 Task: Buy 4 Heat Wrap, Matting & Sleeving from Exhaust & Emissions section under best seller category for shipping address: Evelyn Lewis, 1391 Camden Street, Reno, Nevada 89501, Cell Number 7752551231. Pay from credit card ending with 2005, CVV 3321
Action: Mouse moved to (12, 90)
Screenshot: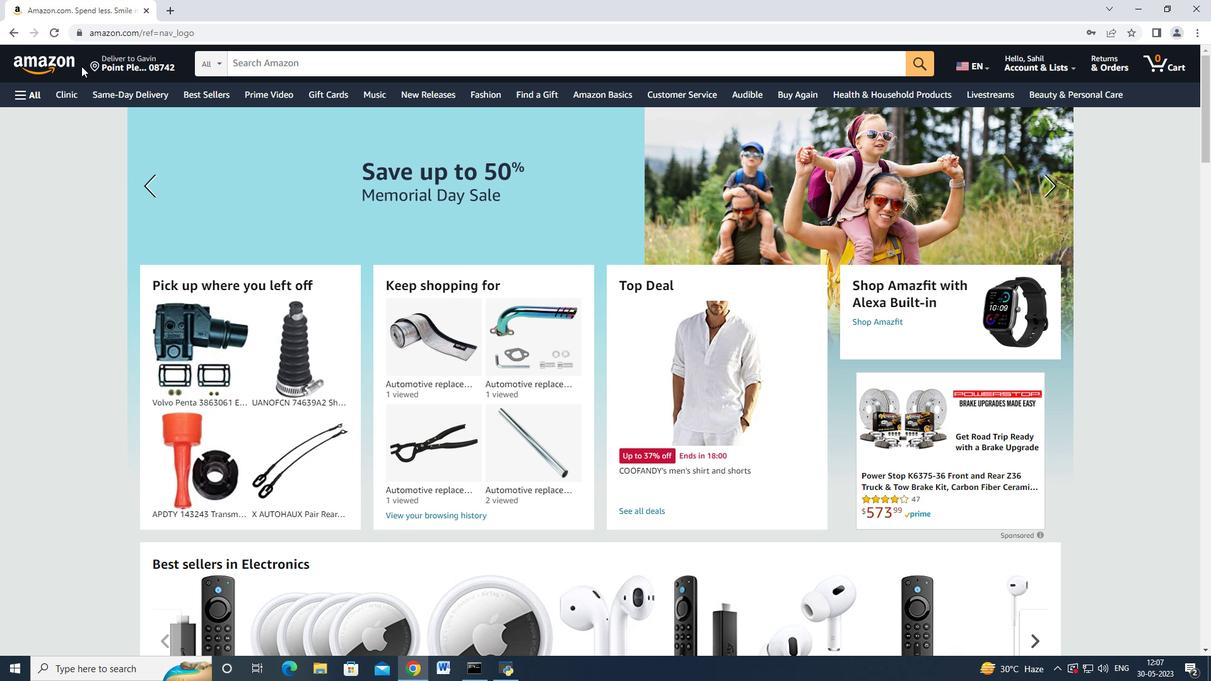 
Action: Mouse pressed left at (12, 90)
Screenshot: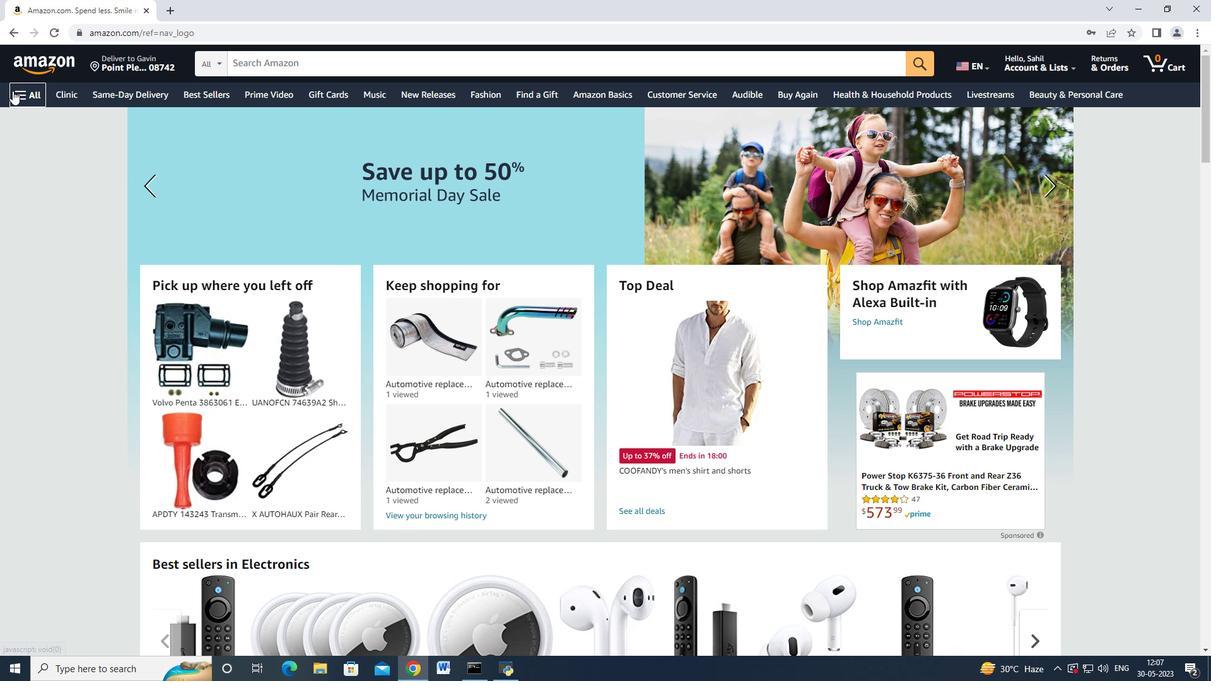 
Action: Mouse moved to (81, 499)
Screenshot: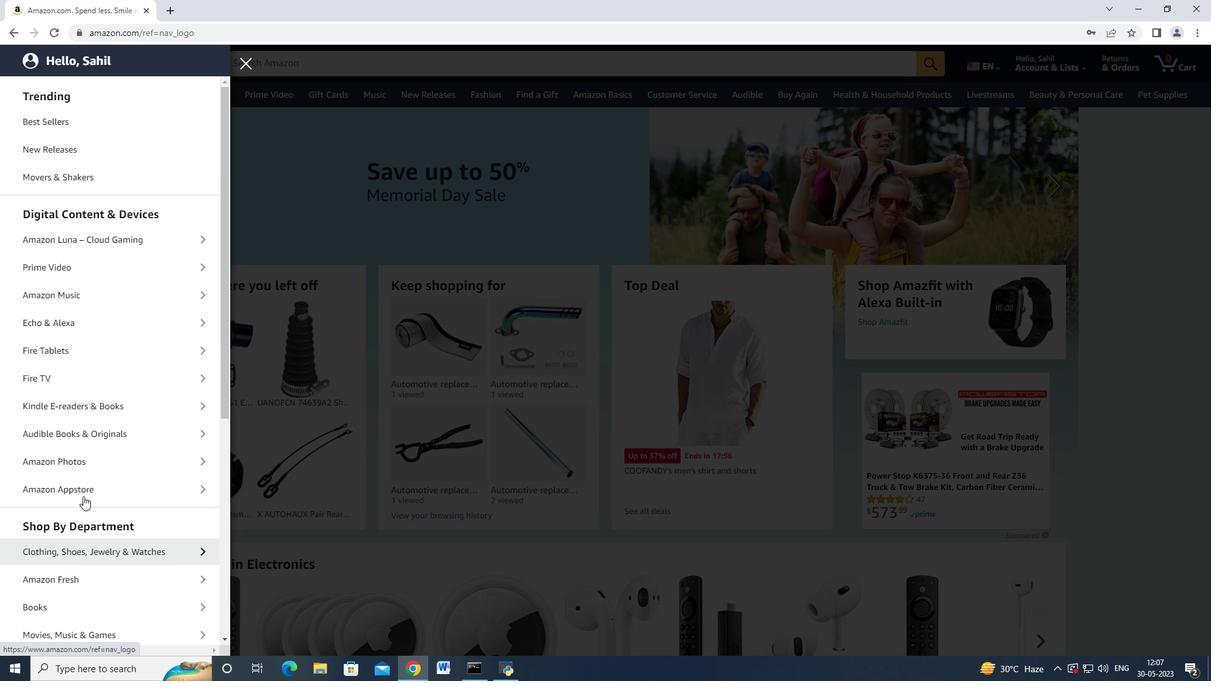
Action: Mouse scrolled (81, 498) with delta (0, 0)
Screenshot: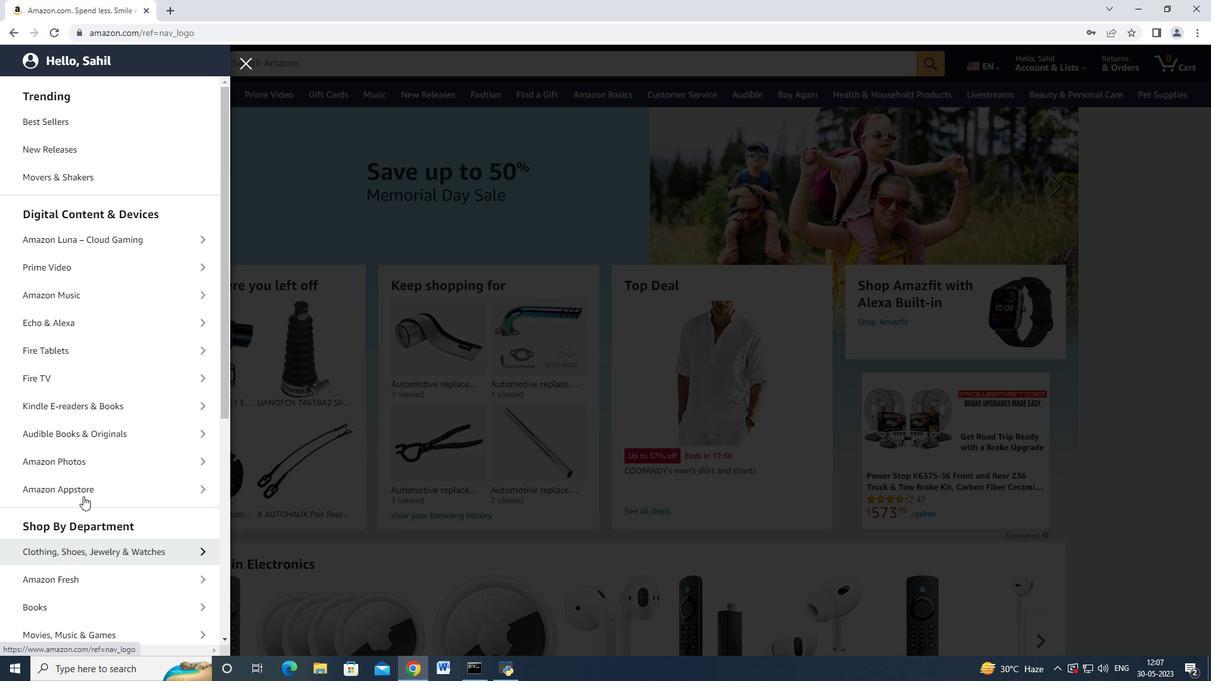 
Action: Mouse moved to (81, 499)
Screenshot: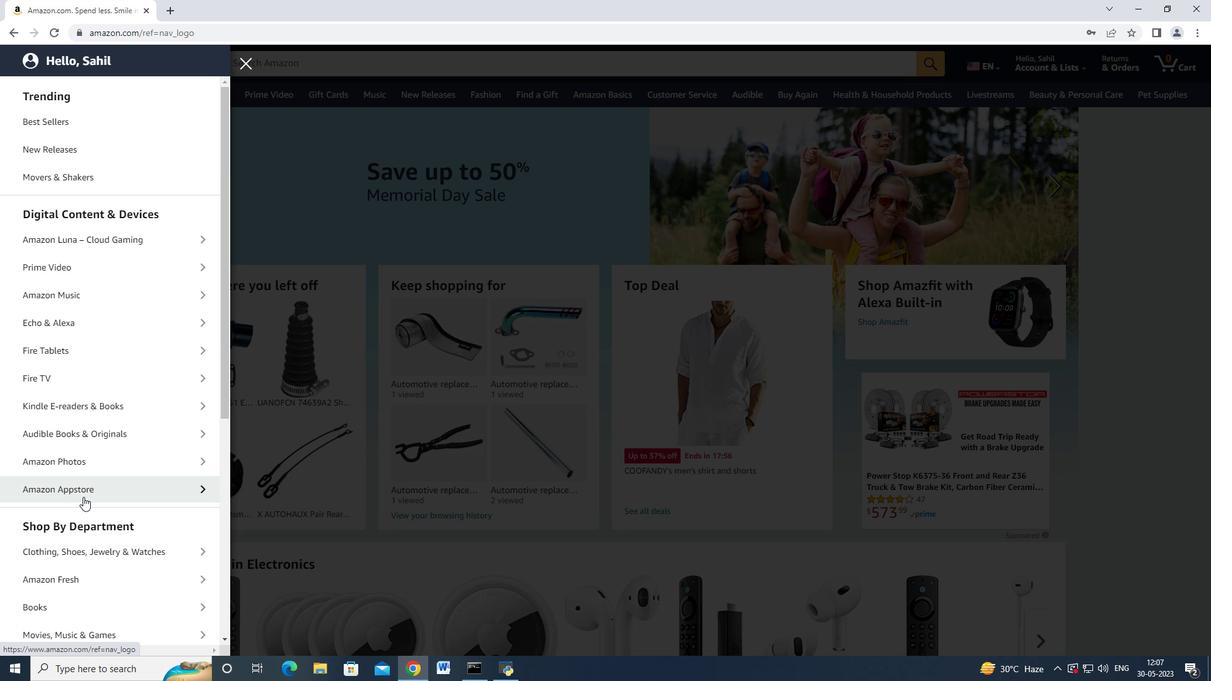 
Action: Mouse scrolled (81, 498) with delta (0, 0)
Screenshot: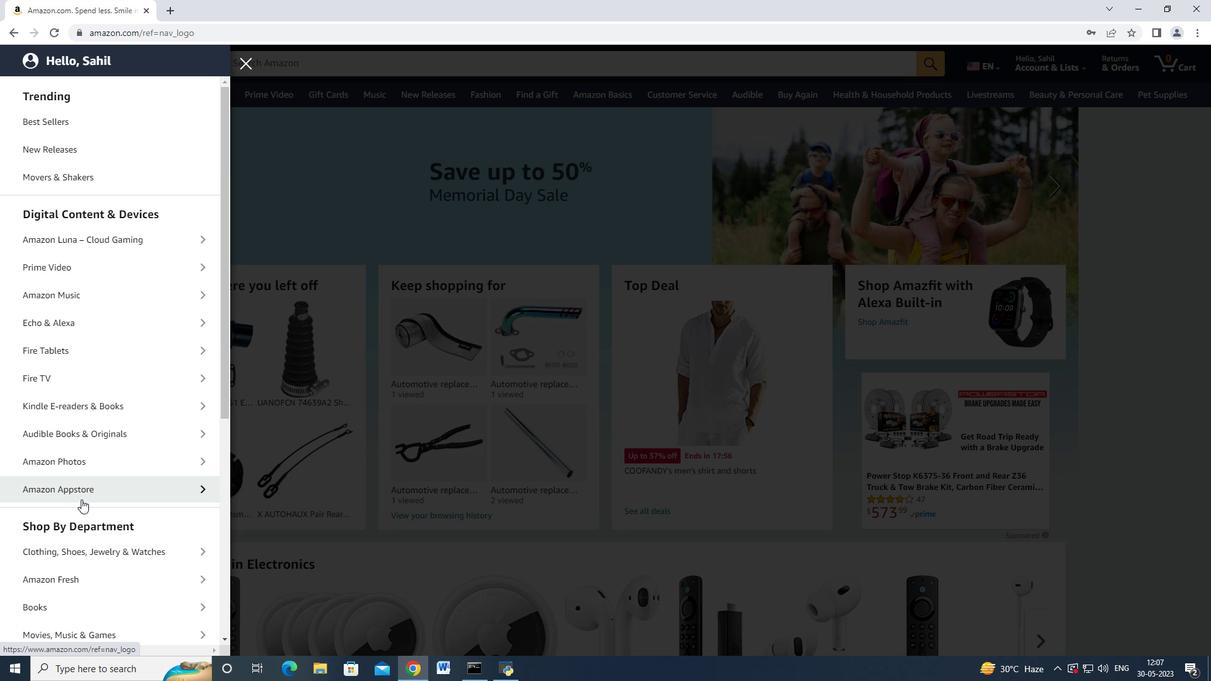 
Action: Mouse scrolled (81, 498) with delta (0, 0)
Screenshot: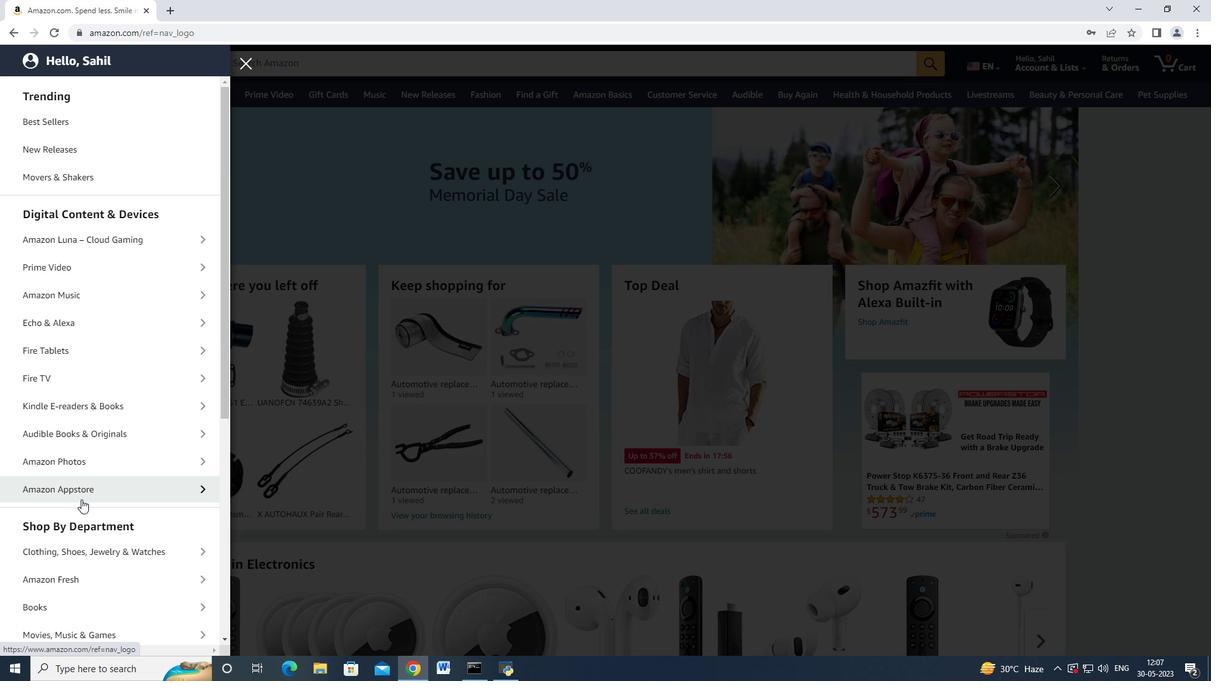 
Action: Mouse moved to (43, 466)
Screenshot: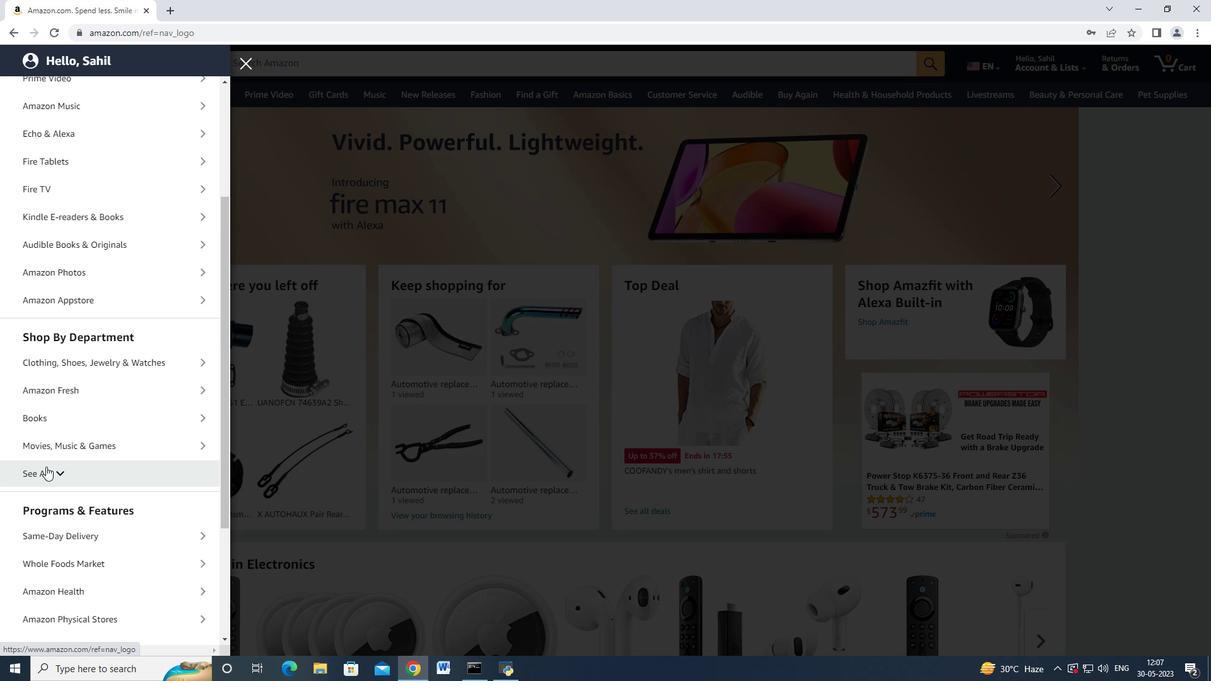 
Action: Mouse pressed left at (43, 466)
Screenshot: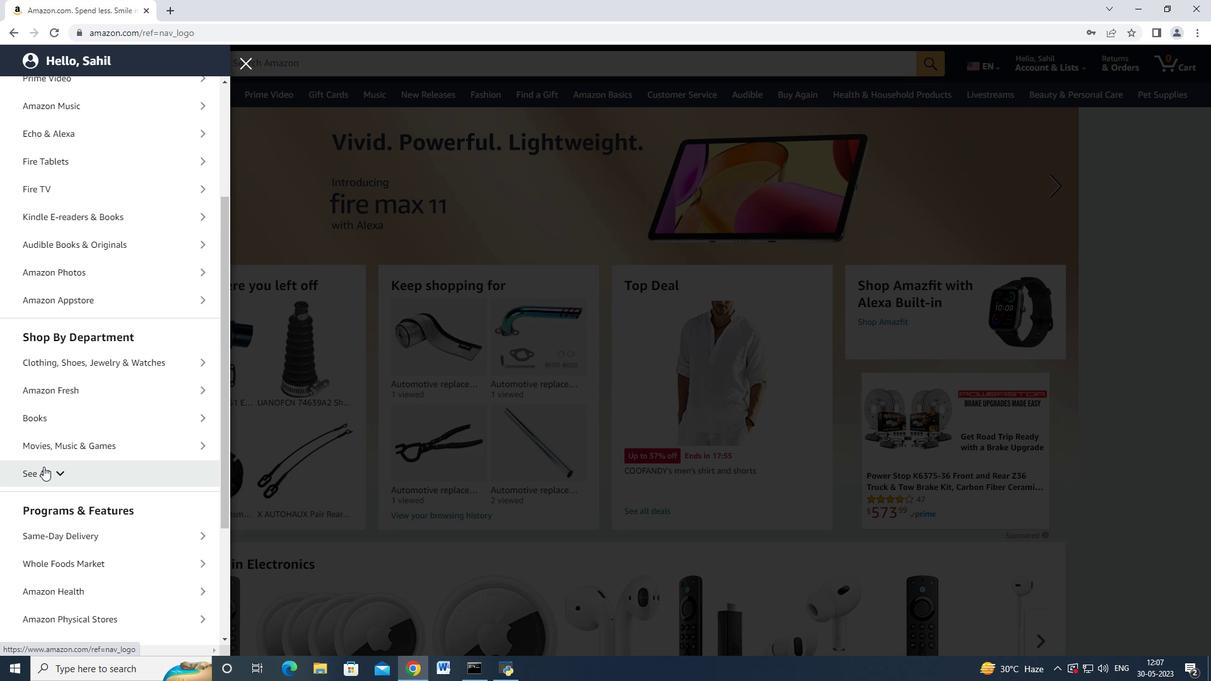 
Action: Mouse moved to (44, 465)
Screenshot: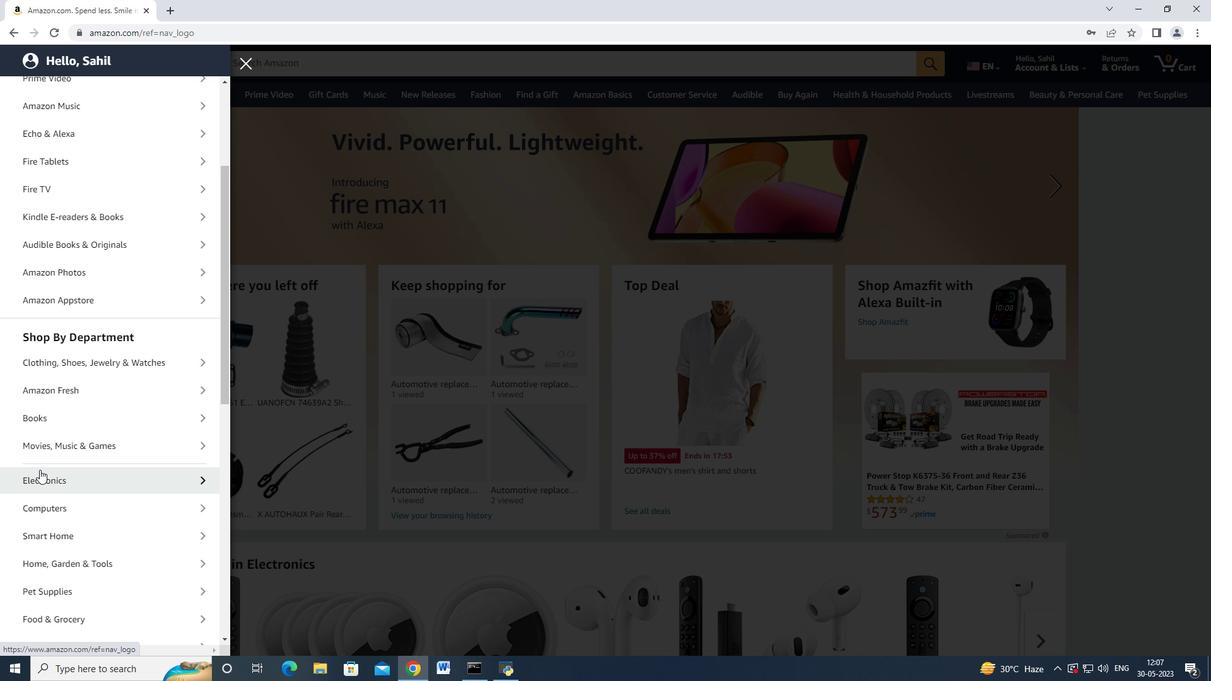 
Action: Mouse scrolled (44, 464) with delta (0, 0)
Screenshot: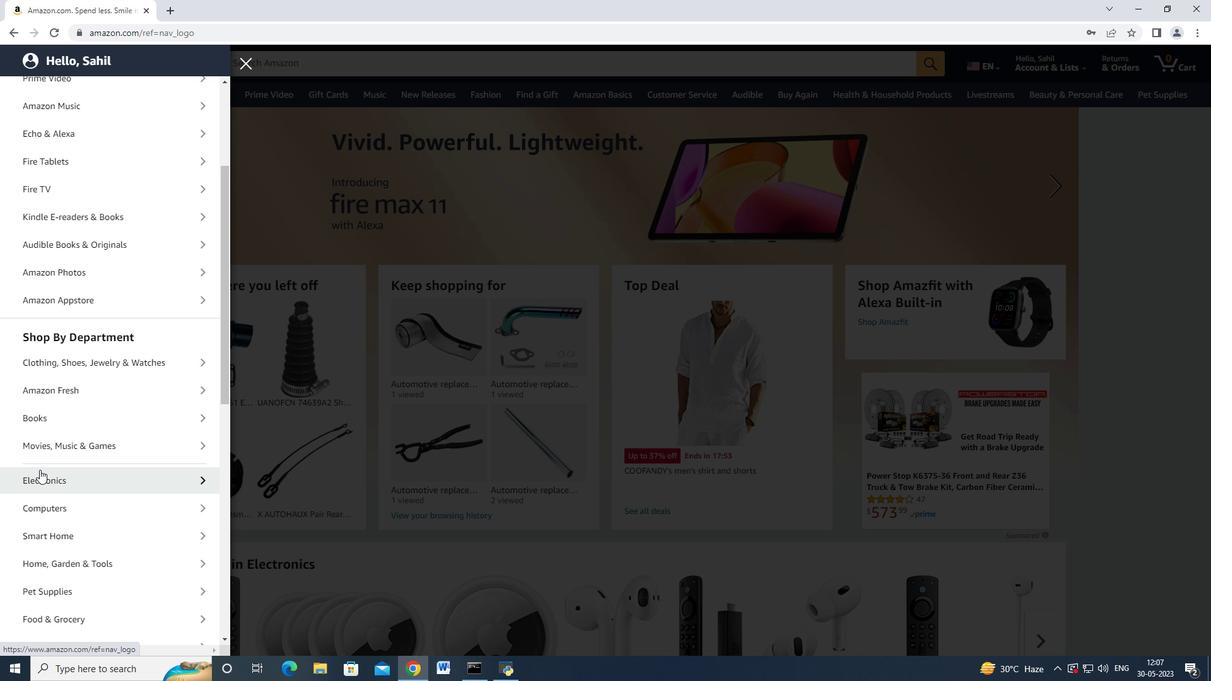 
Action: Mouse scrolled (44, 464) with delta (0, 0)
Screenshot: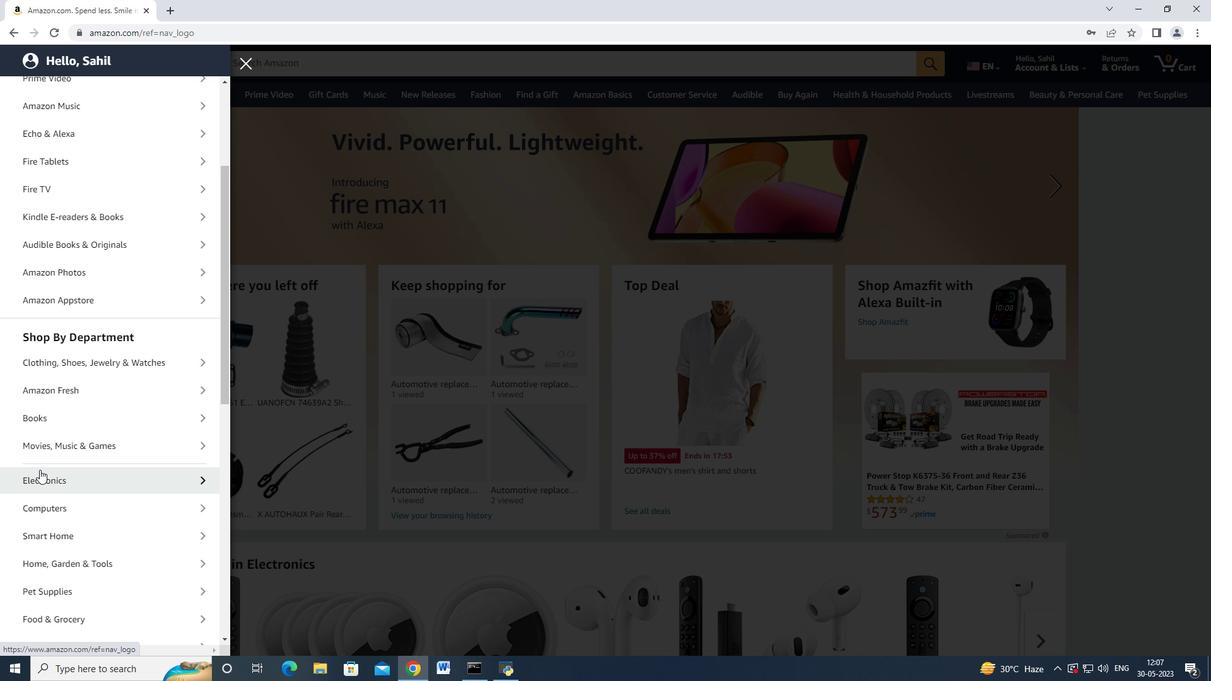 
Action: Mouse scrolled (44, 464) with delta (0, 0)
Screenshot: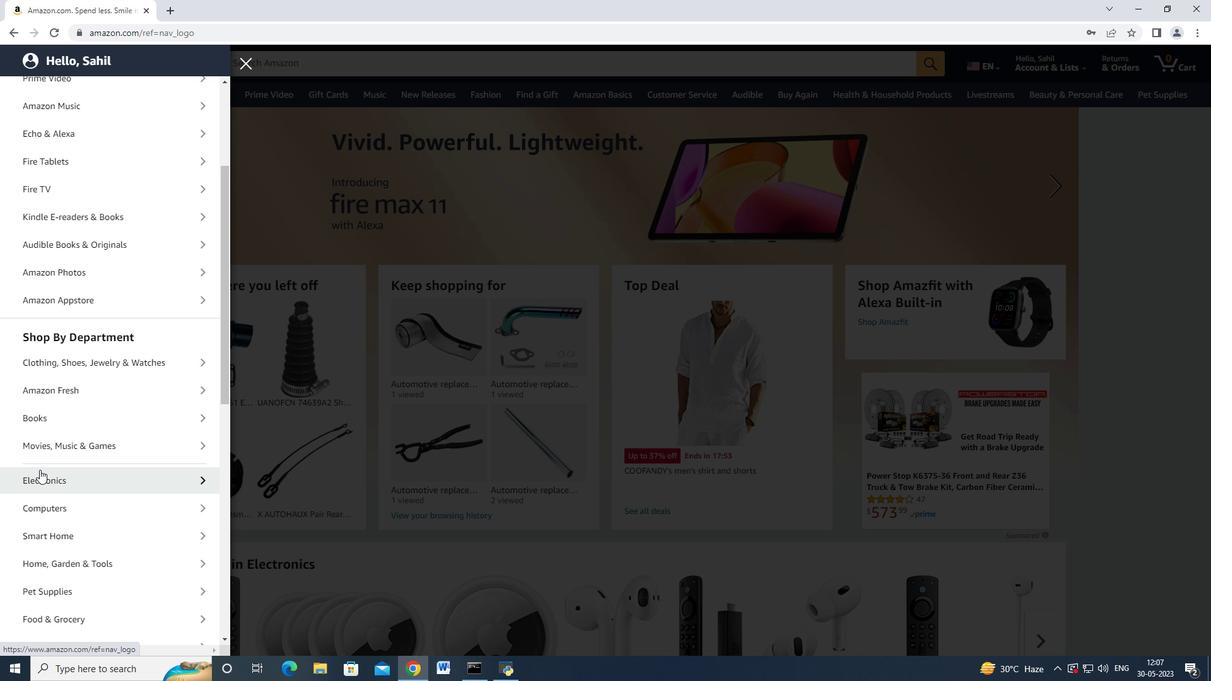 
Action: Mouse scrolled (44, 464) with delta (0, 0)
Screenshot: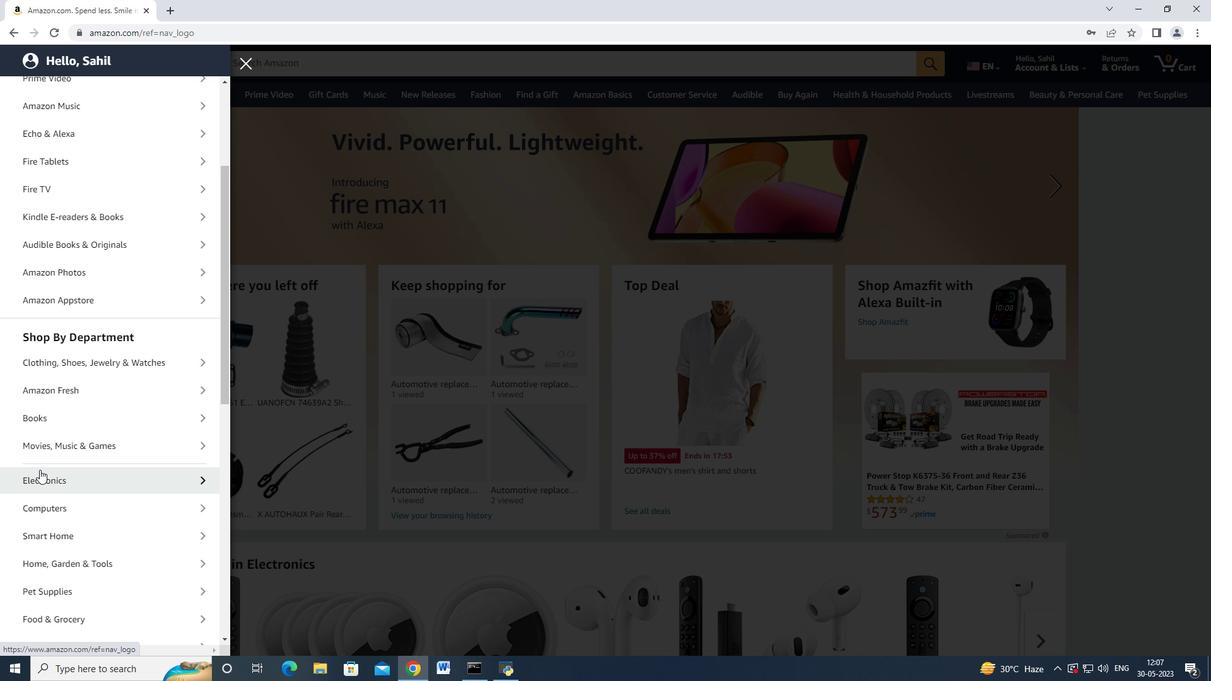 
Action: Mouse scrolled (44, 464) with delta (0, 0)
Screenshot: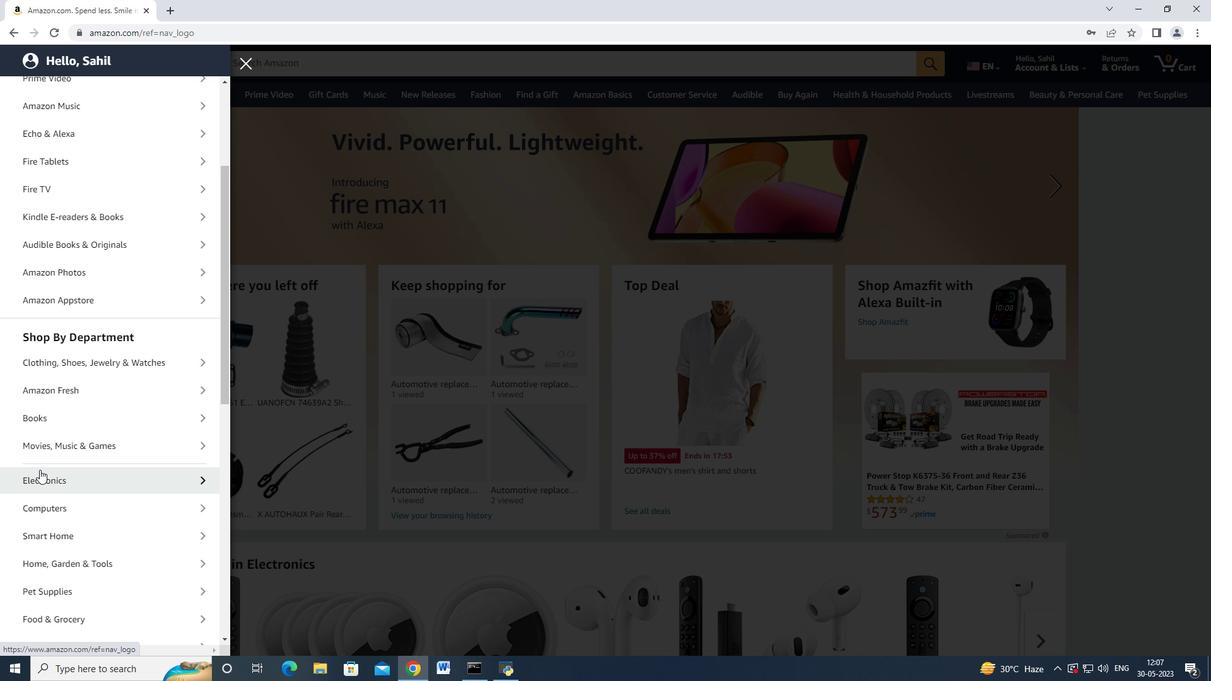 
Action: Mouse moved to (107, 463)
Screenshot: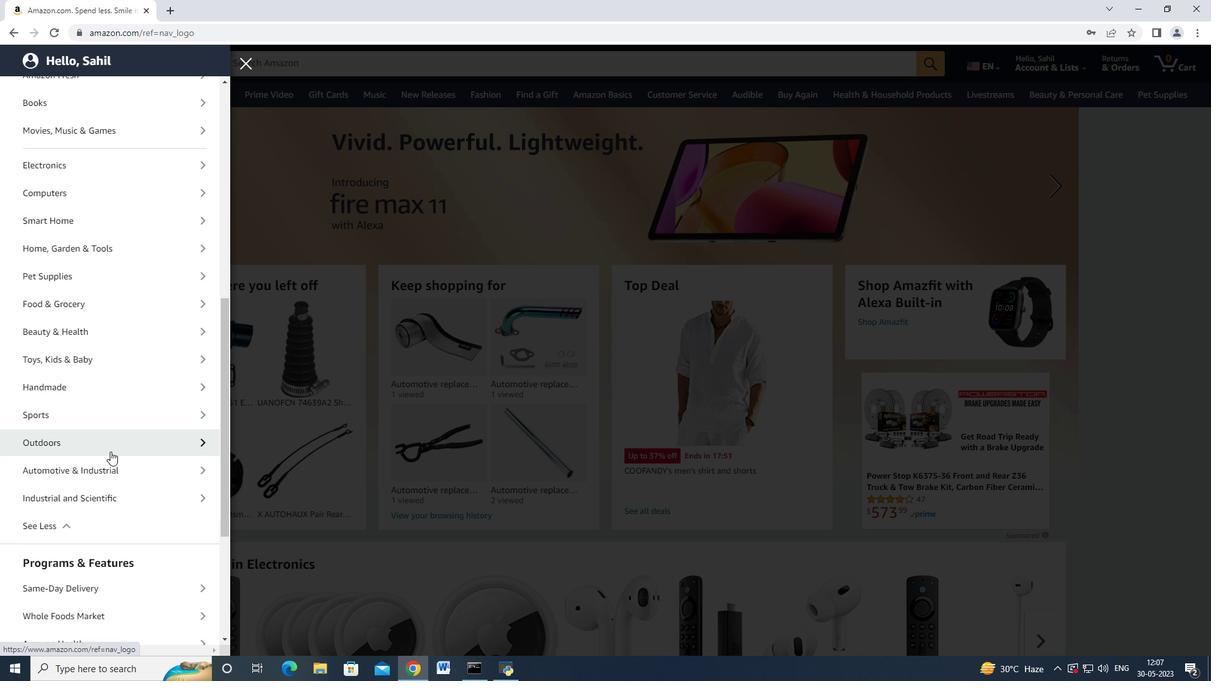 
Action: Mouse pressed left at (107, 463)
Screenshot: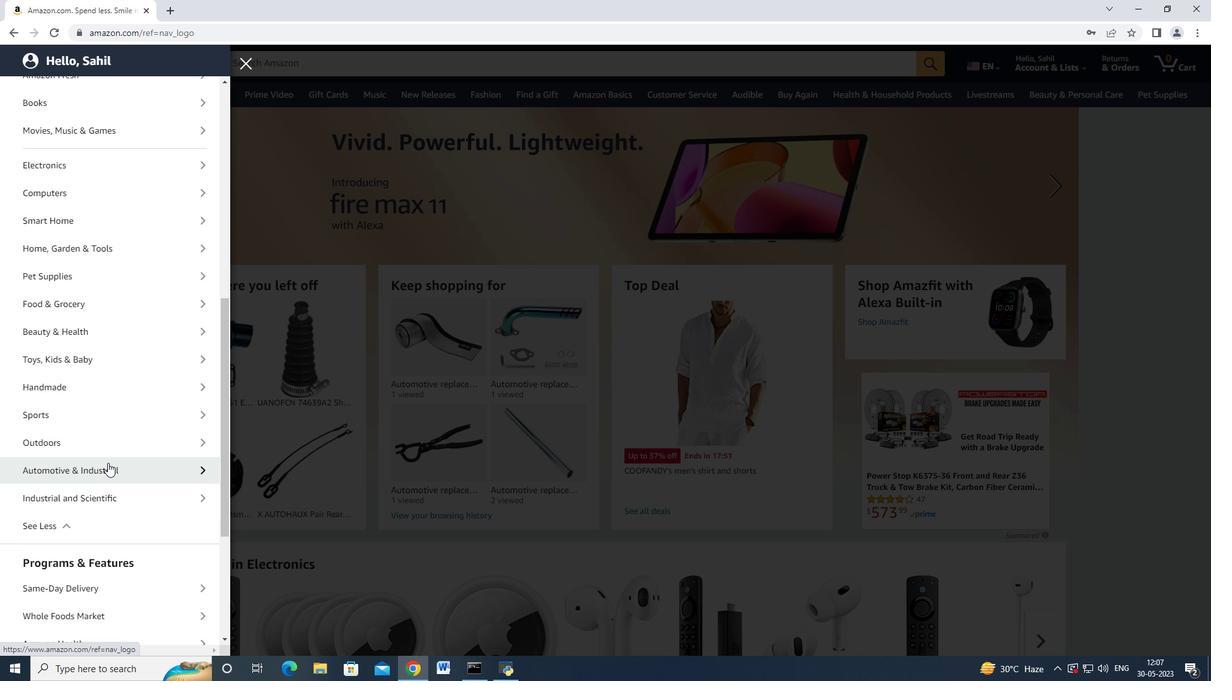 
Action: Mouse moved to (93, 152)
Screenshot: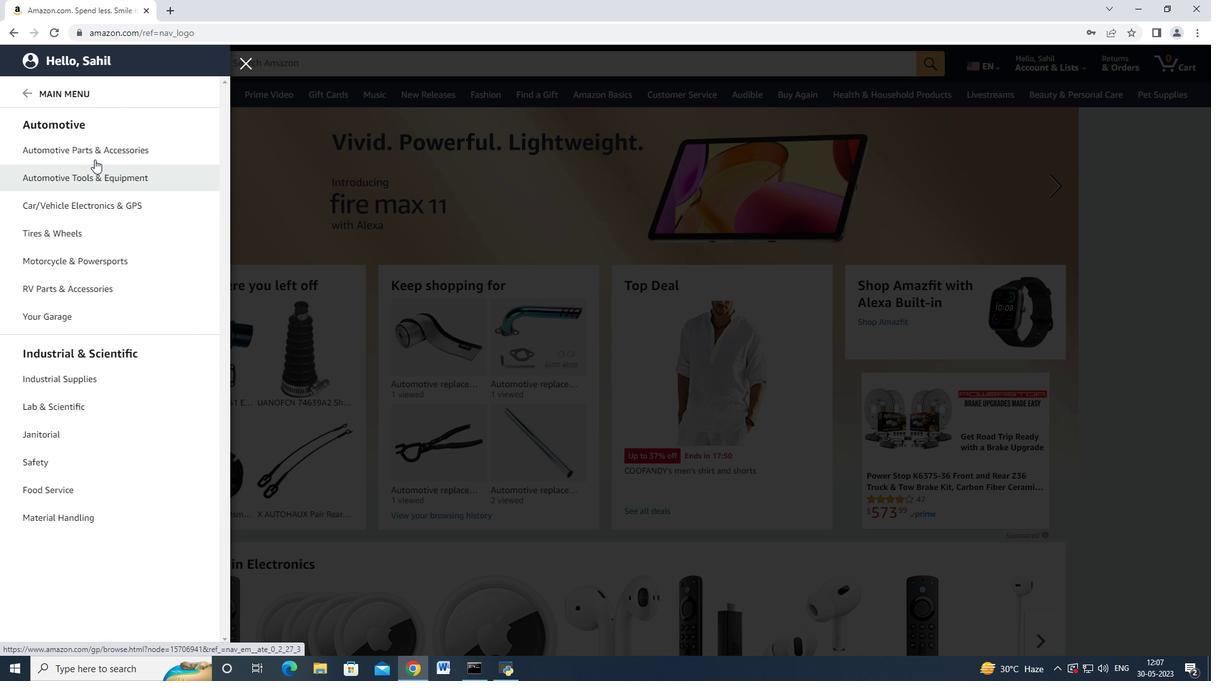 
Action: Mouse pressed left at (93, 152)
Screenshot: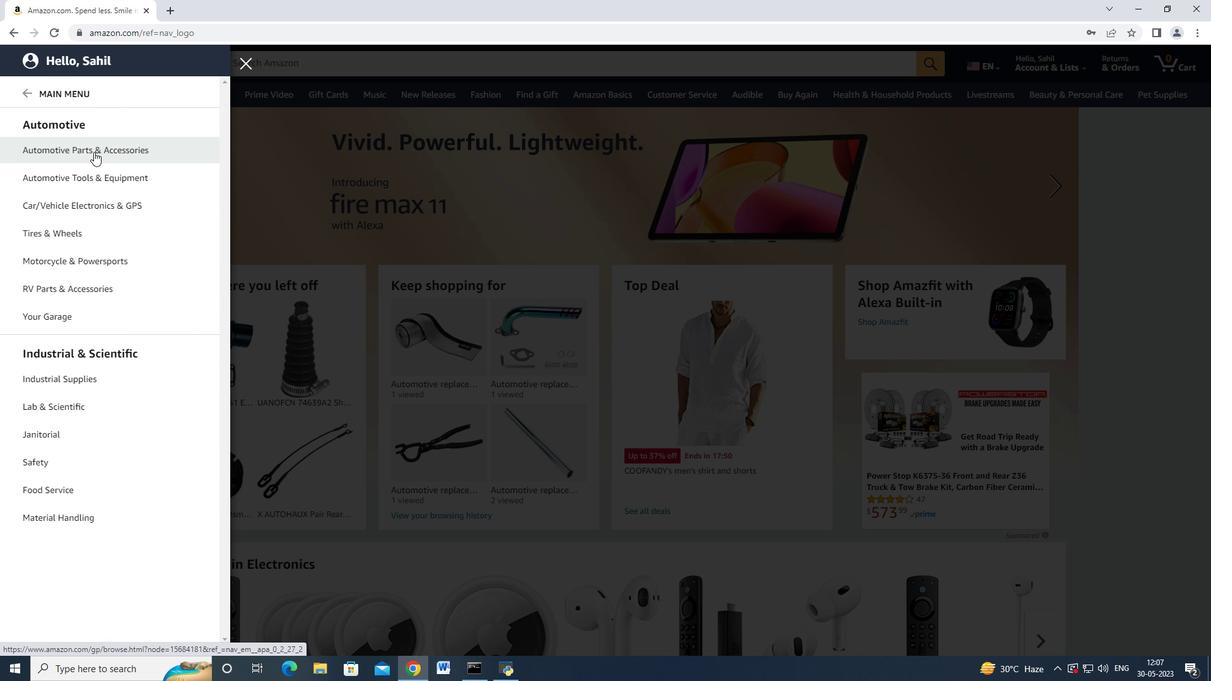 
Action: Mouse moved to (210, 112)
Screenshot: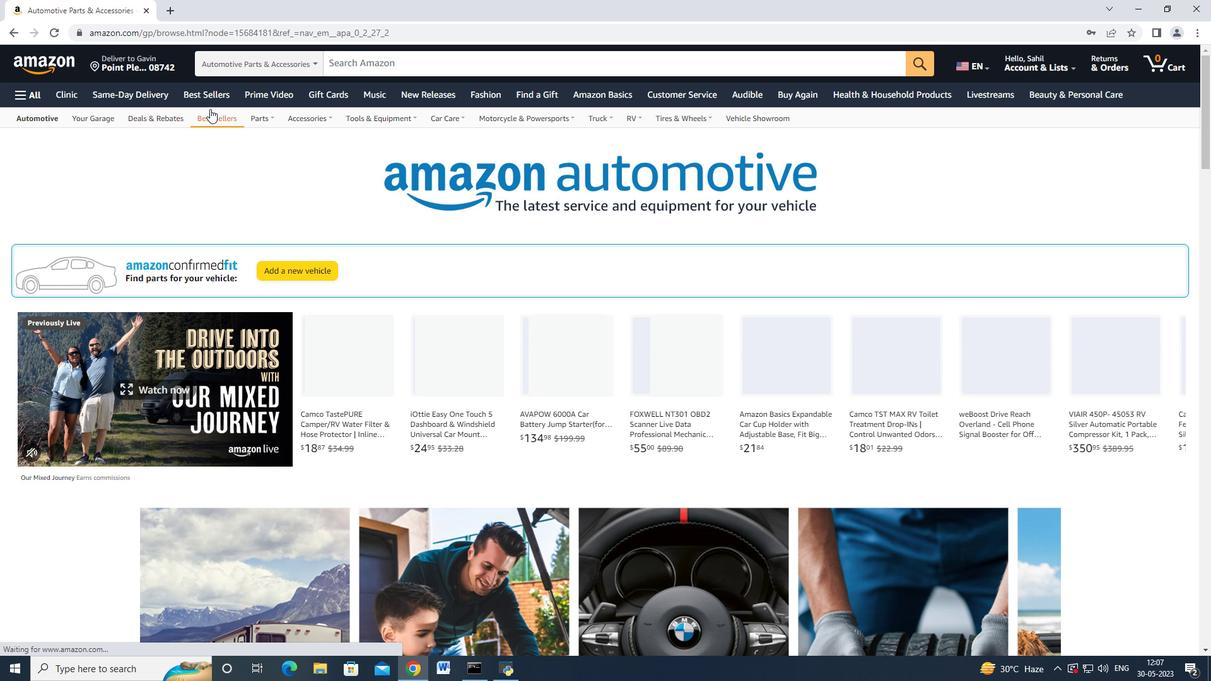 
Action: Mouse pressed left at (210, 112)
Screenshot: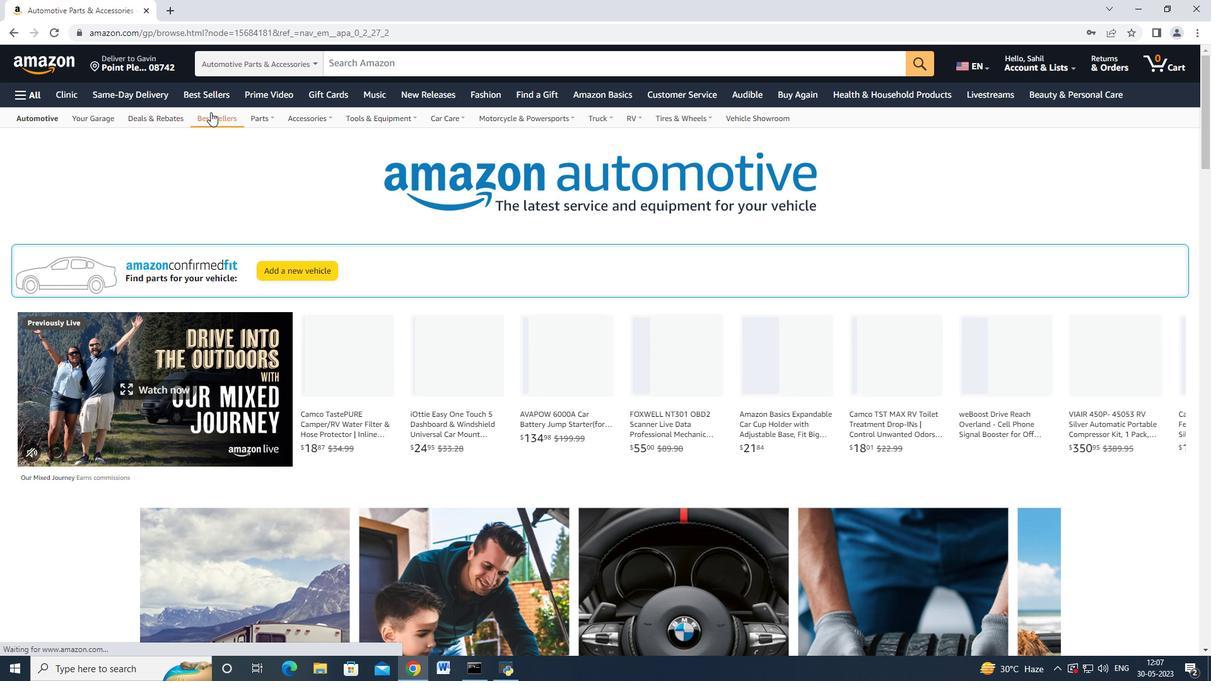 
Action: Mouse moved to (102, 276)
Screenshot: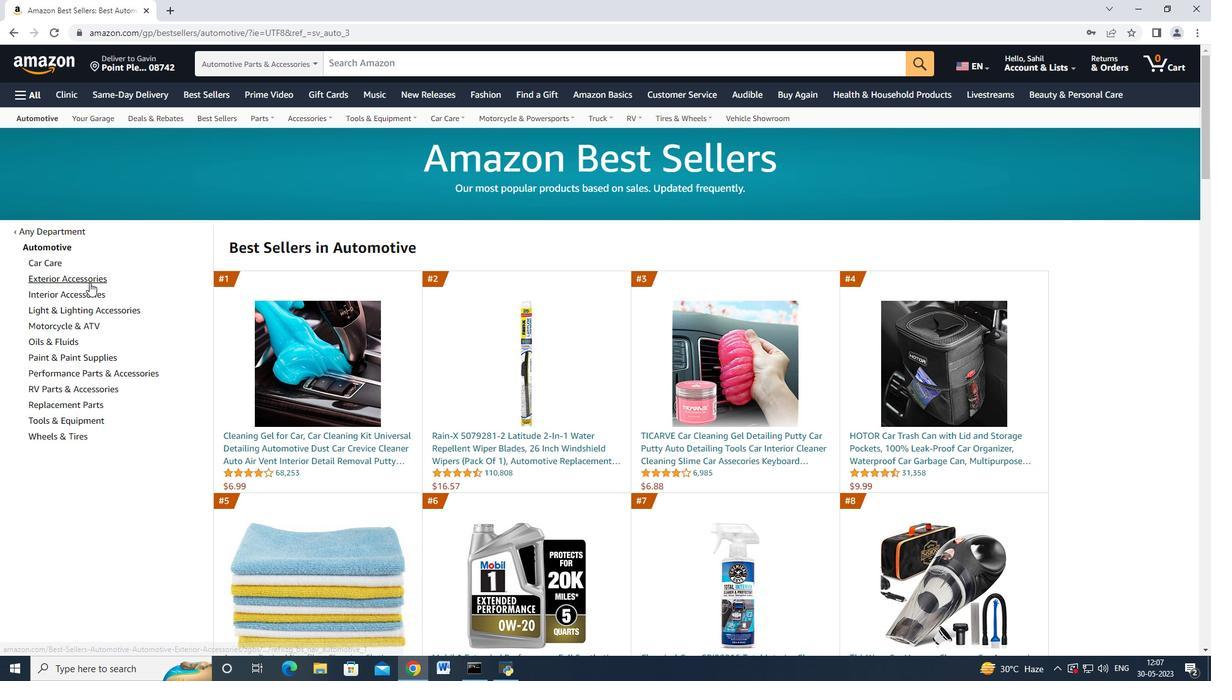 
Action: Mouse scrolled (102, 275) with delta (0, 0)
Screenshot: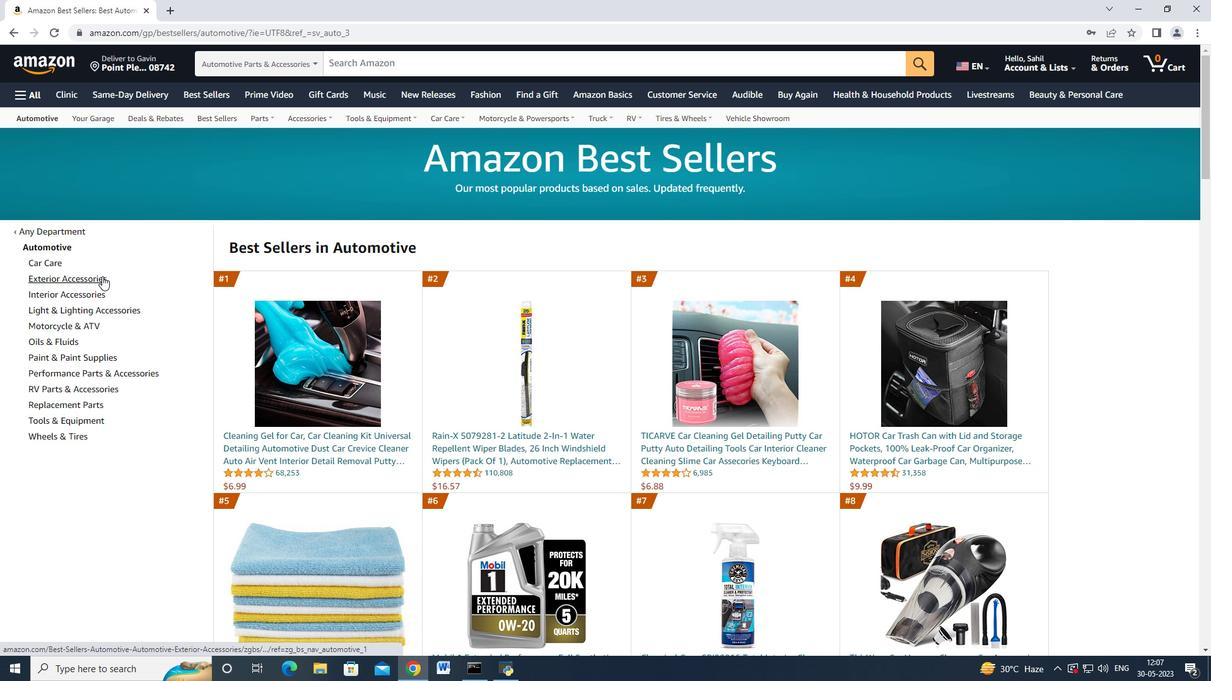 
Action: Mouse moved to (105, 309)
Screenshot: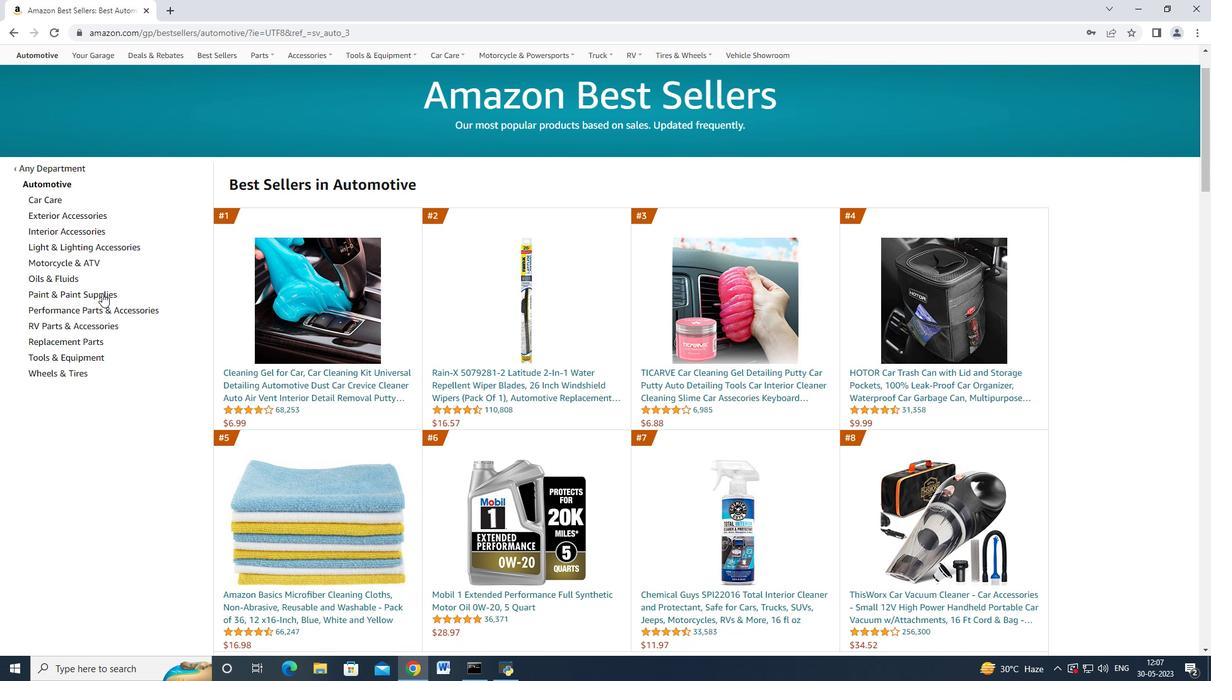 
Action: Mouse scrolled (105, 309) with delta (0, 0)
Screenshot: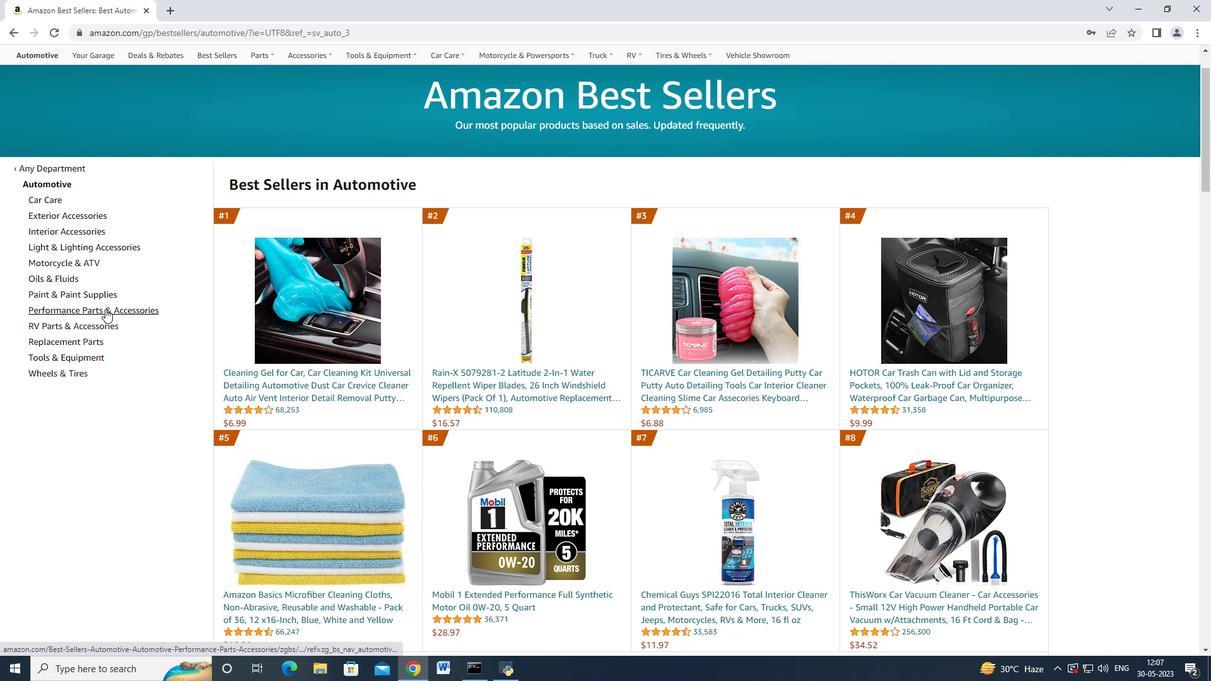 
Action: Mouse moved to (82, 404)
Screenshot: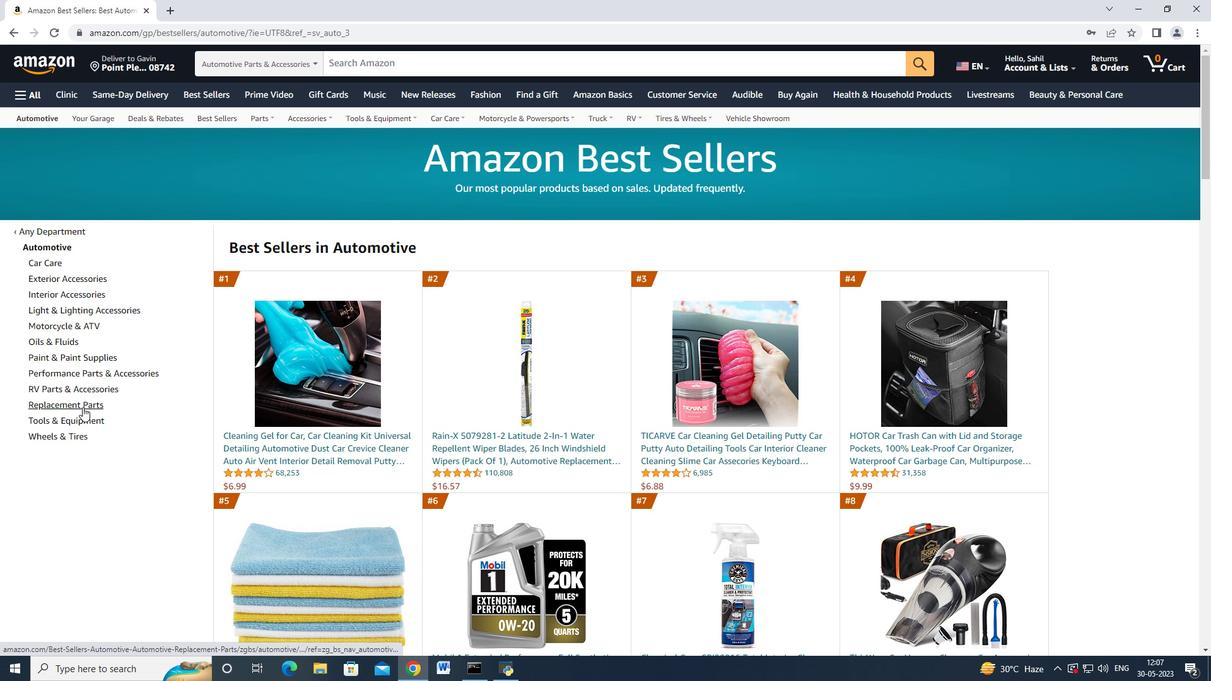 
Action: Mouse pressed left at (82, 404)
Screenshot: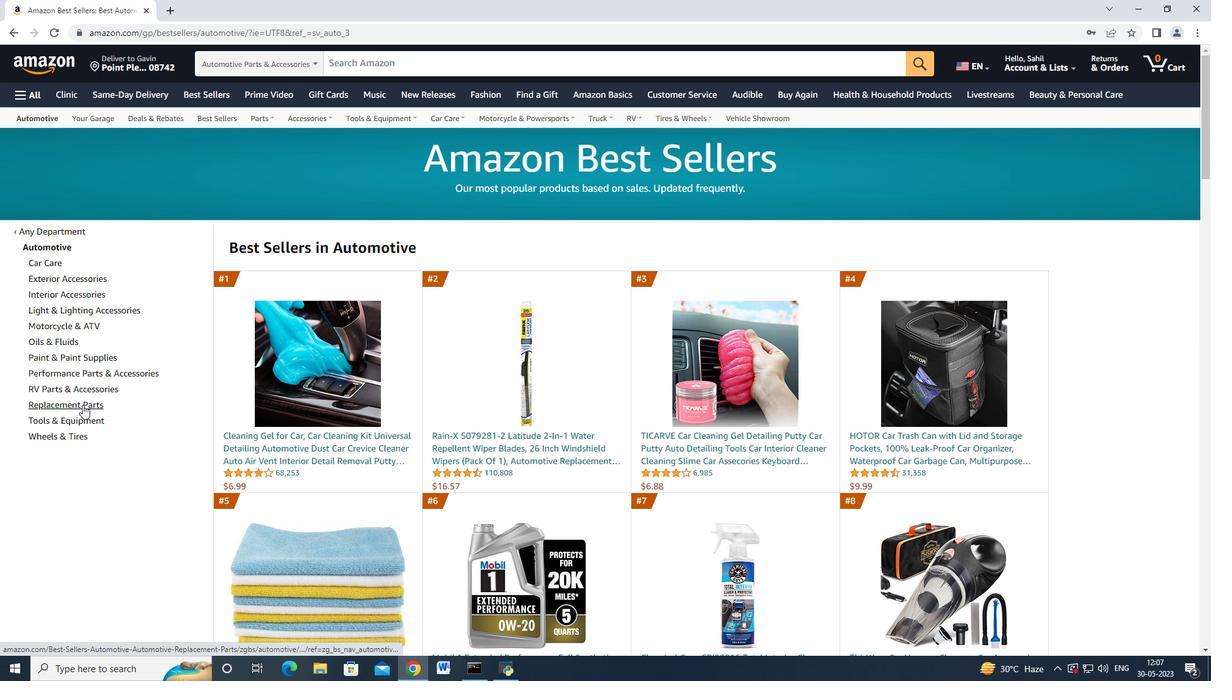 
Action: Mouse moved to (94, 321)
Screenshot: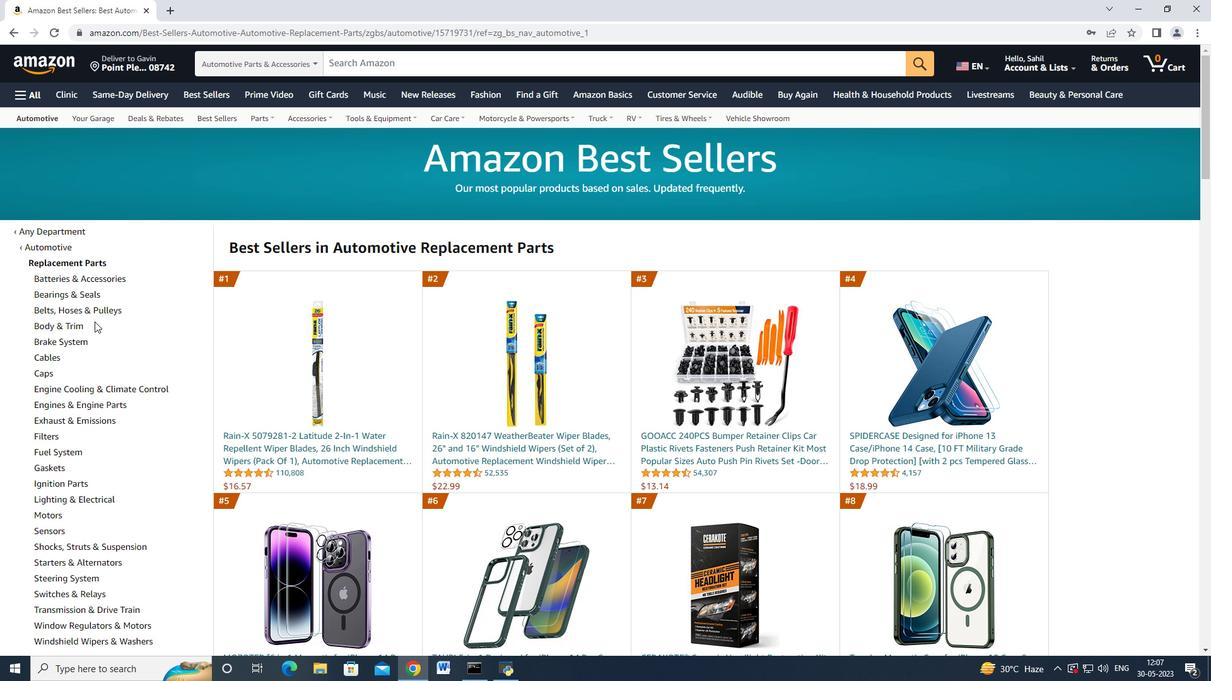 
Action: Mouse scrolled (94, 321) with delta (0, 0)
Screenshot: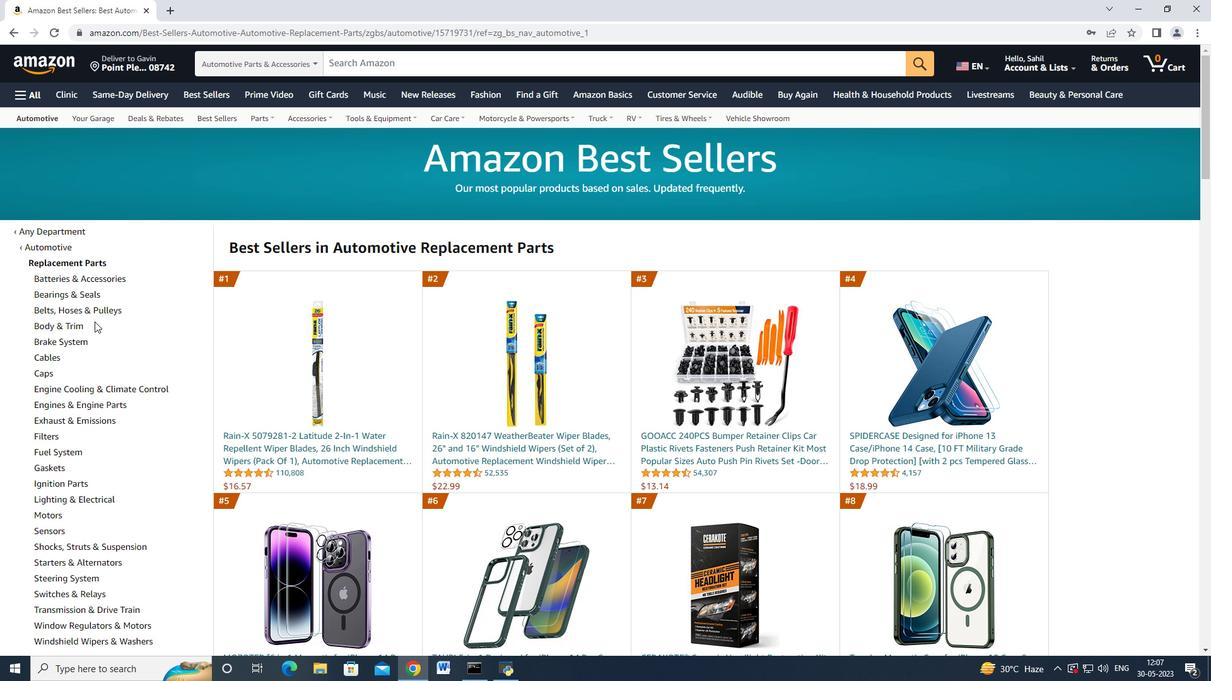 
Action: Mouse moved to (93, 351)
Screenshot: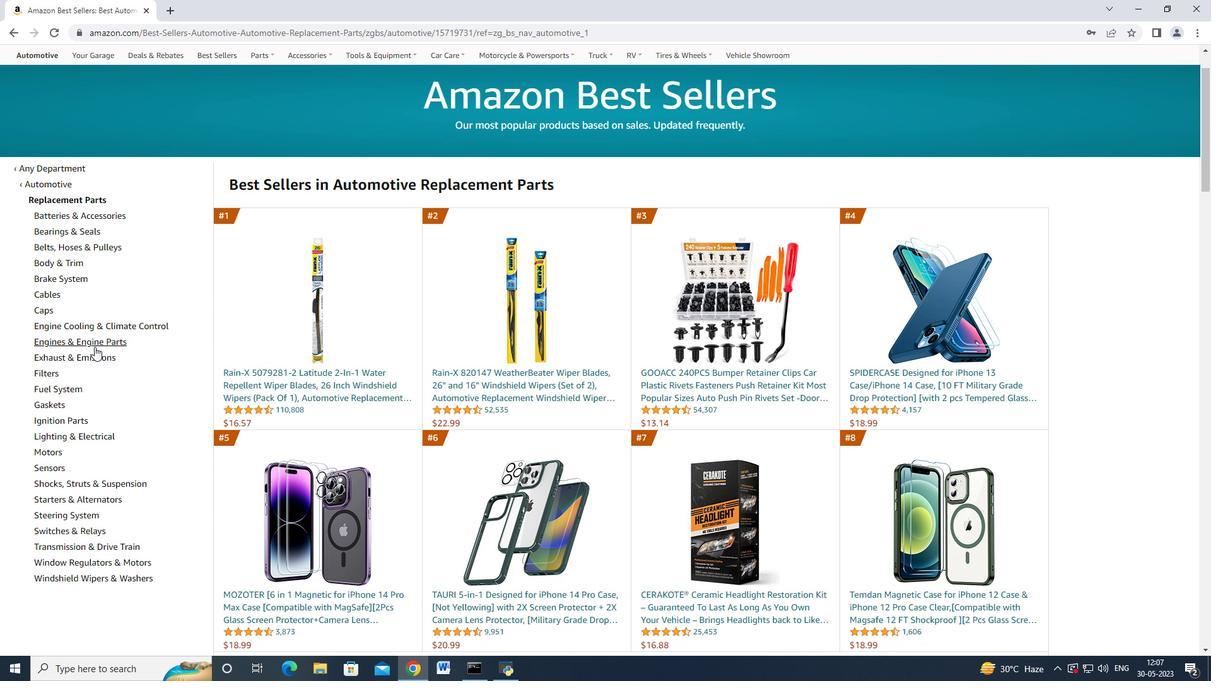 
Action: Mouse pressed left at (93, 351)
Screenshot: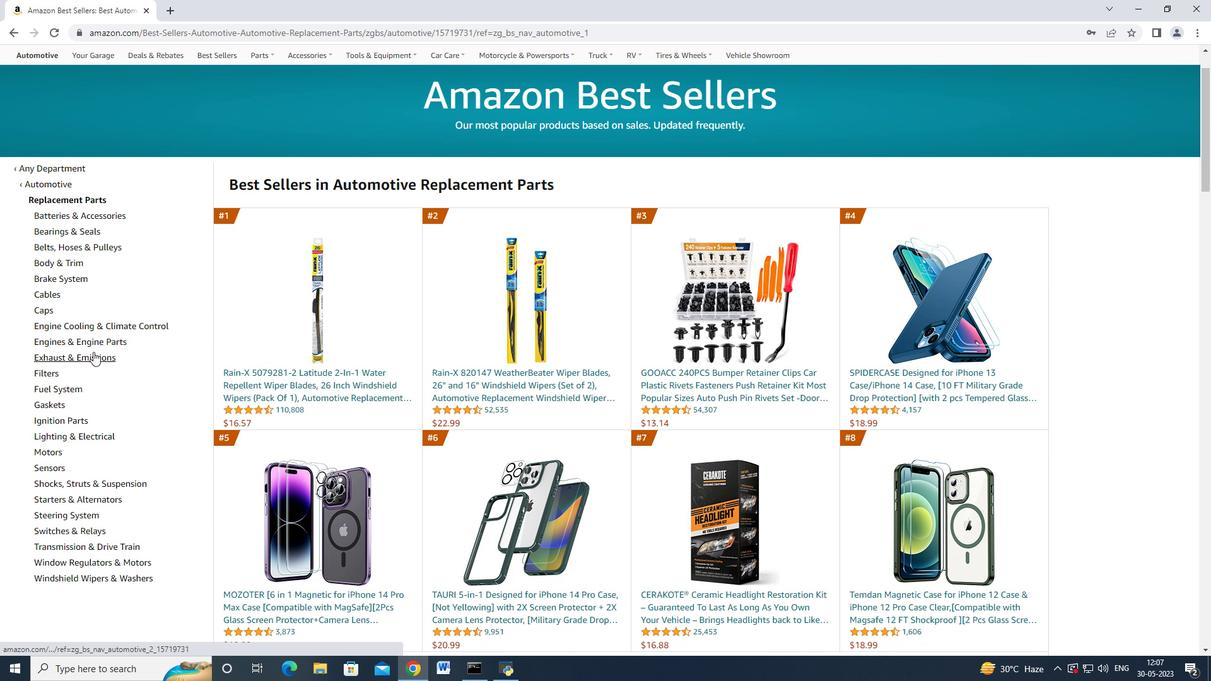 
Action: Mouse moved to (105, 331)
Screenshot: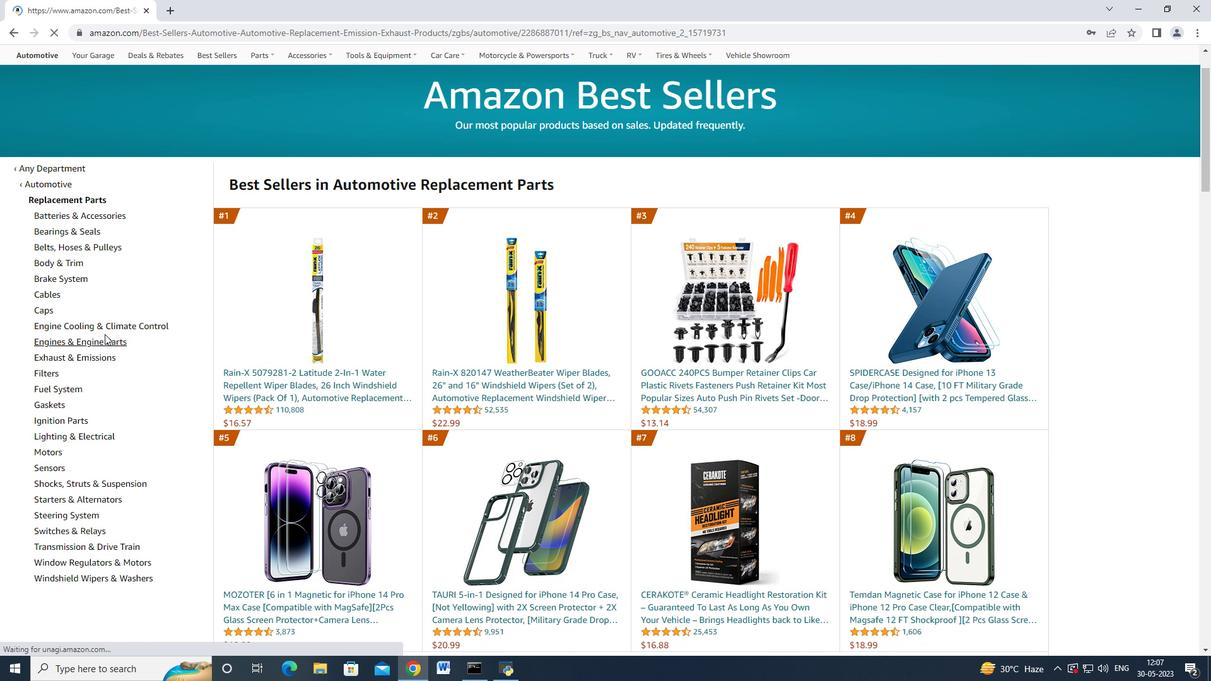 
Action: Mouse scrolled (105, 331) with delta (0, 0)
Screenshot: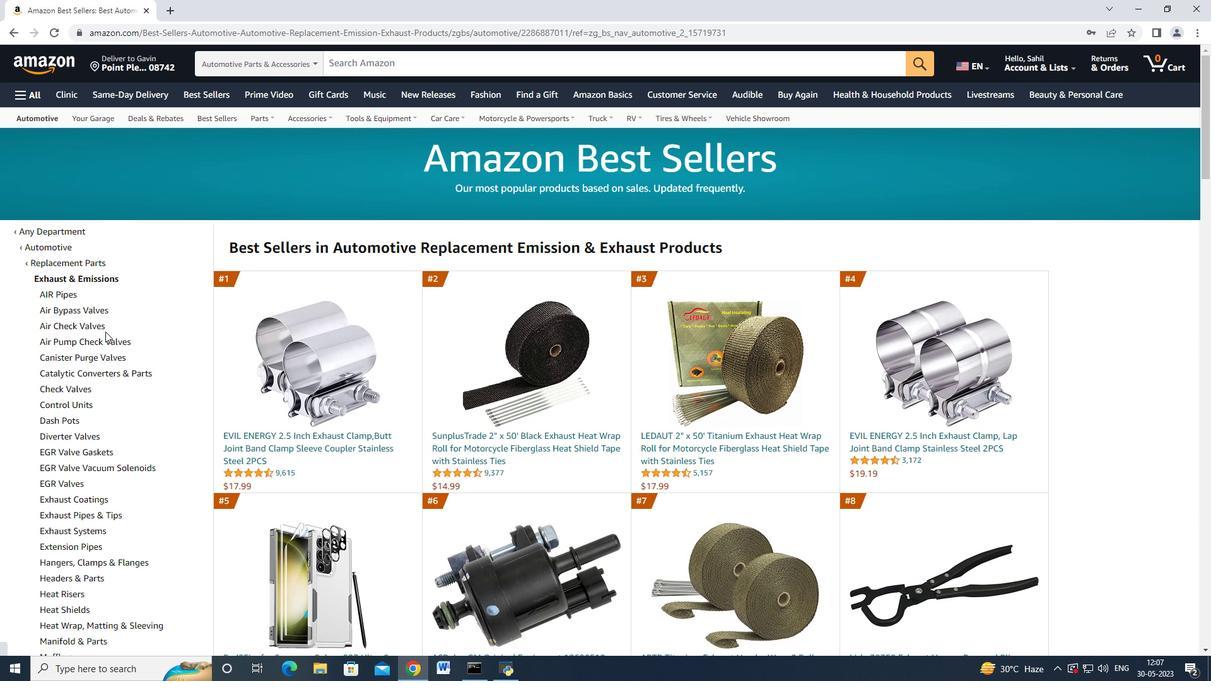 
Action: Mouse scrolled (105, 331) with delta (0, 0)
Screenshot: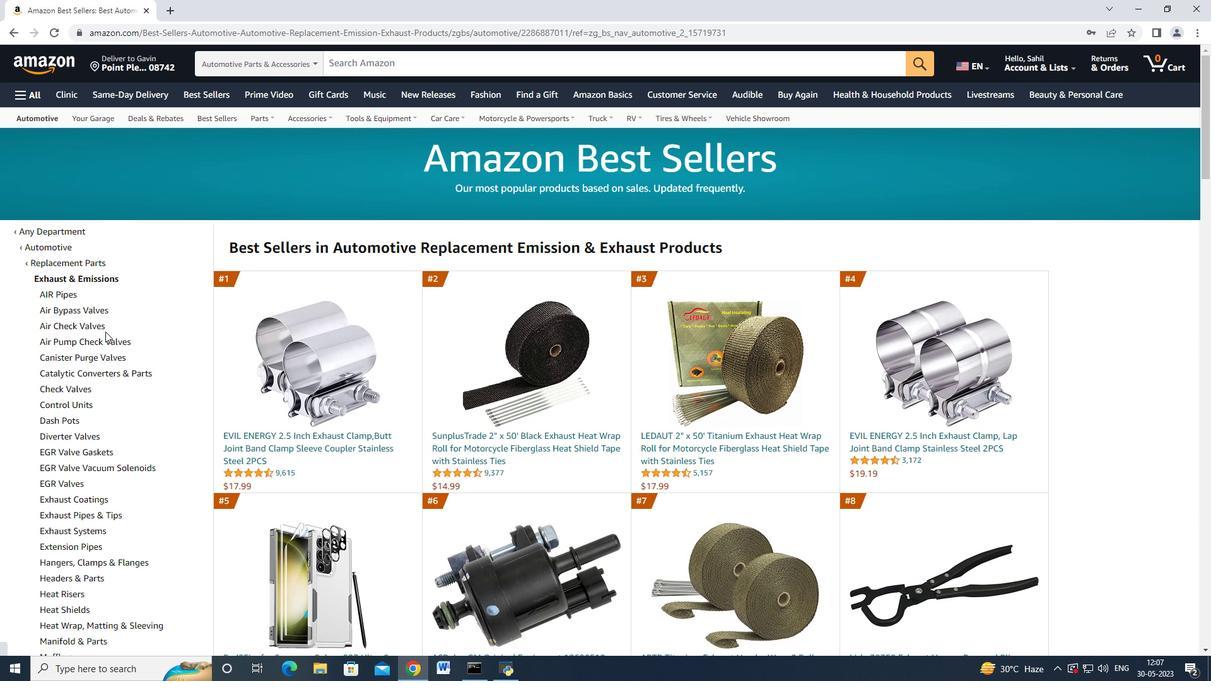 
Action: Mouse moved to (112, 496)
Screenshot: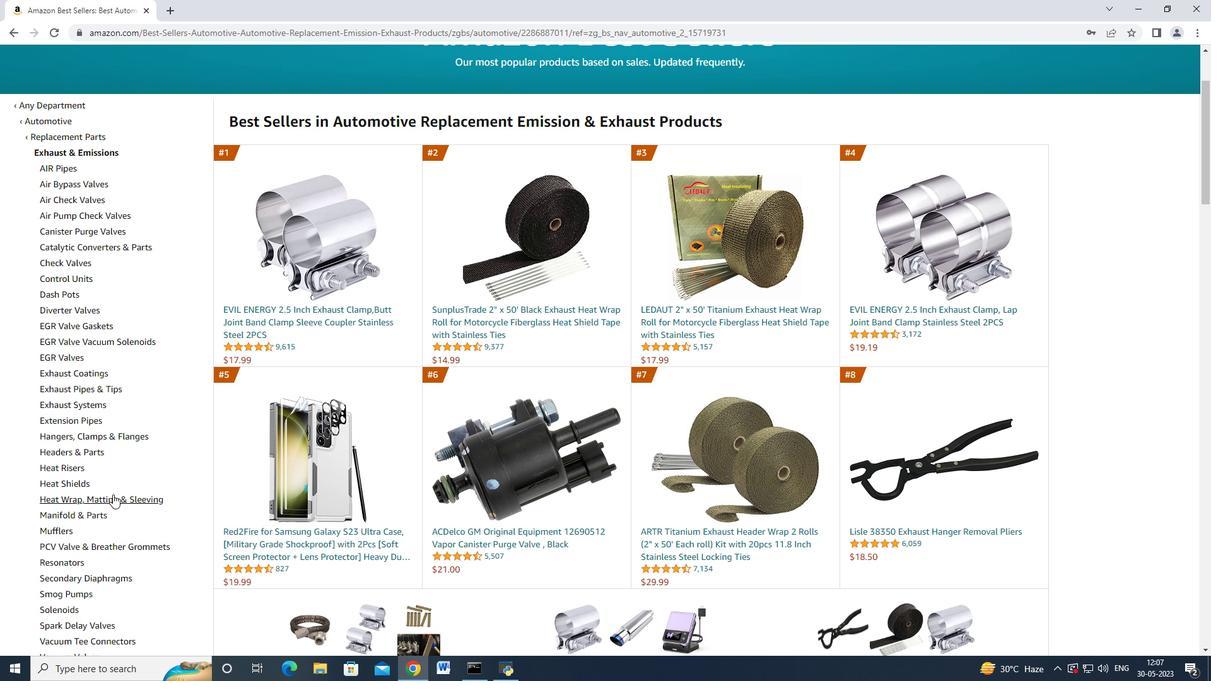 
Action: Mouse pressed left at (112, 496)
Screenshot: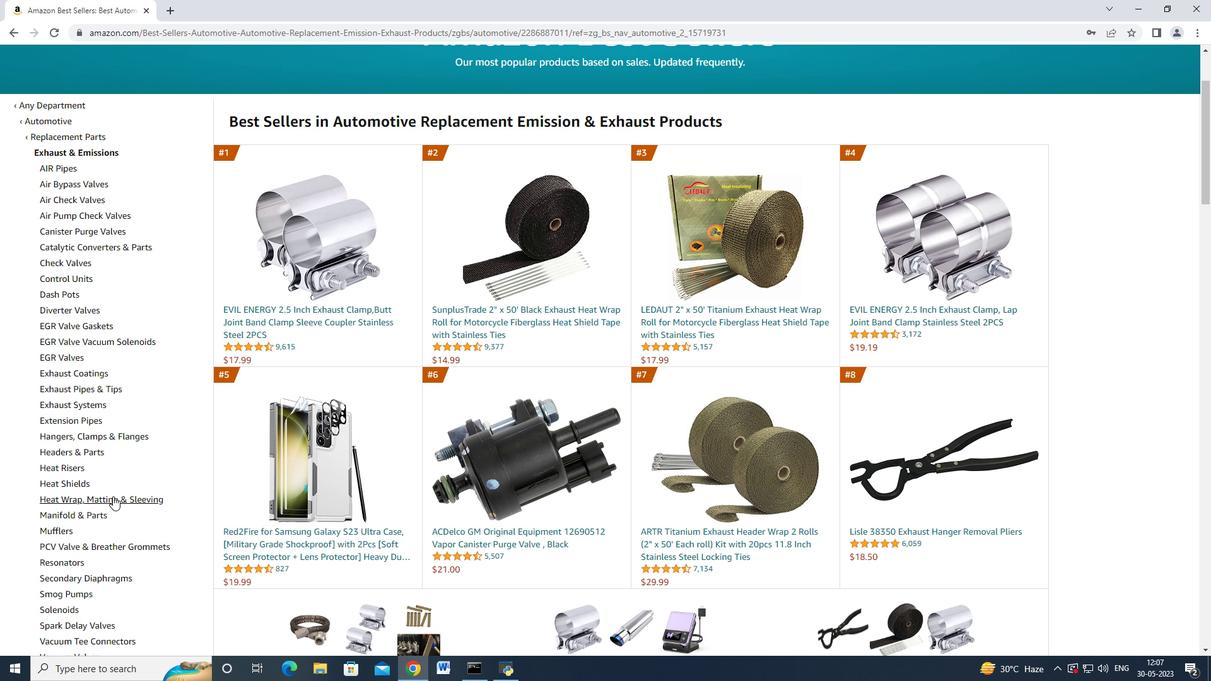 
Action: Mouse moved to (285, 448)
Screenshot: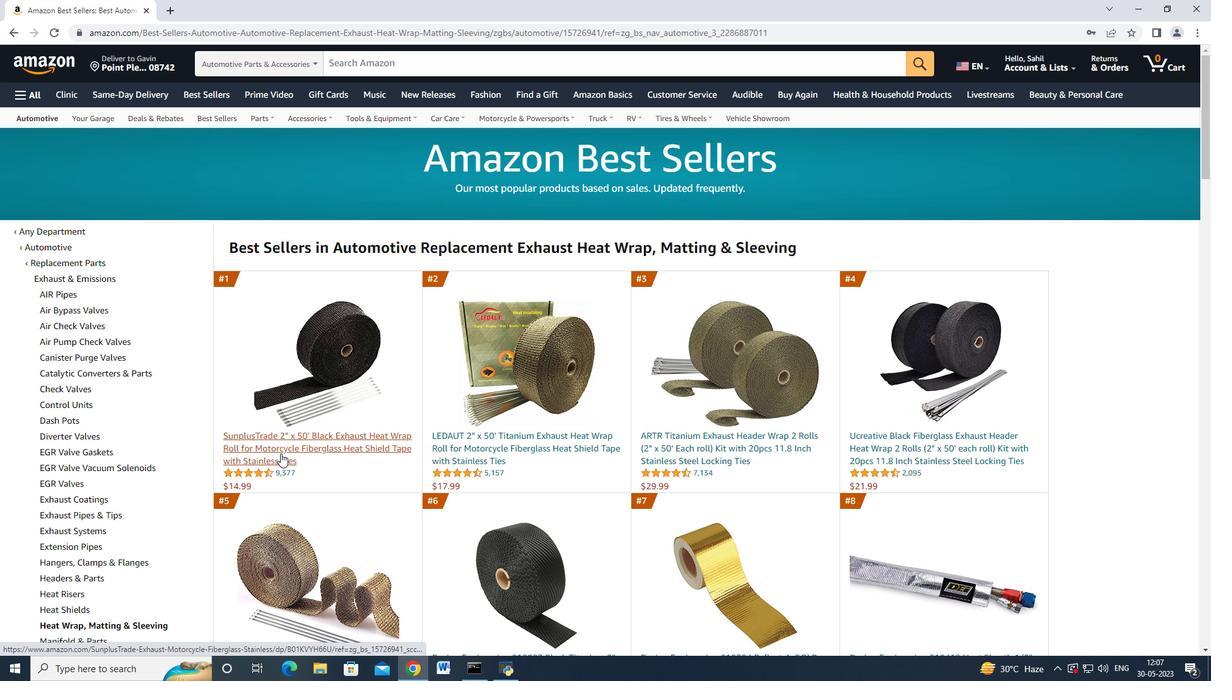 
Action: Mouse pressed left at (285, 448)
Screenshot: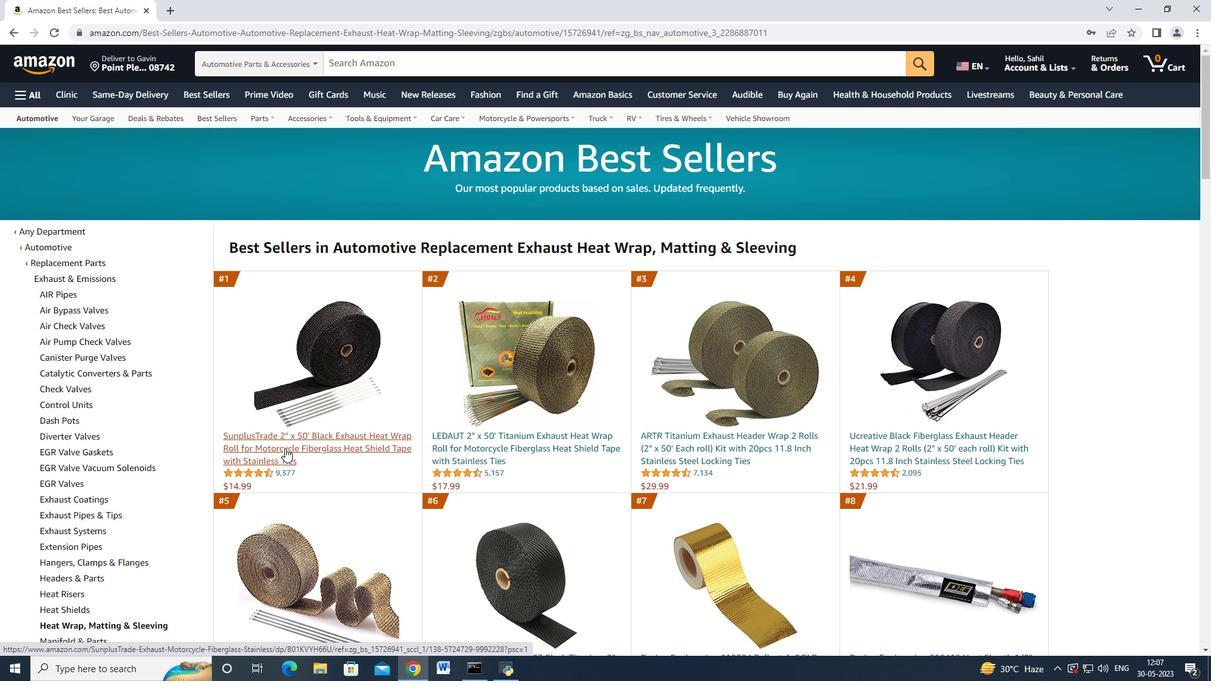 
Action: Mouse moved to (939, 486)
Screenshot: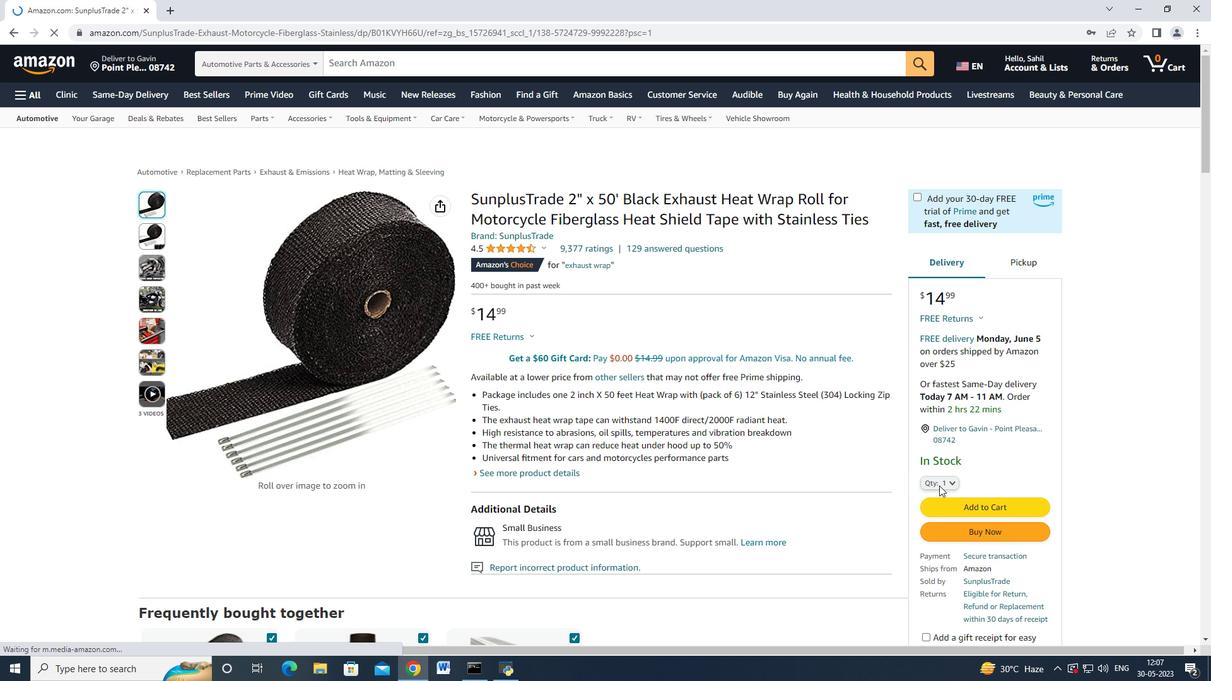 
Action: Mouse pressed left at (939, 486)
Screenshot: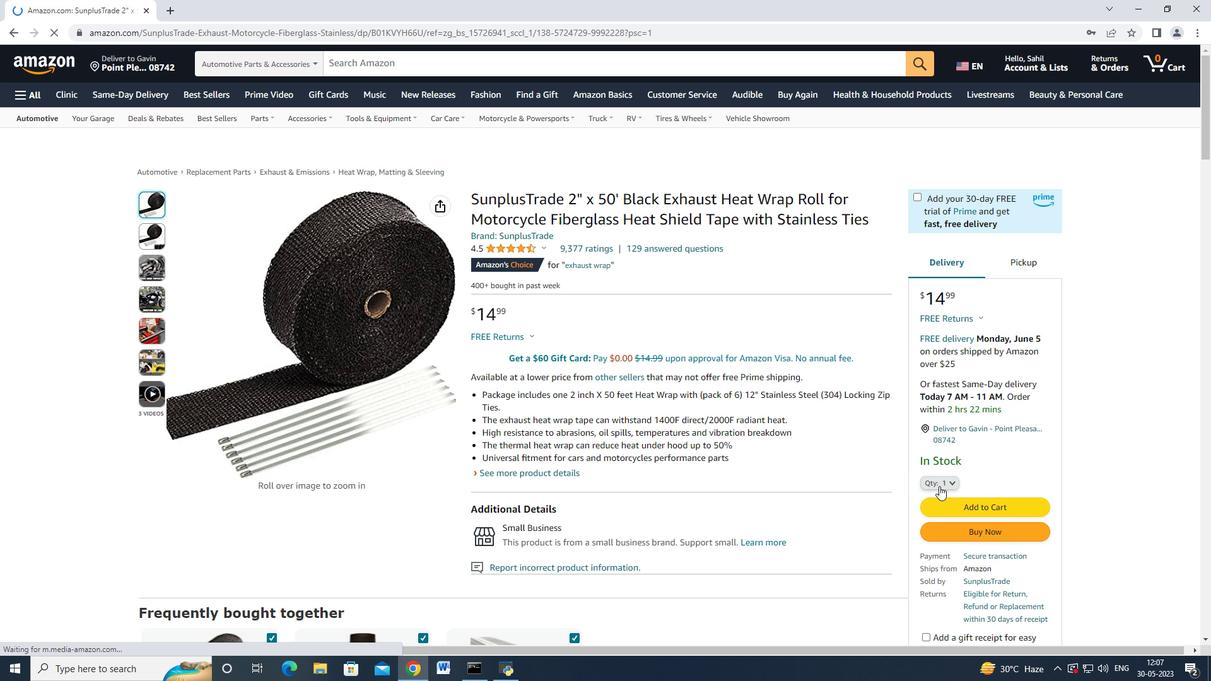 
Action: Mouse moved to (935, 529)
Screenshot: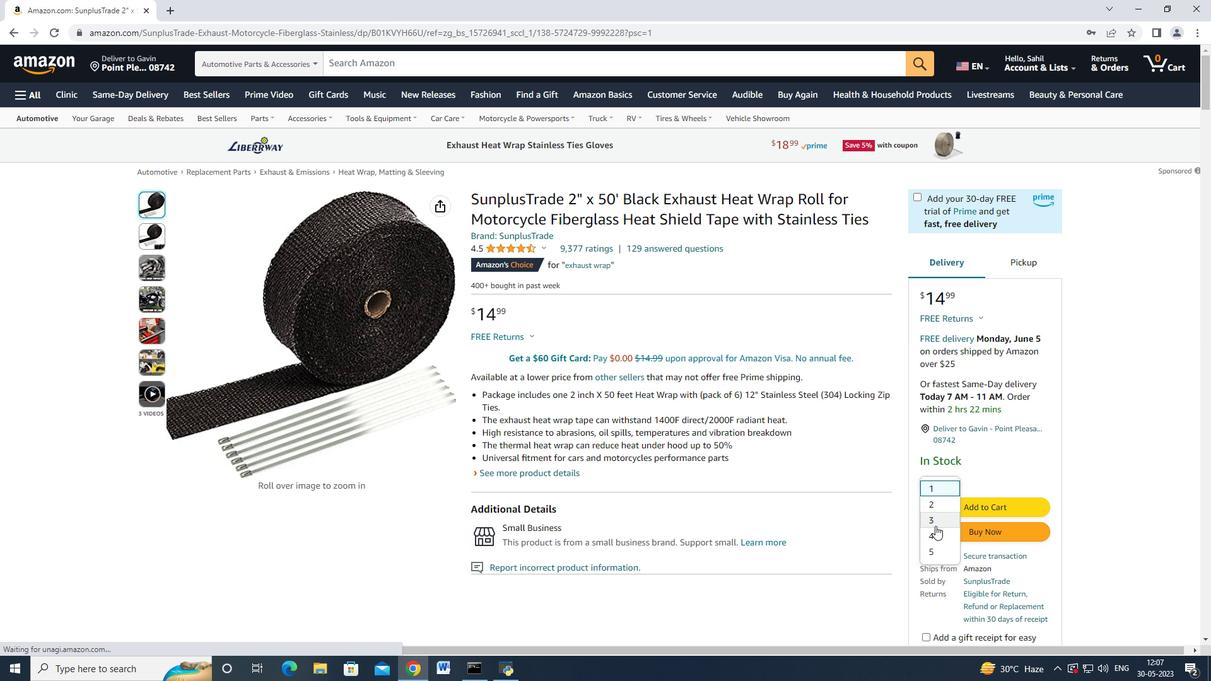 
Action: Mouse pressed left at (935, 529)
Screenshot: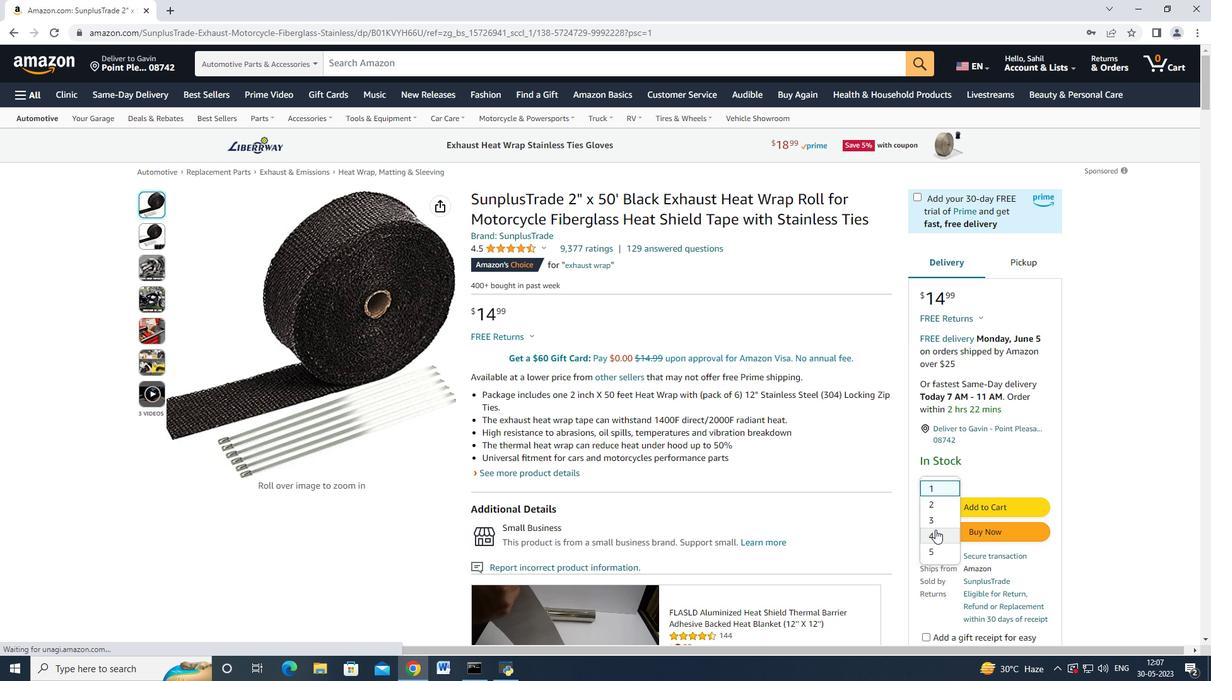 
Action: Mouse moved to (970, 484)
Screenshot: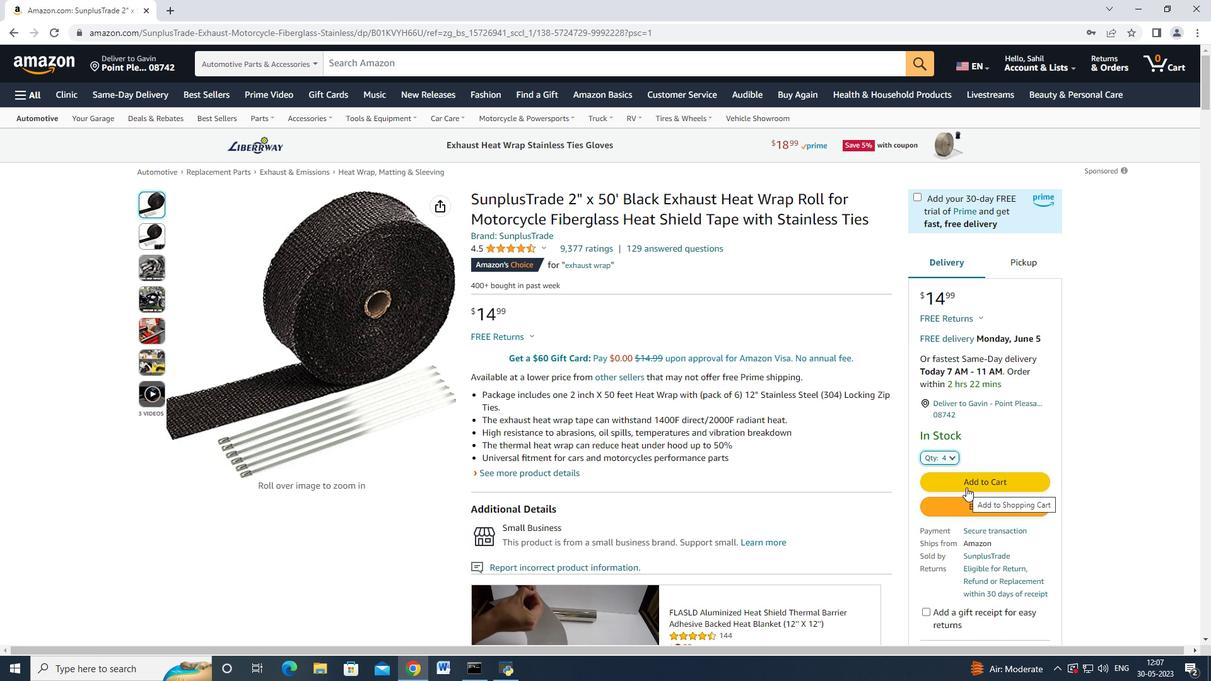 
Action: Mouse pressed left at (970, 484)
Screenshot: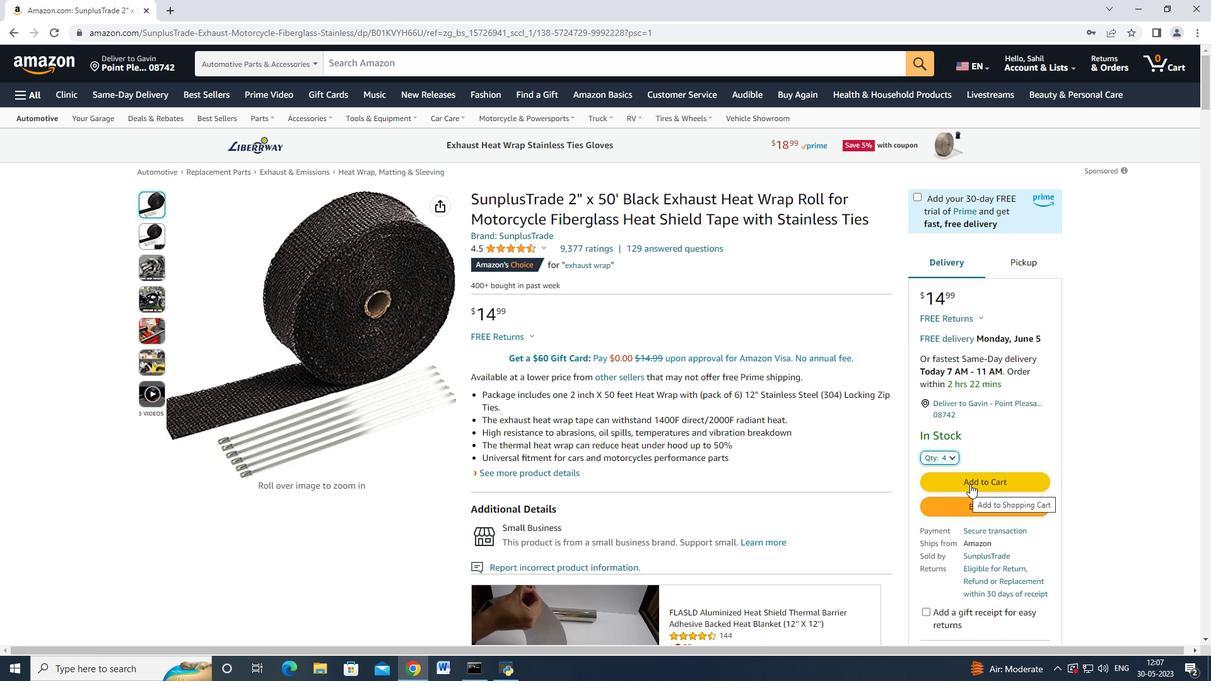 
Action: Mouse moved to (1157, 136)
Screenshot: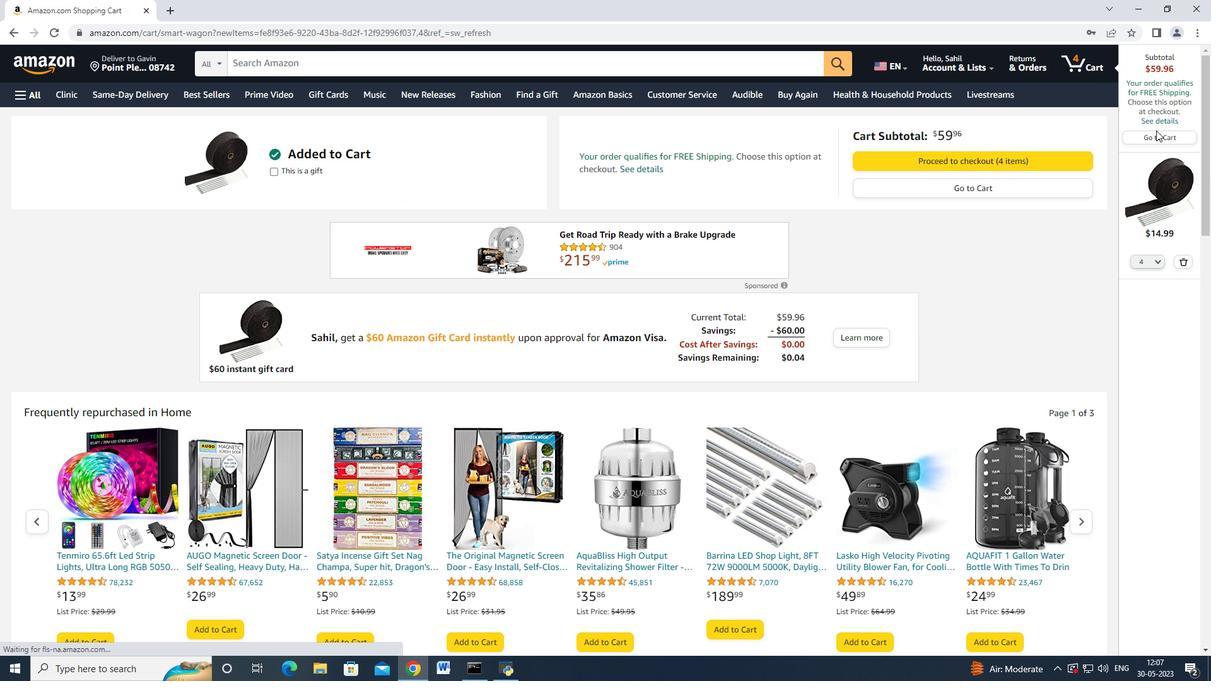 
Action: Mouse pressed left at (1157, 136)
Screenshot: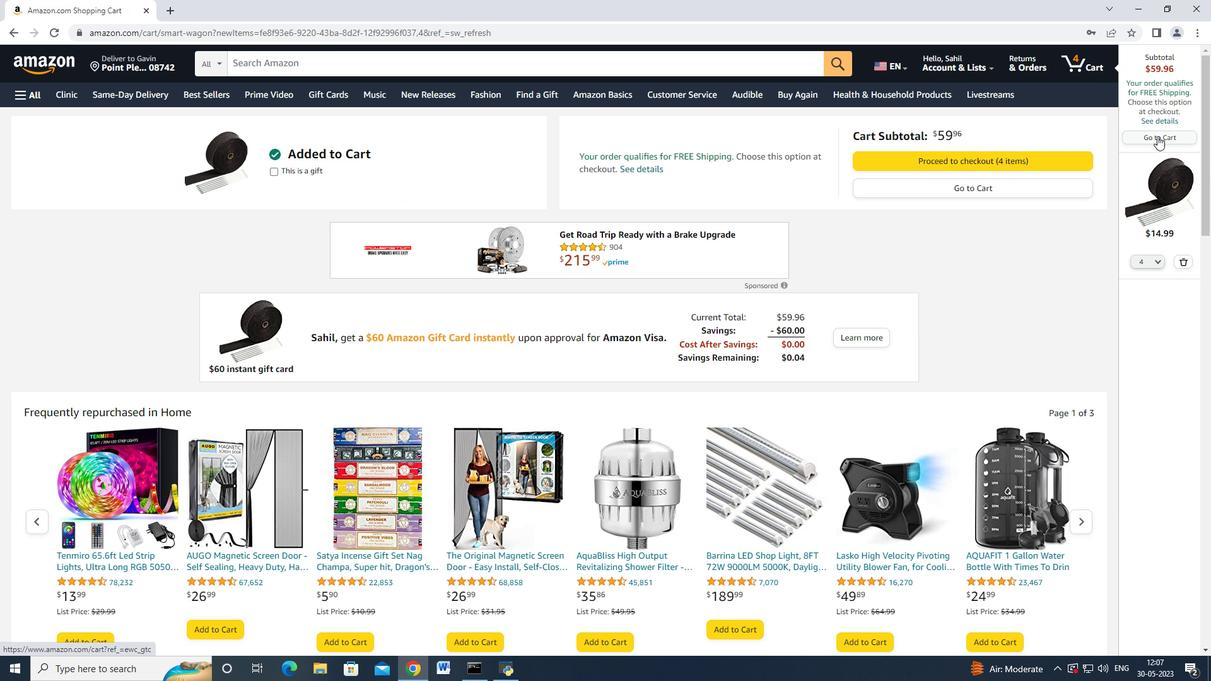 
Action: Mouse moved to (685, 292)
Screenshot: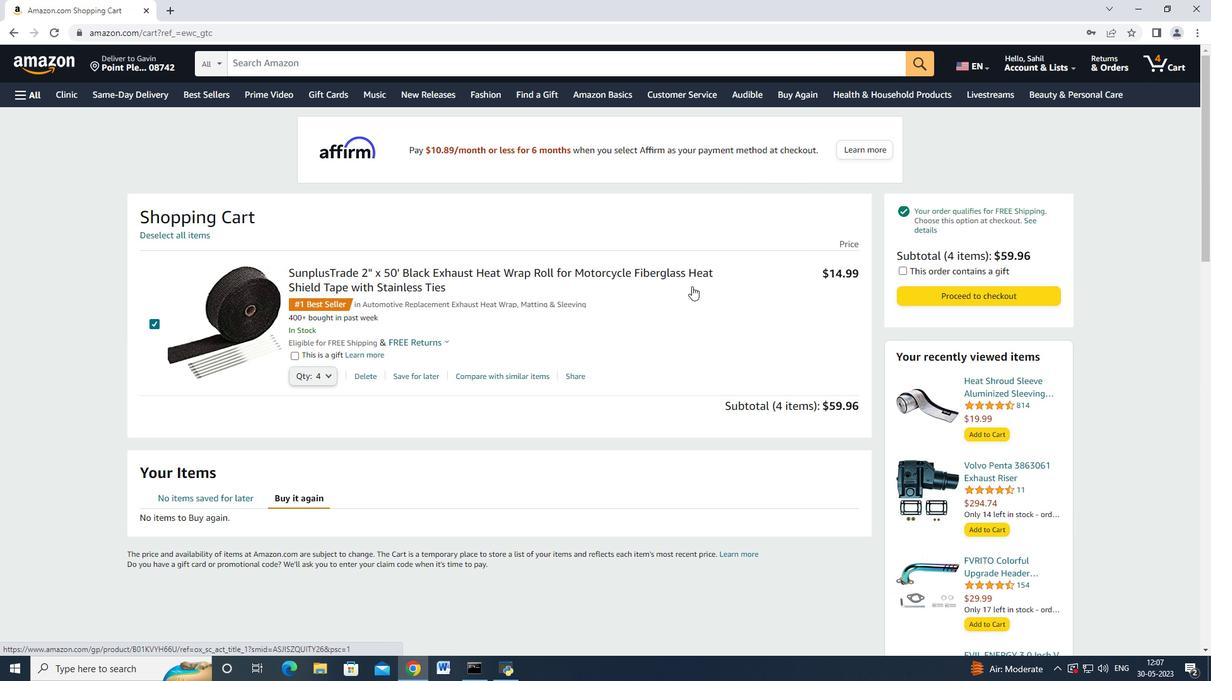 
Action: Mouse scrolled (685, 291) with delta (0, 0)
Screenshot: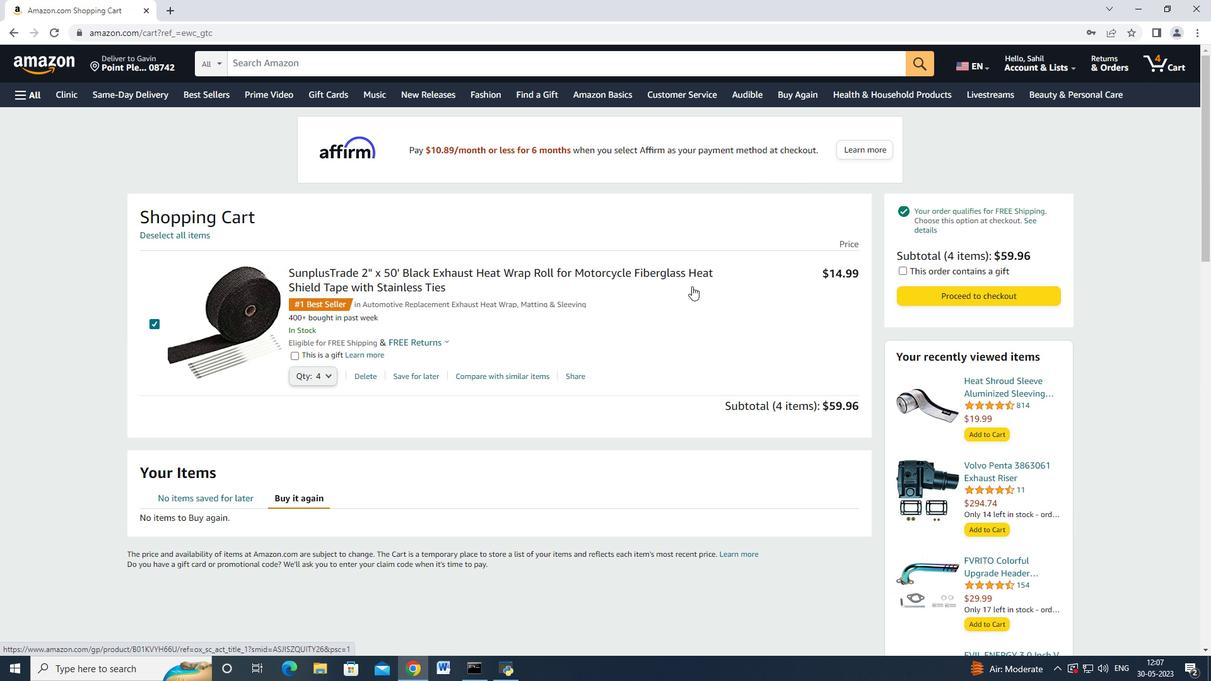 
Action: Mouse scrolled (685, 291) with delta (0, 0)
Screenshot: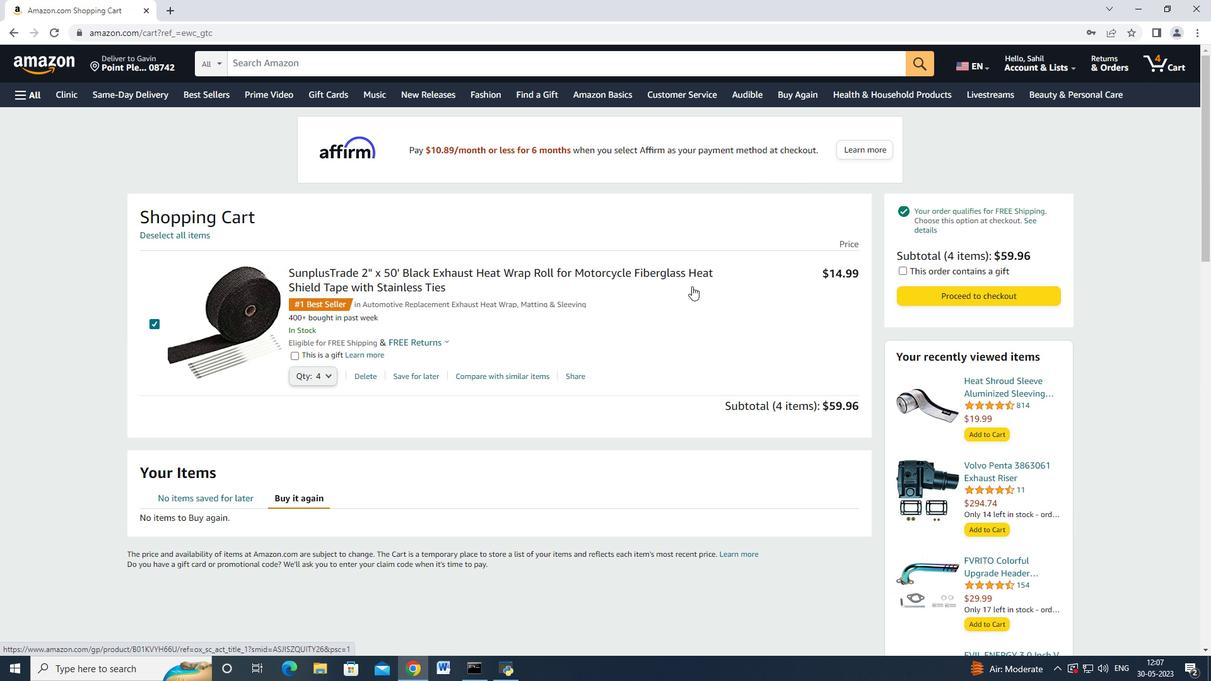 
Action: Mouse scrolled (685, 291) with delta (0, 0)
Screenshot: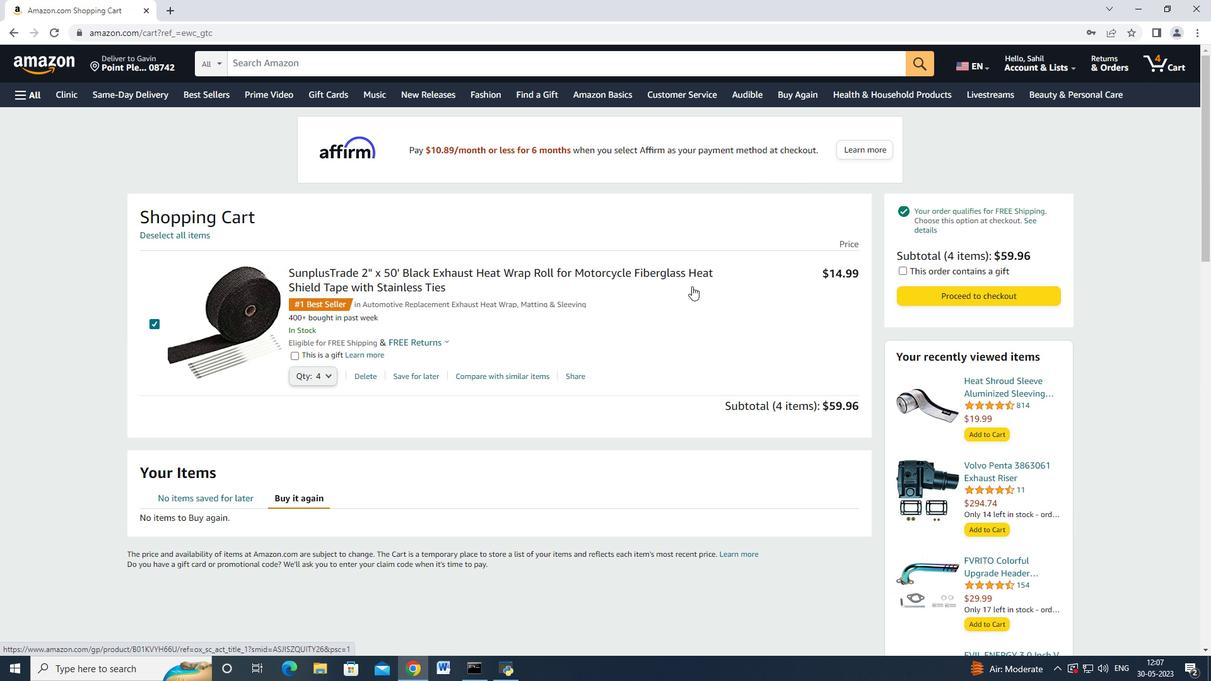 
Action: Mouse scrolled (685, 291) with delta (0, 0)
Screenshot: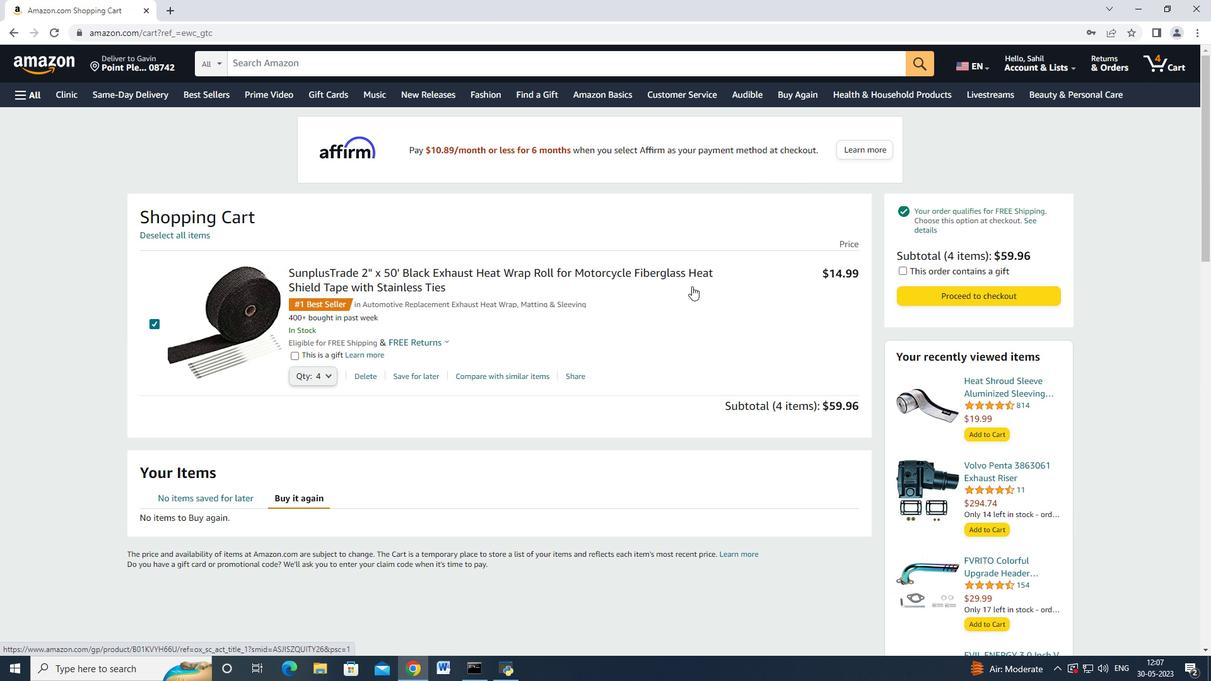 
Action: Mouse scrolled (685, 292) with delta (0, 0)
Screenshot: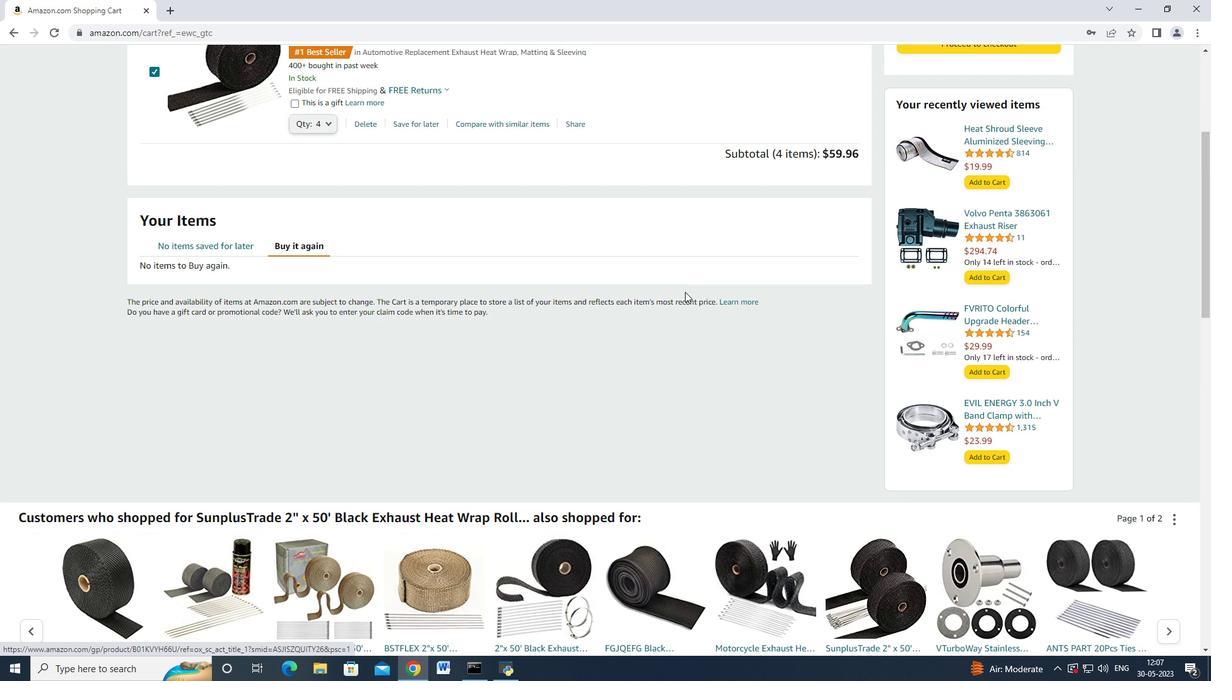 
Action: Mouse scrolled (685, 292) with delta (0, 0)
Screenshot: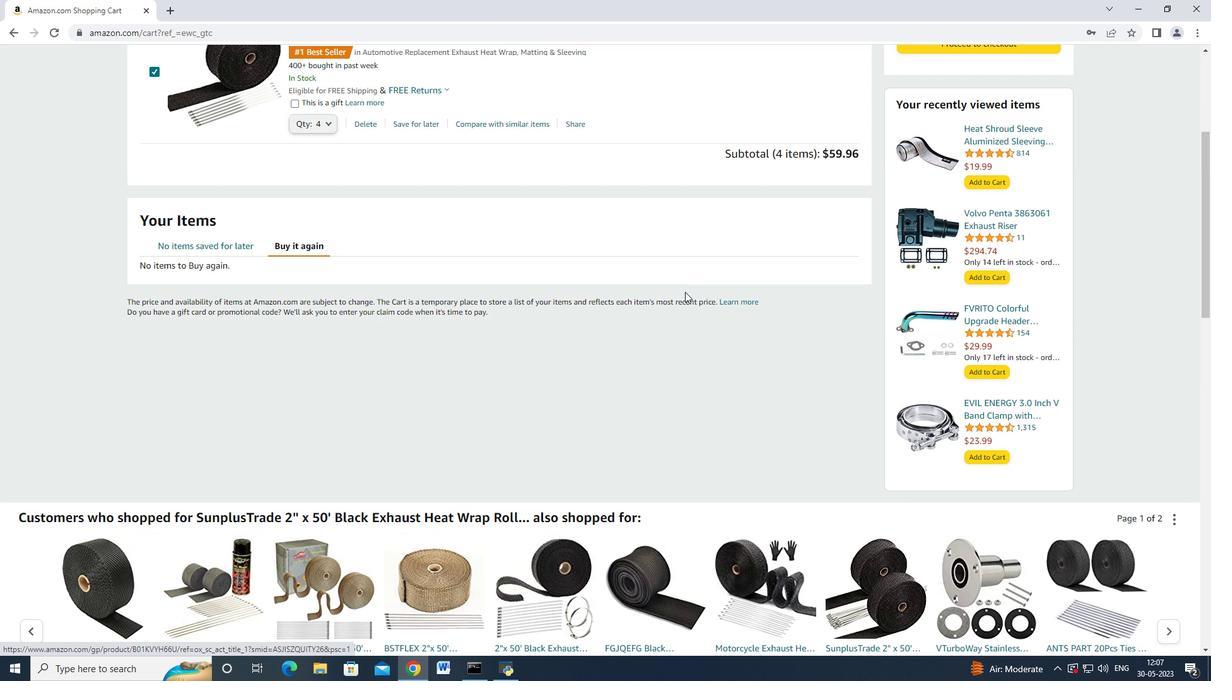 
Action: Mouse scrolled (685, 292) with delta (0, 0)
Screenshot: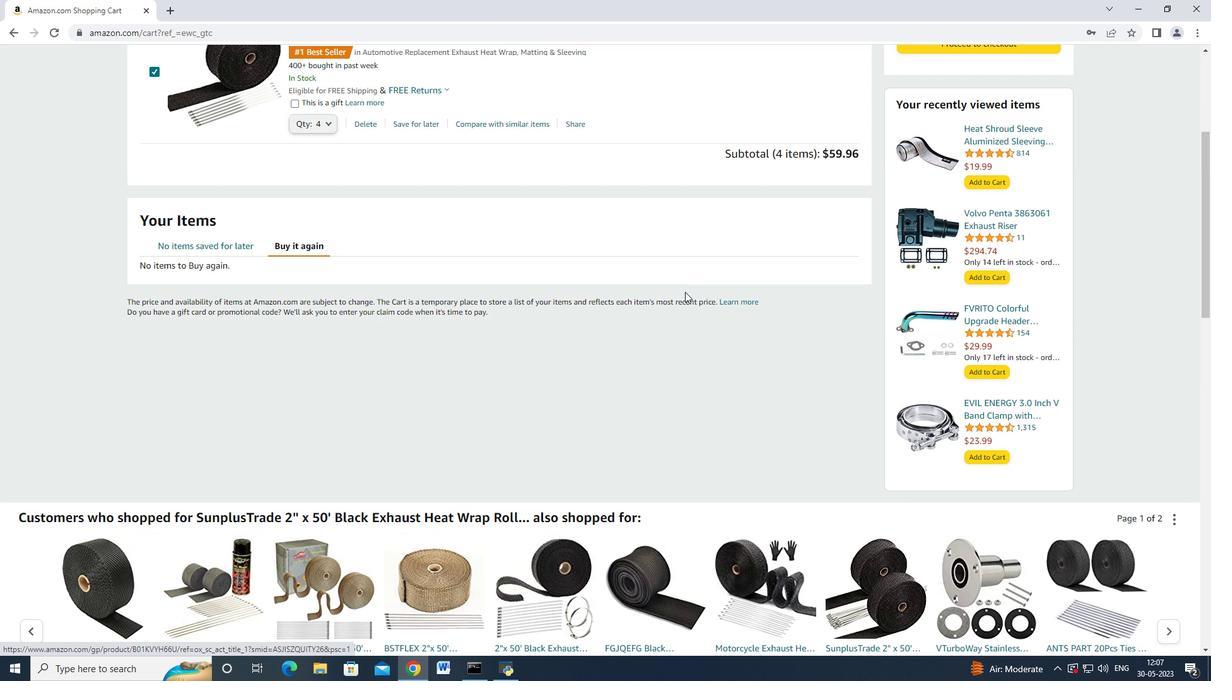 
Action: Mouse scrolled (685, 292) with delta (0, 0)
Screenshot: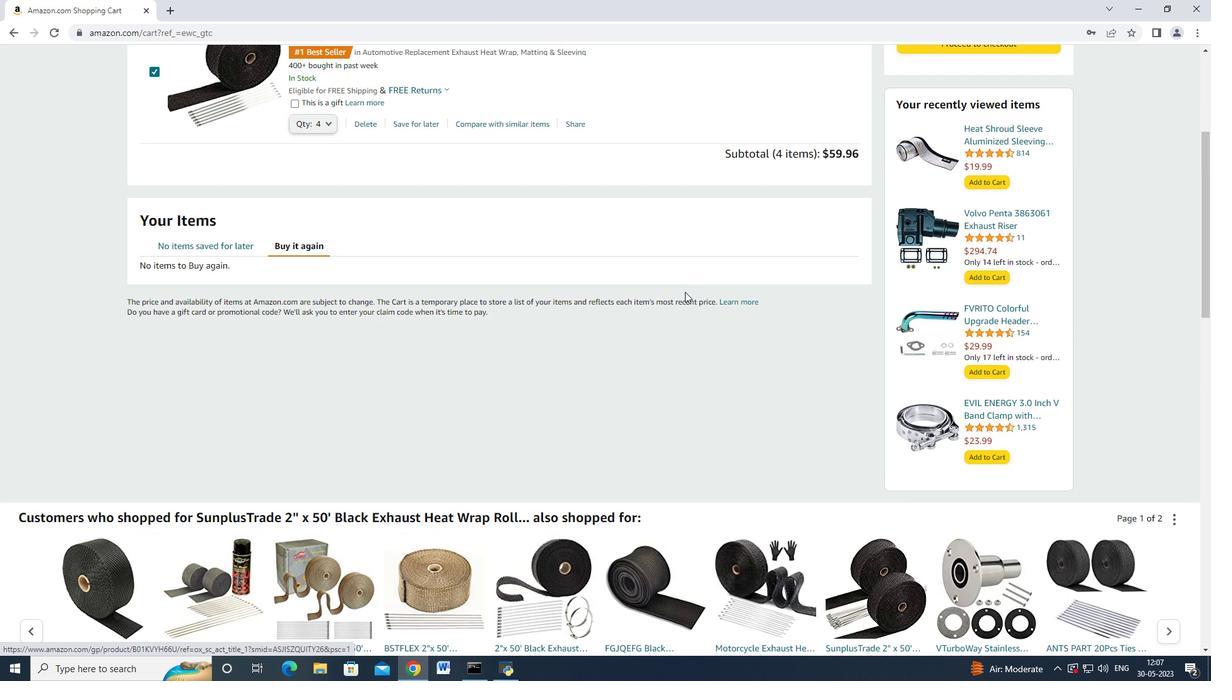 
Action: Mouse moved to (924, 288)
Screenshot: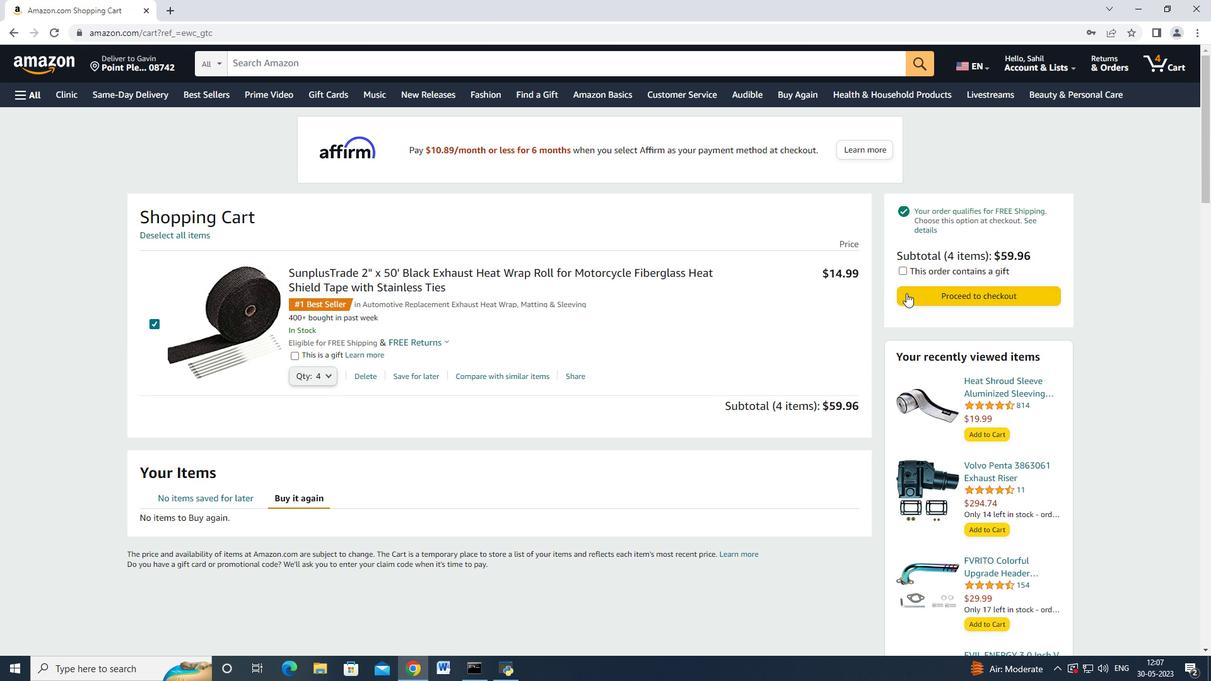
Action: Mouse pressed left at (924, 288)
Screenshot: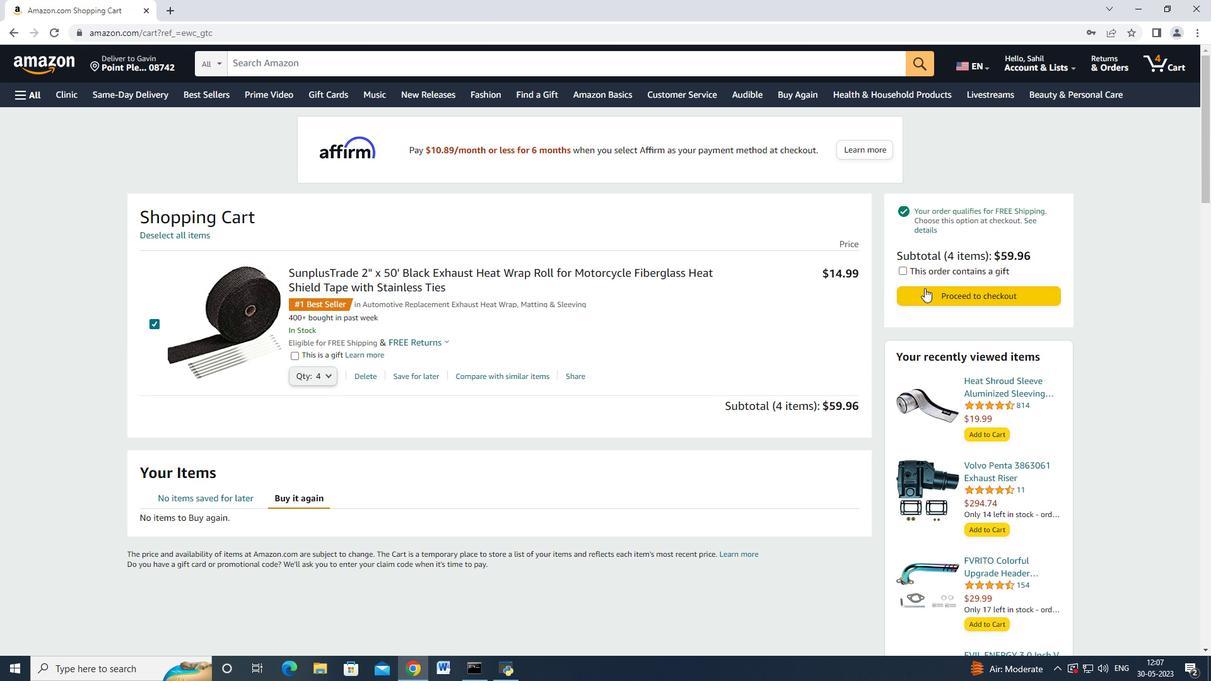 
Action: Mouse moved to (719, 107)
Screenshot: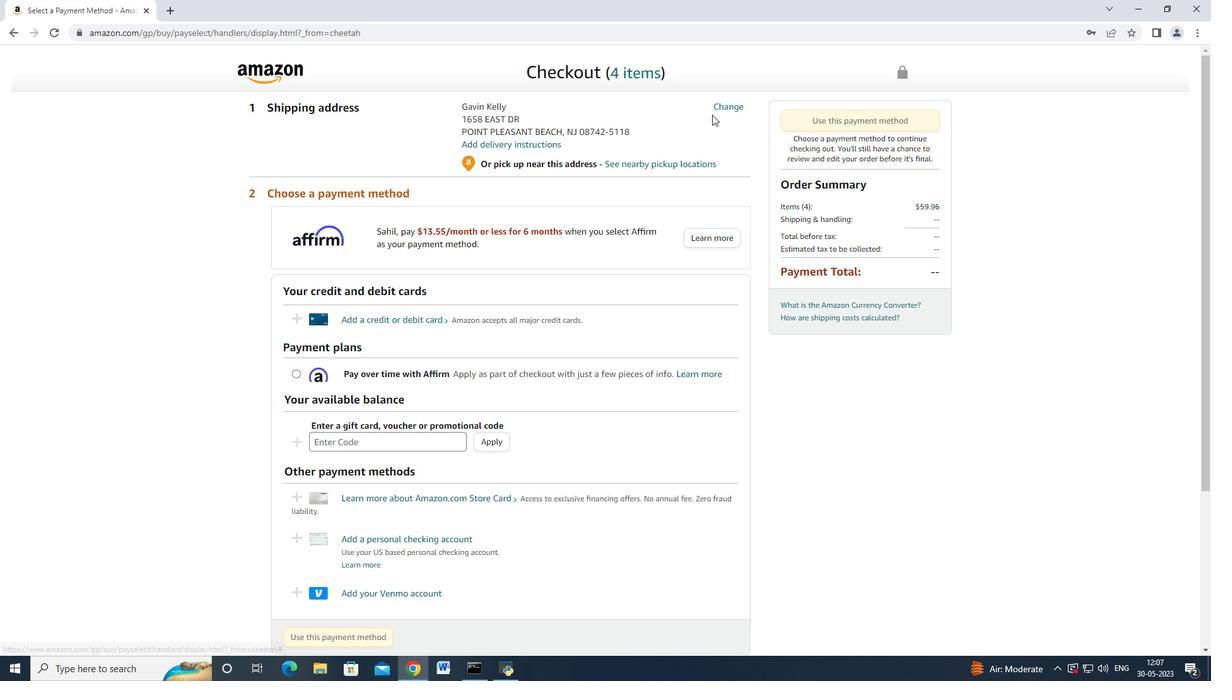 
Action: Mouse pressed left at (719, 107)
Screenshot: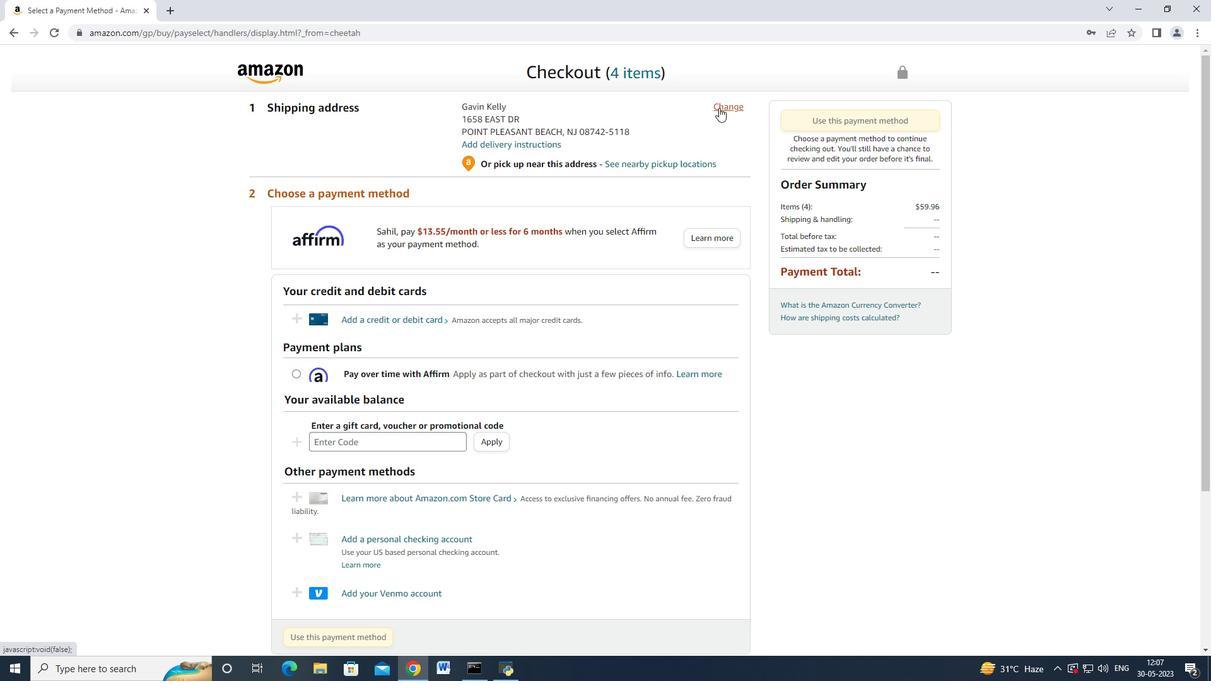 
Action: Mouse moved to (427, 295)
Screenshot: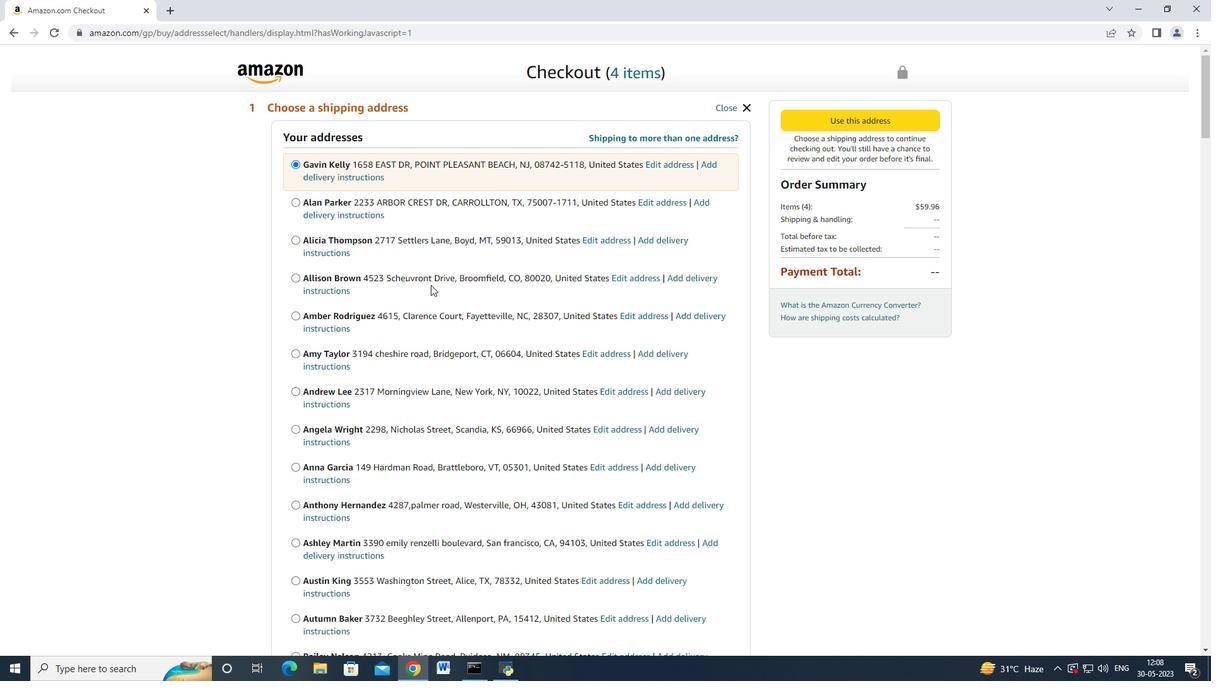 
Action: Mouse scrolled (427, 294) with delta (0, 0)
Screenshot: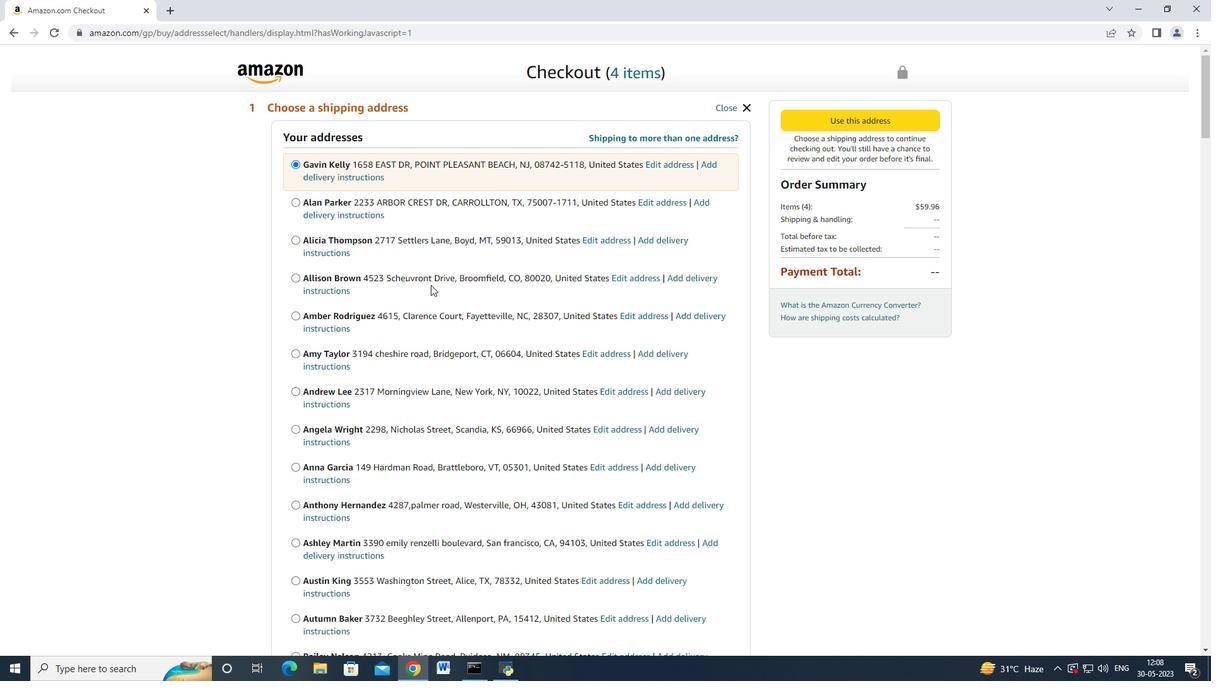 
Action: Mouse scrolled (427, 294) with delta (0, 0)
Screenshot: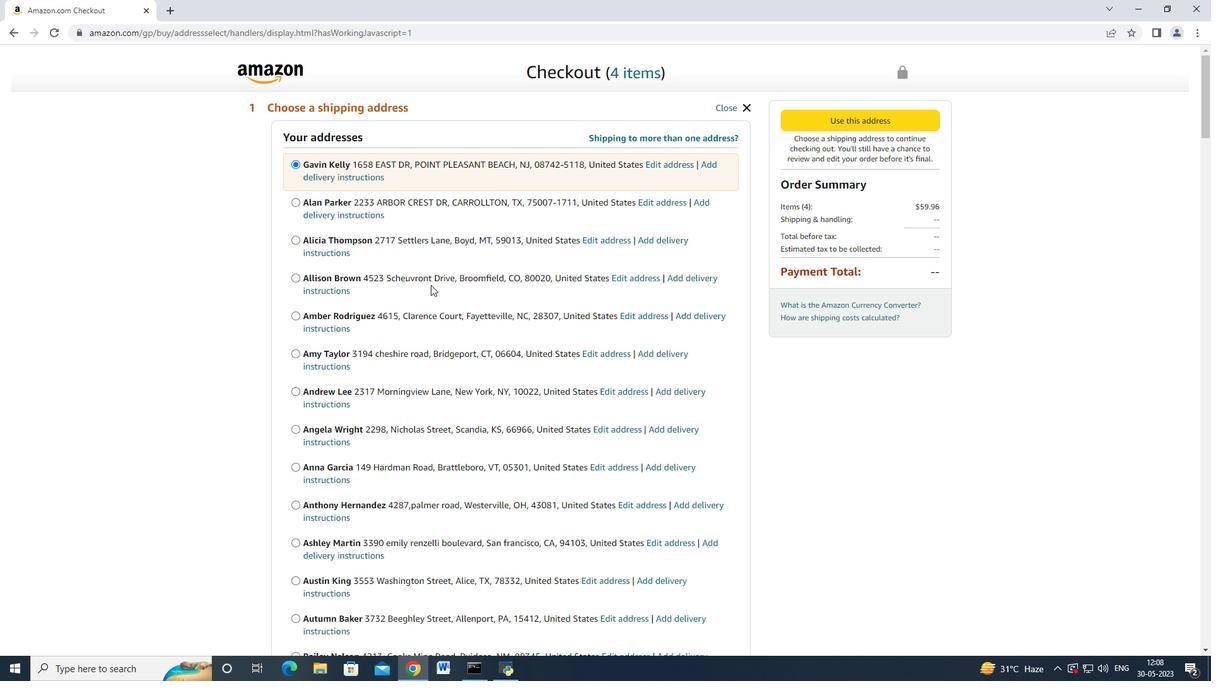 
Action: Mouse scrolled (427, 294) with delta (0, 0)
Screenshot: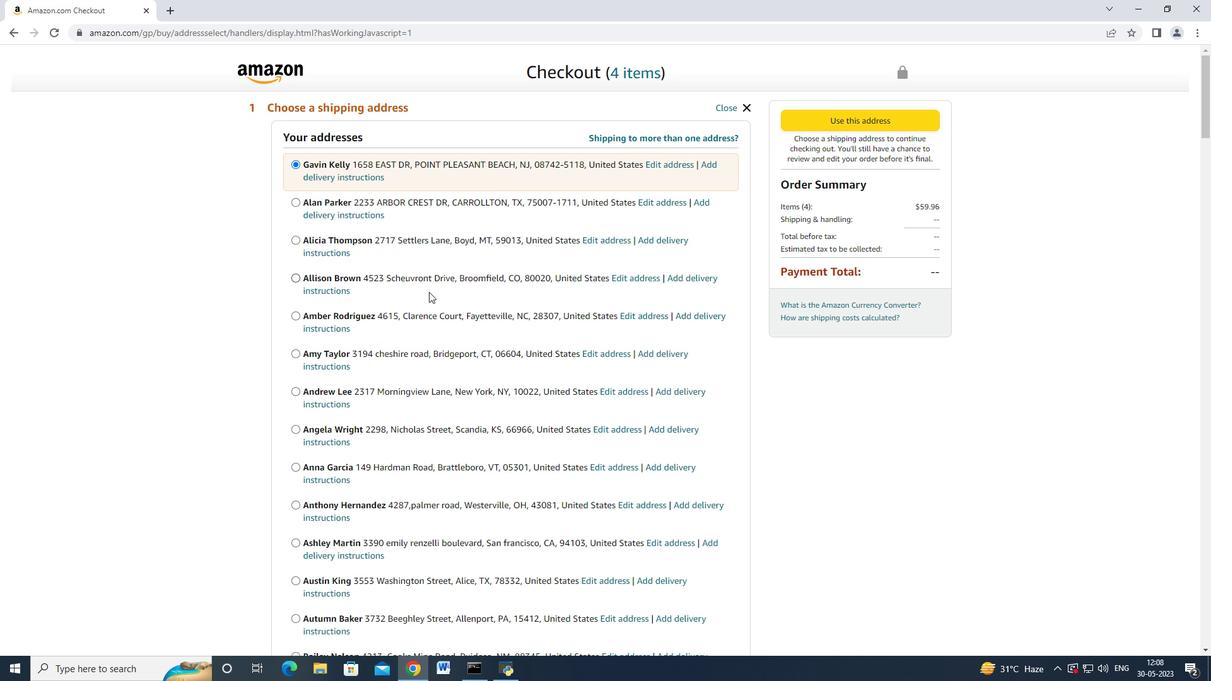 
Action: Mouse scrolled (427, 294) with delta (0, 0)
Screenshot: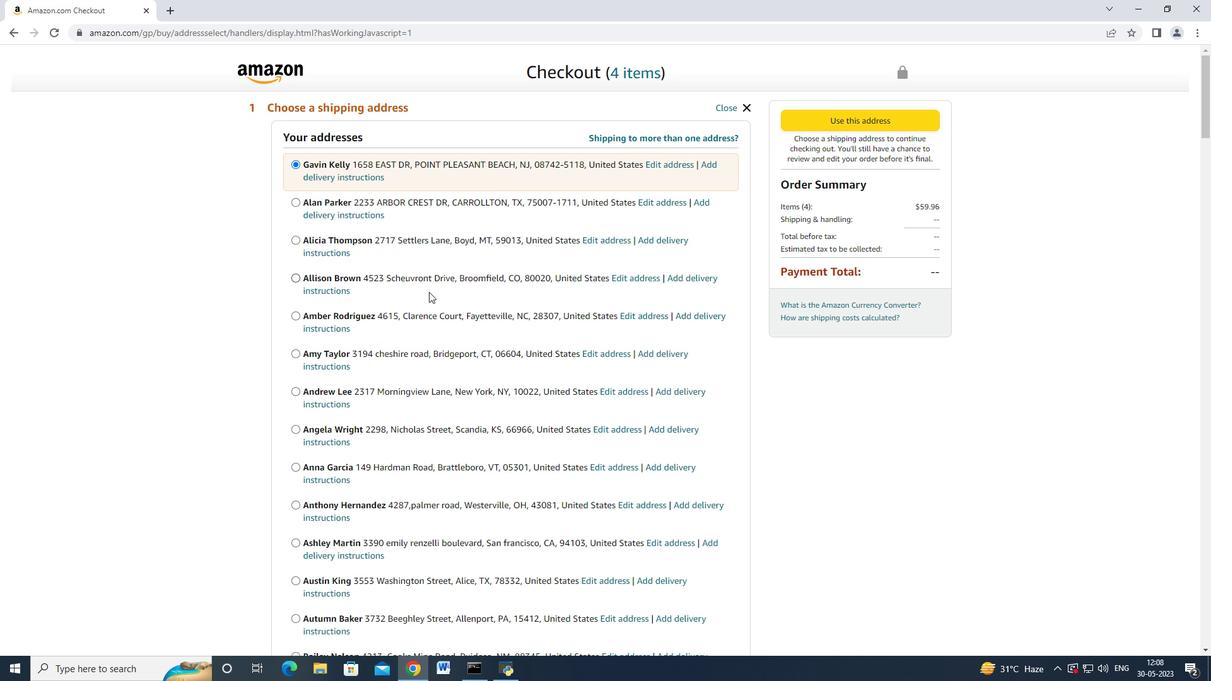 
Action: Mouse scrolled (427, 294) with delta (0, 0)
Screenshot: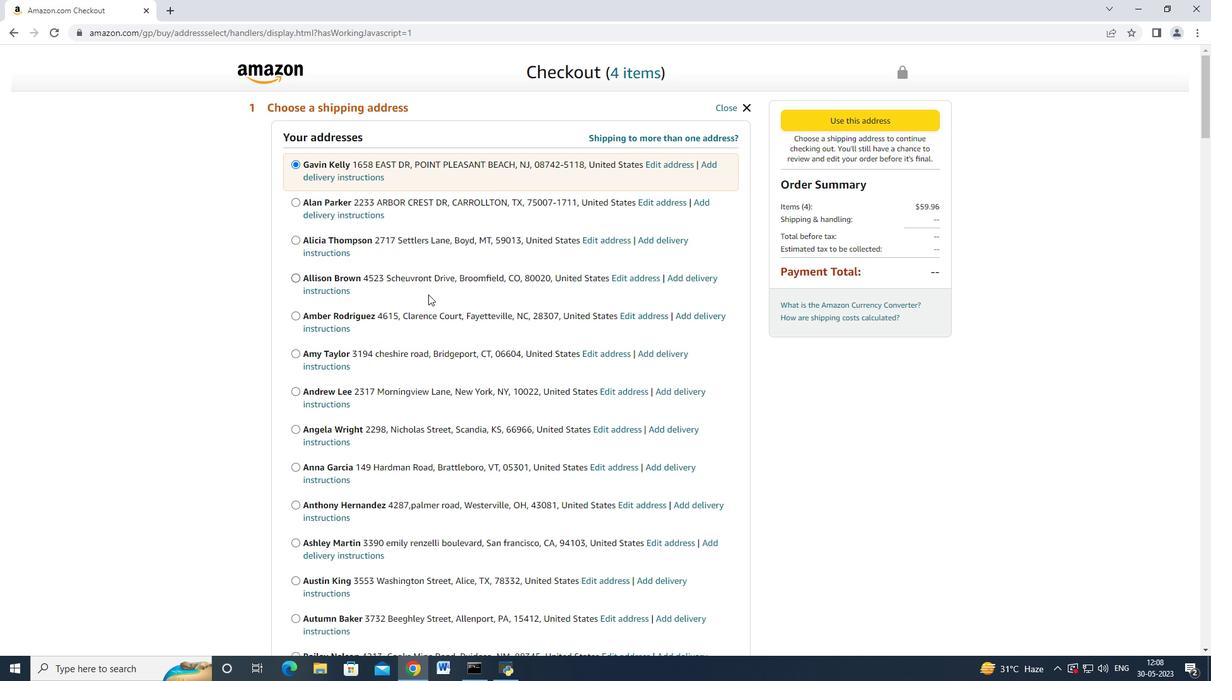 
Action: Mouse scrolled (427, 294) with delta (0, 0)
Screenshot: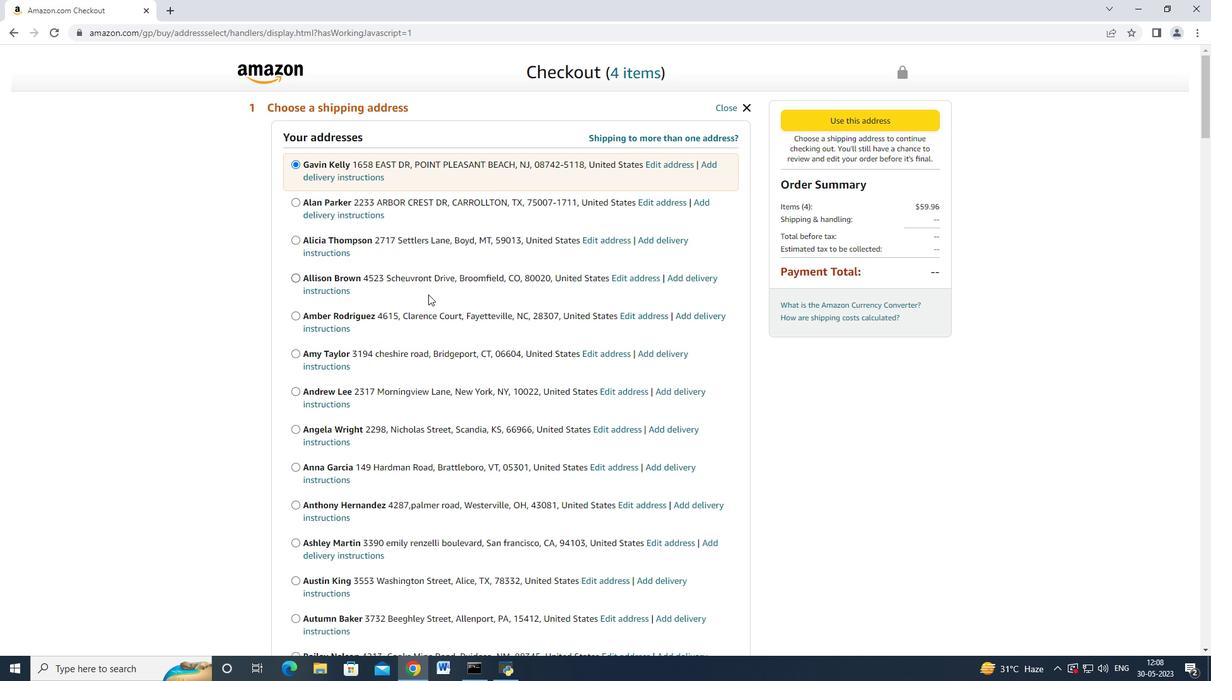 
Action: Mouse scrolled (427, 294) with delta (0, 0)
Screenshot: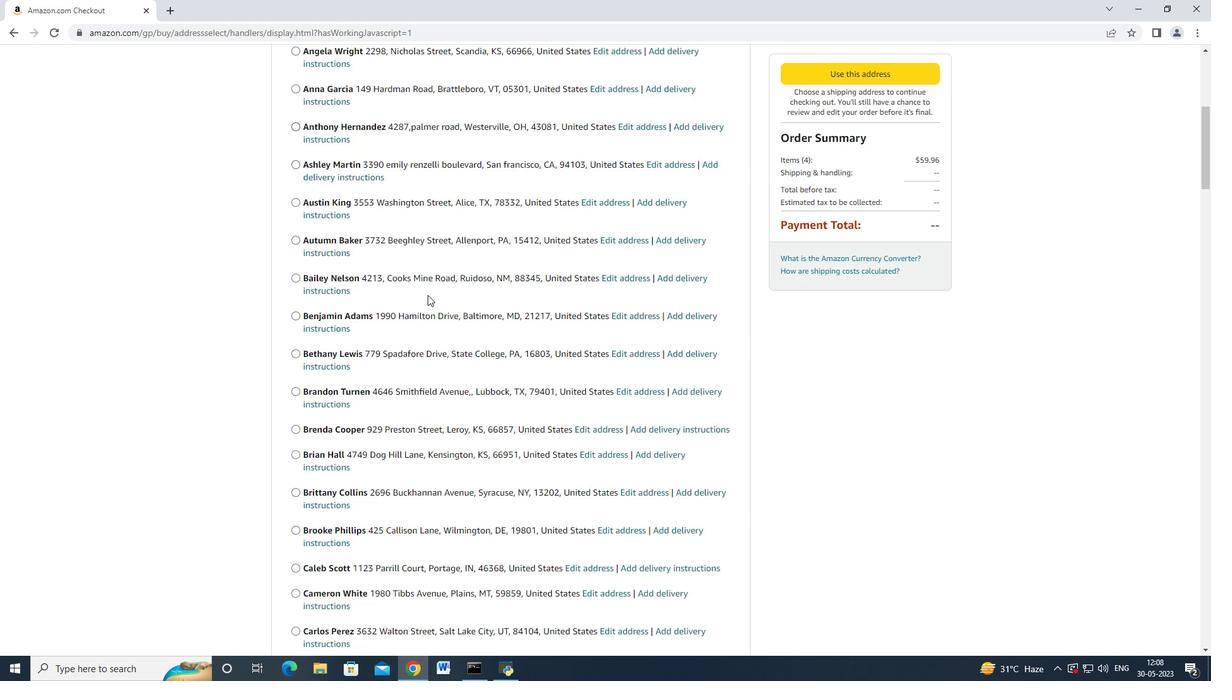 
Action: Mouse scrolled (427, 294) with delta (0, 0)
Screenshot: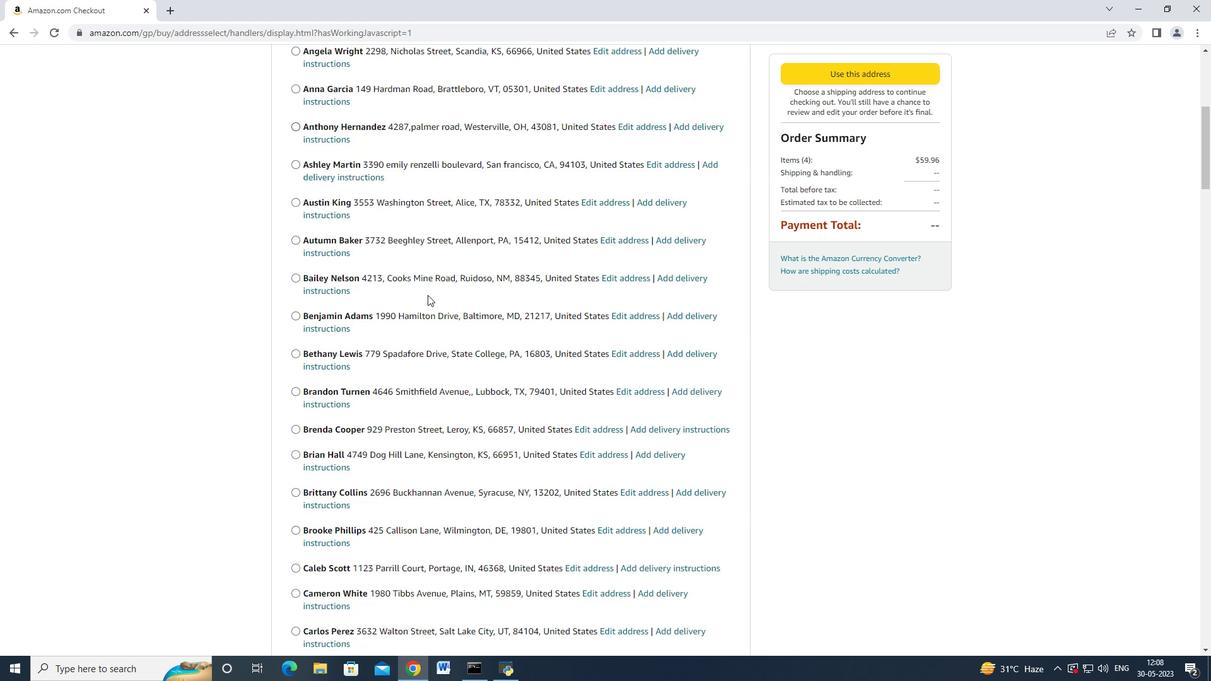 
Action: Mouse scrolled (427, 294) with delta (0, 0)
Screenshot: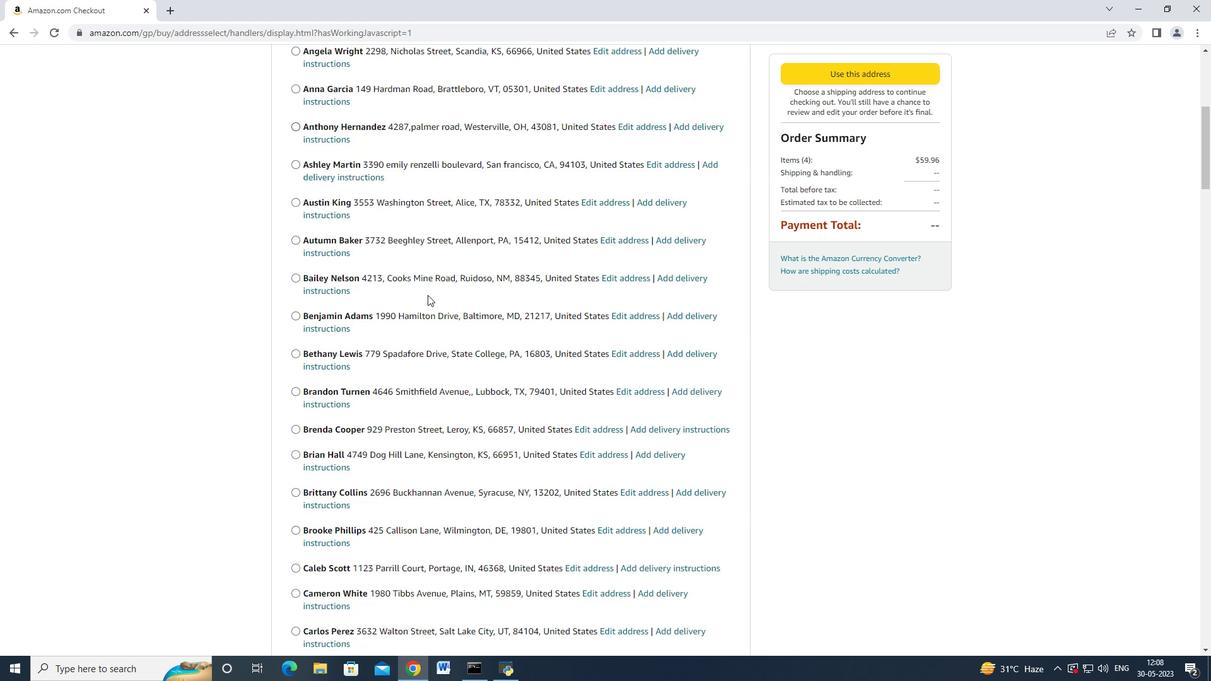 
Action: Mouse scrolled (427, 294) with delta (0, 0)
Screenshot: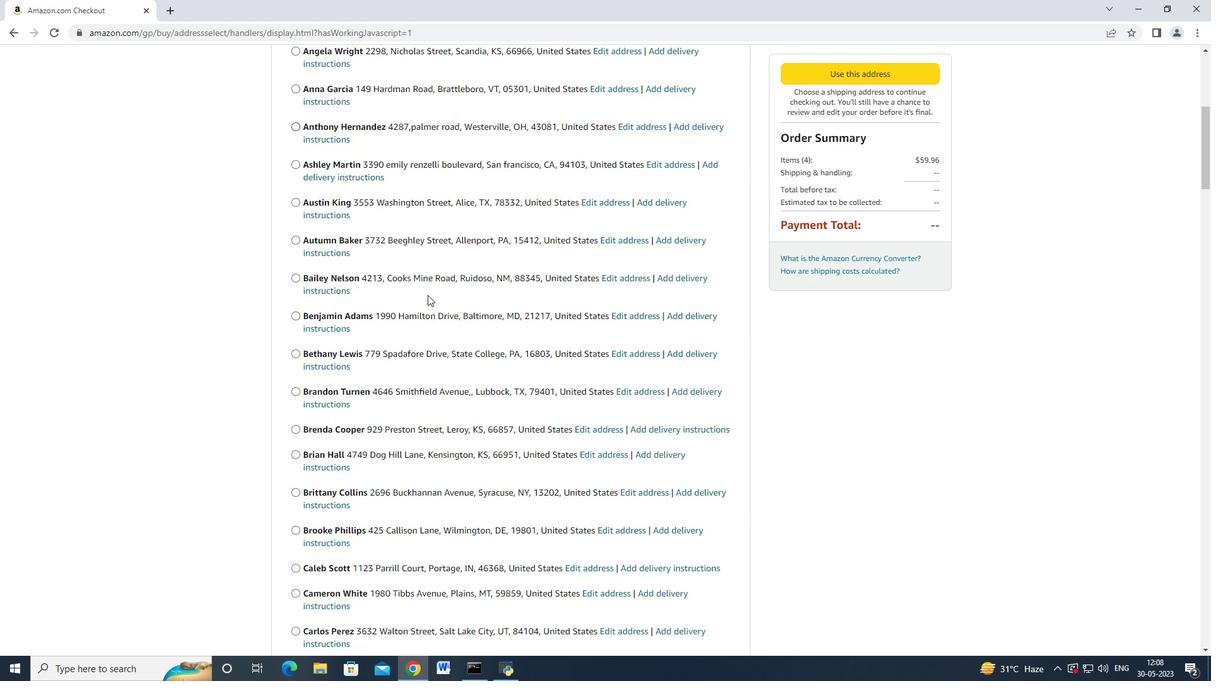 
Action: Mouse scrolled (427, 294) with delta (0, 0)
Screenshot: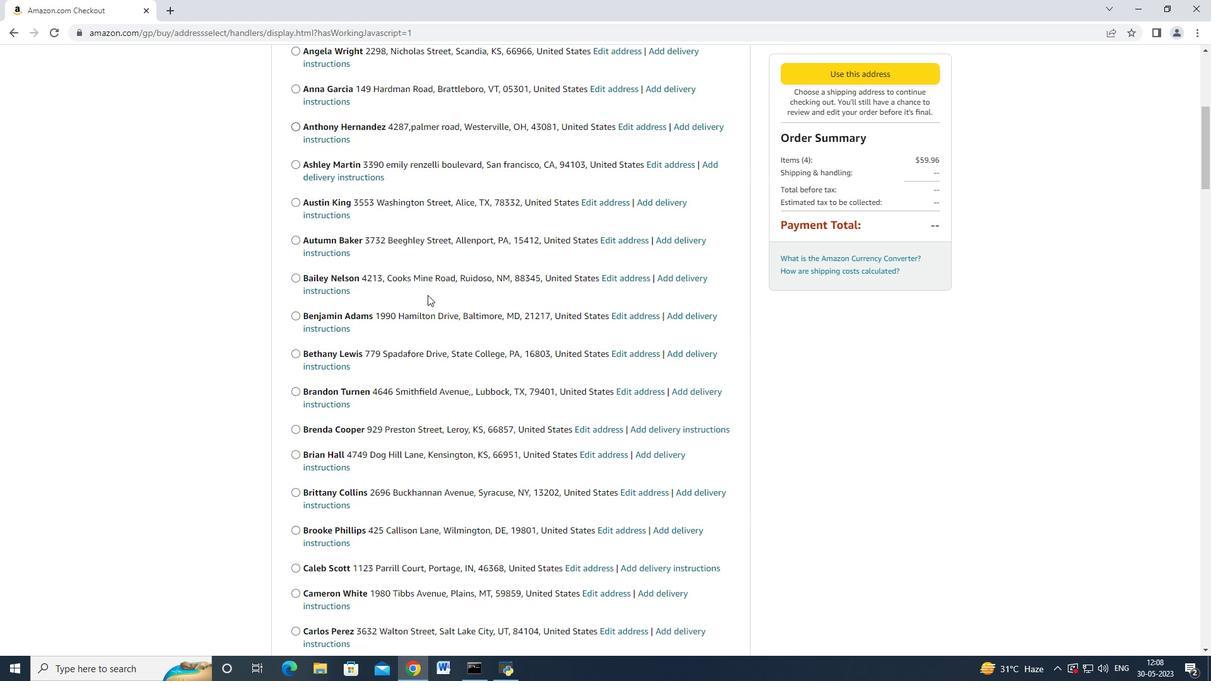 
Action: Mouse scrolled (427, 294) with delta (0, 0)
Screenshot: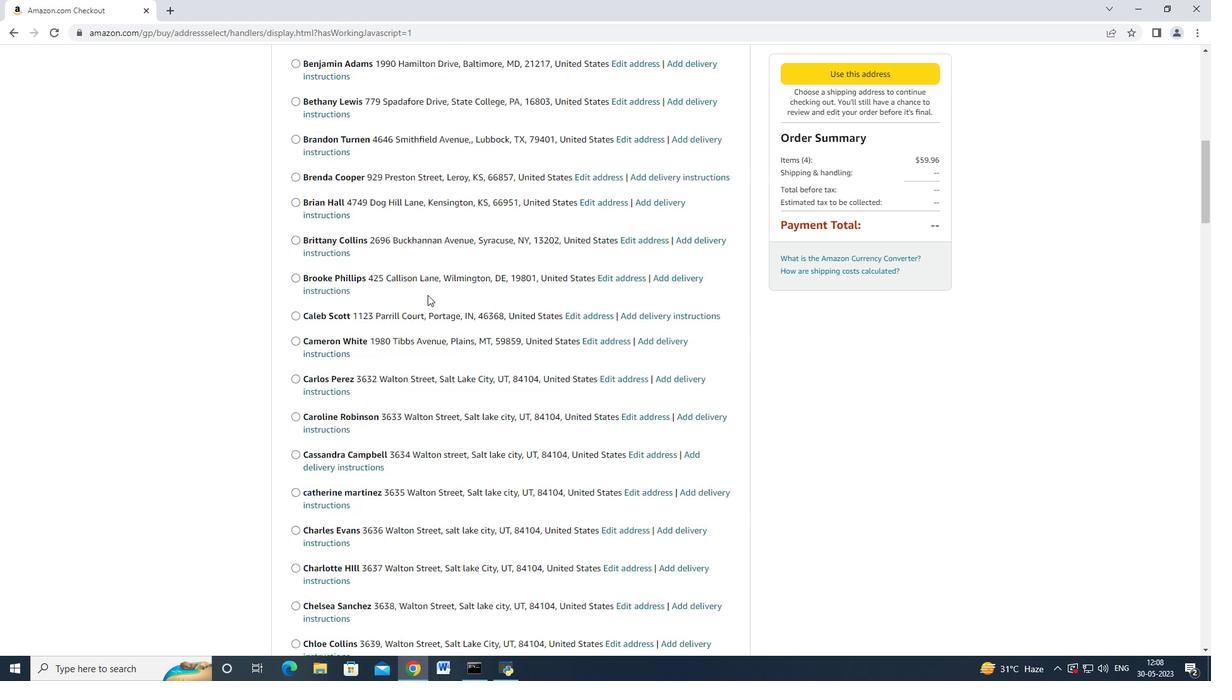 
Action: Mouse scrolled (427, 294) with delta (0, 0)
Screenshot: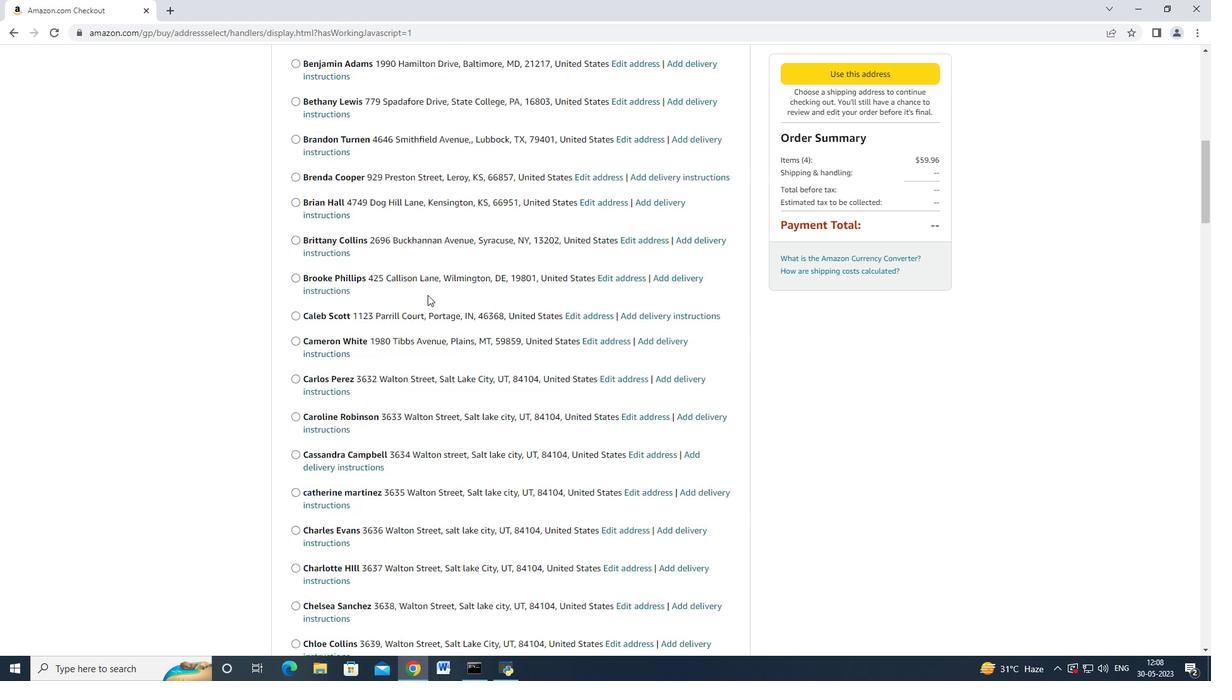 
Action: Mouse scrolled (427, 294) with delta (0, 0)
Screenshot: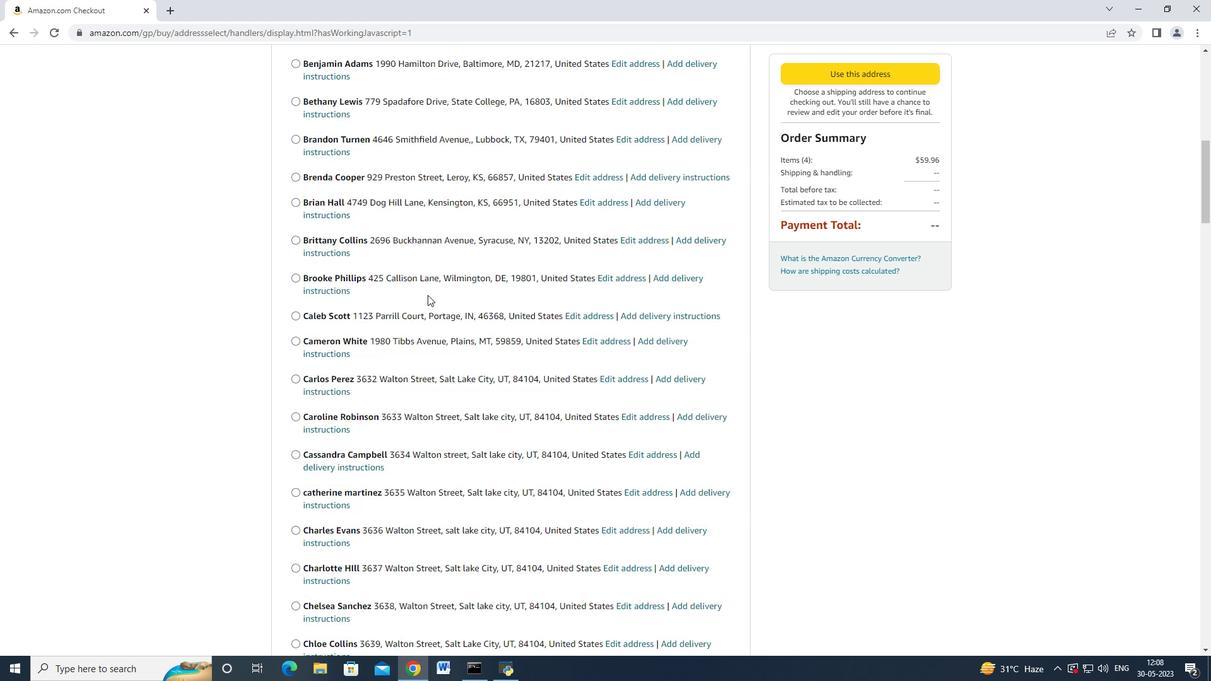 
Action: Mouse scrolled (427, 294) with delta (0, 0)
Screenshot: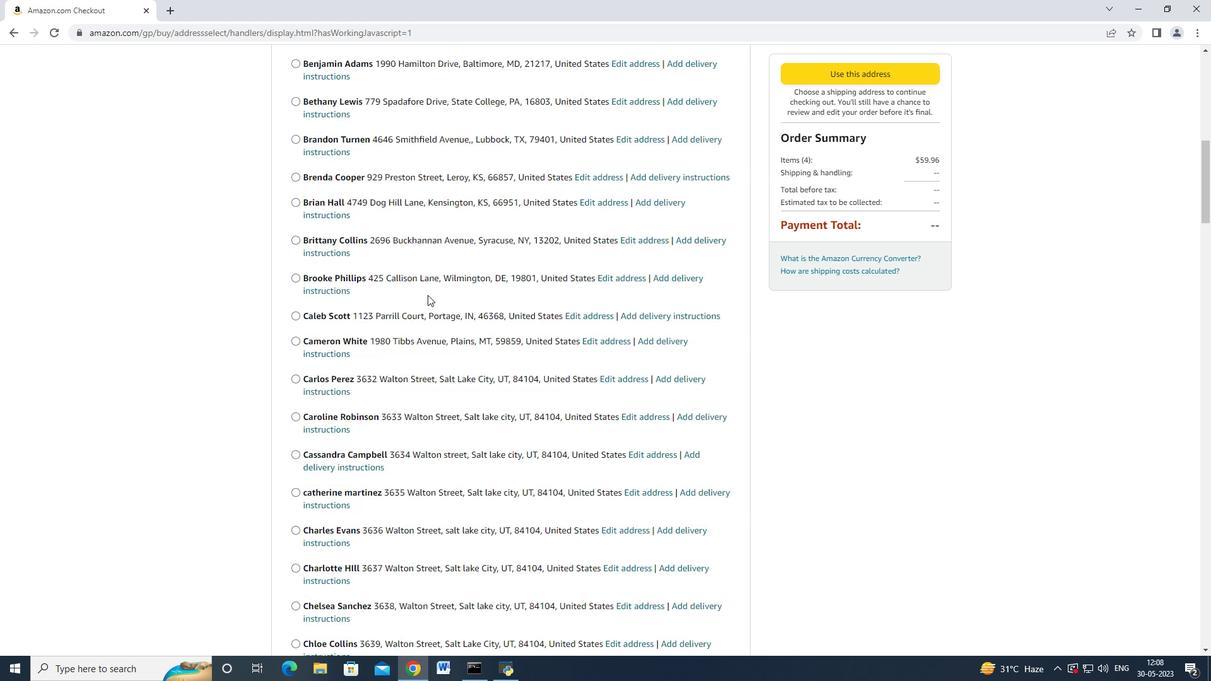 
Action: Mouse scrolled (427, 294) with delta (0, 0)
Screenshot: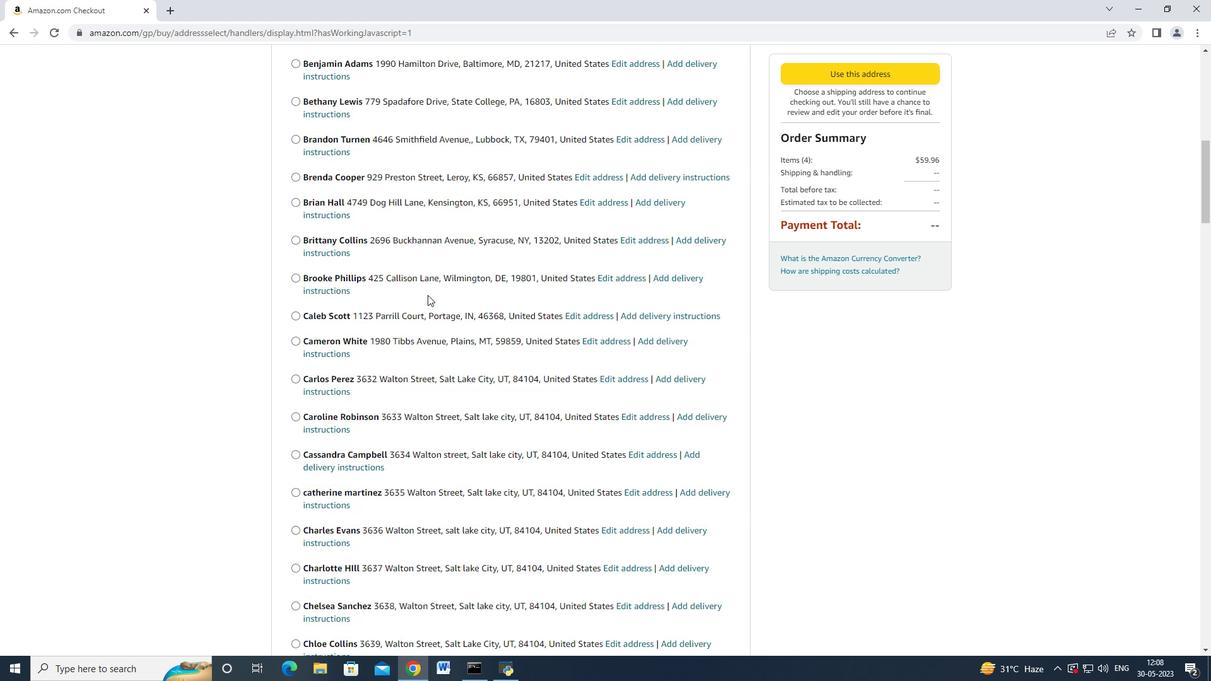 
Action: Mouse scrolled (427, 294) with delta (0, 0)
Screenshot: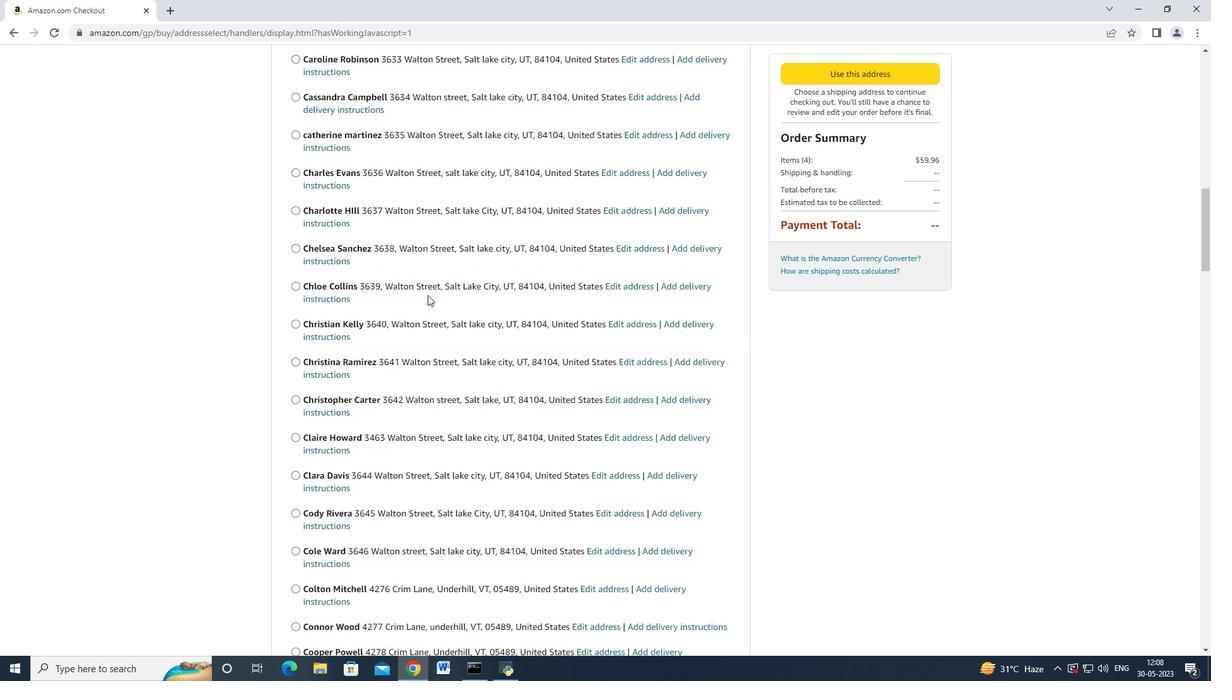 
Action: Mouse scrolled (427, 294) with delta (0, 0)
Screenshot: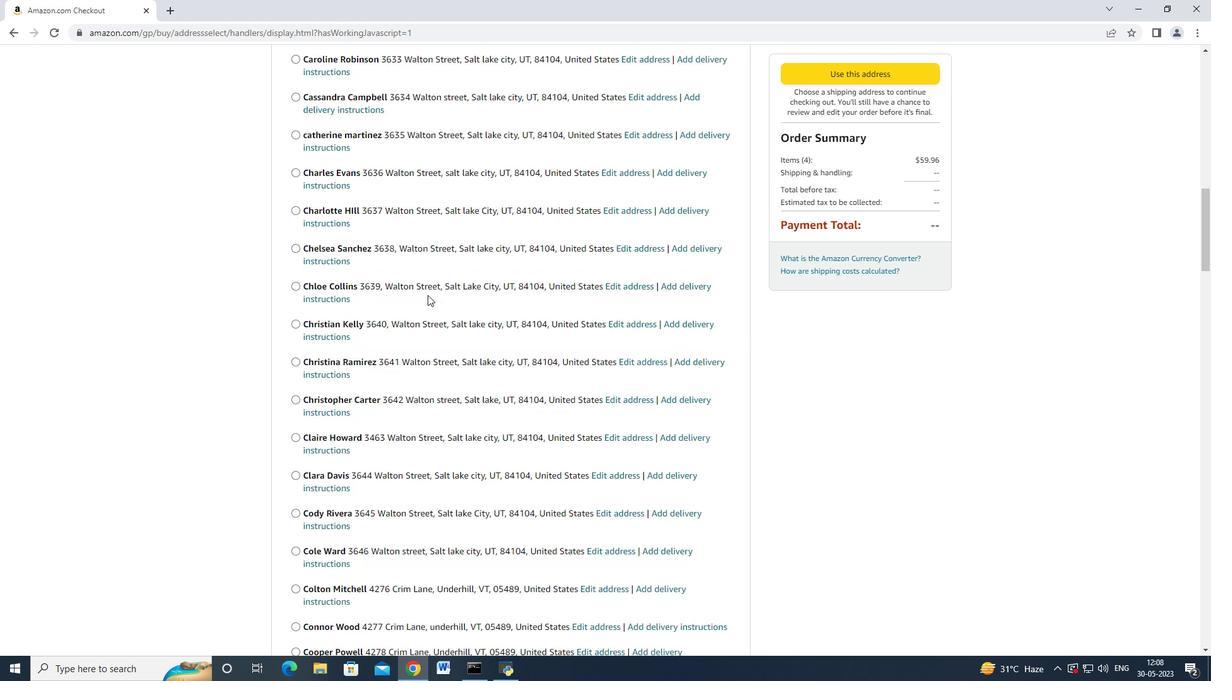 
Action: Mouse scrolled (427, 294) with delta (0, 0)
Screenshot: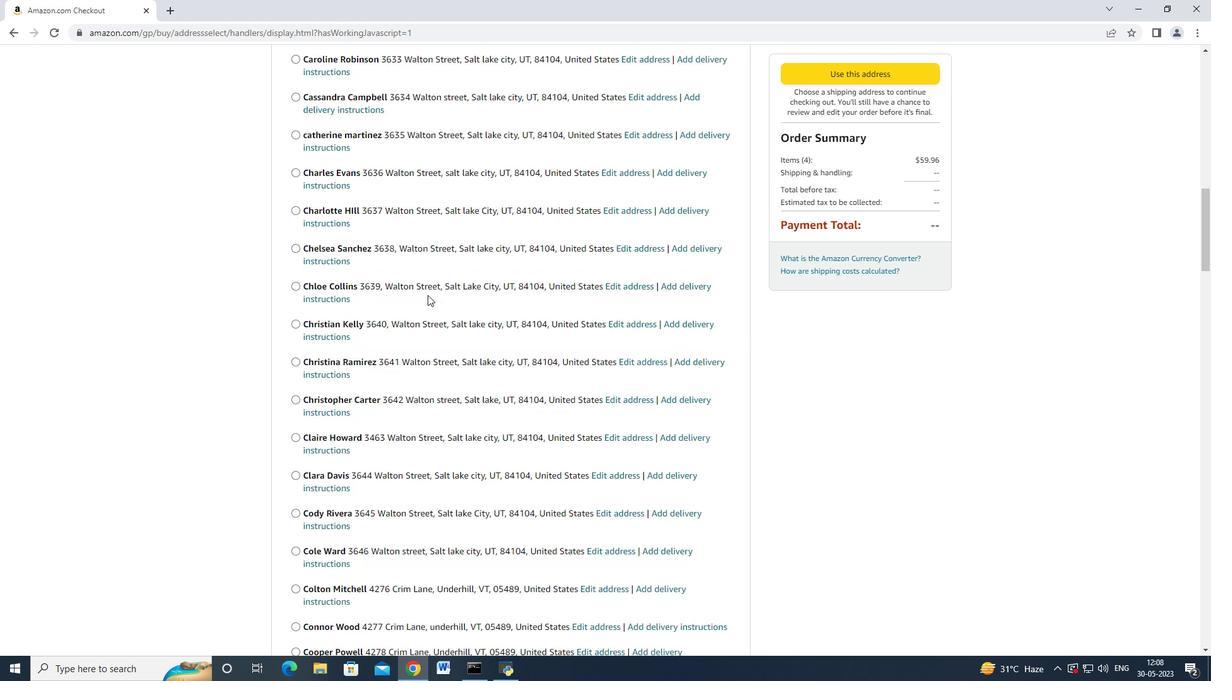 
Action: Mouse scrolled (427, 294) with delta (0, 0)
Screenshot: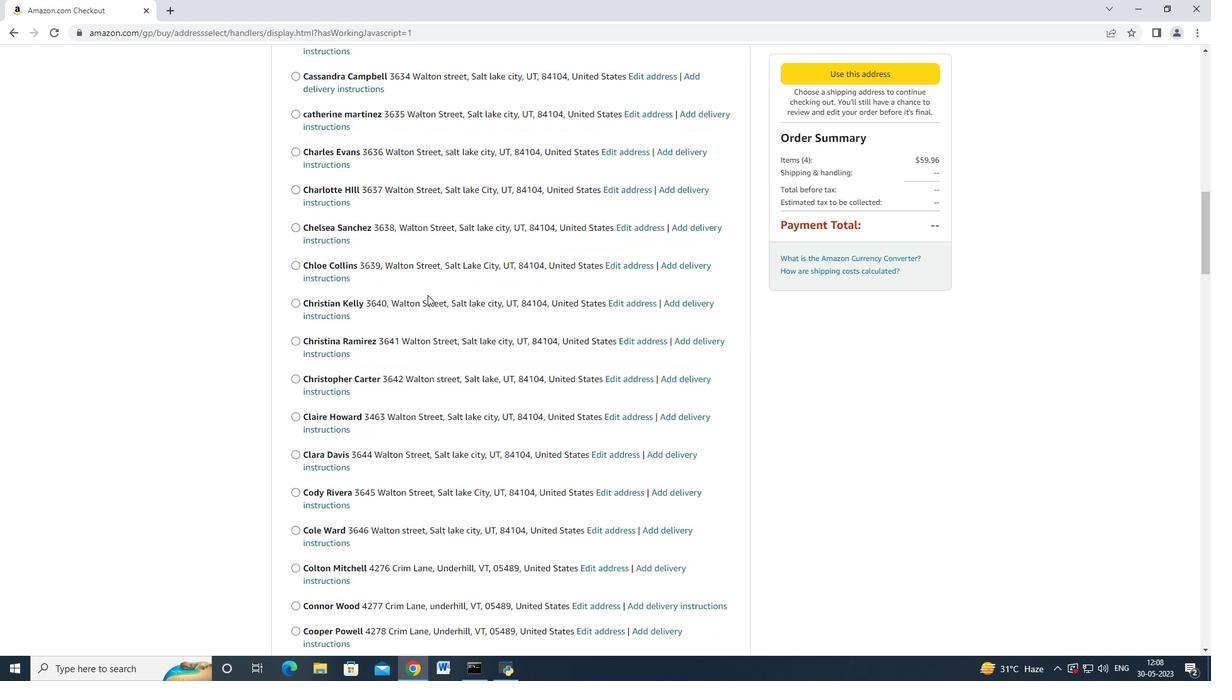 
Action: Mouse scrolled (427, 294) with delta (0, 0)
Screenshot: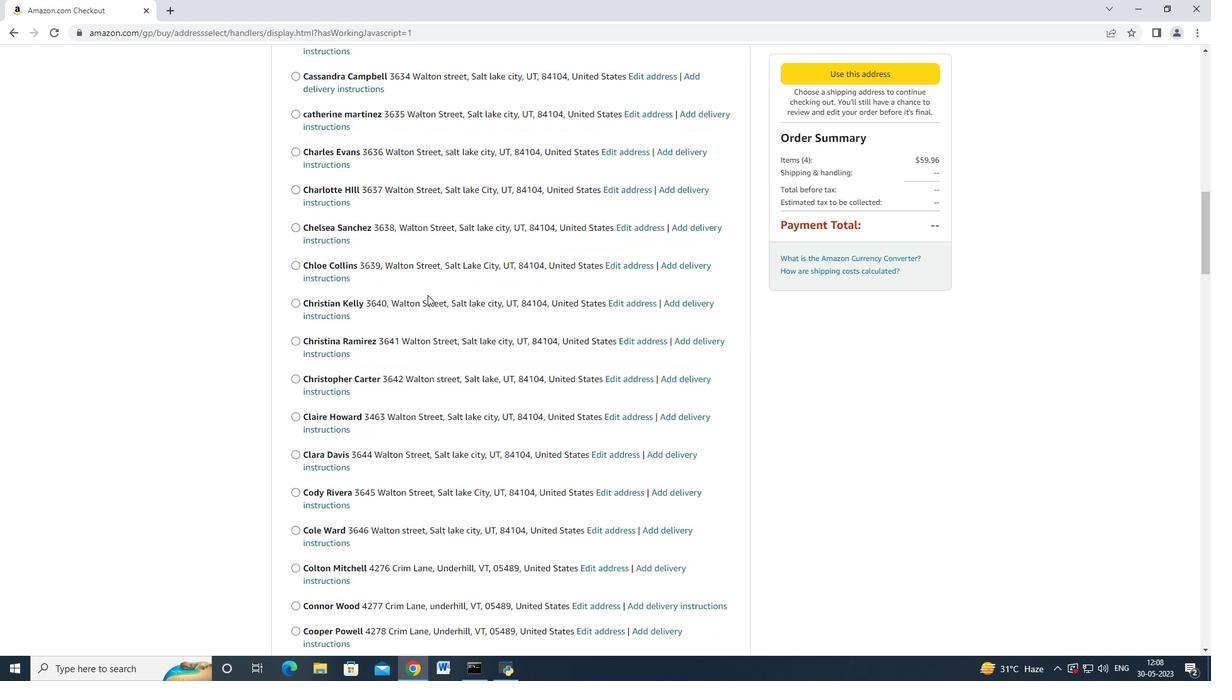 
Action: Mouse scrolled (427, 294) with delta (0, 0)
Screenshot: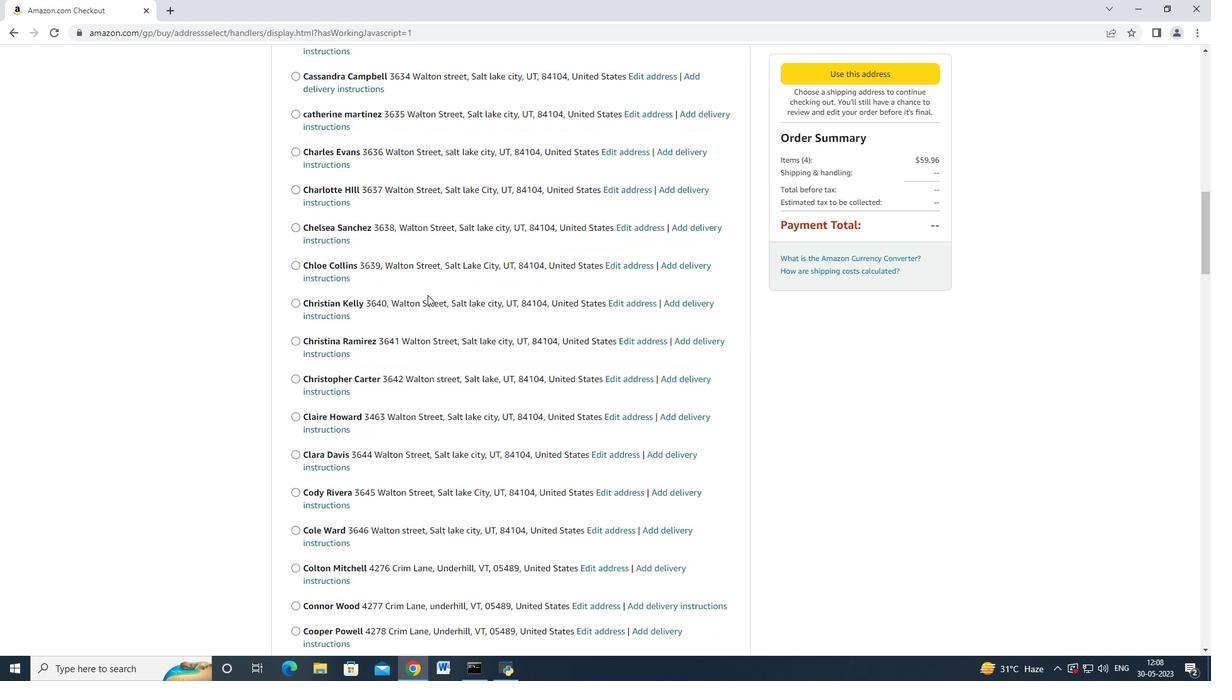 
Action: Mouse scrolled (427, 294) with delta (0, 0)
Screenshot: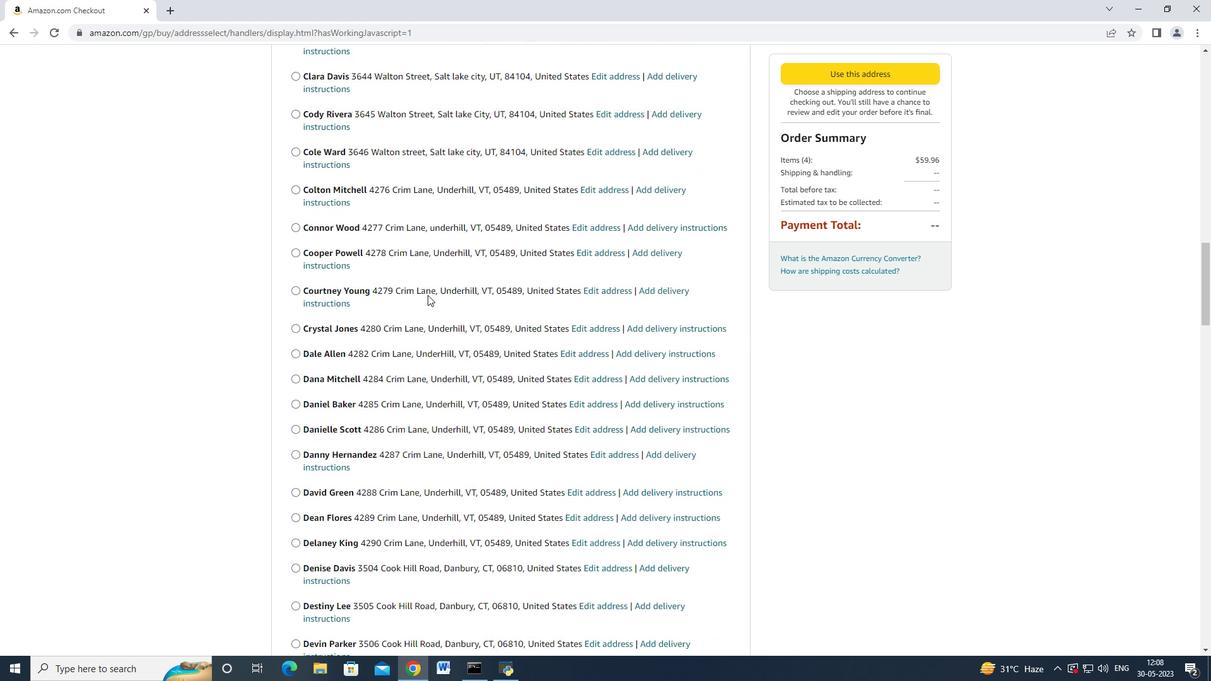 
Action: Mouse scrolled (427, 294) with delta (0, 0)
Screenshot: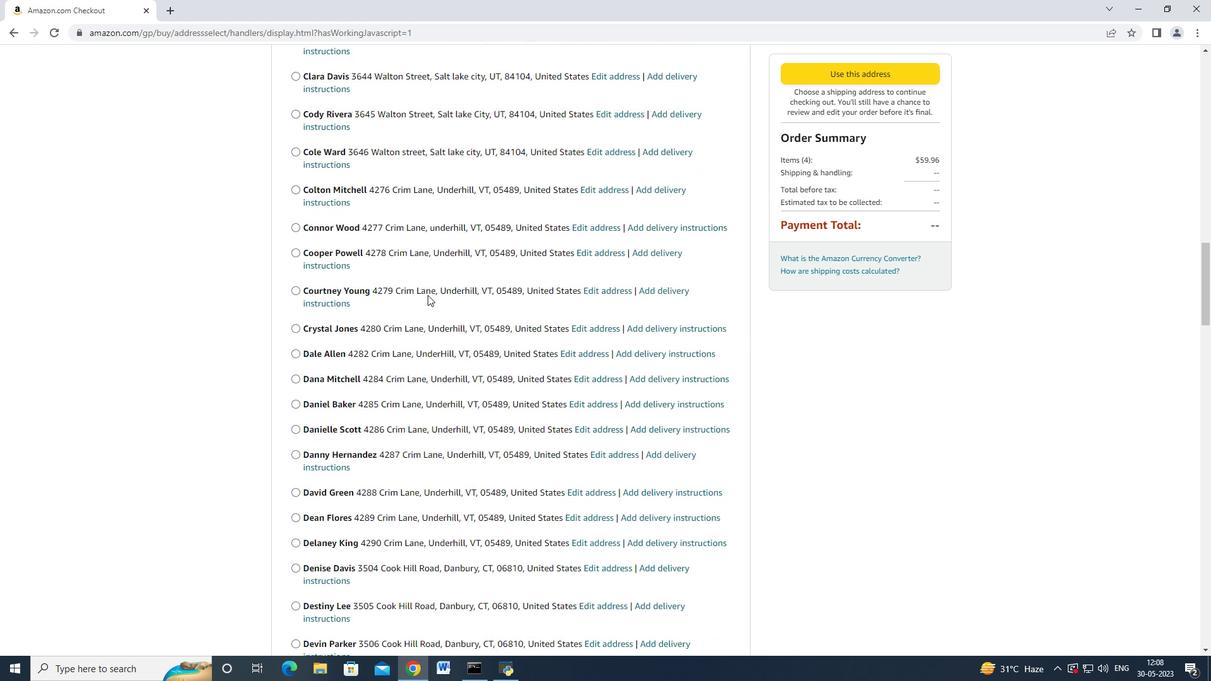 
Action: Mouse scrolled (427, 294) with delta (0, 0)
Screenshot: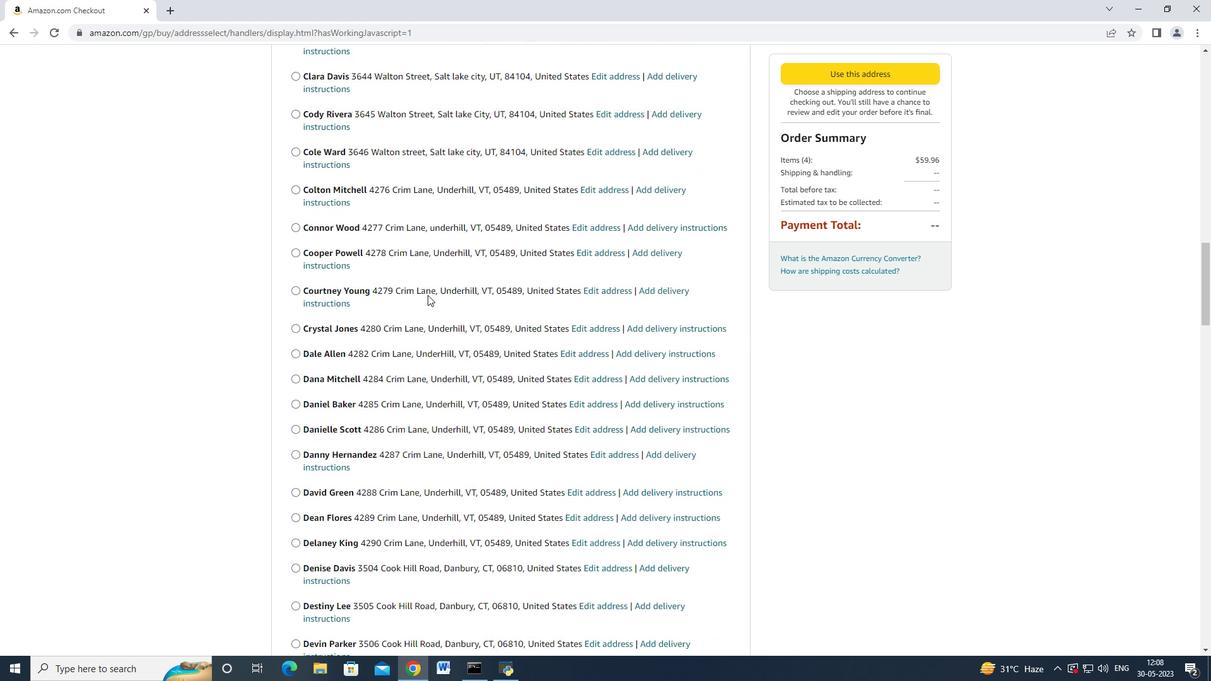 
Action: Mouse scrolled (427, 294) with delta (0, 0)
Screenshot: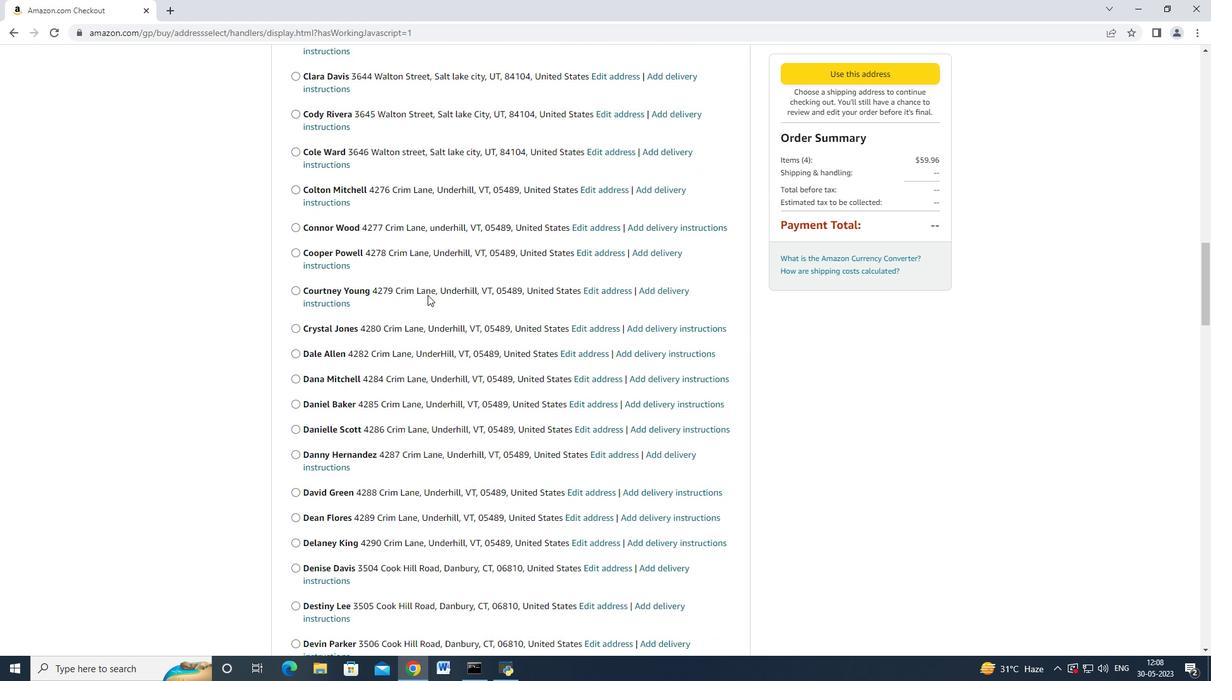 
Action: Mouse moved to (427, 295)
Screenshot: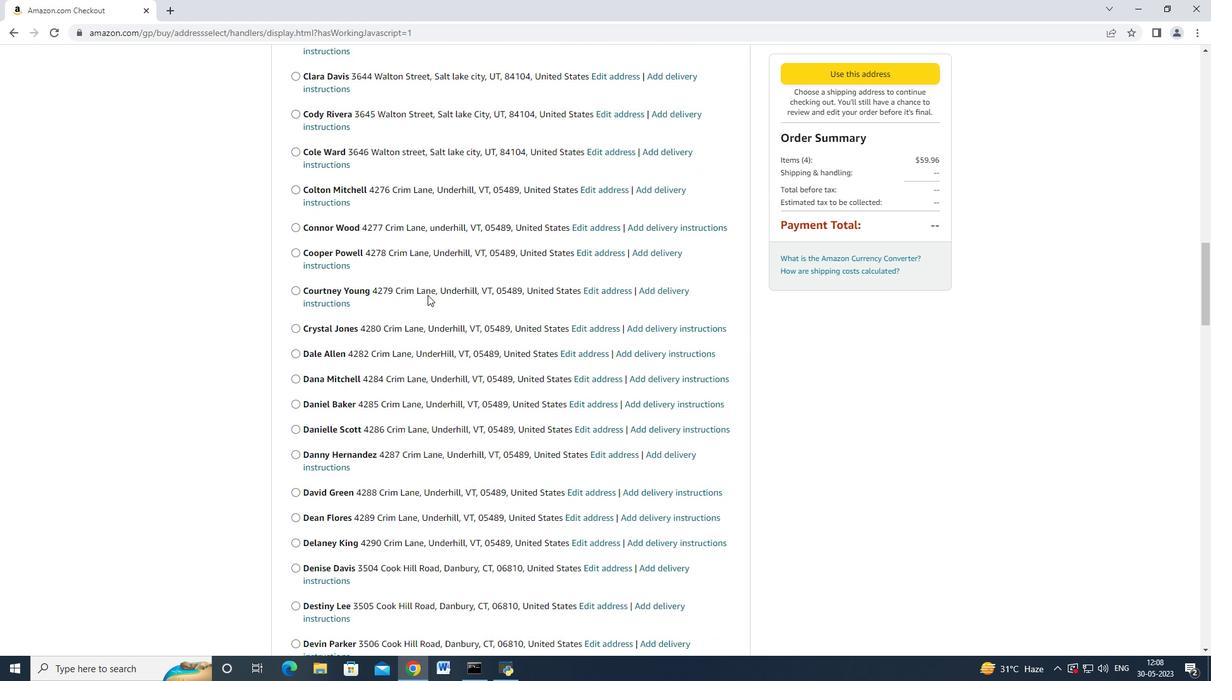 
Action: Mouse scrolled (427, 294) with delta (0, 0)
Screenshot: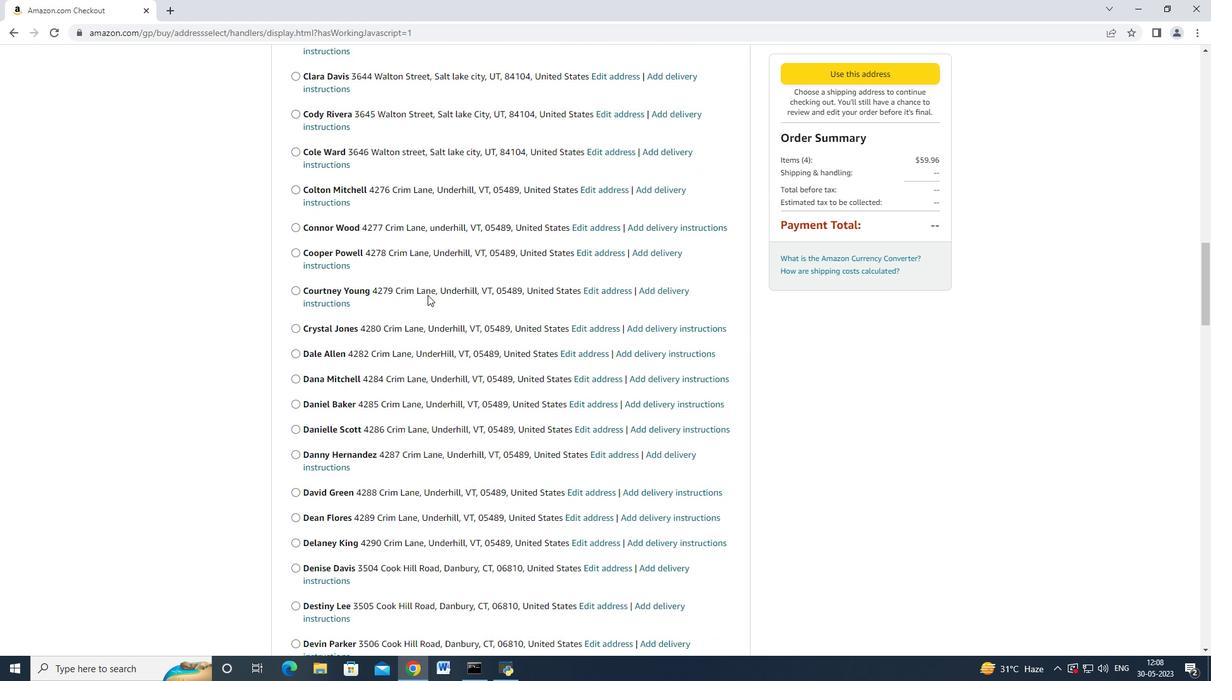 
Action: Mouse scrolled (427, 294) with delta (0, 0)
Screenshot: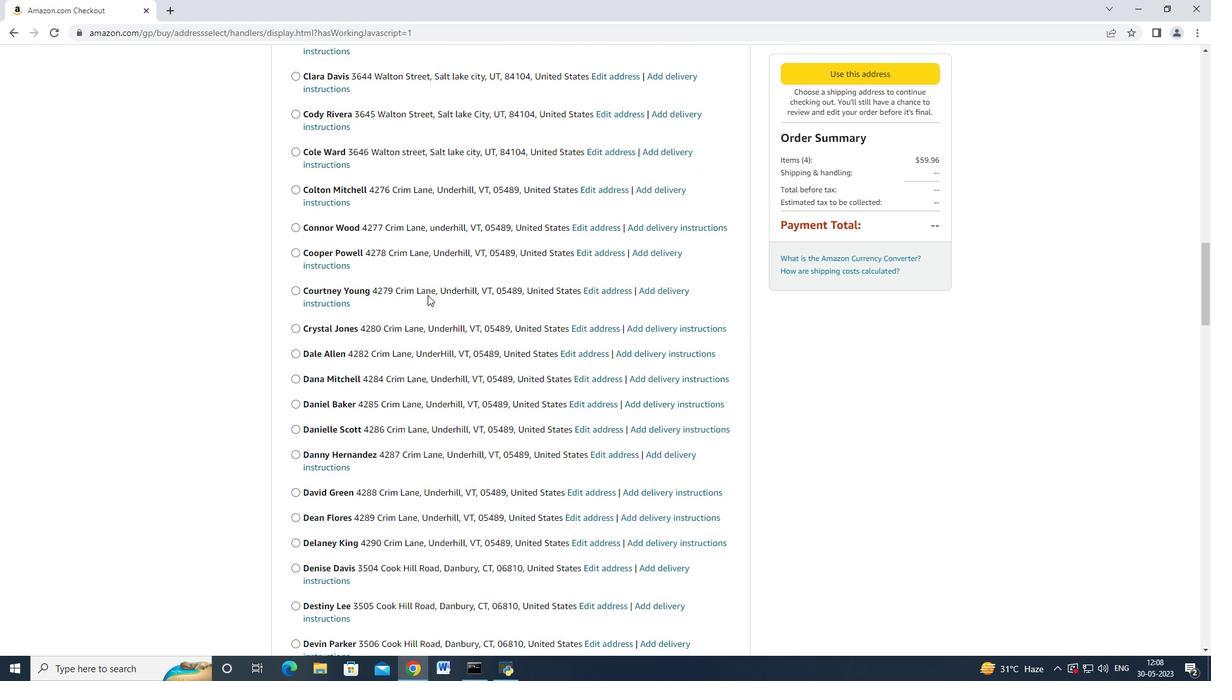 
Action: Mouse scrolled (427, 294) with delta (0, 0)
Screenshot: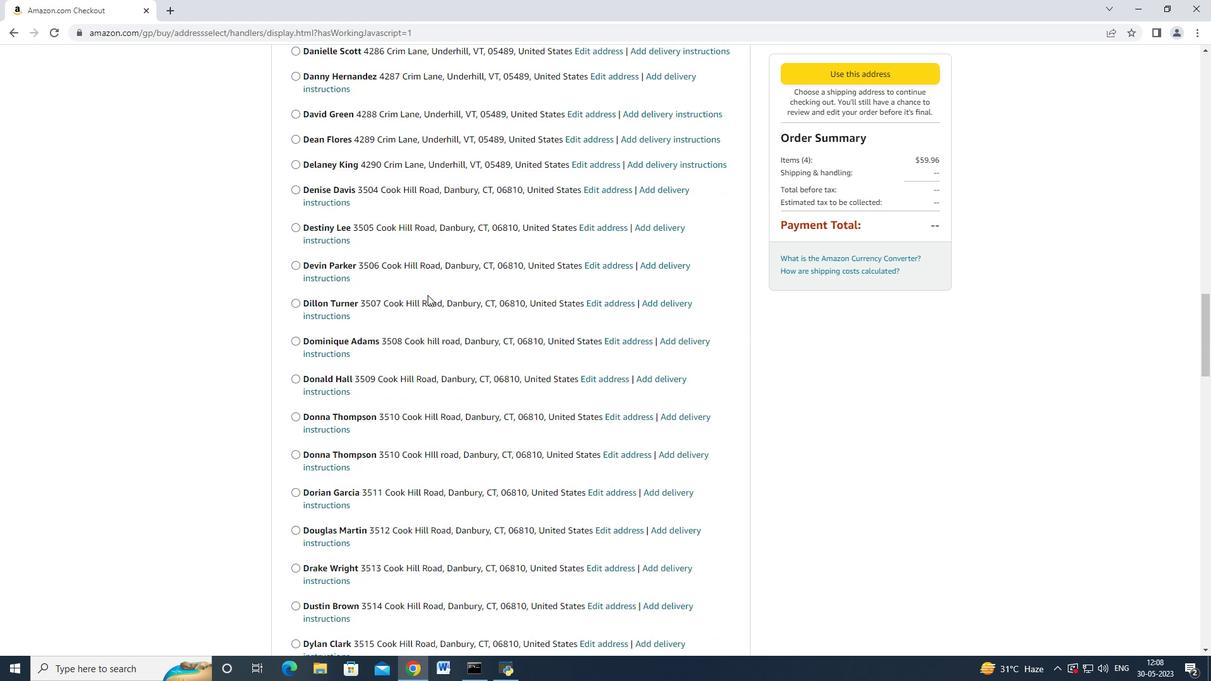 
Action: Mouse scrolled (427, 294) with delta (0, 0)
Screenshot: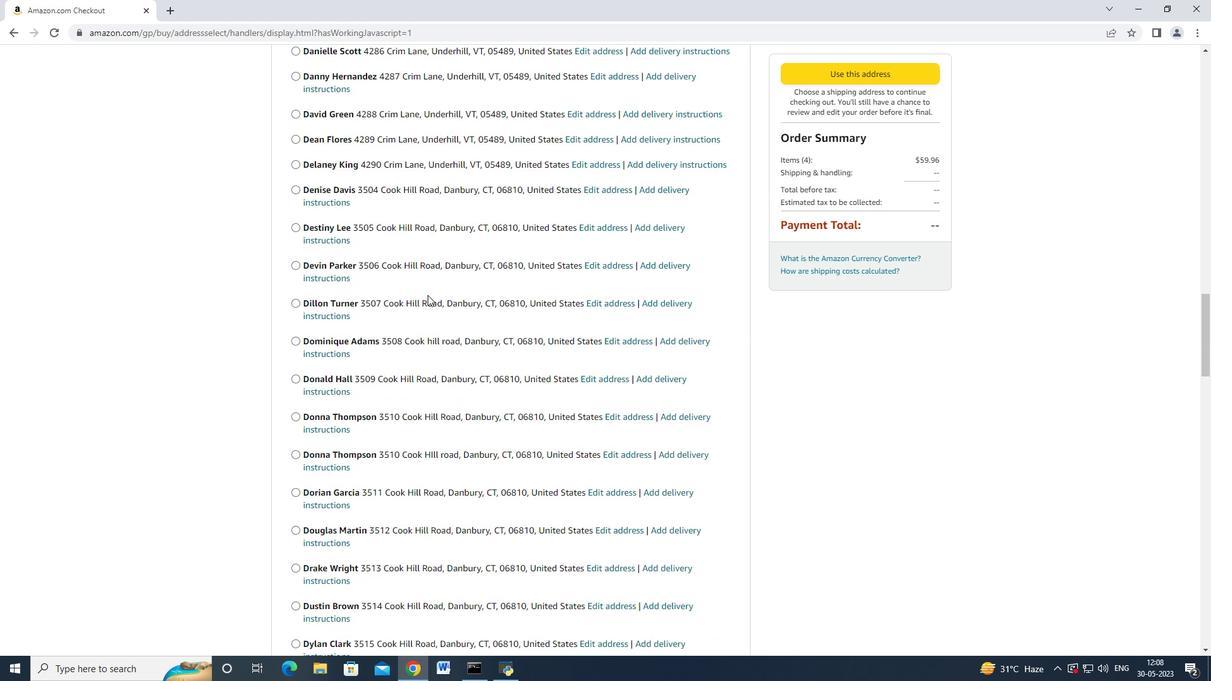 
Action: Mouse scrolled (427, 294) with delta (0, 0)
Screenshot: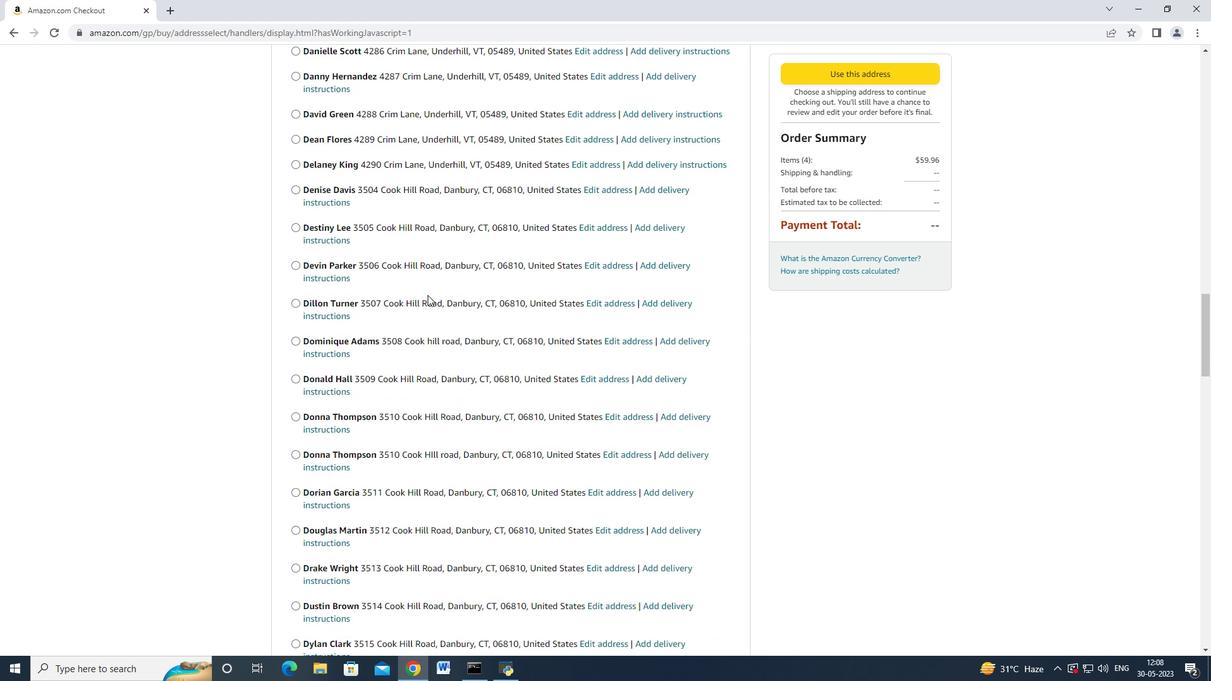 
Action: Mouse scrolled (427, 294) with delta (0, 0)
Screenshot: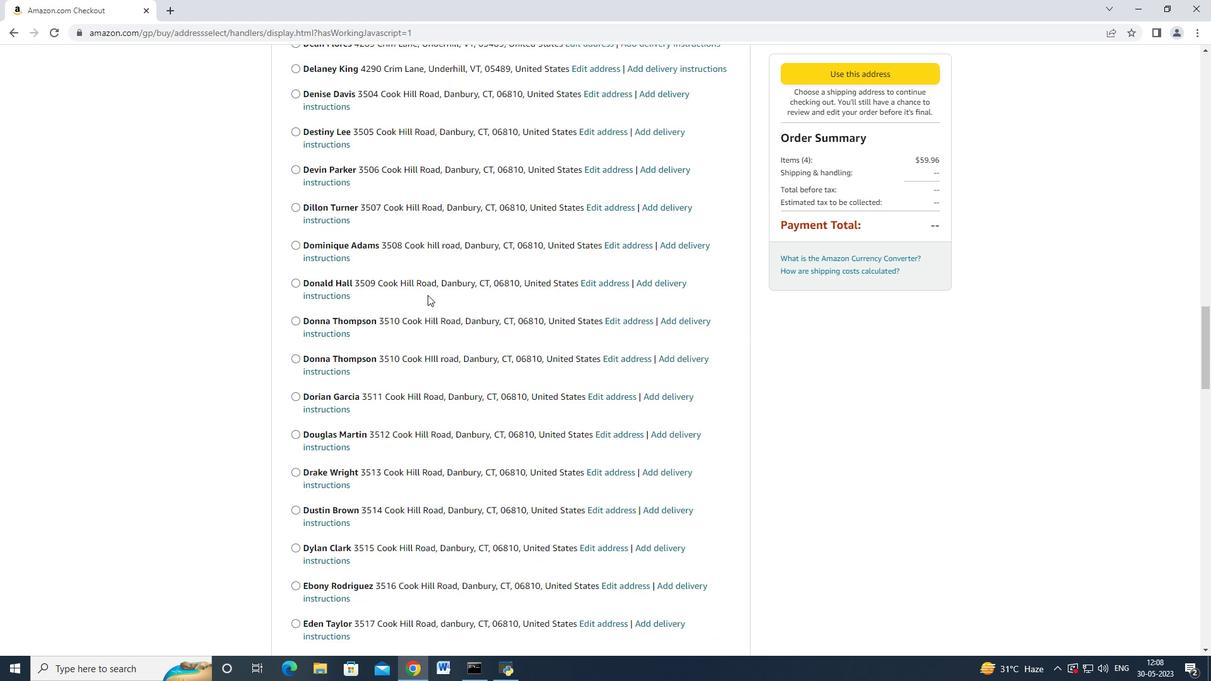 
Action: Mouse scrolled (427, 294) with delta (0, 0)
Screenshot: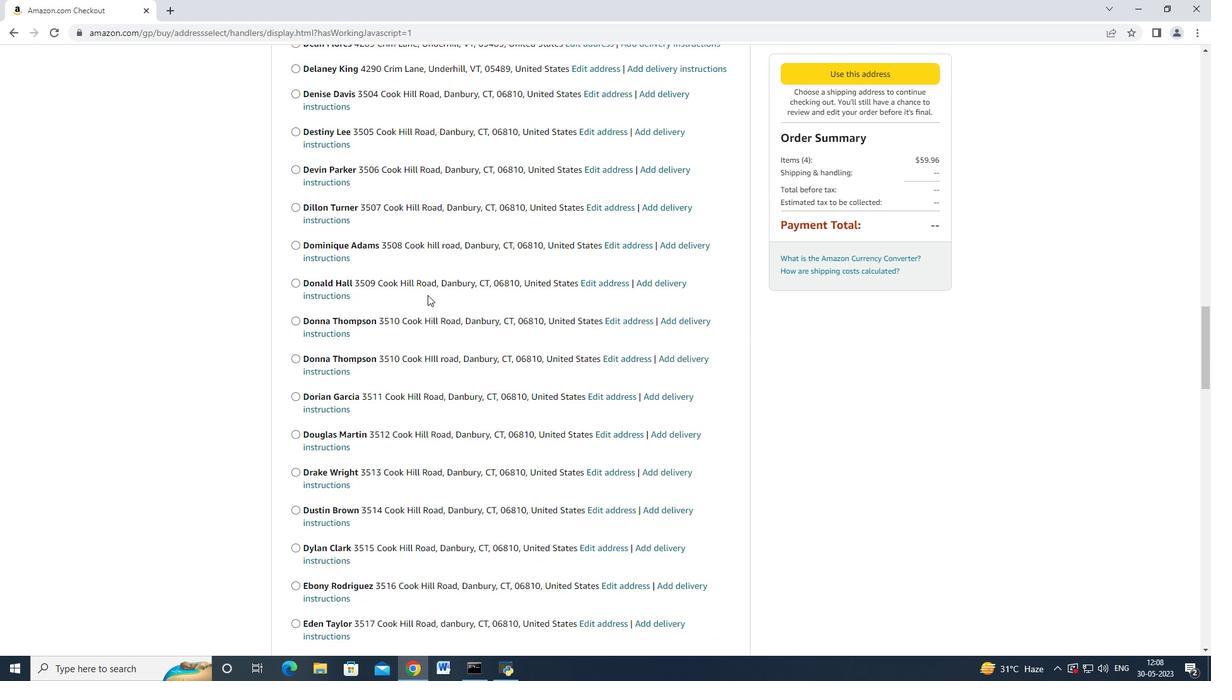 
Action: Mouse scrolled (427, 294) with delta (0, 0)
Screenshot: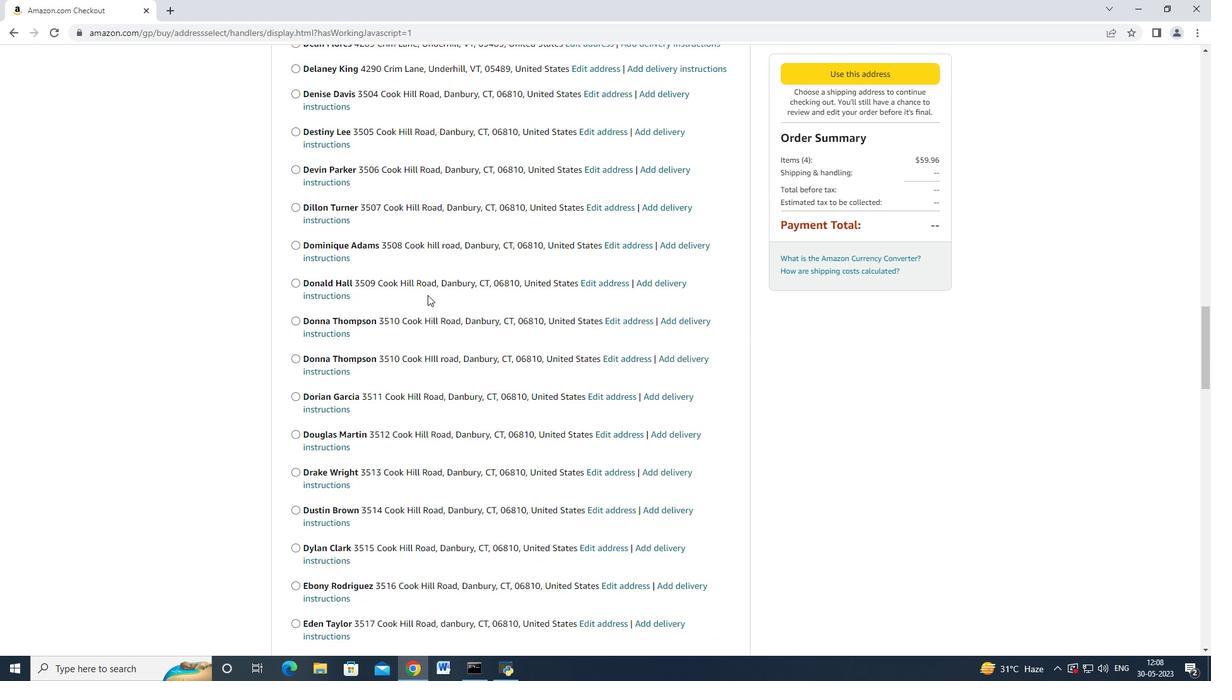 
Action: Mouse scrolled (427, 294) with delta (0, 0)
Screenshot: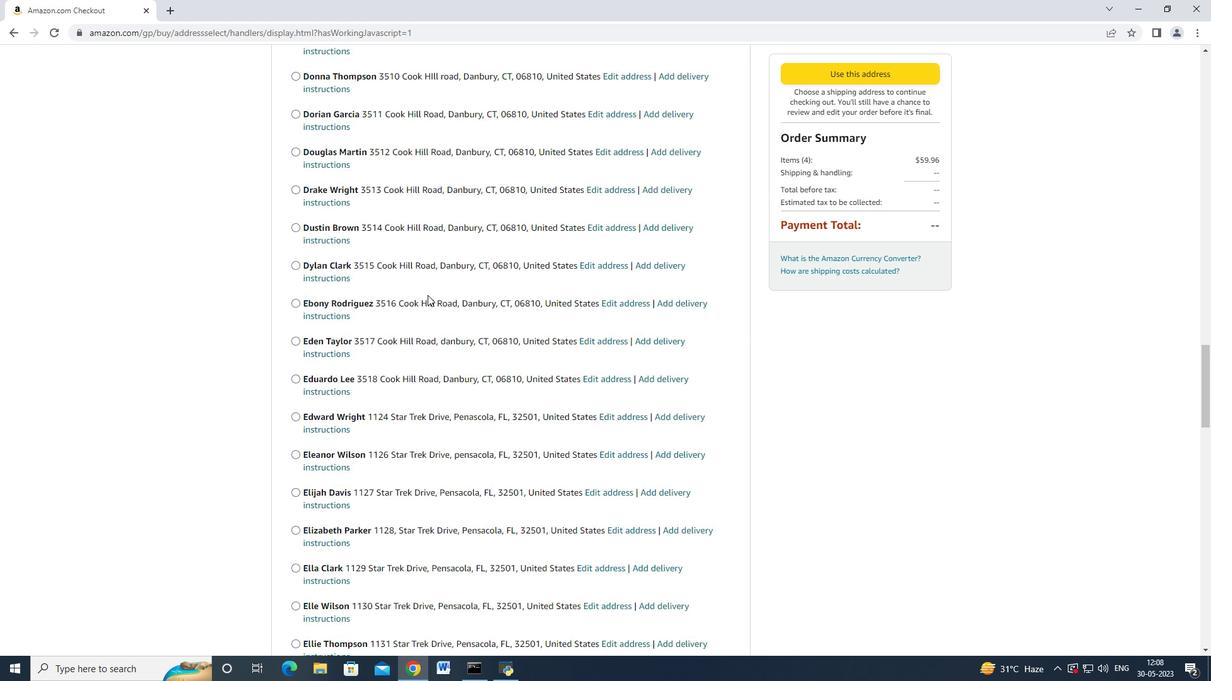 
Action: Mouse scrolled (427, 294) with delta (0, 0)
Screenshot: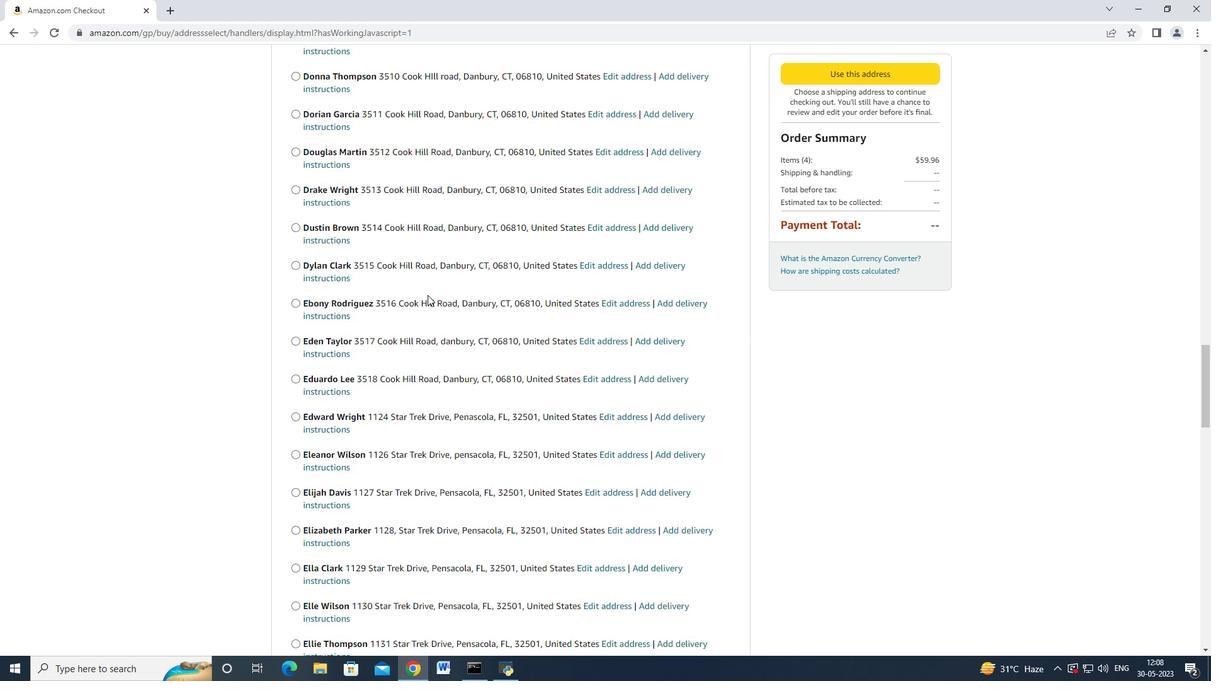
Action: Mouse scrolled (427, 294) with delta (0, 0)
Screenshot: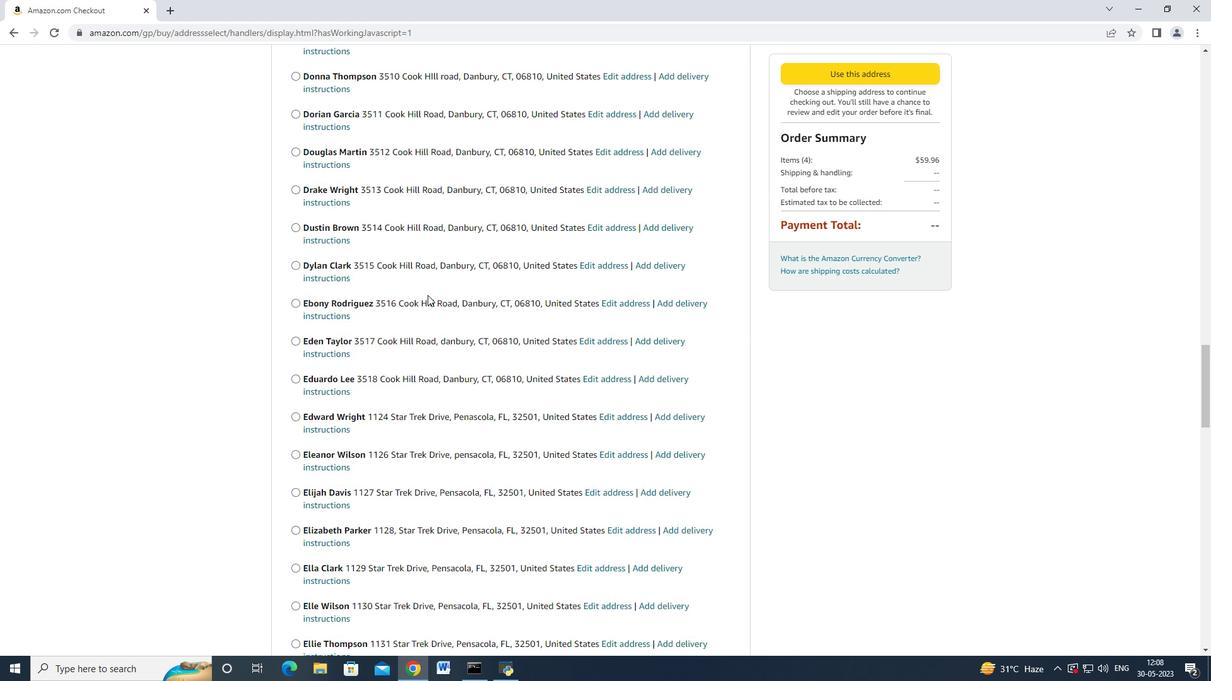 
Action: Mouse scrolled (427, 294) with delta (0, 0)
Screenshot: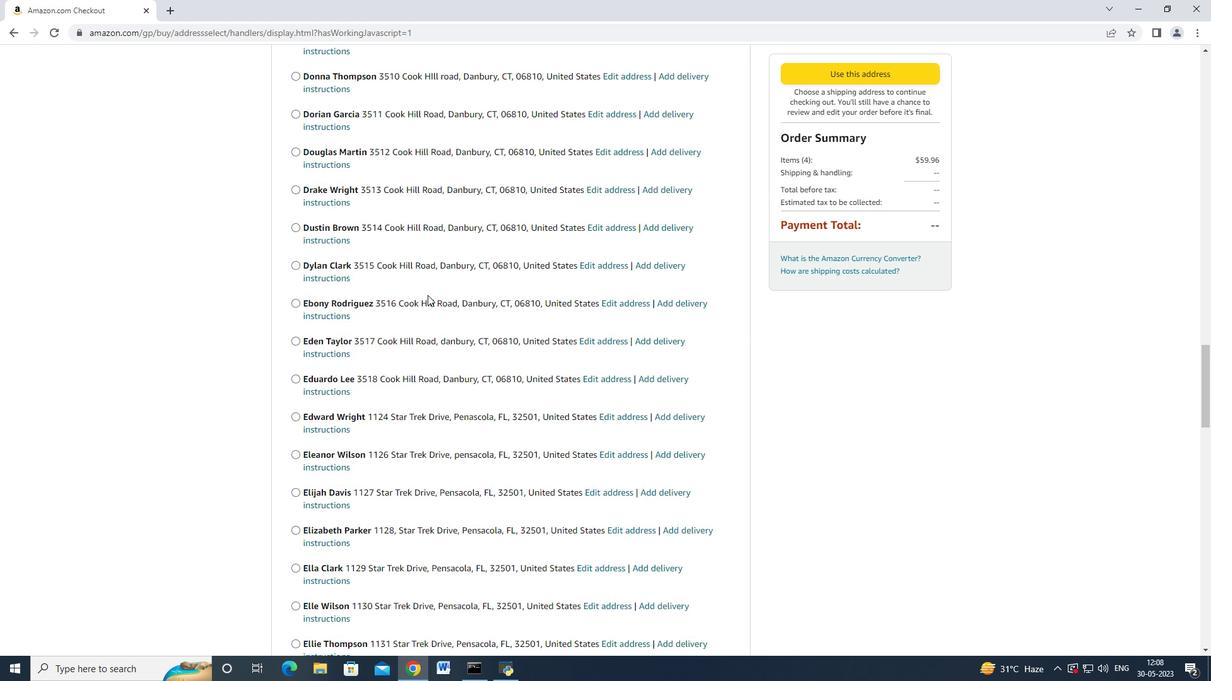 
Action: Mouse scrolled (427, 294) with delta (0, 0)
Screenshot: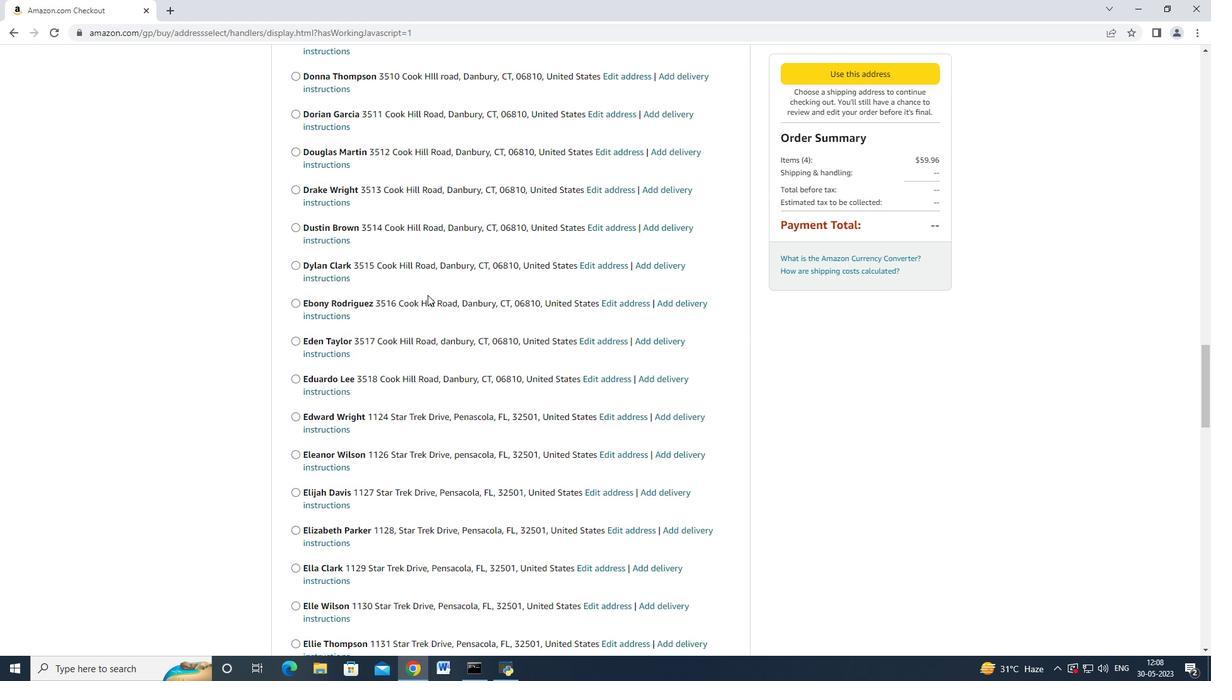 
Action: Mouse scrolled (427, 294) with delta (0, 0)
Screenshot: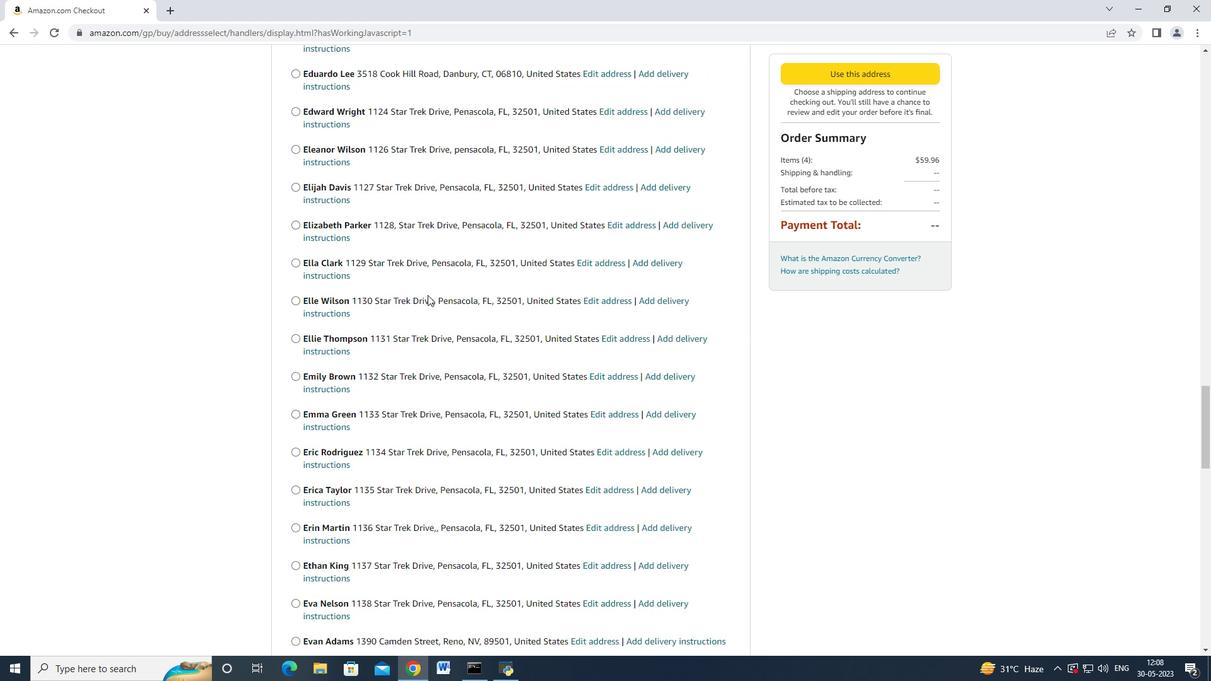 
Action: Mouse scrolled (427, 294) with delta (0, 0)
Screenshot: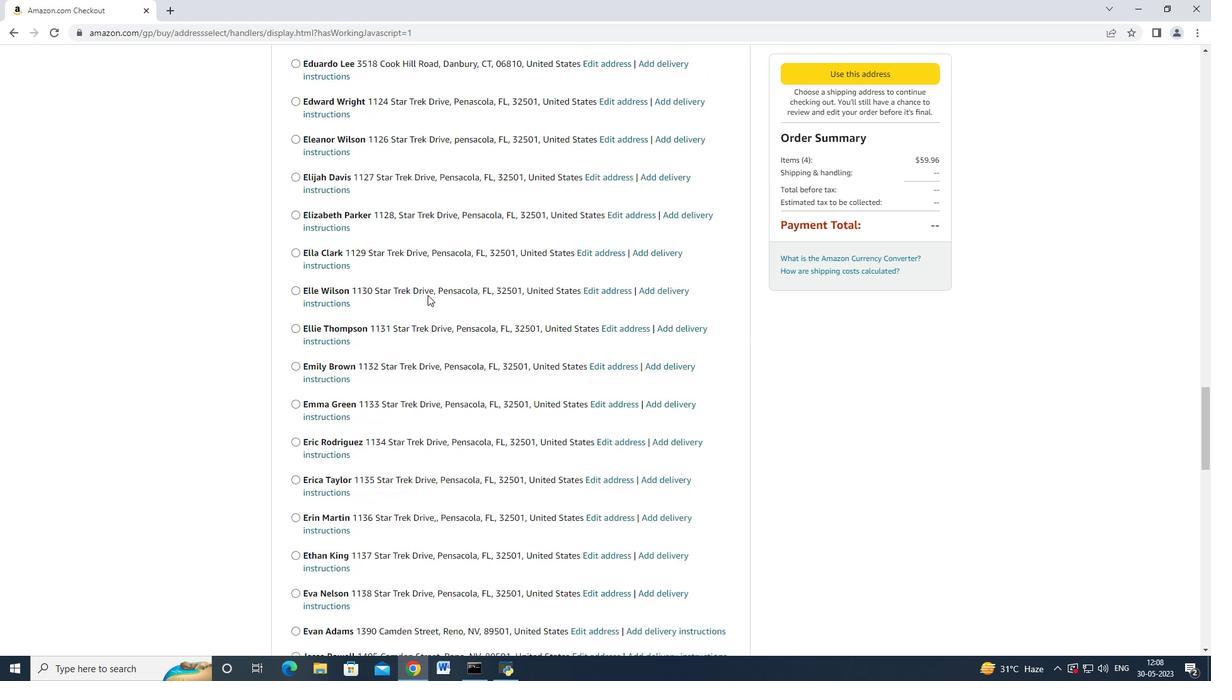
Action: Mouse scrolled (427, 294) with delta (0, 0)
Screenshot: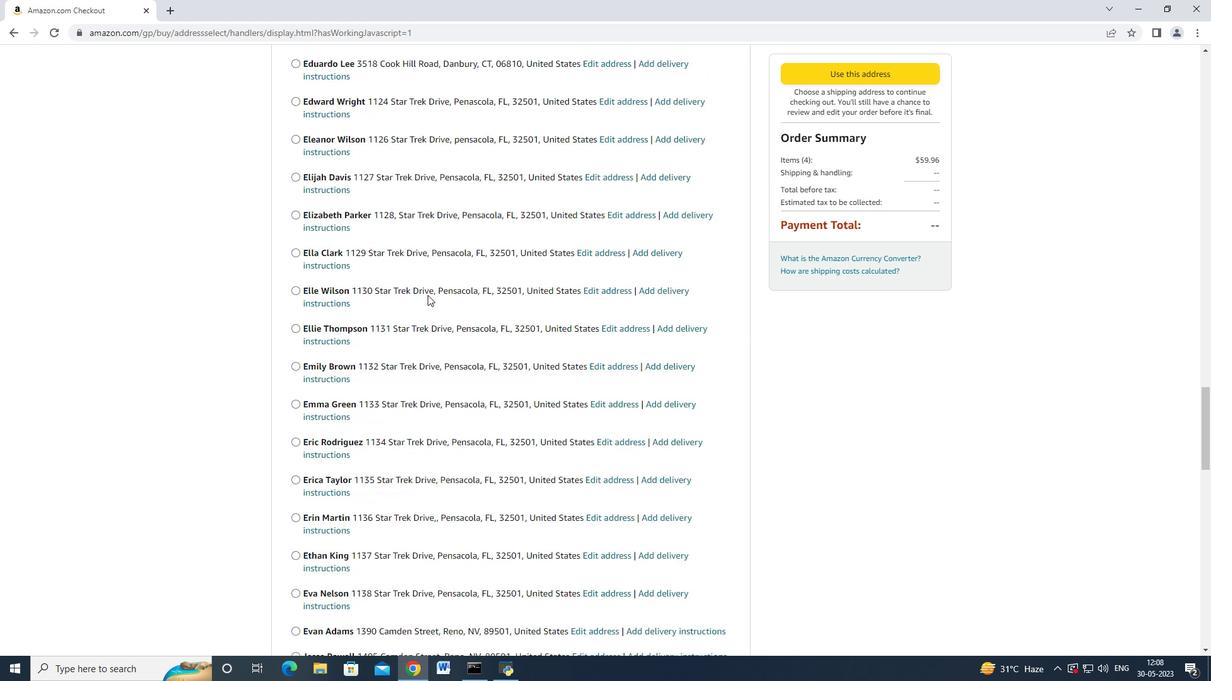 
Action: Mouse scrolled (427, 294) with delta (0, 0)
Screenshot: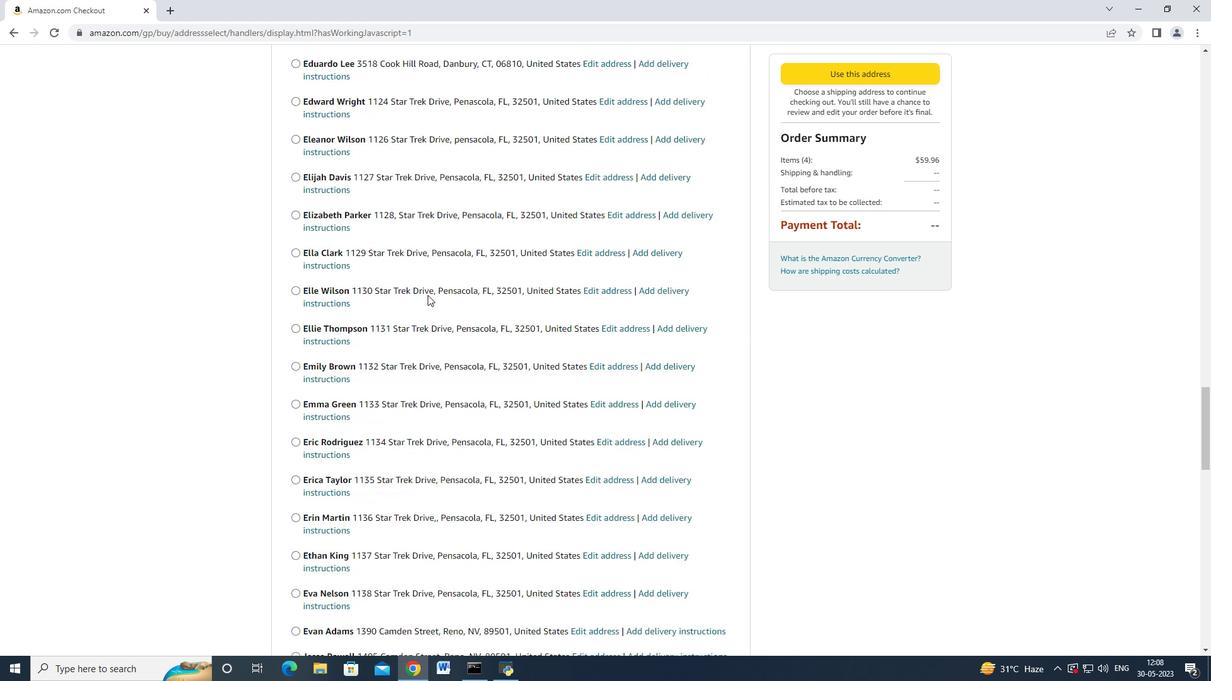 
Action: Mouse scrolled (427, 294) with delta (0, 0)
Screenshot: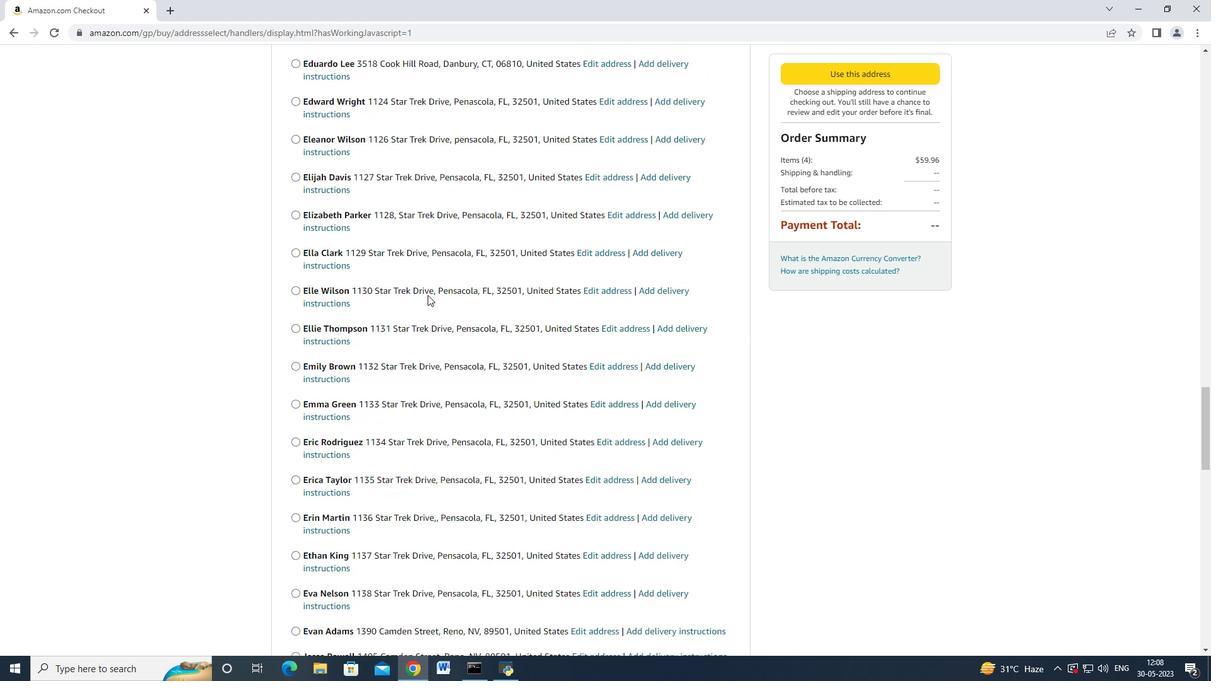 
Action: Mouse scrolled (427, 294) with delta (0, 0)
Screenshot: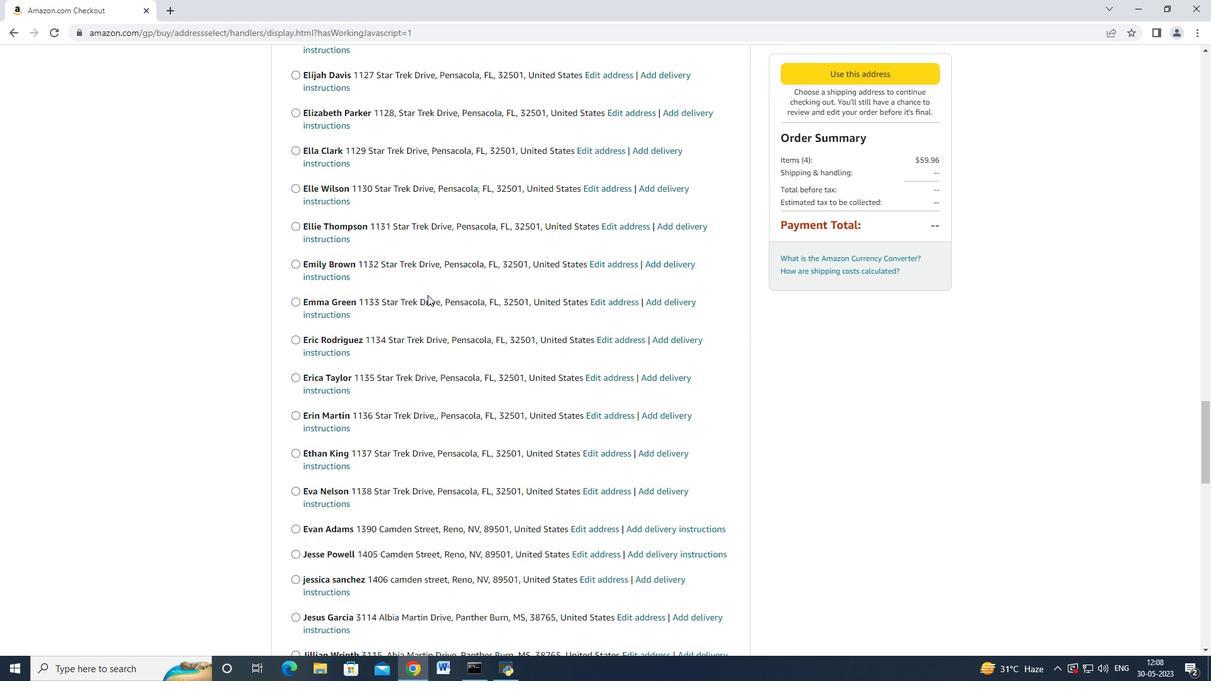 
Action: Mouse scrolled (427, 294) with delta (0, 0)
Screenshot: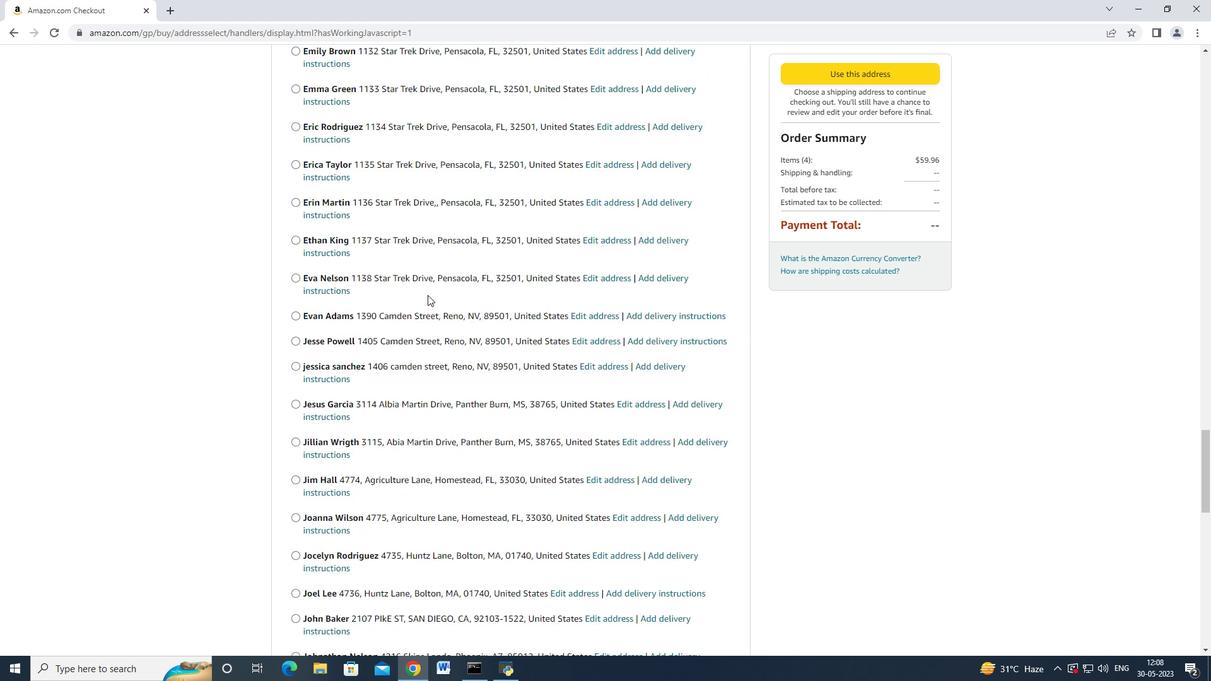
Action: Mouse scrolled (427, 294) with delta (0, 0)
Screenshot: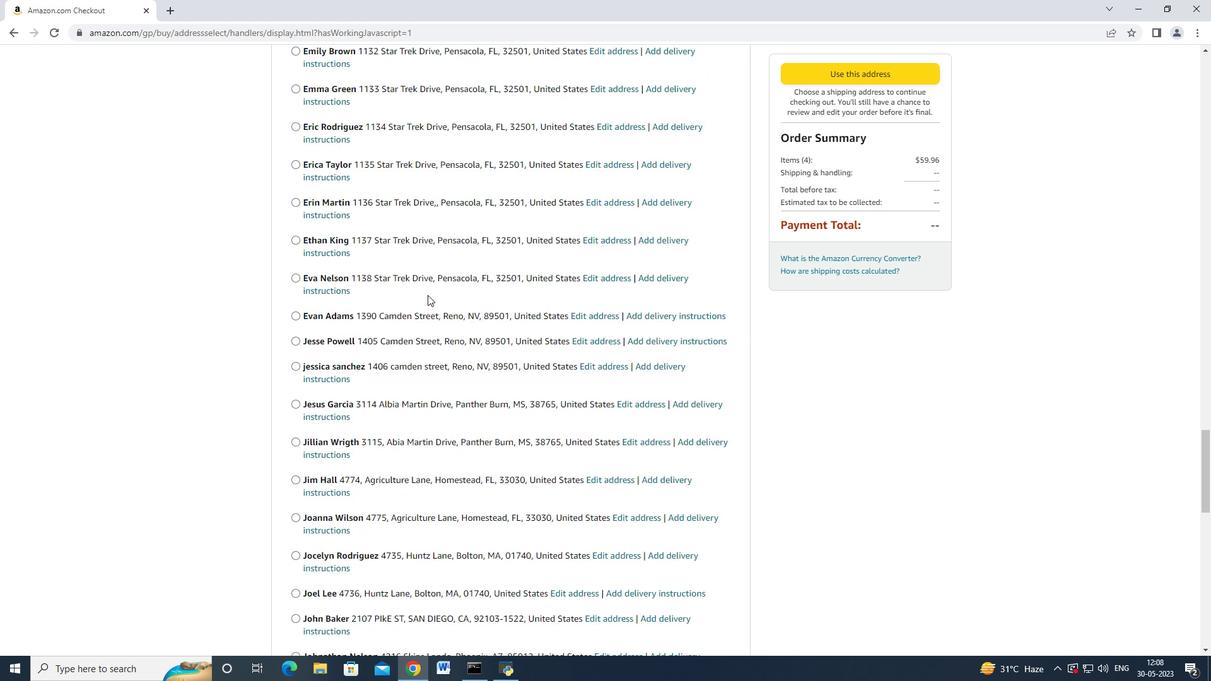 
Action: Mouse scrolled (427, 294) with delta (0, 0)
Screenshot: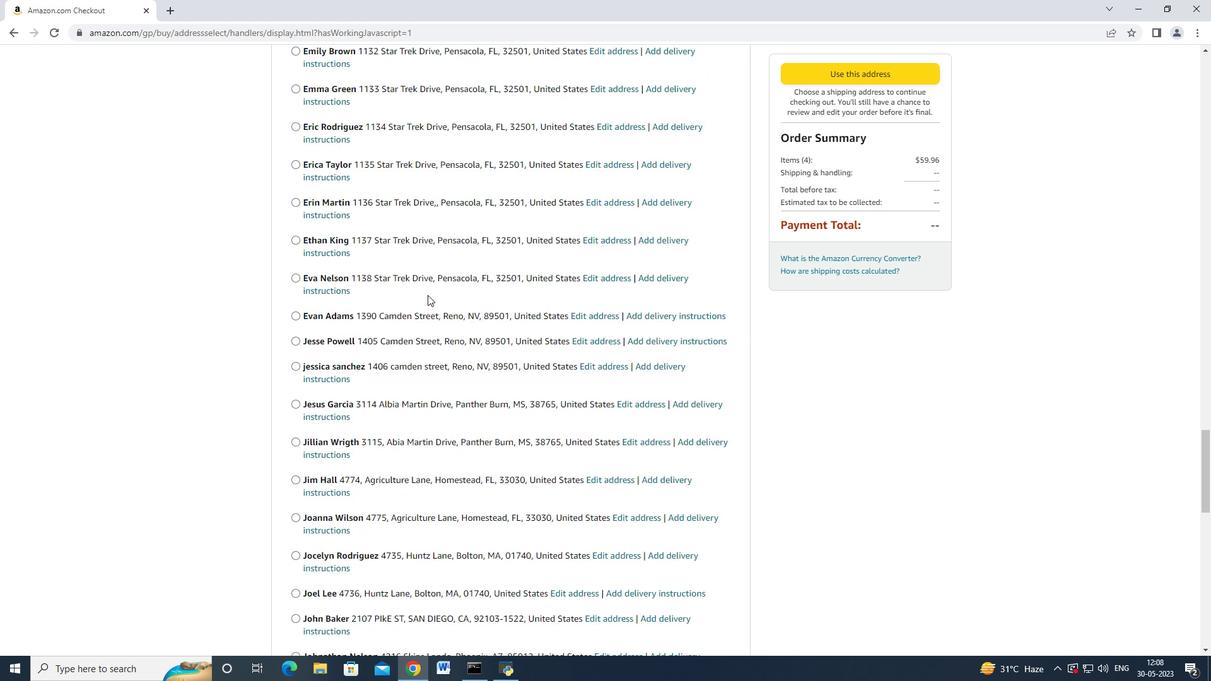 
Action: Mouse scrolled (427, 294) with delta (0, 0)
Screenshot: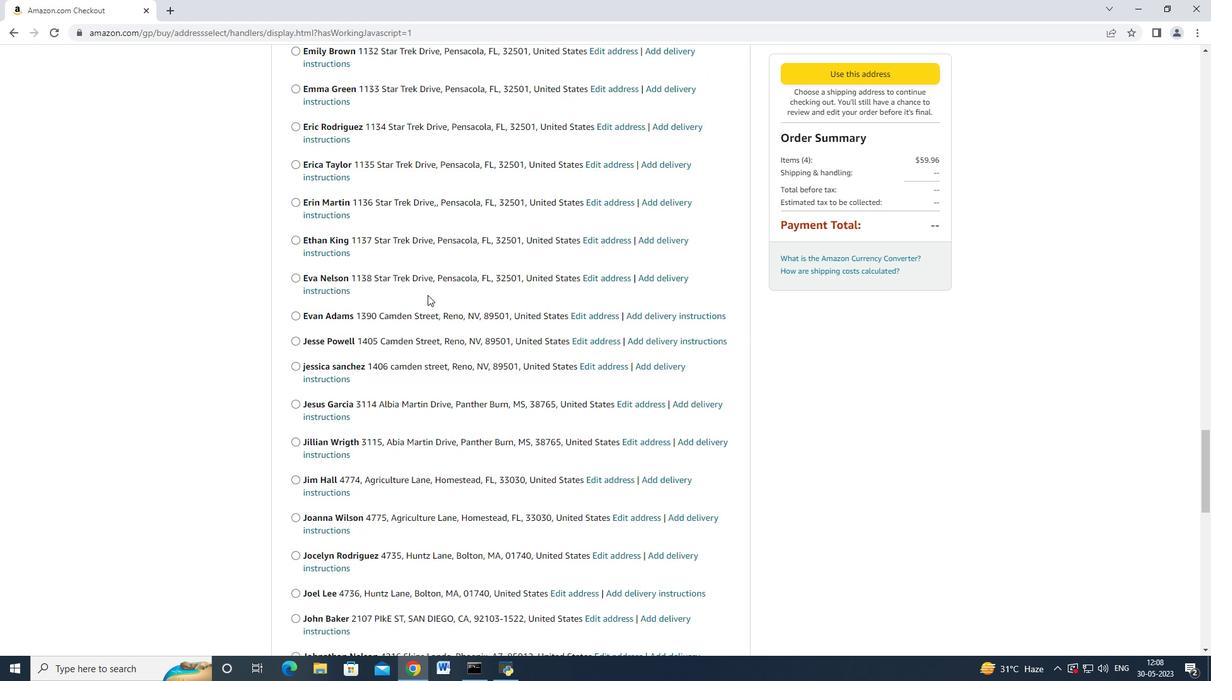 
Action: Mouse scrolled (427, 294) with delta (0, 0)
Screenshot: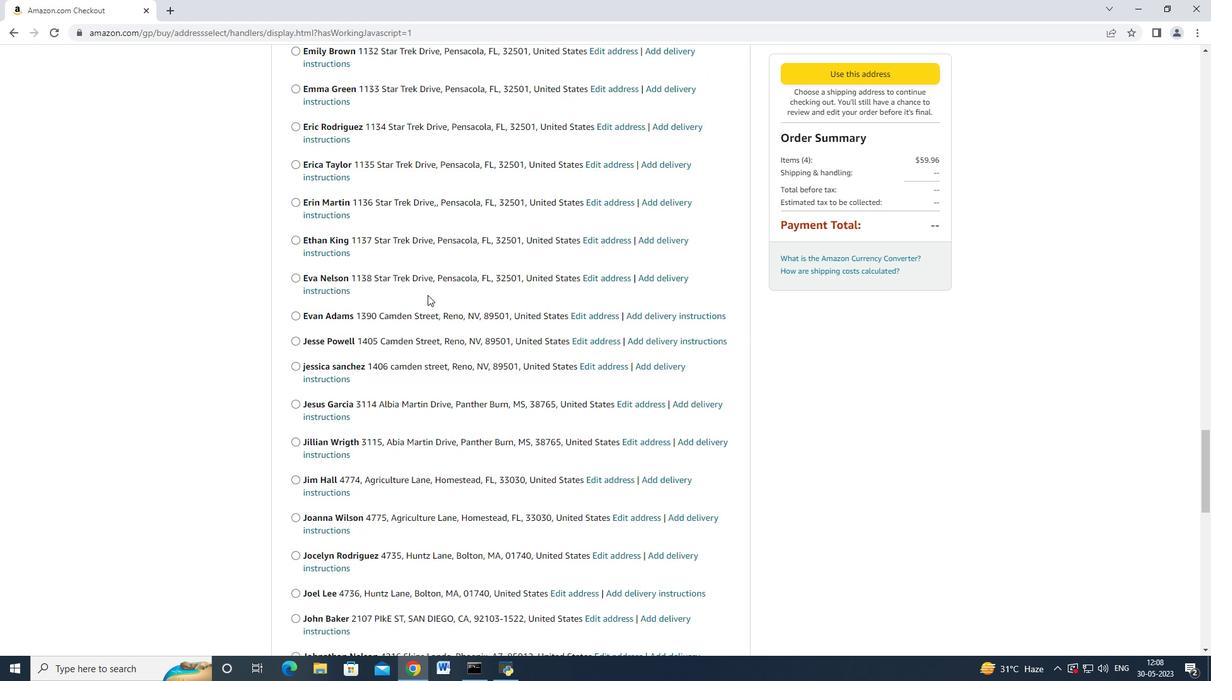 
Action: Mouse scrolled (427, 294) with delta (0, 0)
Screenshot: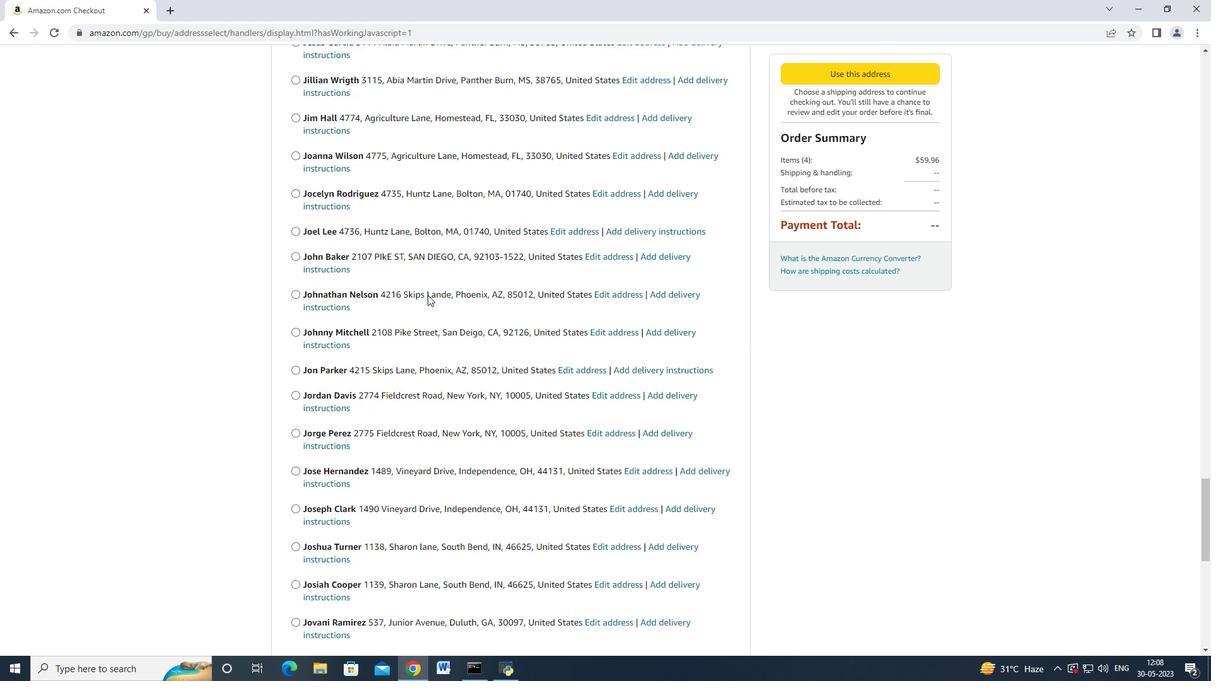 
Action: Mouse scrolled (427, 294) with delta (0, 0)
Screenshot: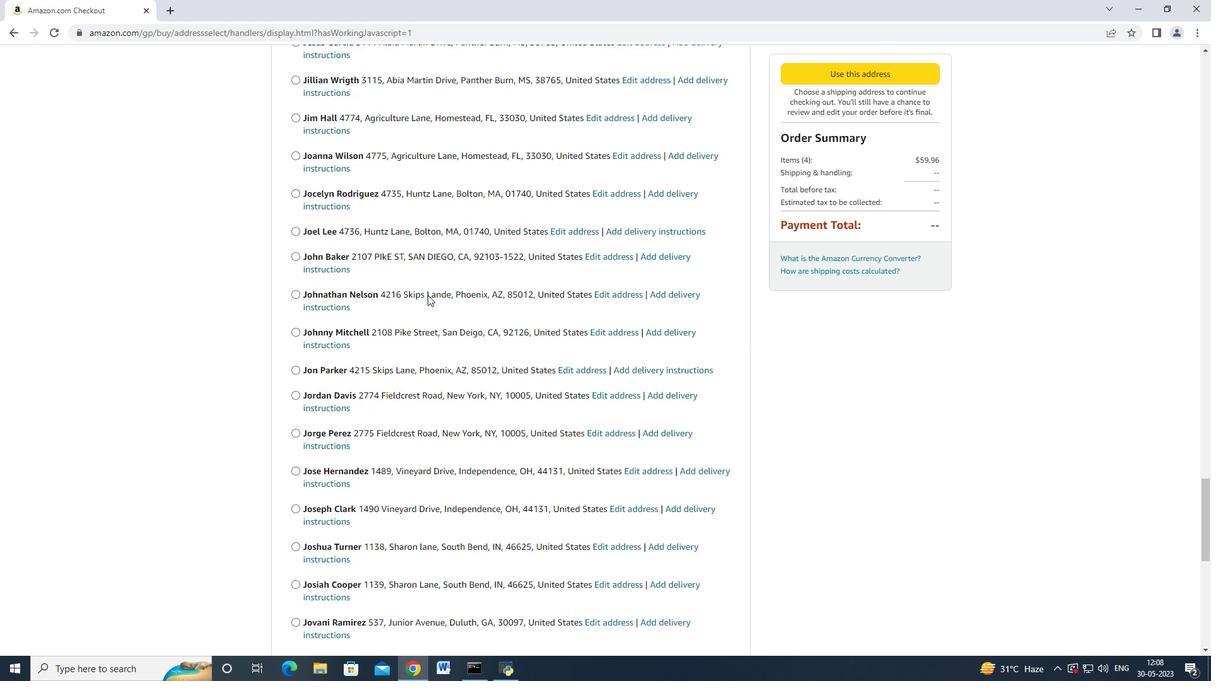 
Action: Mouse scrolled (427, 294) with delta (0, 0)
Screenshot: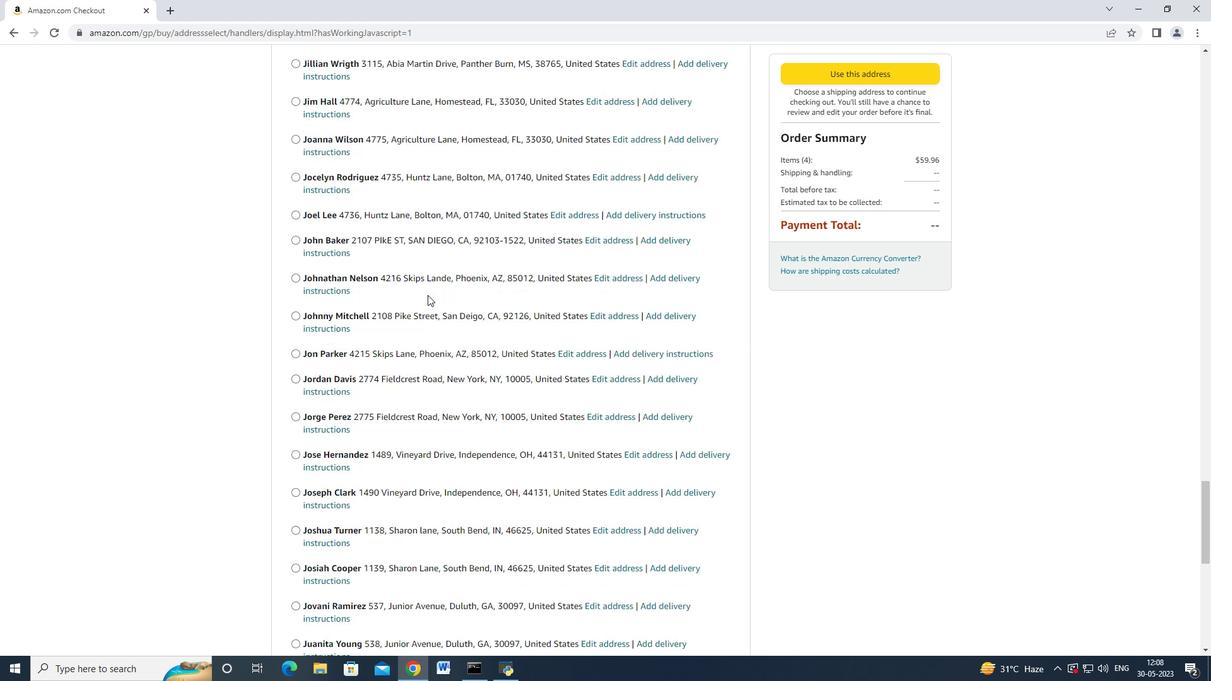 
Action: Mouse scrolled (427, 294) with delta (0, 0)
Screenshot: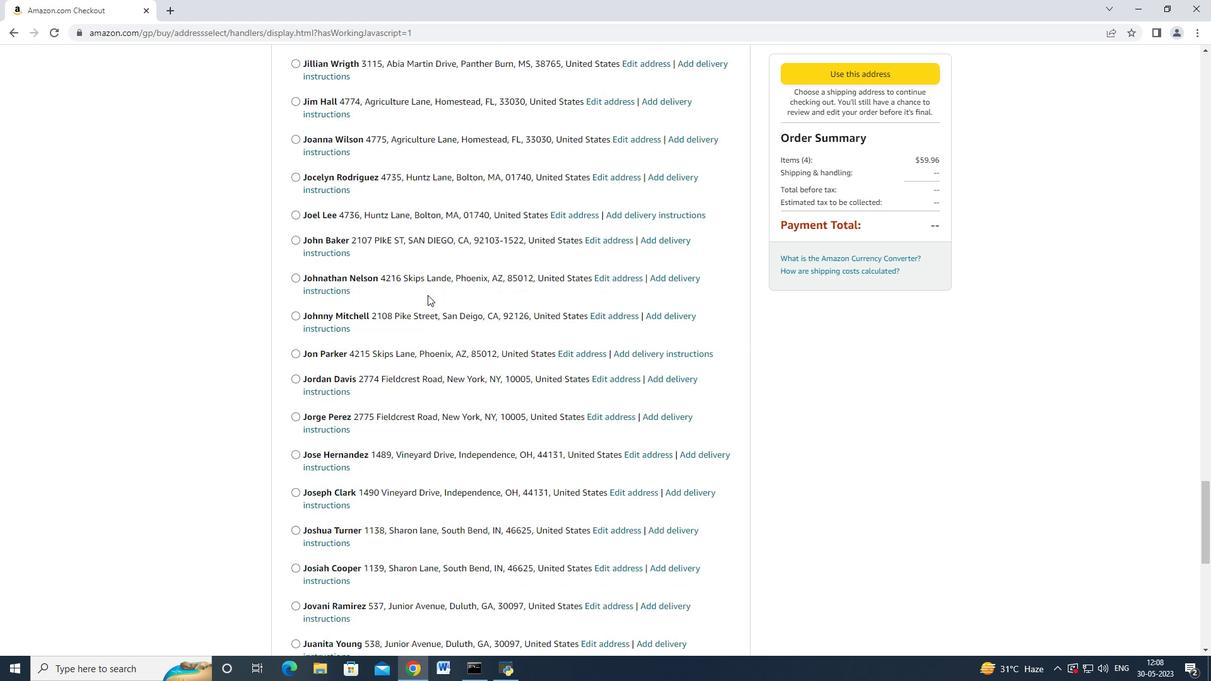 
Action: Mouse scrolled (427, 294) with delta (0, 0)
Screenshot: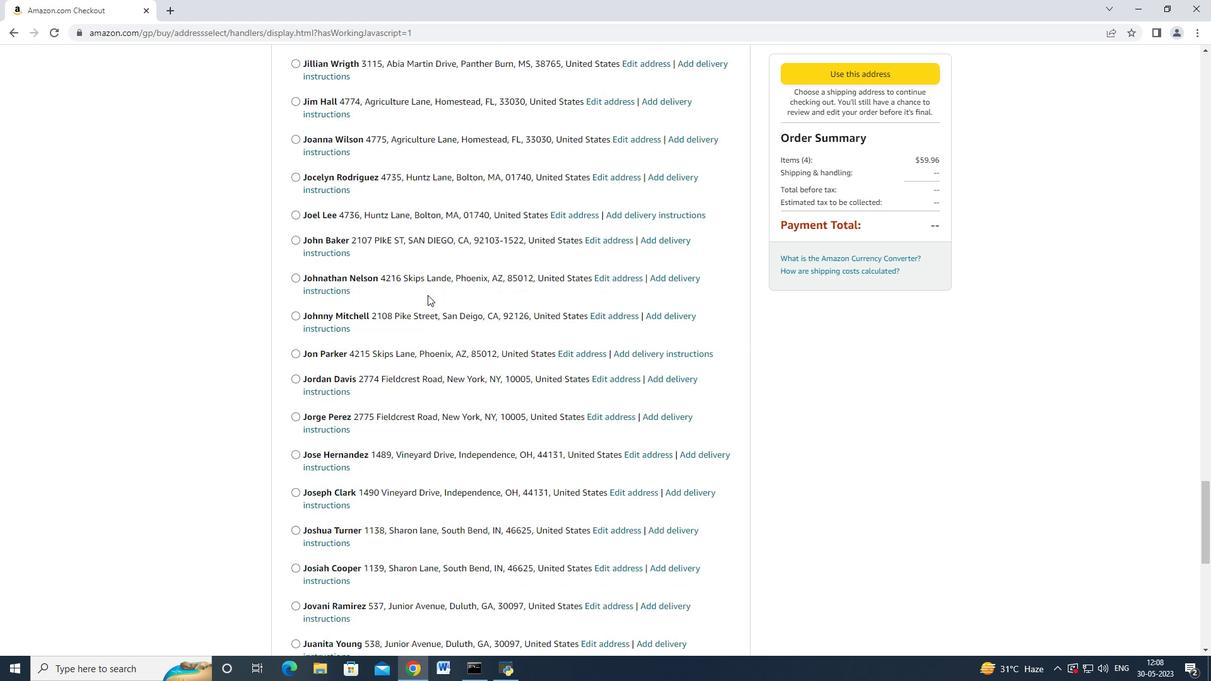 
Action: Mouse scrolled (427, 294) with delta (0, 0)
Screenshot: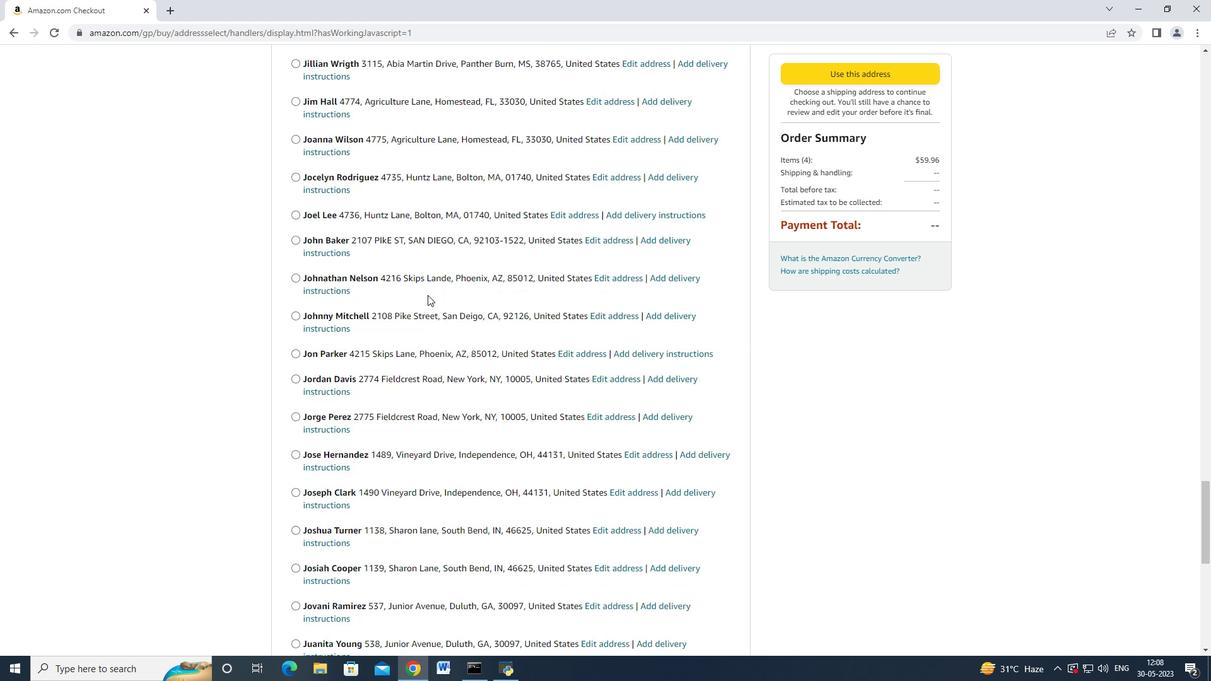 
Action: Mouse scrolled (427, 294) with delta (0, 0)
Screenshot: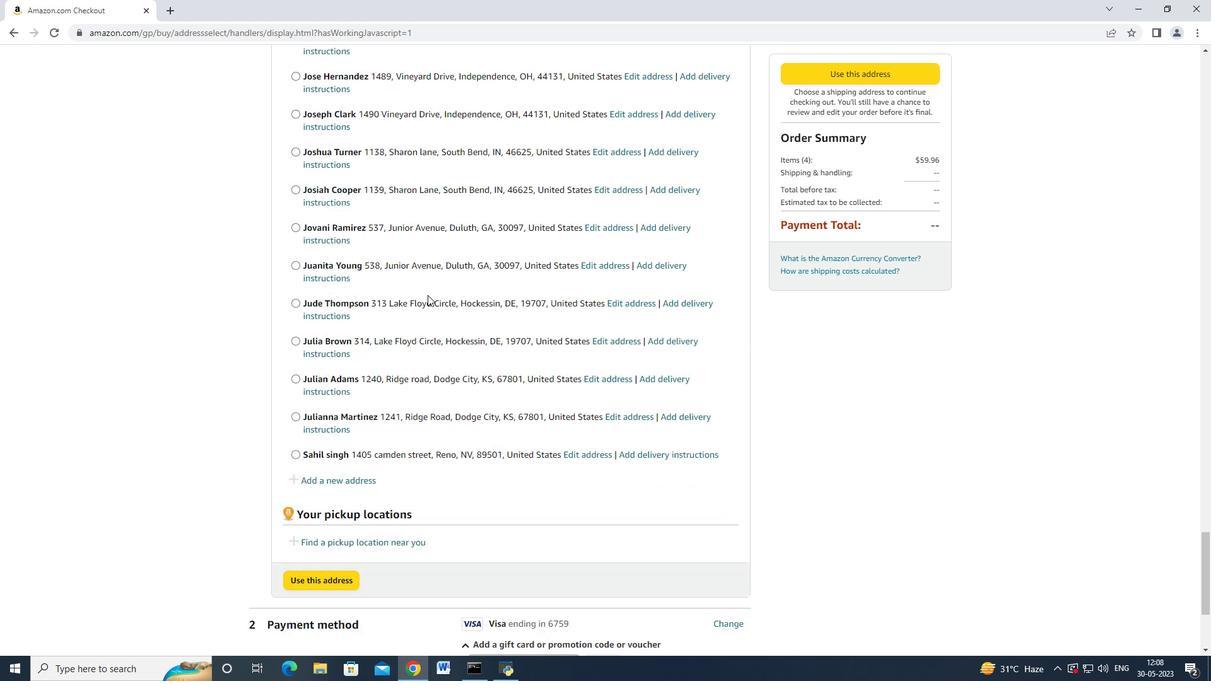 
Action: Mouse scrolled (427, 294) with delta (0, 0)
Screenshot: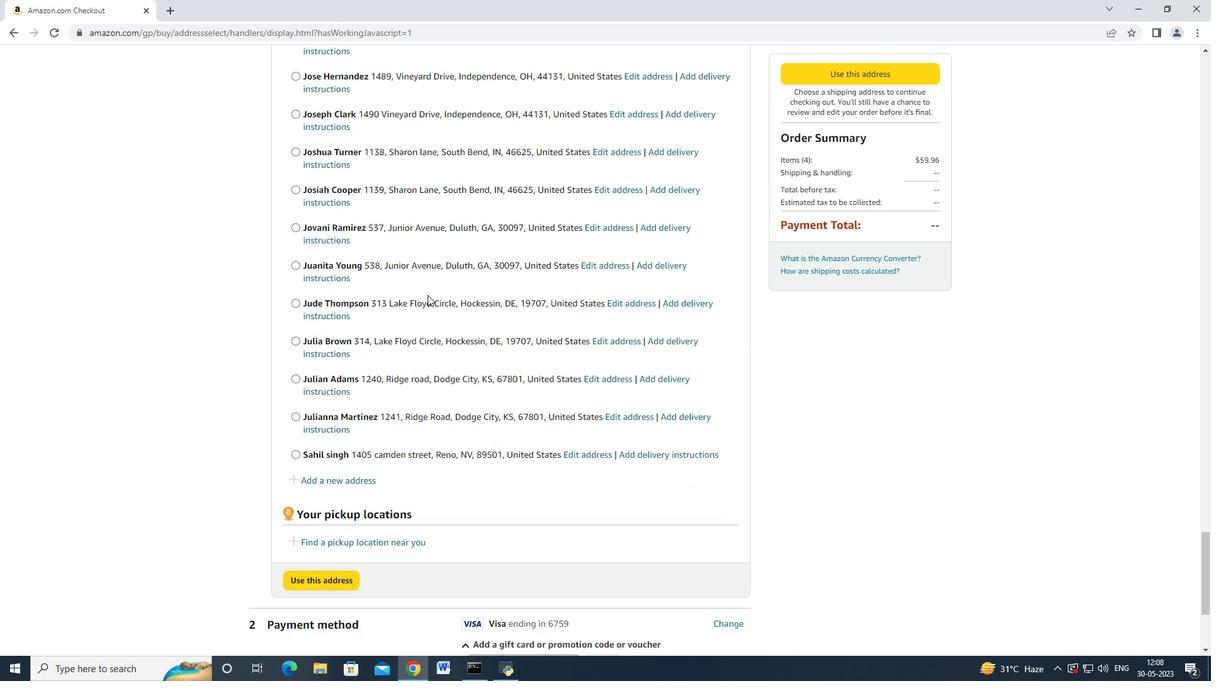 
Action: Mouse scrolled (427, 294) with delta (0, 0)
Screenshot: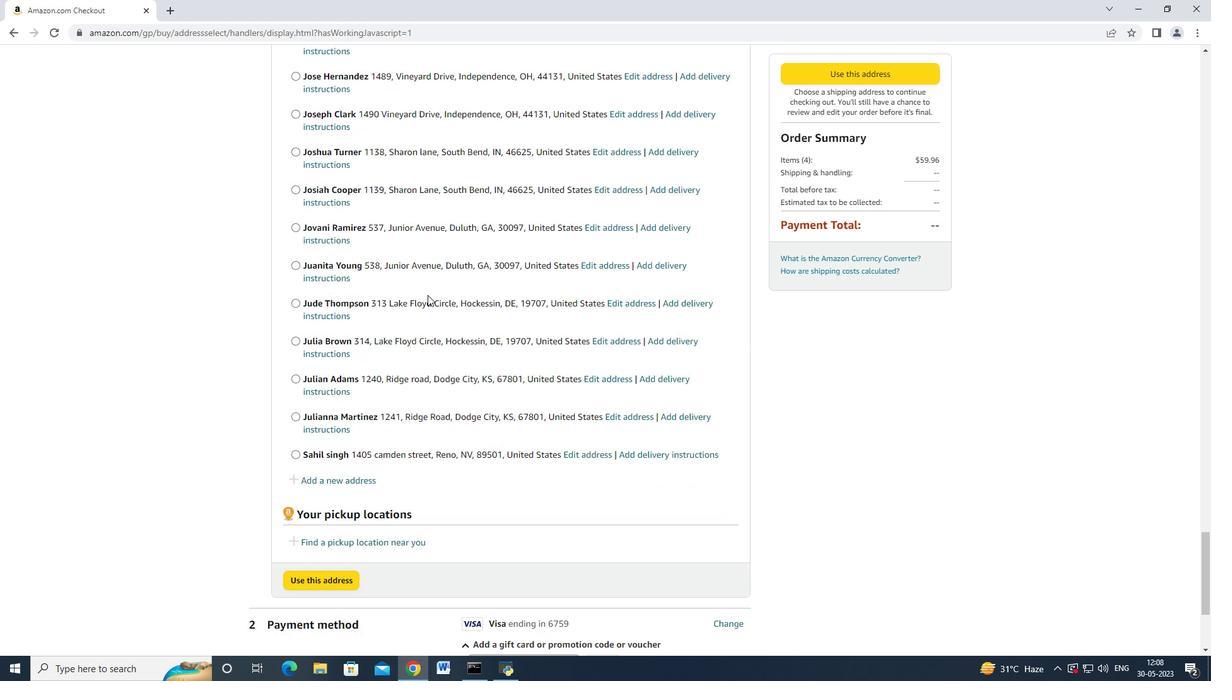 
Action: Mouse scrolled (427, 294) with delta (0, 0)
Screenshot: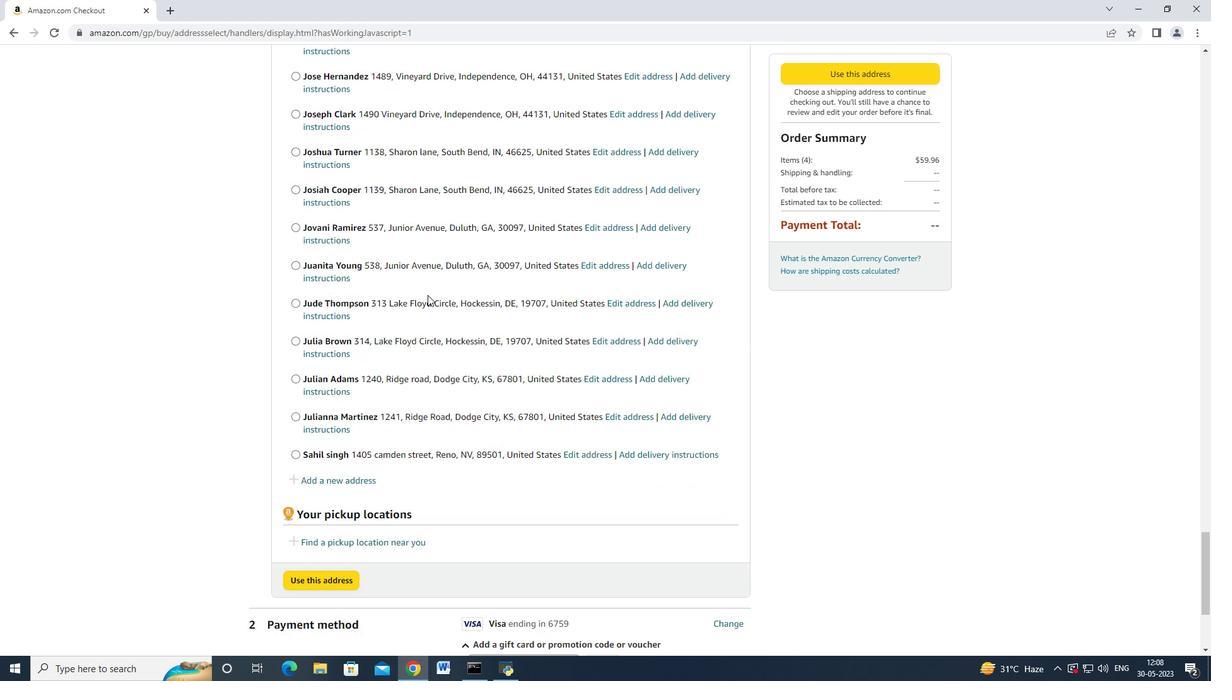 
Action: Mouse scrolled (427, 294) with delta (0, 0)
Screenshot: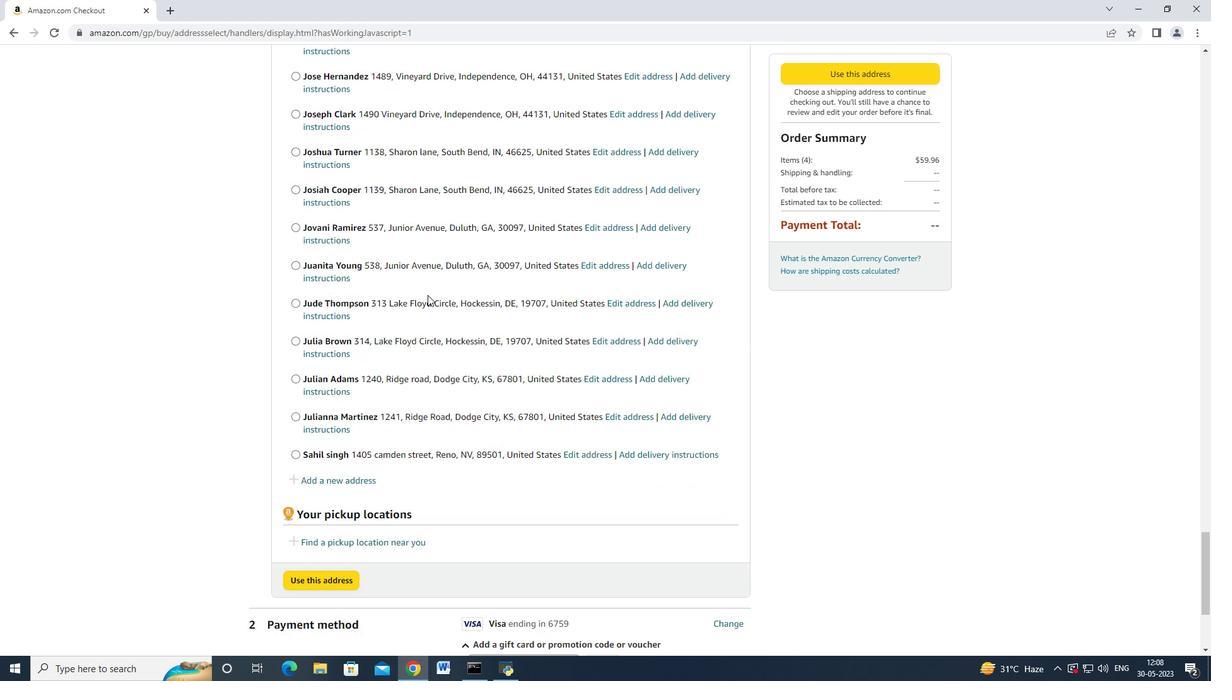
Action: Mouse moved to (353, 254)
Screenshot: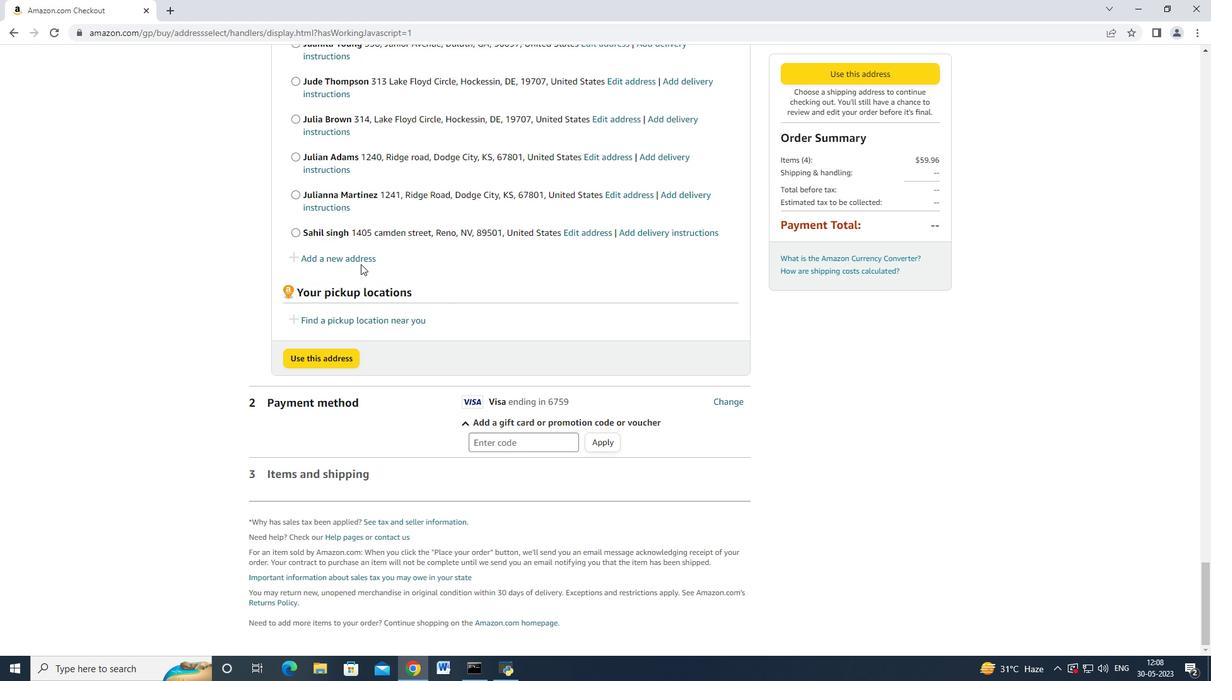 
Action: Mouse pressed left at (353, 254)
Screenshot: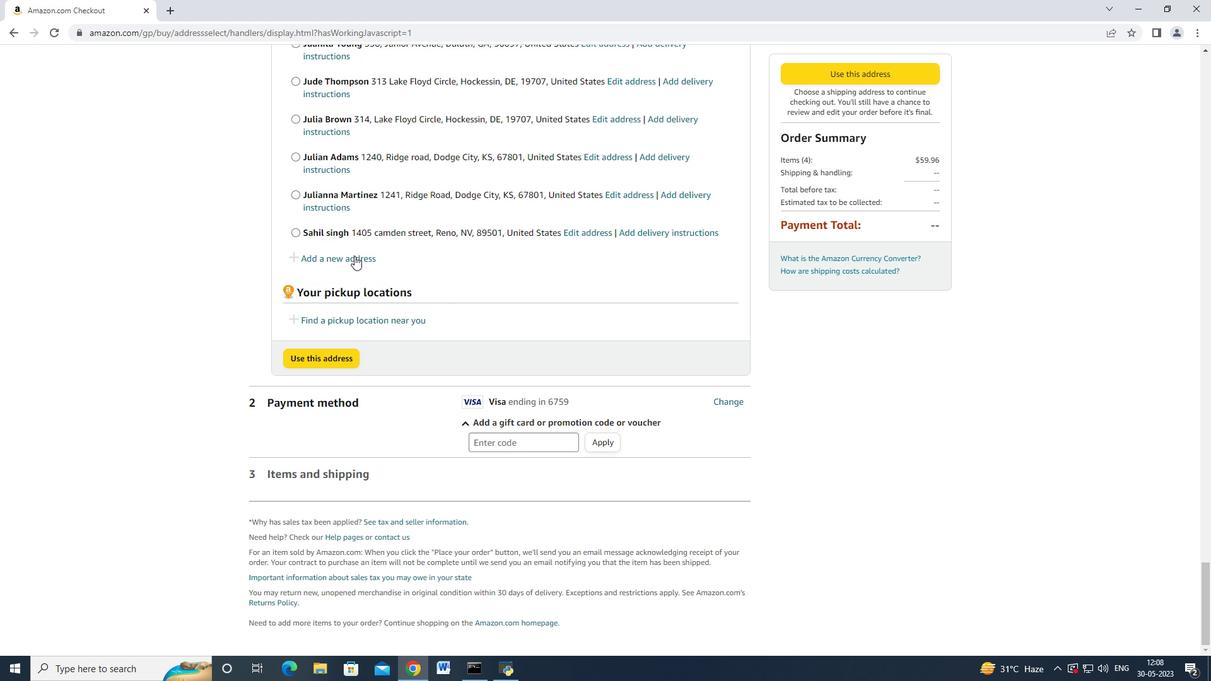 
Action: Mouse moved to (396, 304)
Screenshot: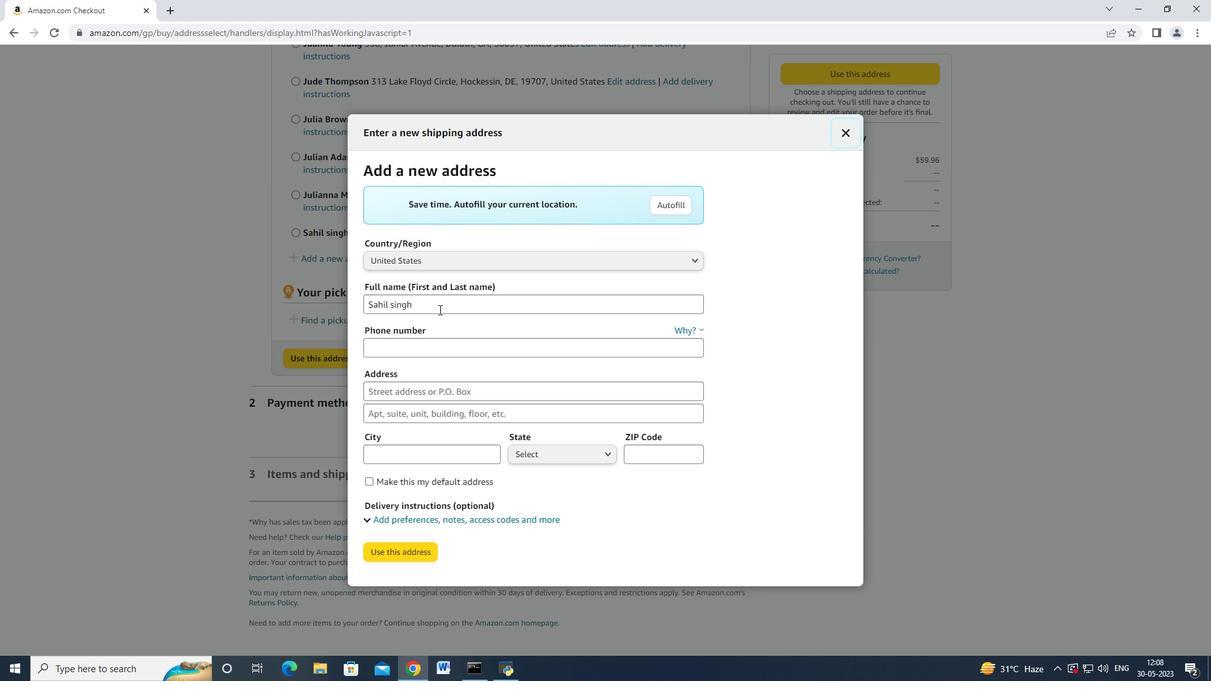 
Action: Mouse pressed left at (439, 309)
Screenshot: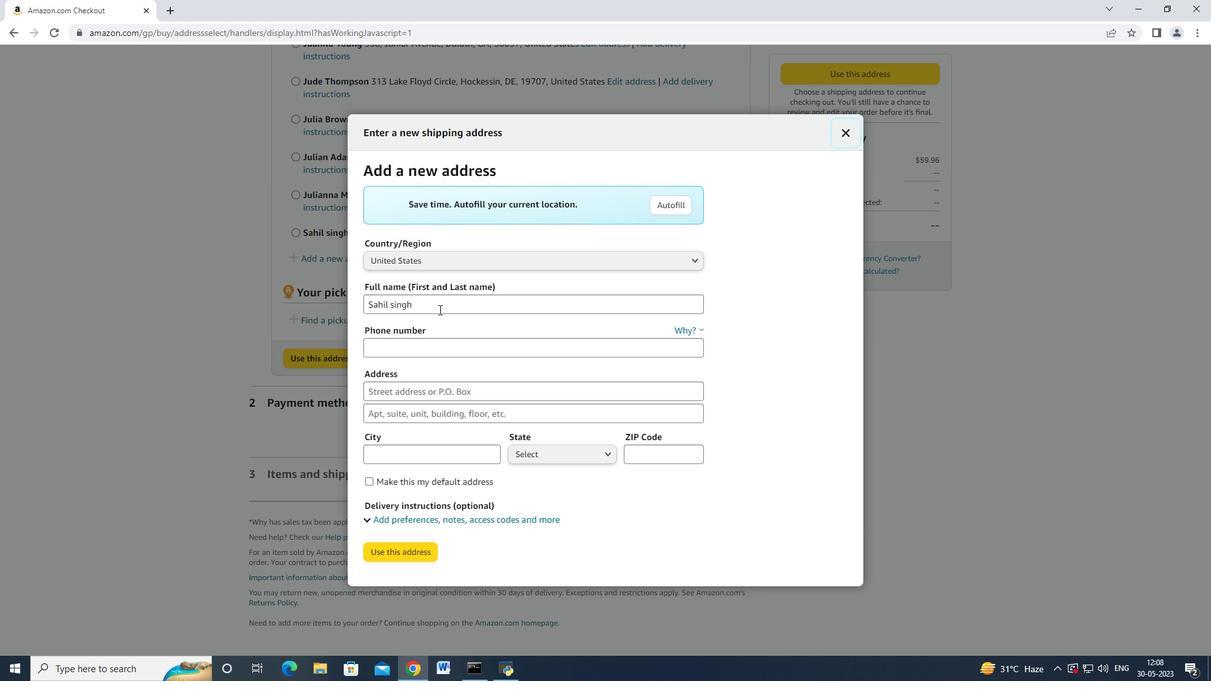 
Action: Mouse moved to (357, 259)
Screenshot: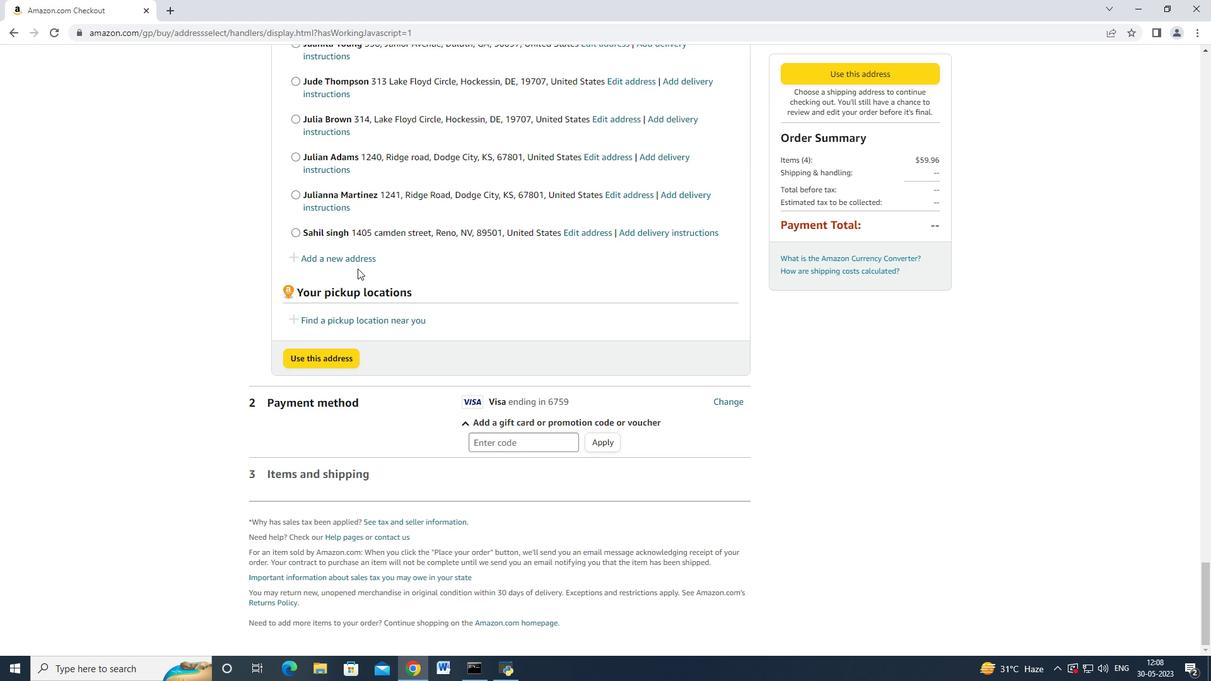 
Action: Mouse pressed left at (357, 259)
Screenshot: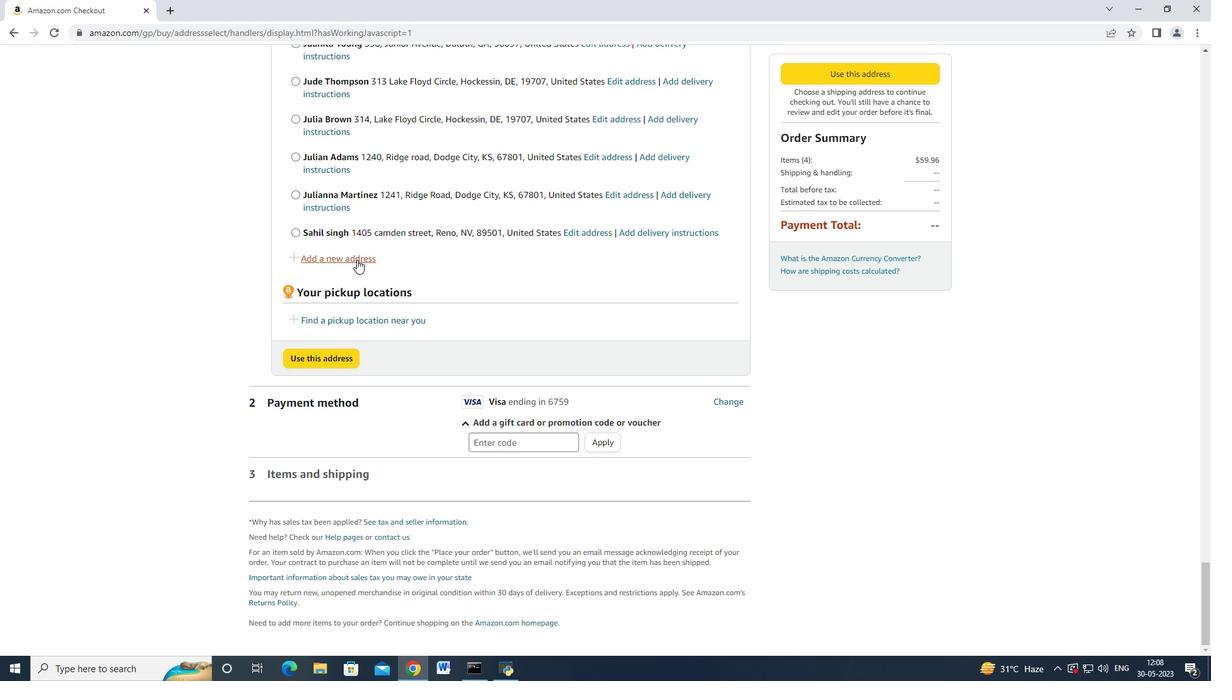 
Action: Mouse moved to (423, 299)
Screenshot: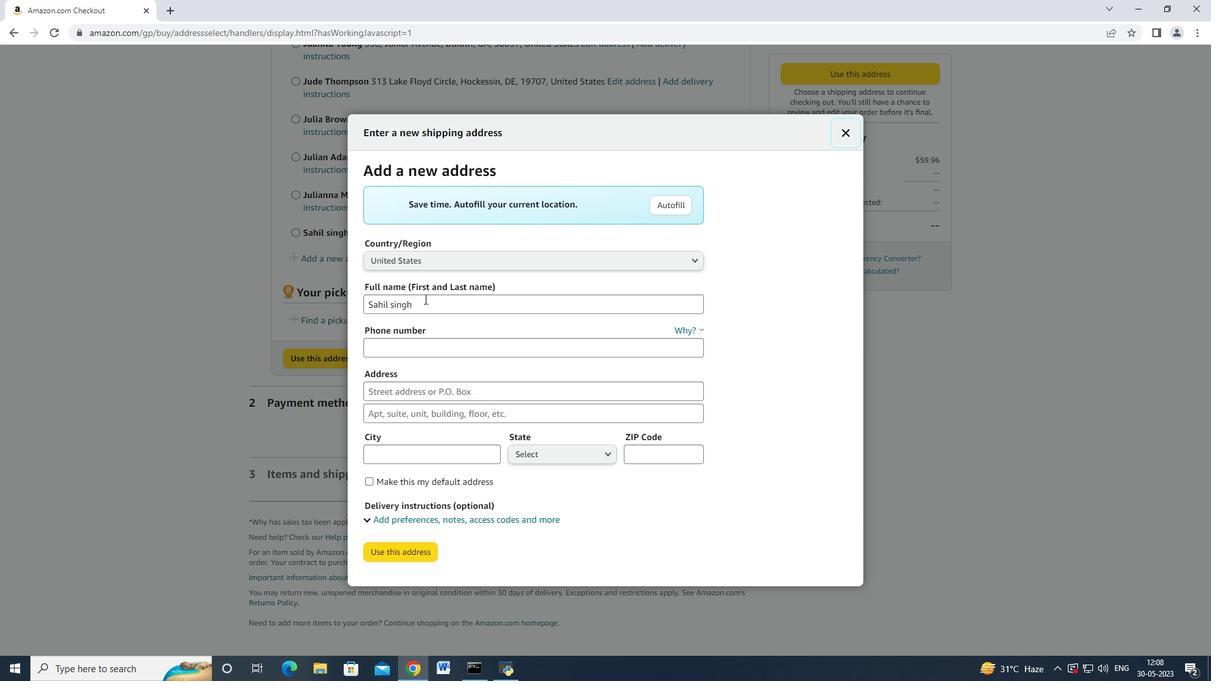
Action: Mouse pressed left at (423, 299)
Screenshot: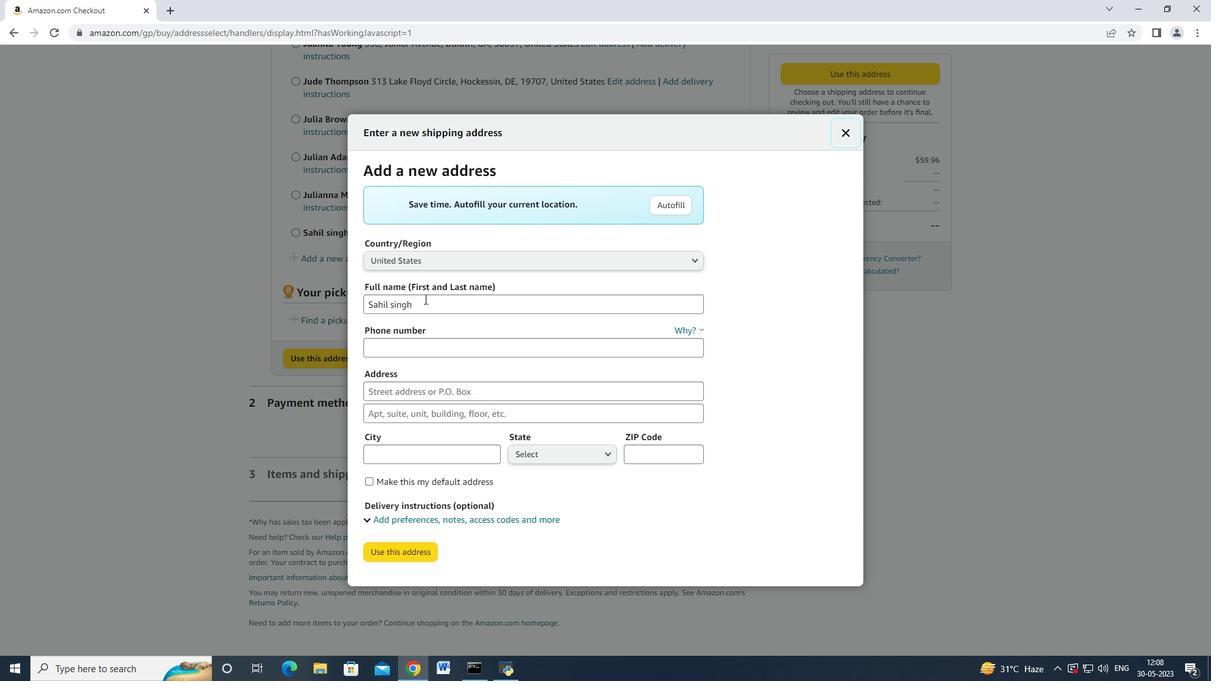 
Action: Mouse moved to (379, 301)
Screenshot: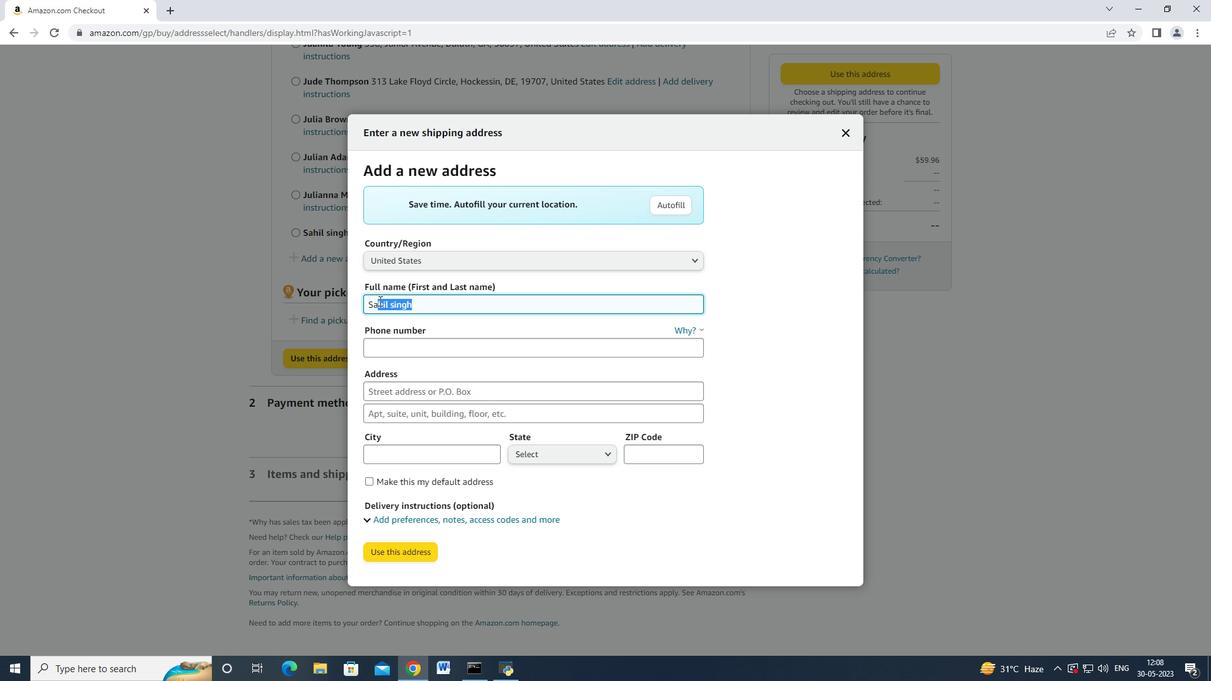 
Action: Key pressed <Key.backspace><Key.backspace><Key.backspace><Key.backspace><Key.backspace><Key.shift>Evelyn<Key.space><Key.shift>Lewis<Key.space><Key.tab><Key.tab>775255122<Key.backspace>31<Key.tab>1391<Key.space><Key.shift>Camen<Key.space><Key.shift_r>St<Key.backspace><Key.backspace><Key.backspace><Key.backspace><Key.backspace>den<Key.space><Key.shift_r>Street<Key.tab><Key.tab><Key.shift_r>Remp<Key.backspace><Key.backspace>no<Key.tab>
Screenshot: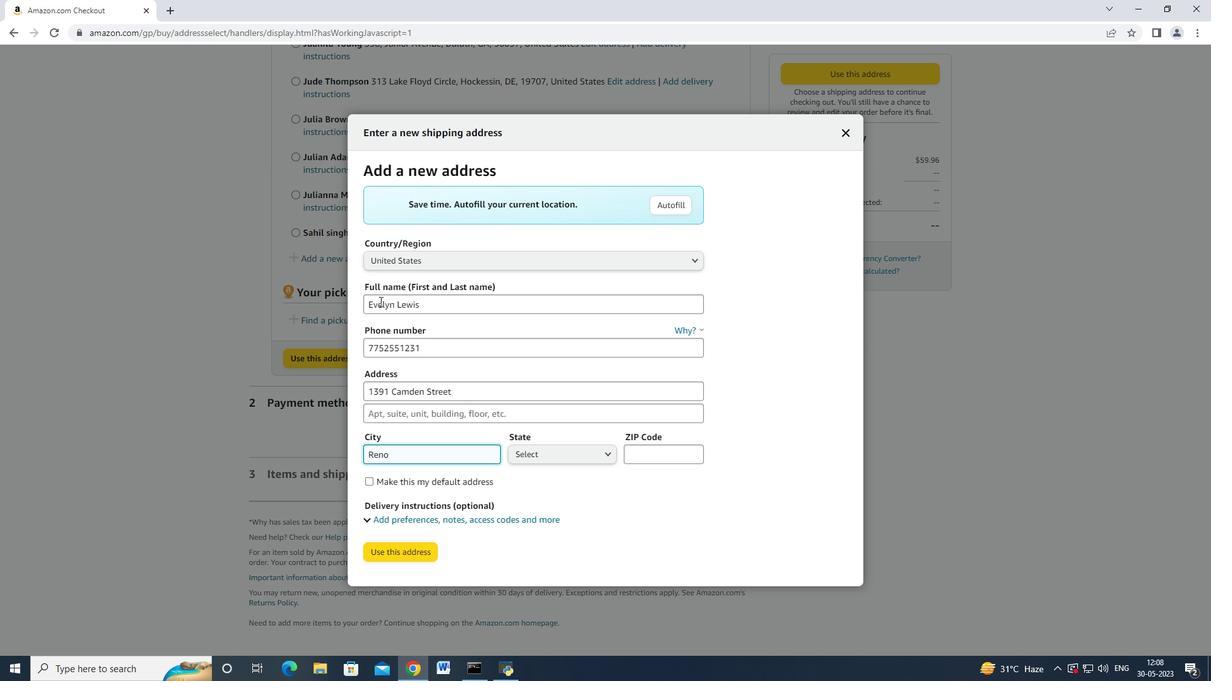 
Action: Mouse moved to (573, 454)
Screenshot: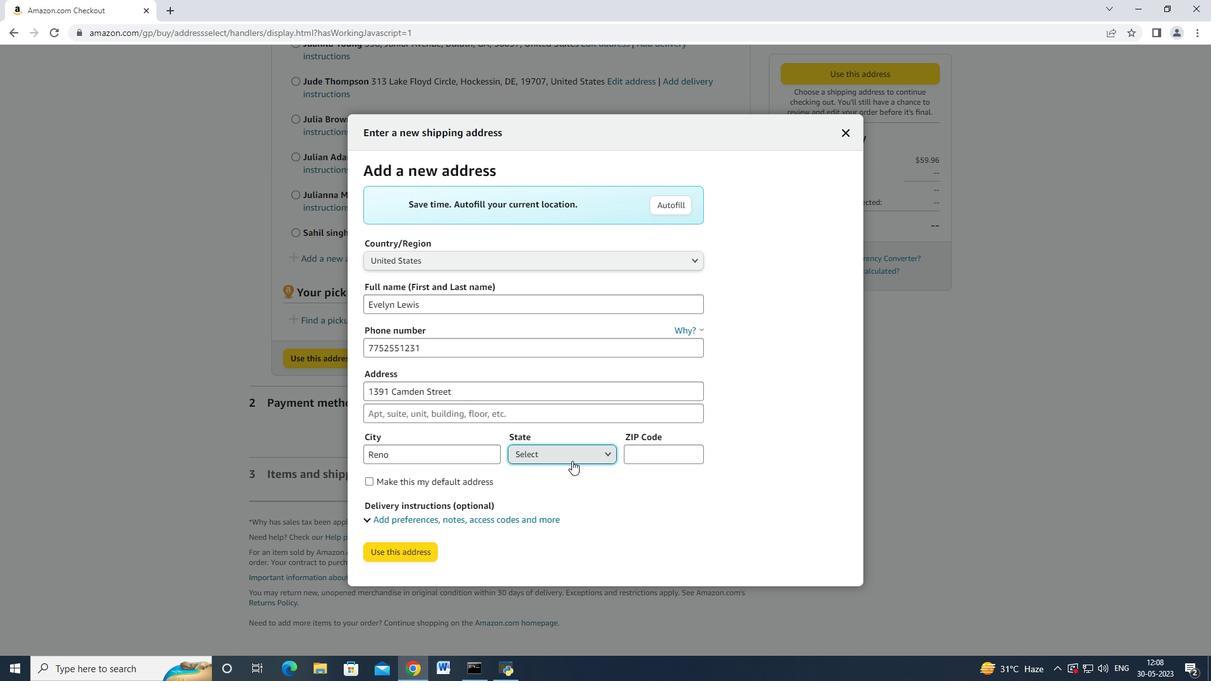 
Action: Mouse pressed left at (573, 454)
Screenshot: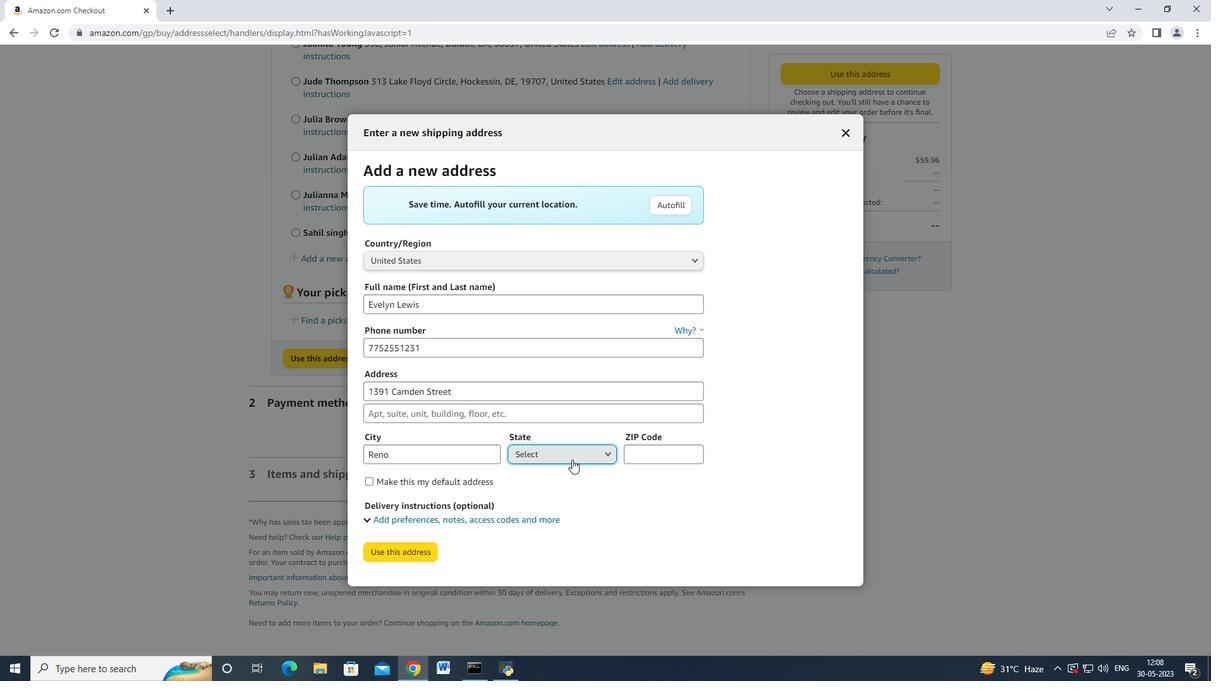 
Action: Mouse moved to (552, 241)
Screenshot: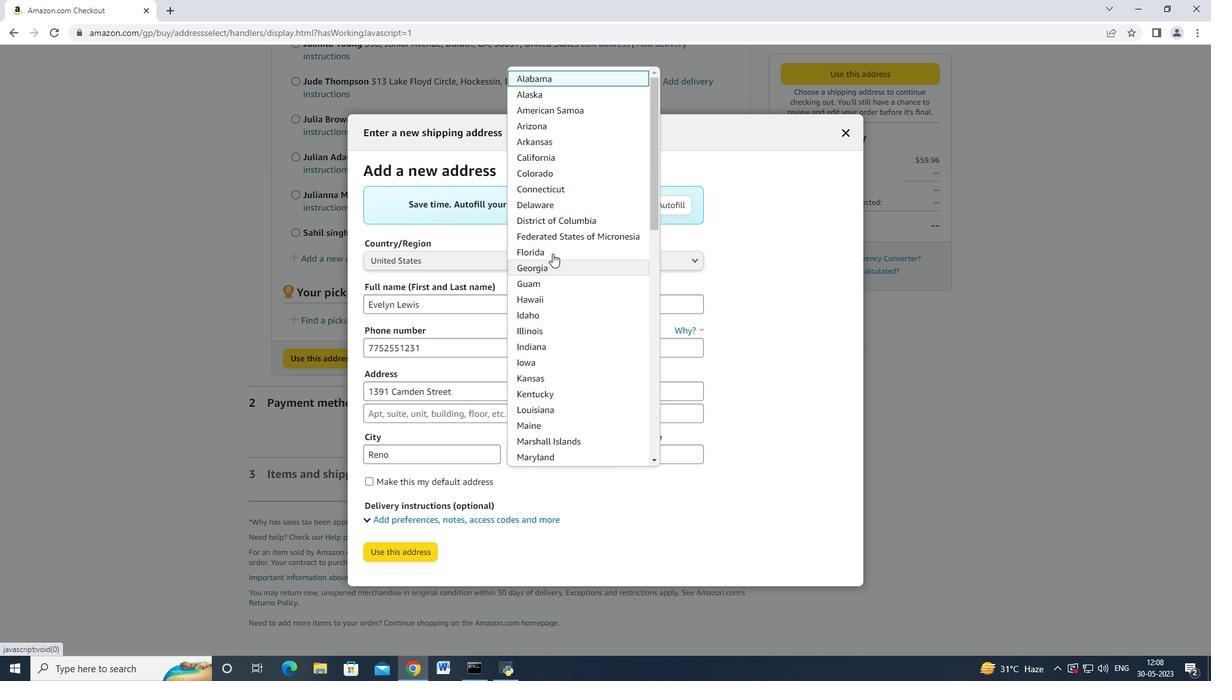 
Action: Mouse scrolled (552, 240) with delta (0, 0)
Screenshot: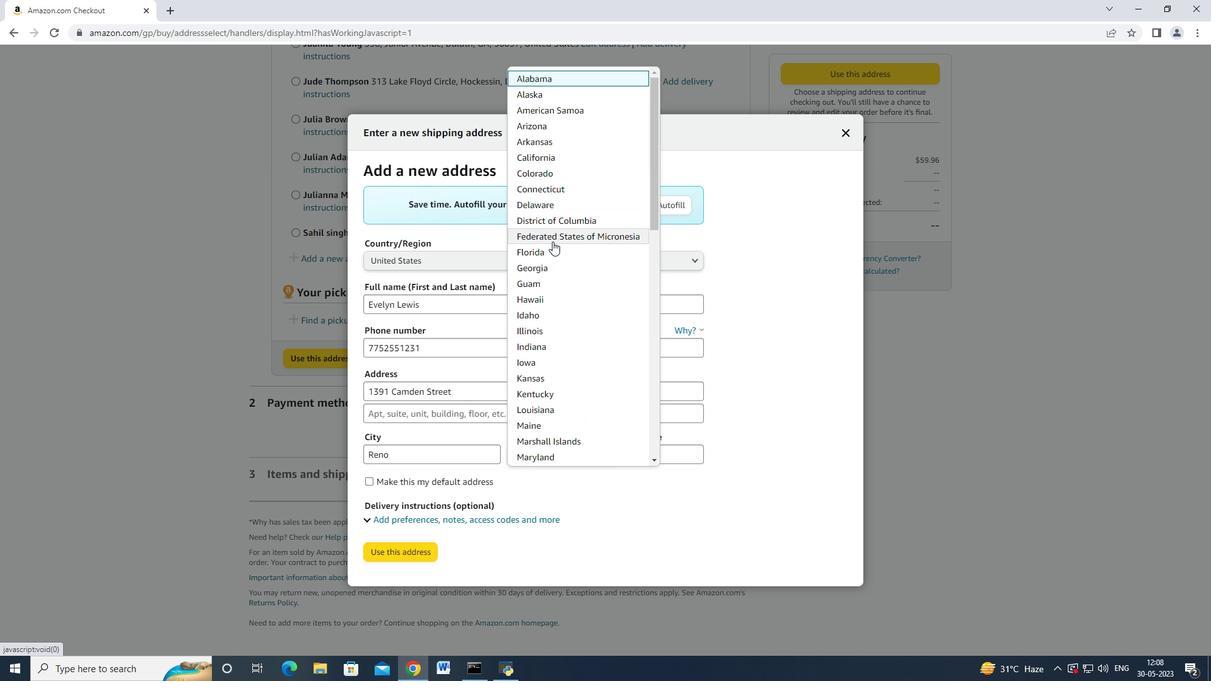 
Action: Mouse scrolled (552, 240) with delta (0, 0)
Screenshot: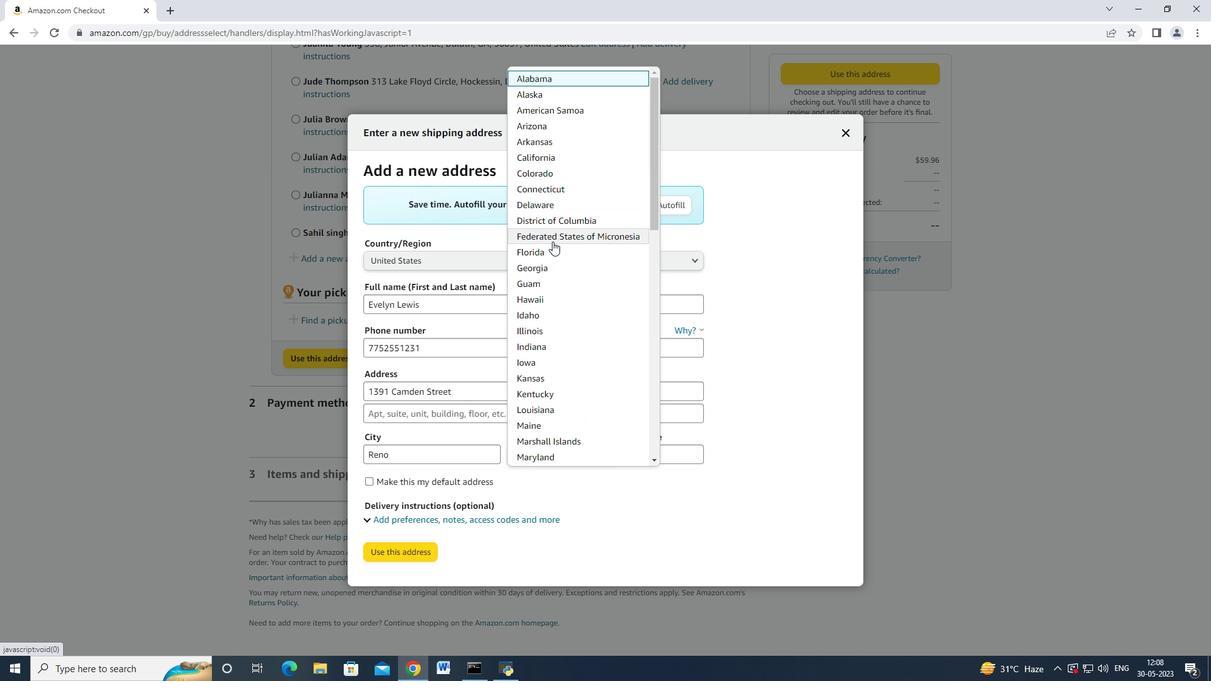 
Action: Mouse scrolled (552, 240) with delta (0, 0)
Screenshot: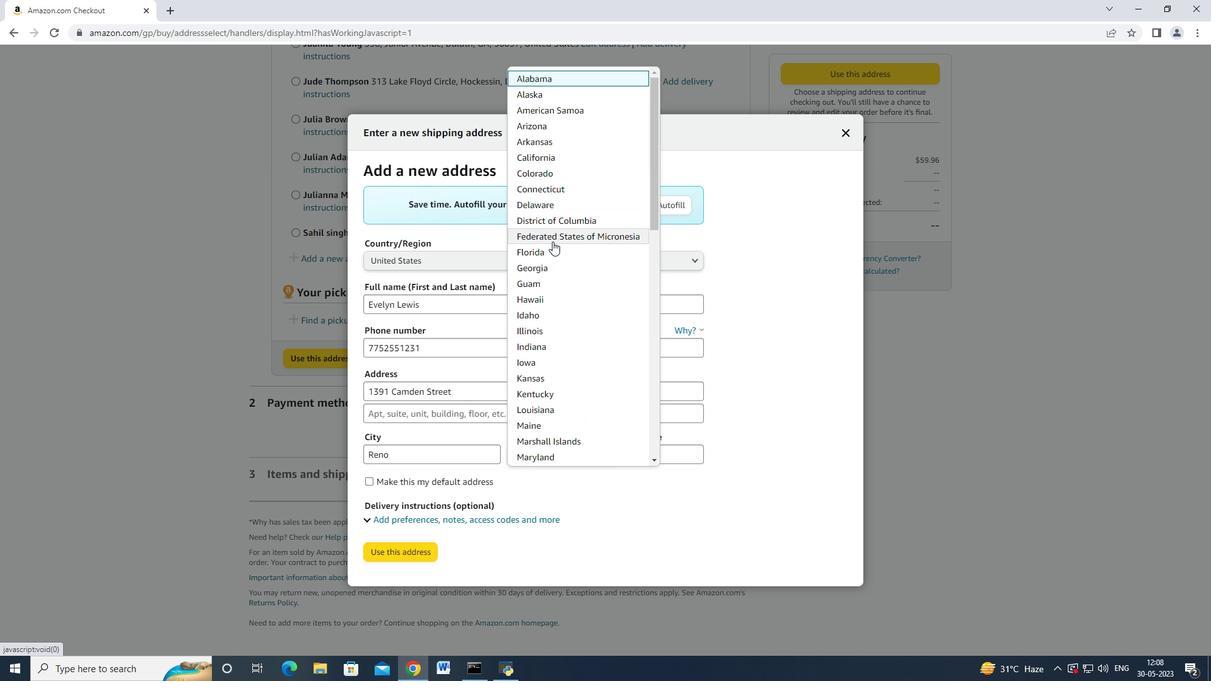 
Action: Mouse scrolled (552, 240) with delta (0, 0)
Screenshot: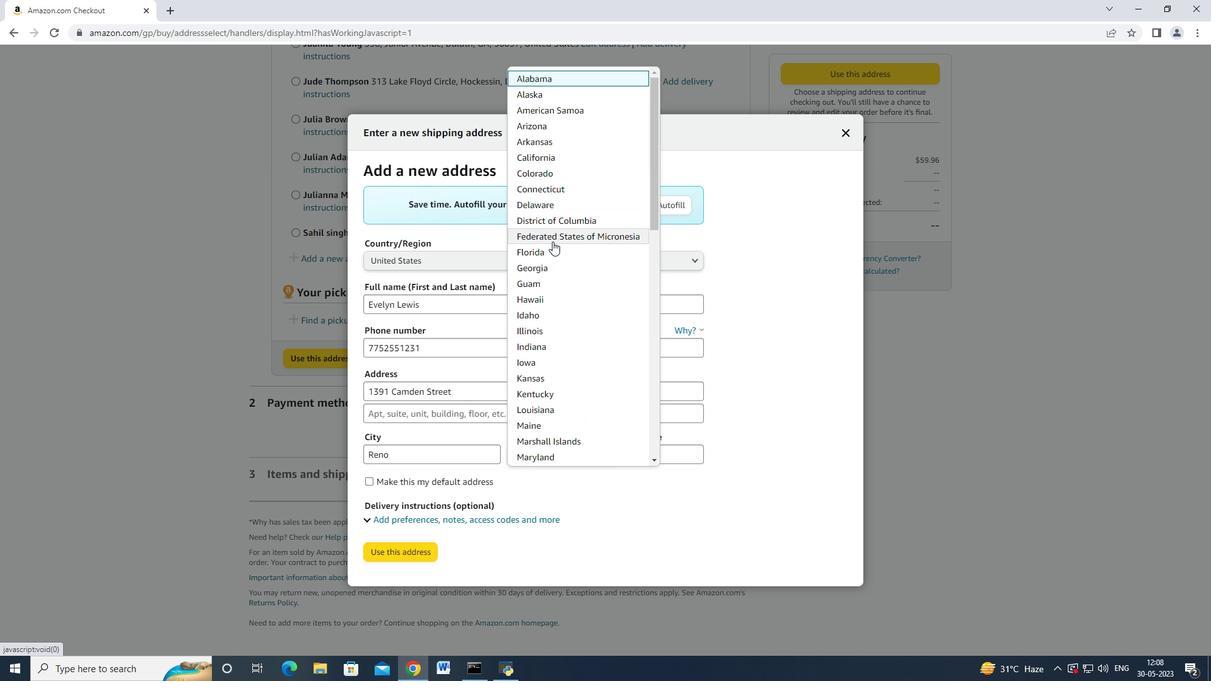 
Action: Mouse scrolled (552, 240) with delta (0, 0)
Screenshot: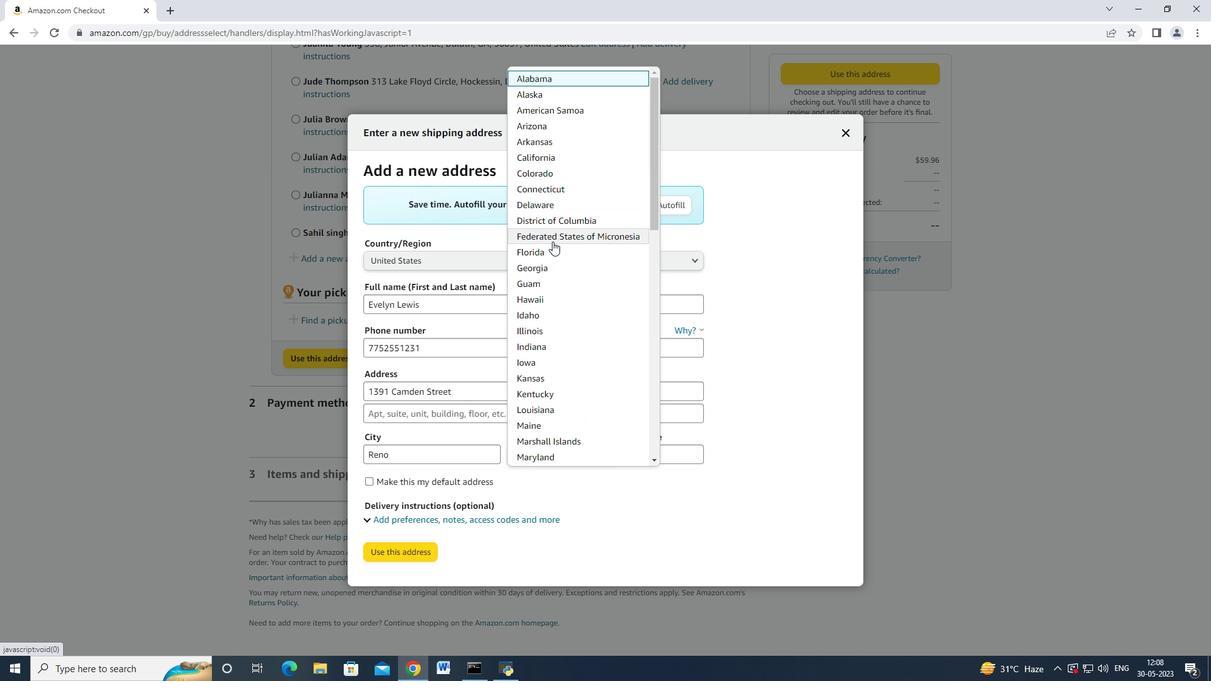 
Action: Mouse scrolled (552, 240) with delta (0, 0)
Screenshot: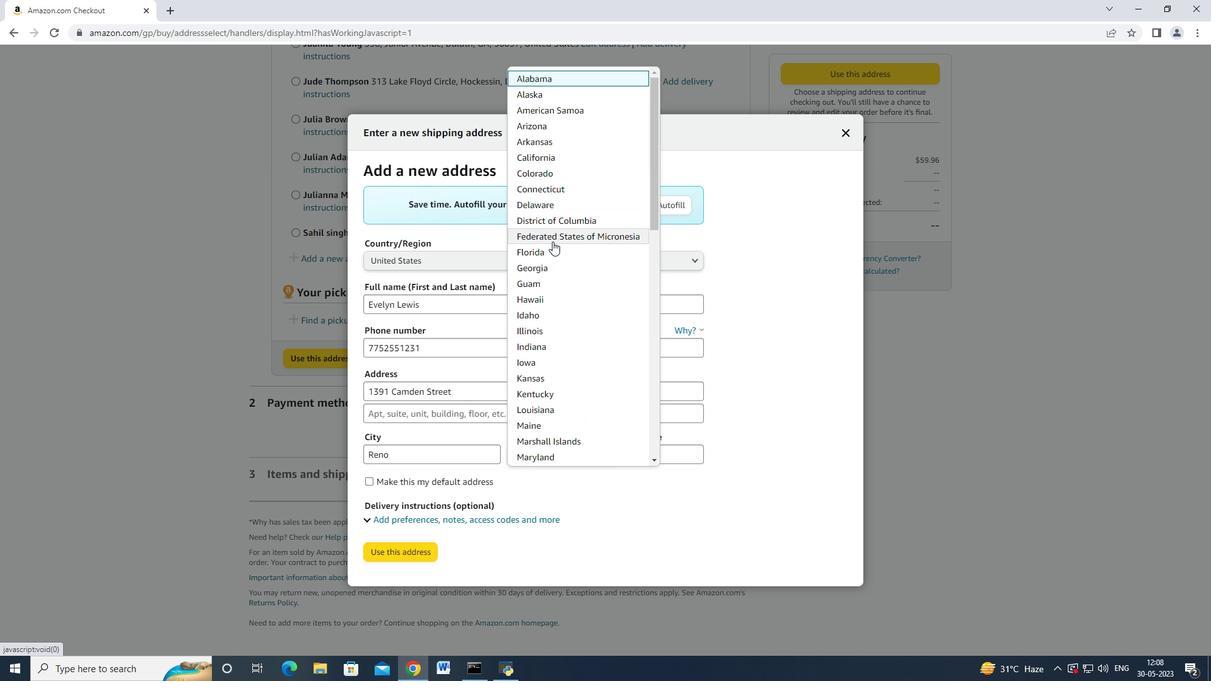 
Action: Mouse scrolled (552, 240) with delta (0, 0)
Screenshot: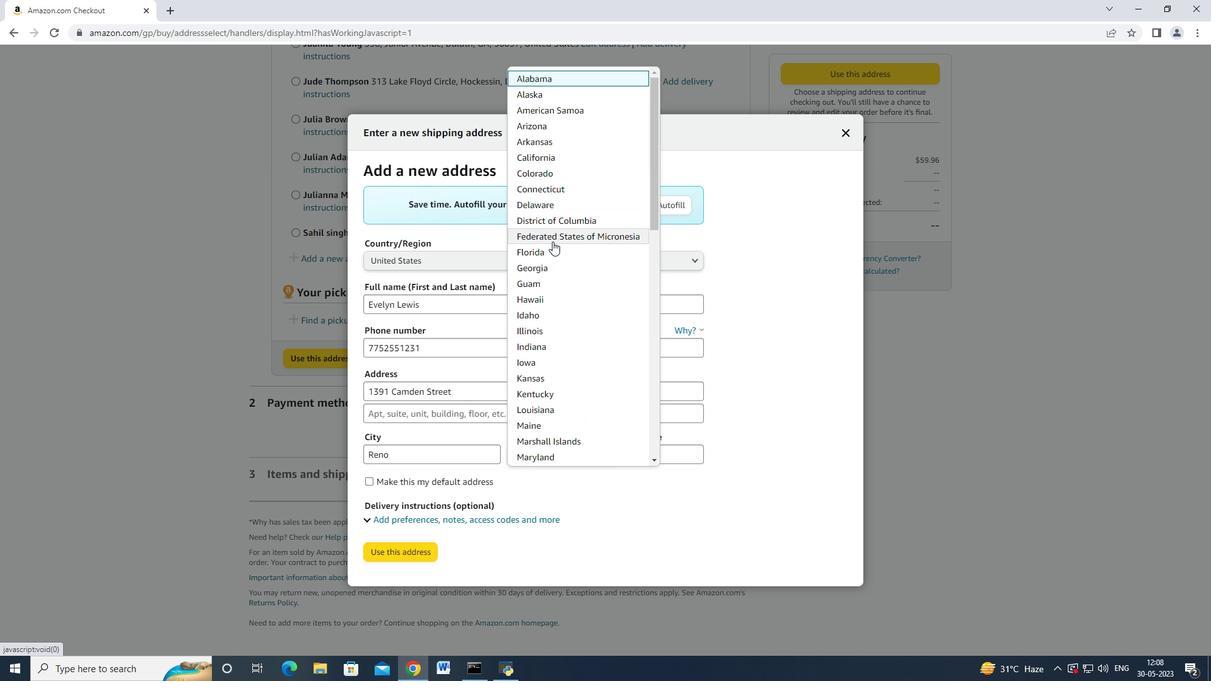 
Action: Mouse scrolled (552, 240) with delta (0, 0)
Screenshot: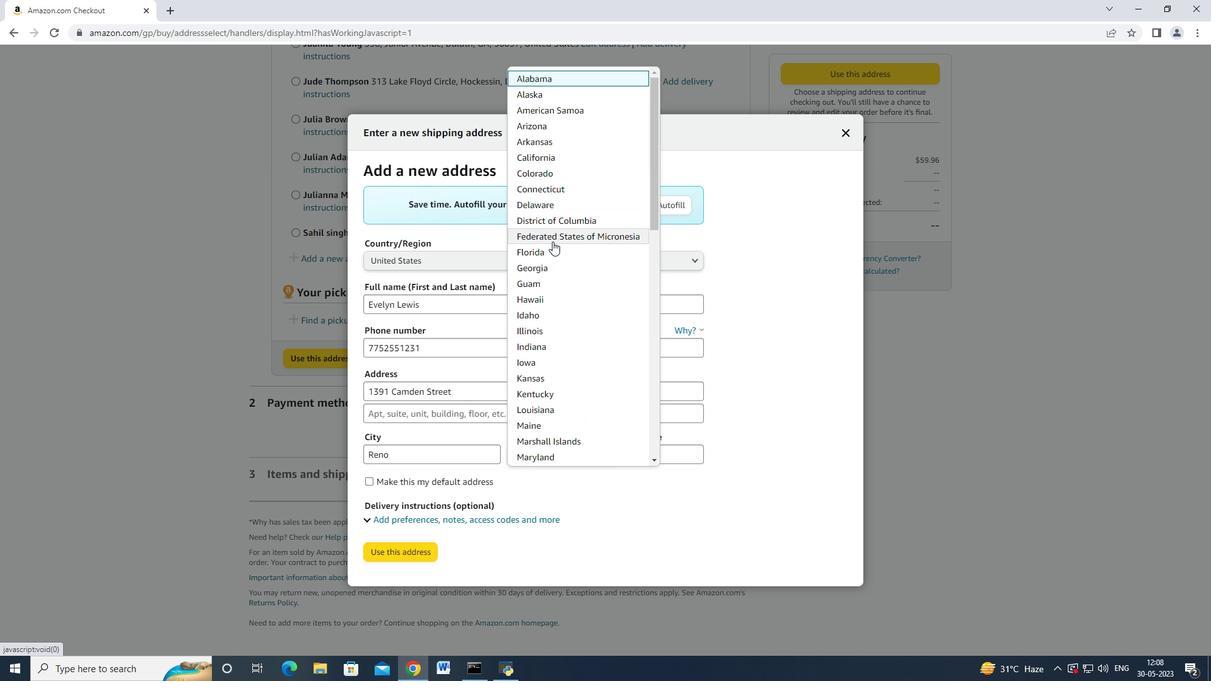 
Action: Mouse scrolled (552, 240) with delta (0, 0)
Screenshot: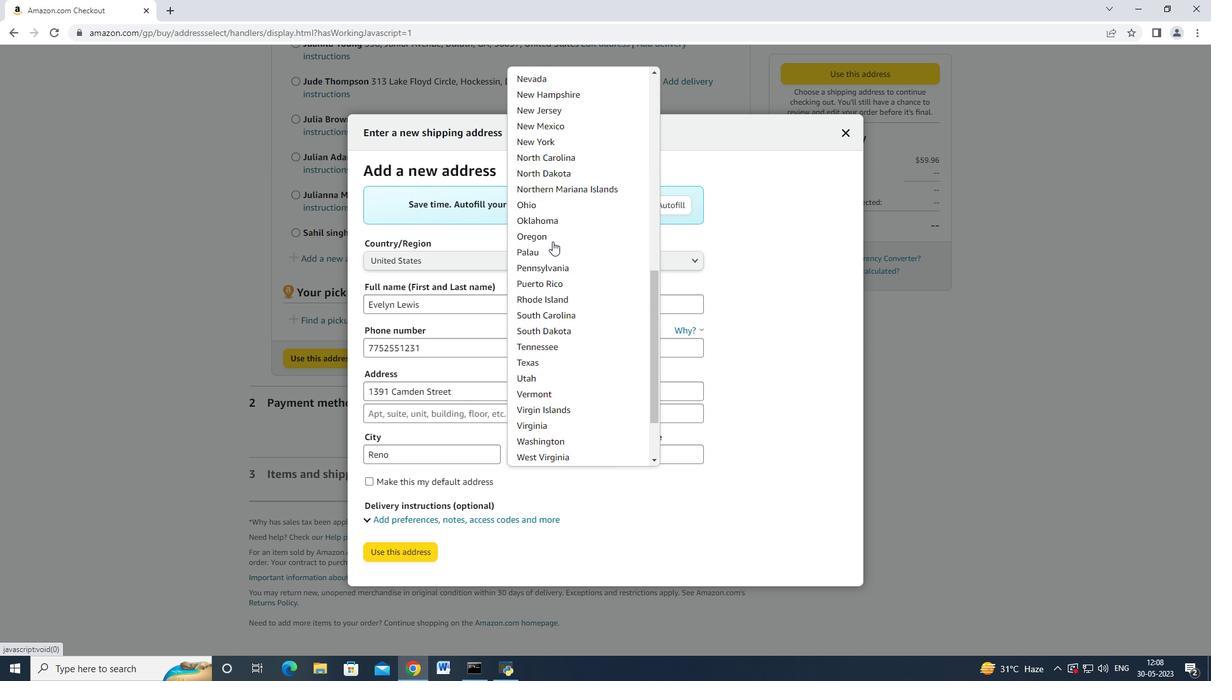 
Action: Mouse scrolled (552, 240) with delta (0, 0)
Screenshot: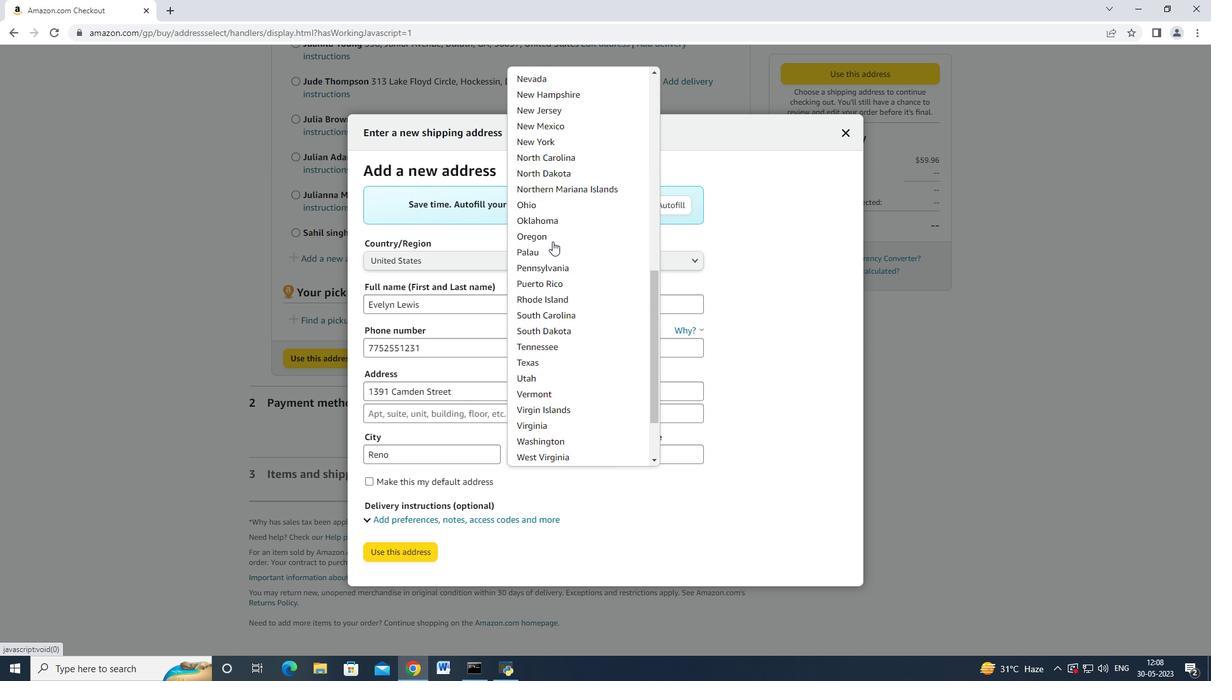 
Action: Mouse scrolled (552, 240) with delta (0, 0)
Screenshot: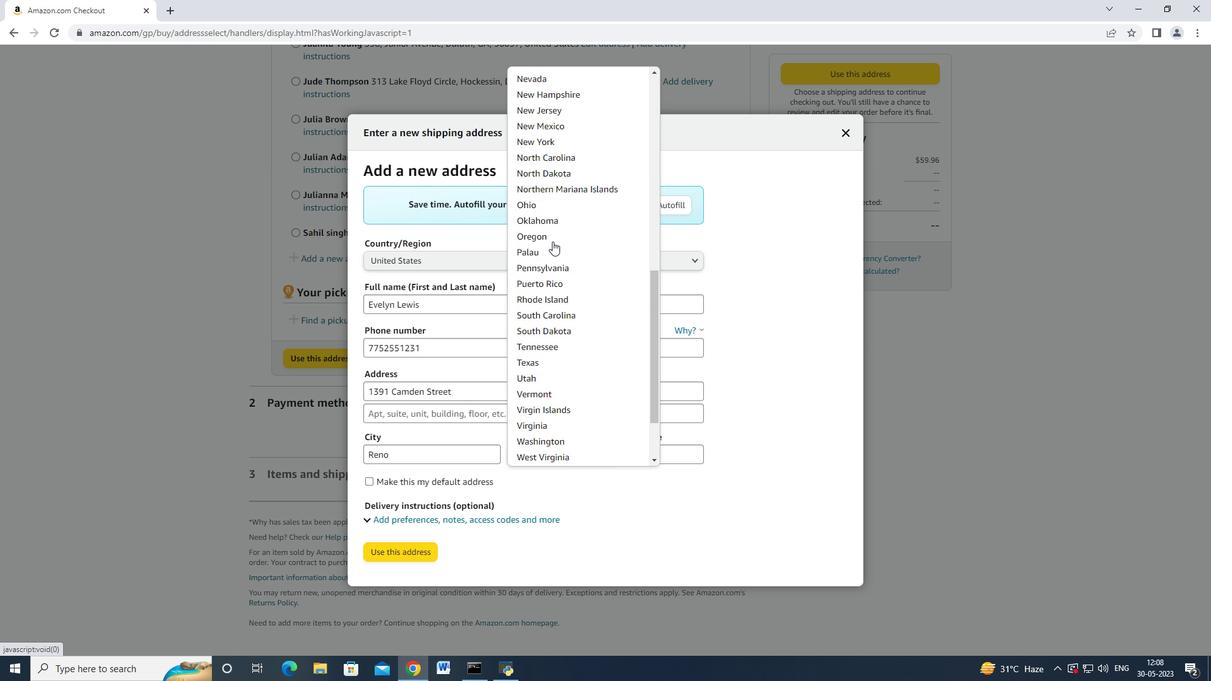 
Action: Mouse scrolled (552, 240) with delta (0, 0)
Screenshot: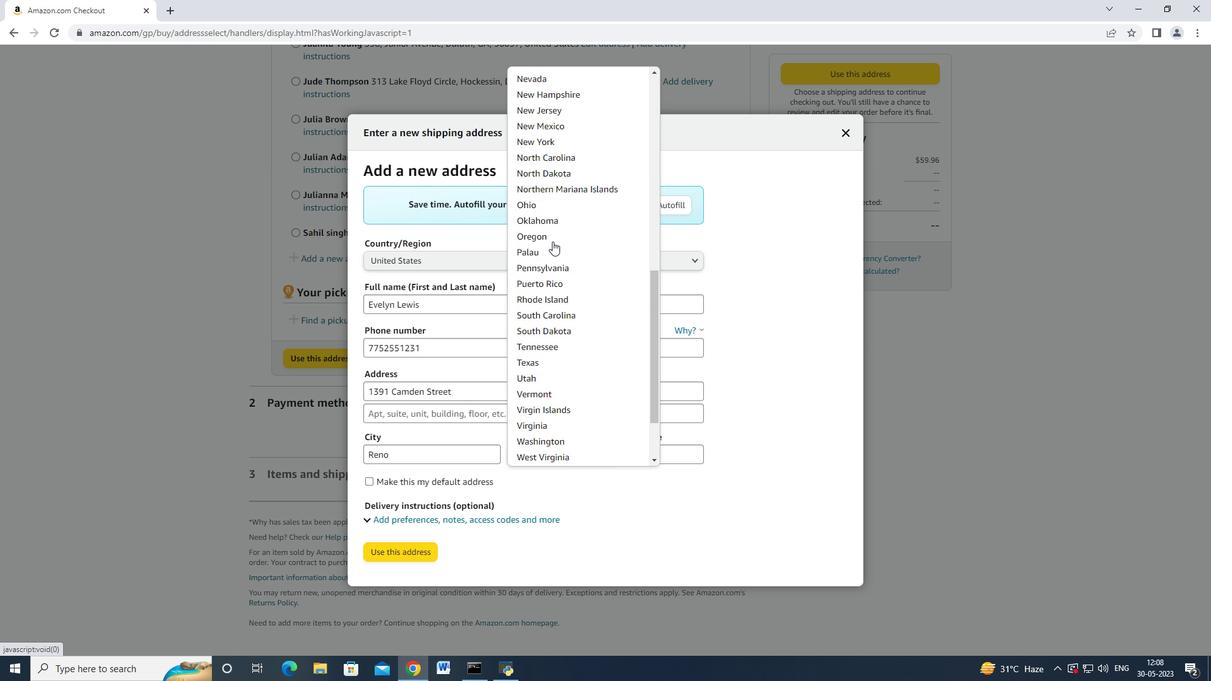 
Action: Mouse scrolled (552, 240) with delta (0, 0)
Screenshot: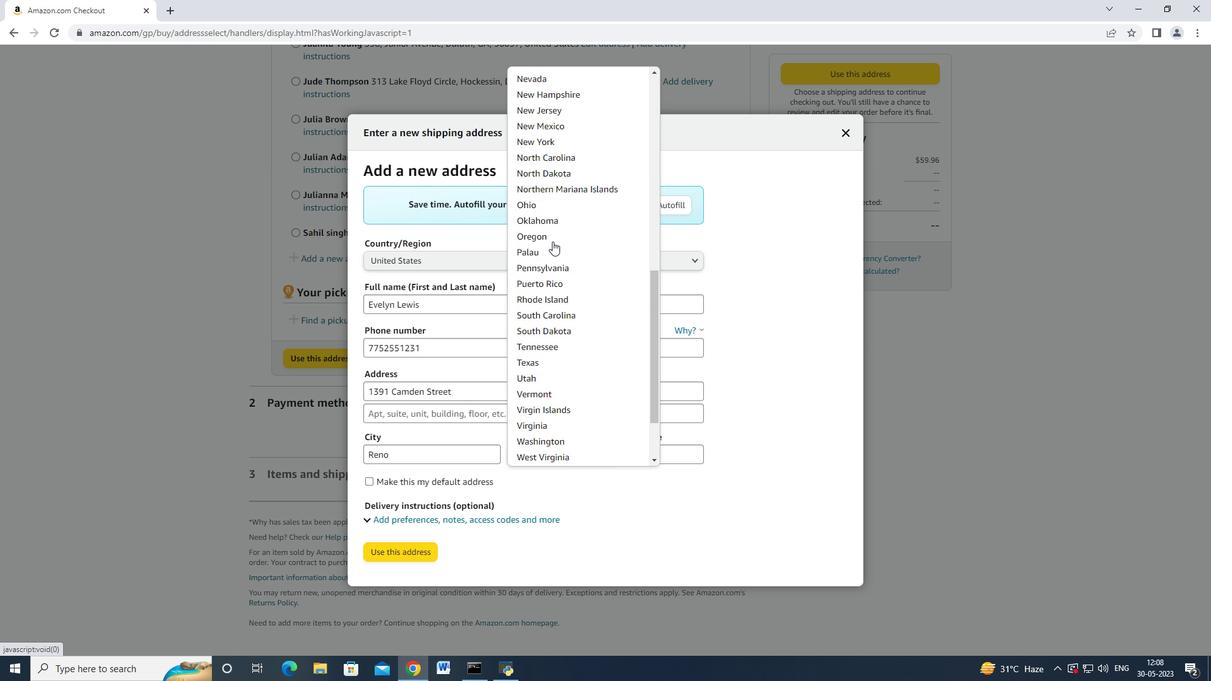 
Action: Mouse scrolled (552, 240) with delta (0, 0)
Screenshot: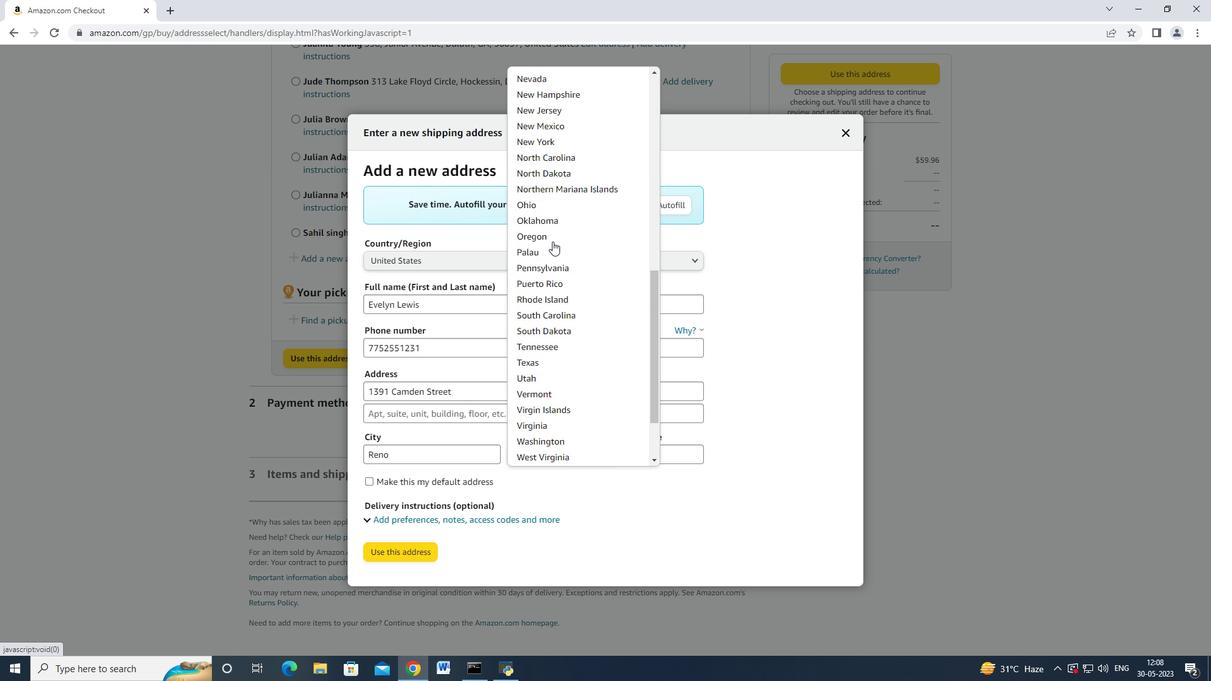 
Action: Mouse scrolled (552, 240) with delta (0, 0)
Screenshot: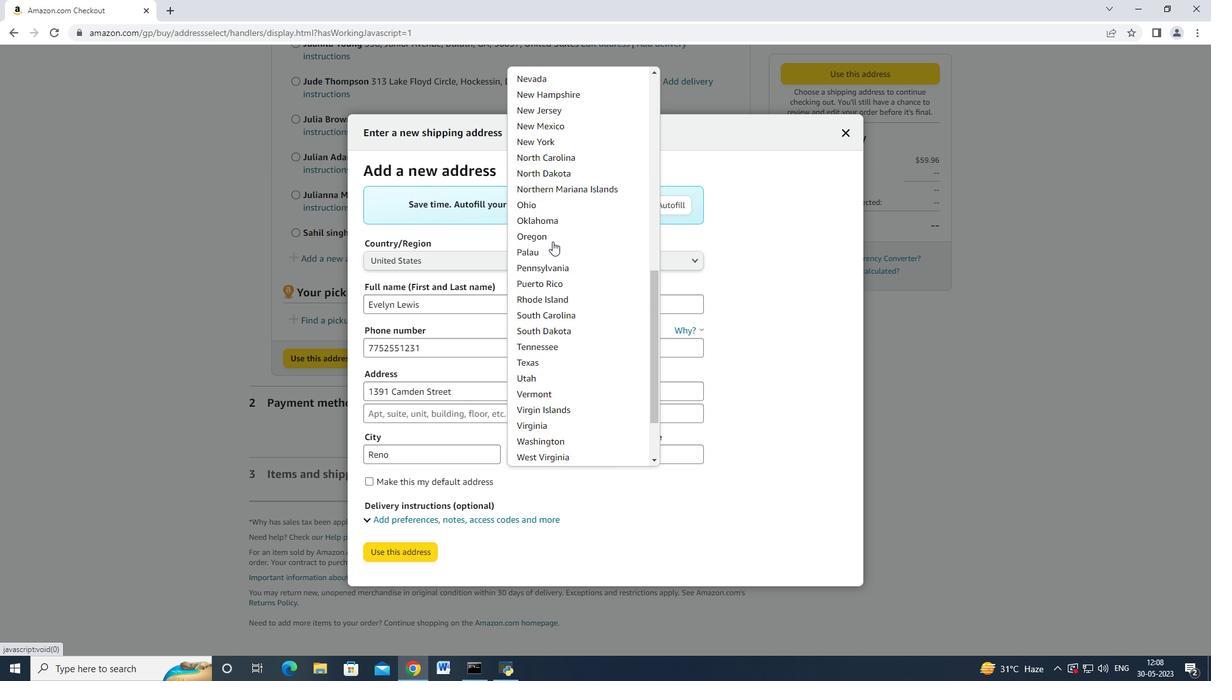 
Action: Mouse scrolled (552, 240) with delta (0, 0)
Screenshot: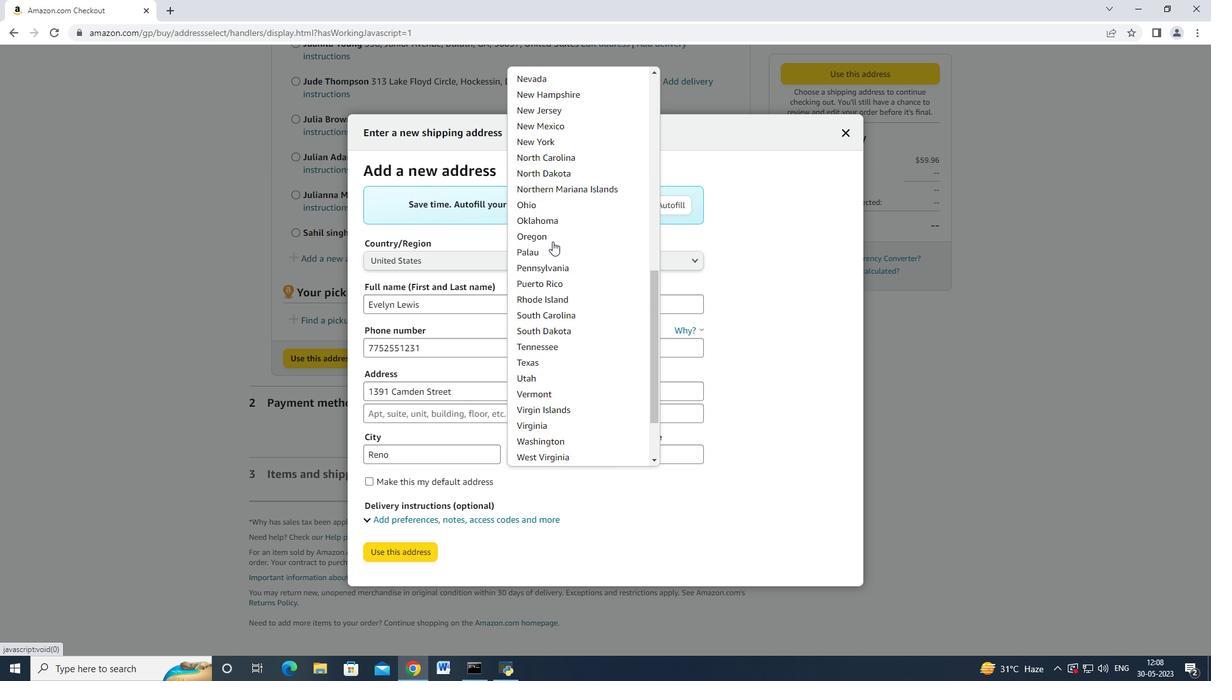 
Action: Mouse moved to (592, 206)
Screenshot: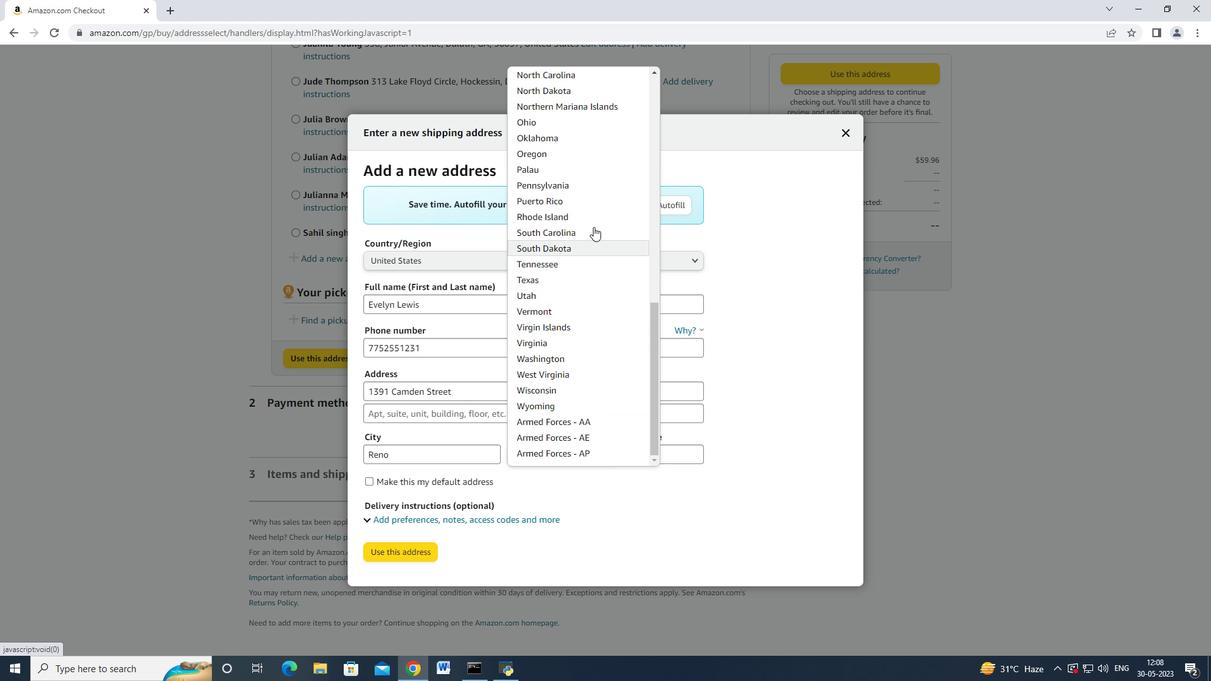 
Action: Mouse scrolled (592, 207) with delta (0, 0)
Screenshot: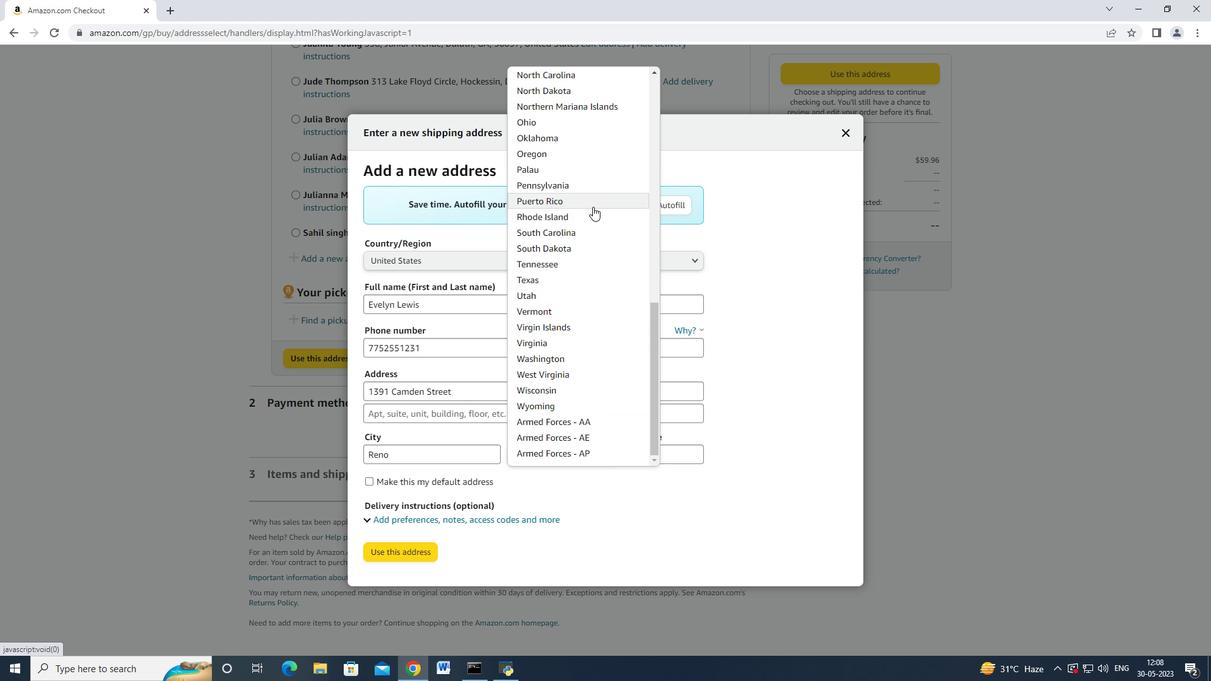 
Action: Mouse moved to (588, 183)
Screenshot: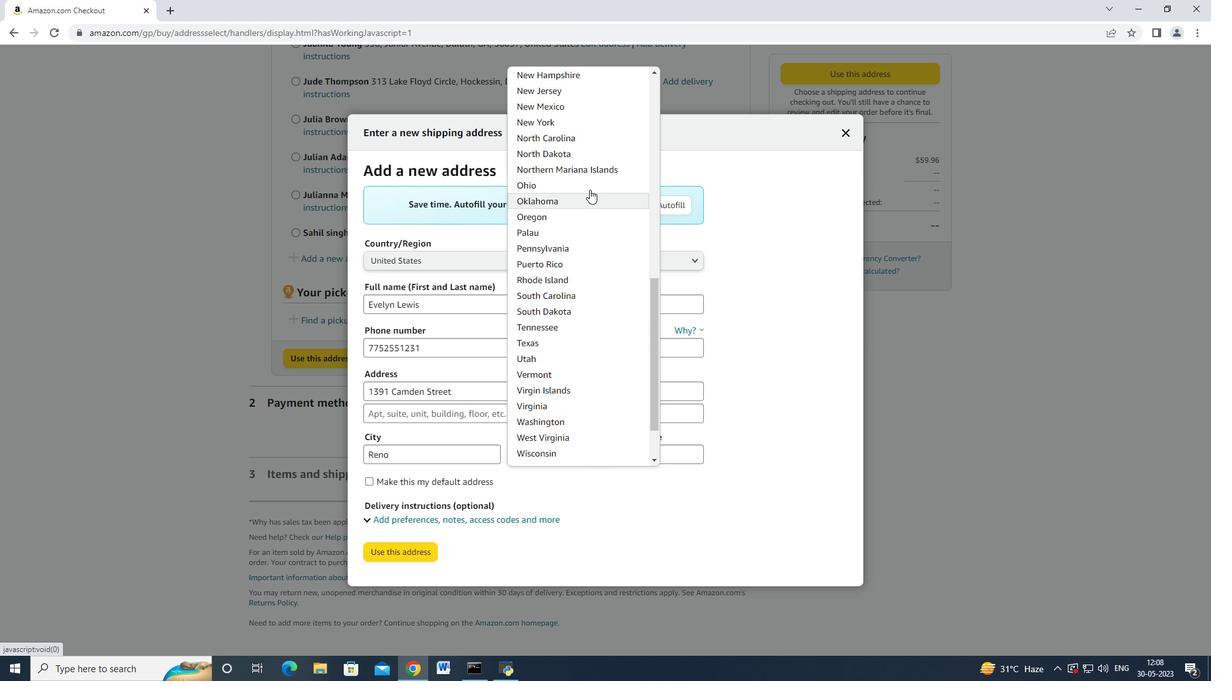 
Action: Mouse scrolled (588, 184) with delta (0, 0)
Screenshot: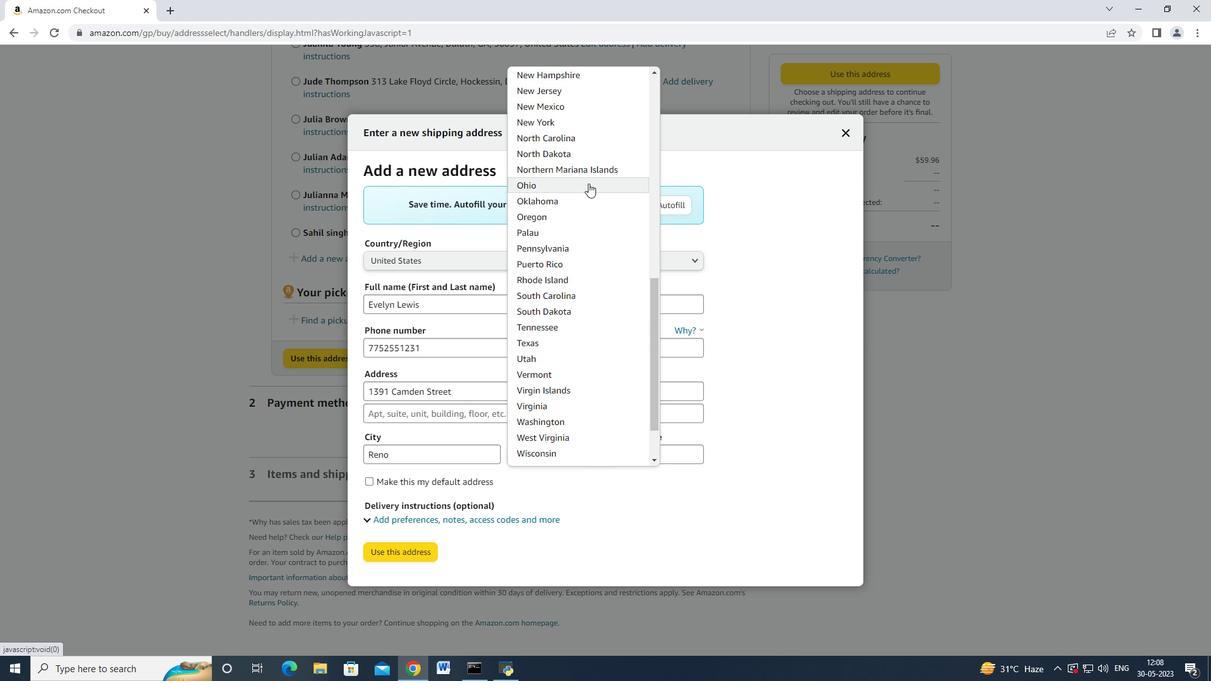 
Action: Mouse moved to (588, 184)
Screenshot: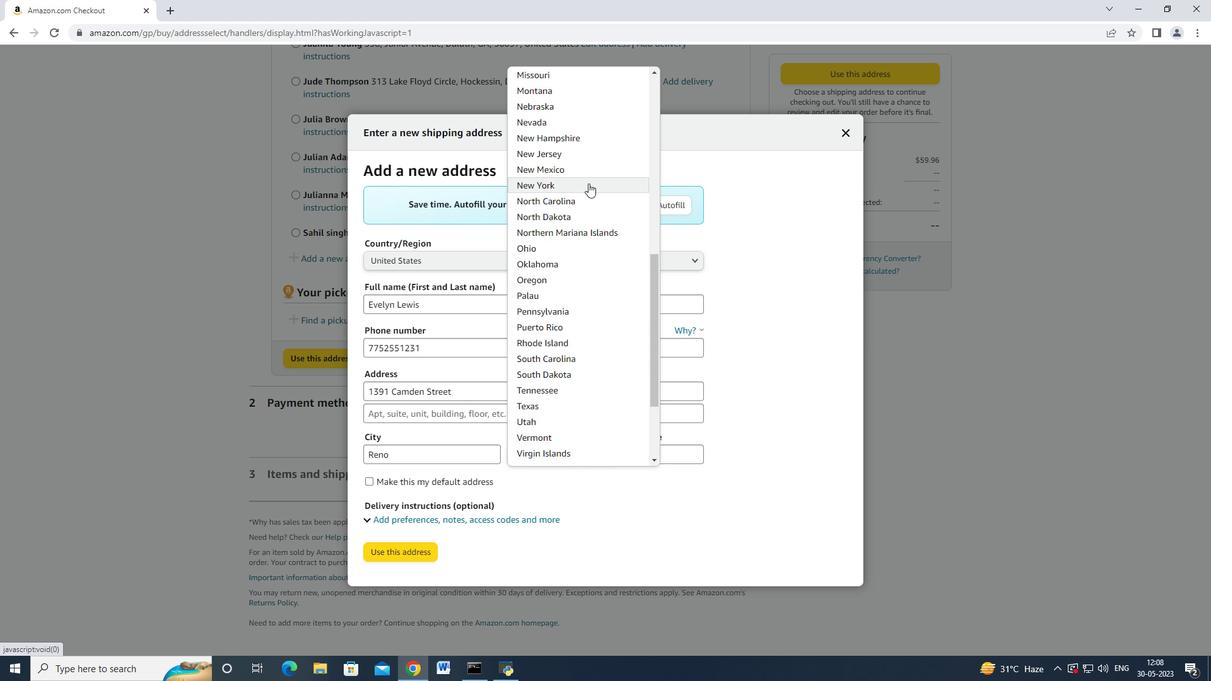 
Action: Mouse scrolled (588, 183) with delta (0, 0)
Screenshot: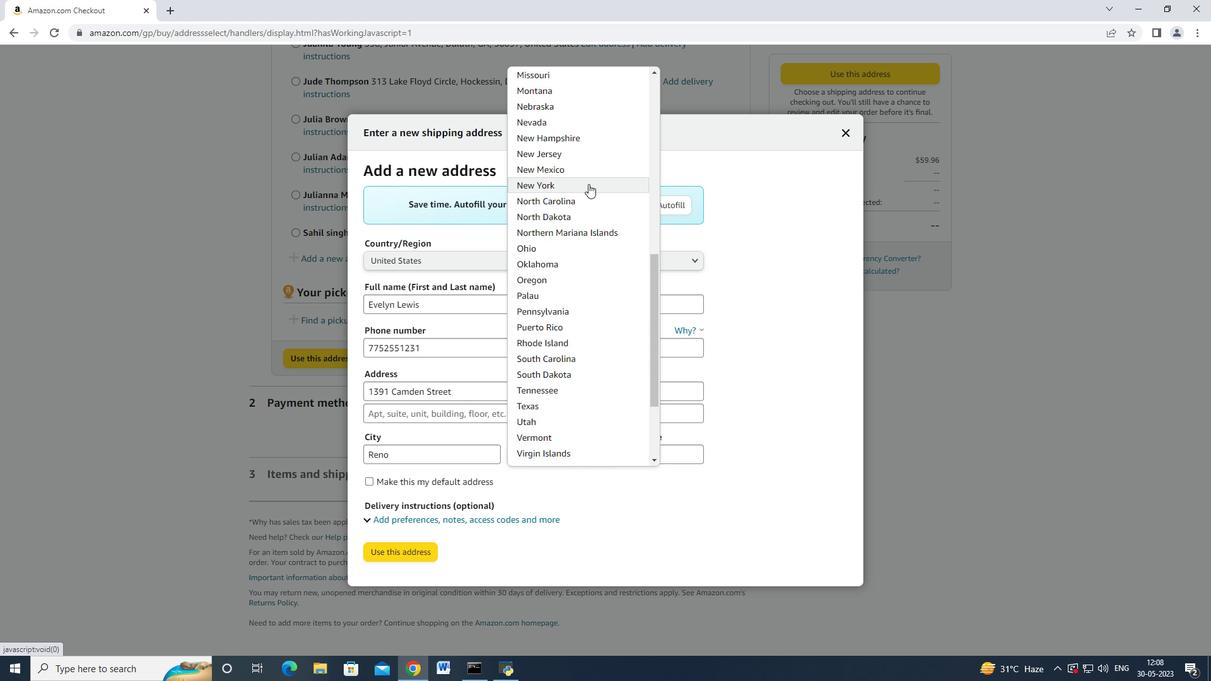 
Action: Mouse scrolled (588, 183) with delta (0, 0)
Screenshot: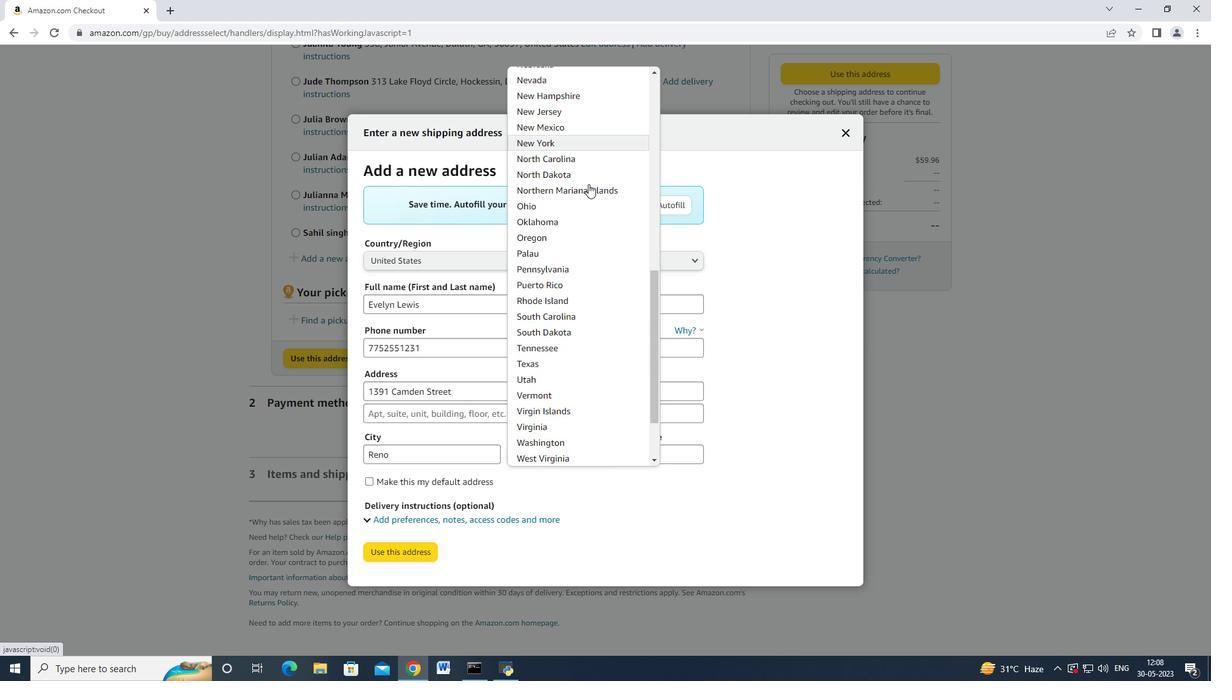 
Action: Mouse scrolled (588, 183) with delta (0, 0)
Screenshot: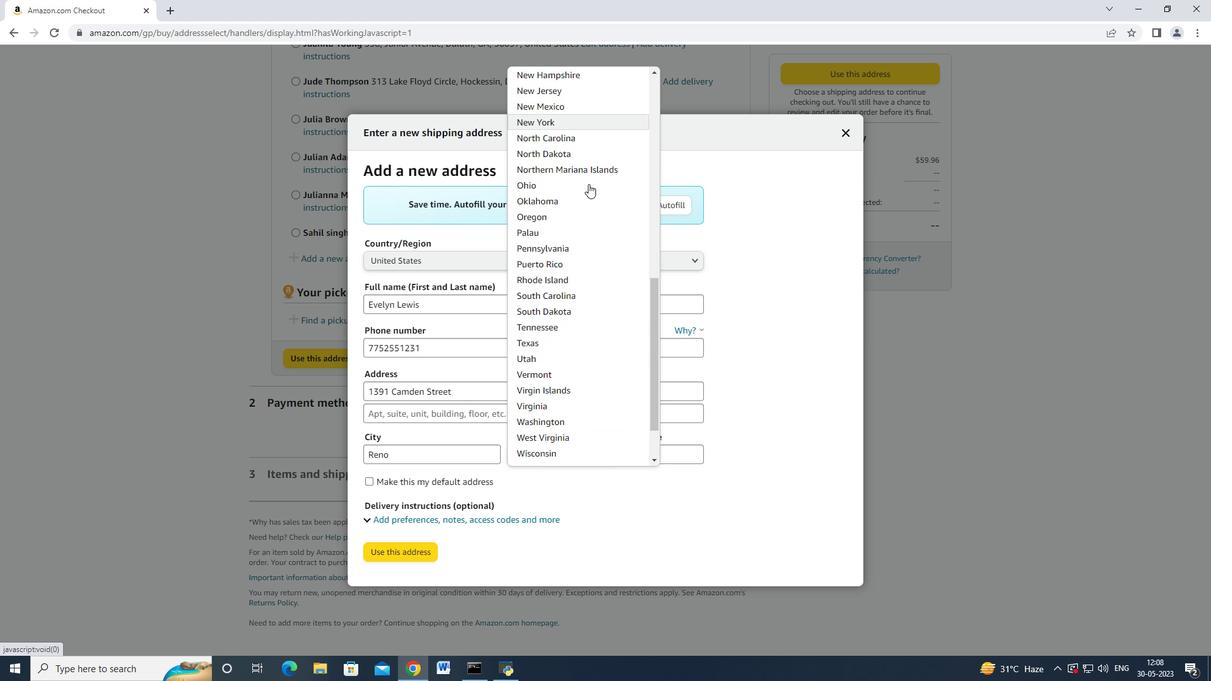 
Action: Mouse scrolled (588, 183) with delta (0, 0)
Screenshot: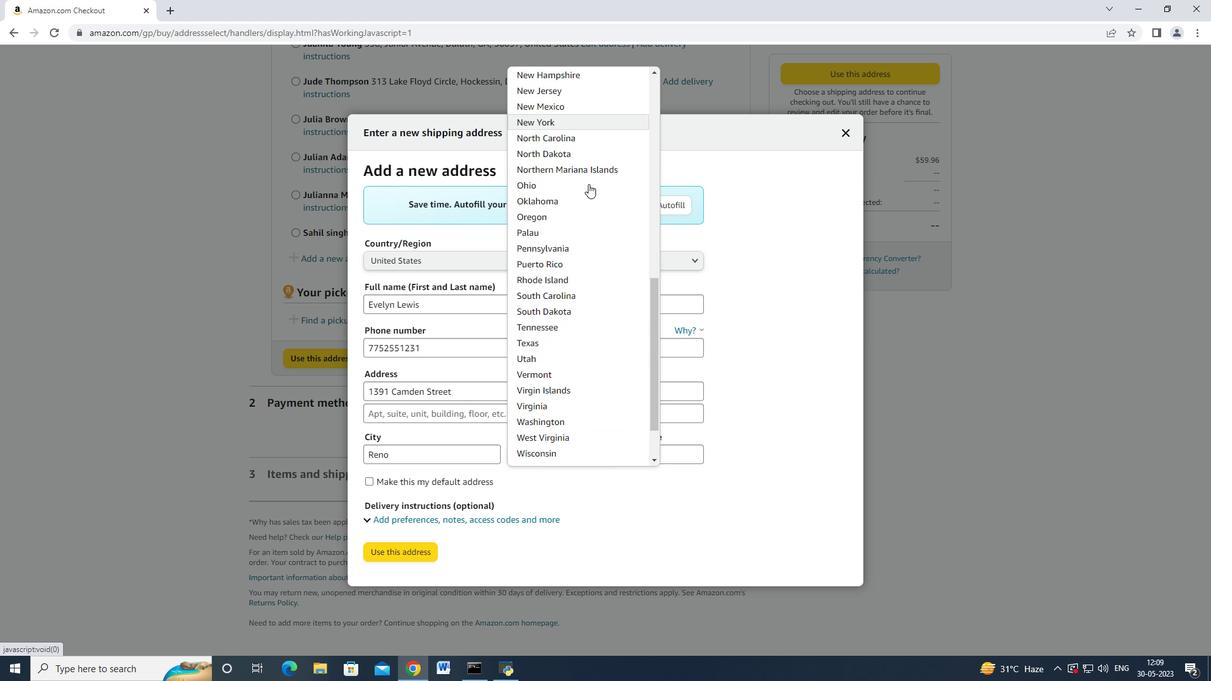 
Action: Mouse moved to (560, 278)
Screenshot: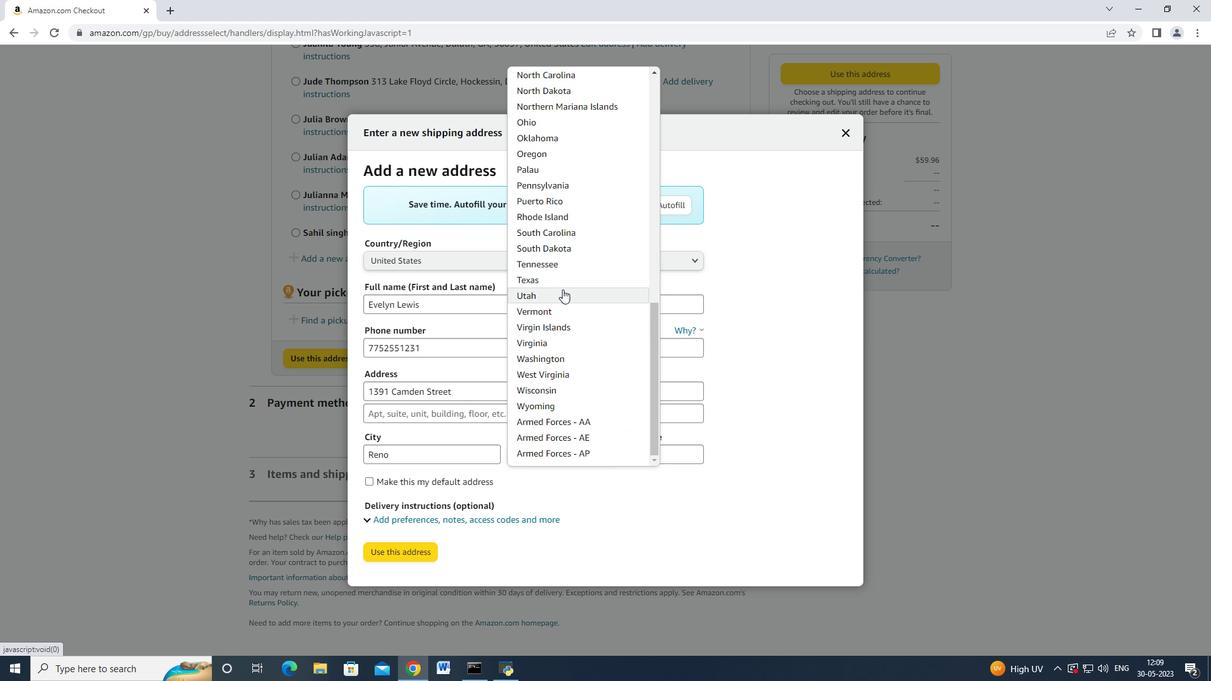 
Action: Mouse scrolled (560, 279) with delta (0, 0)
Screenshot: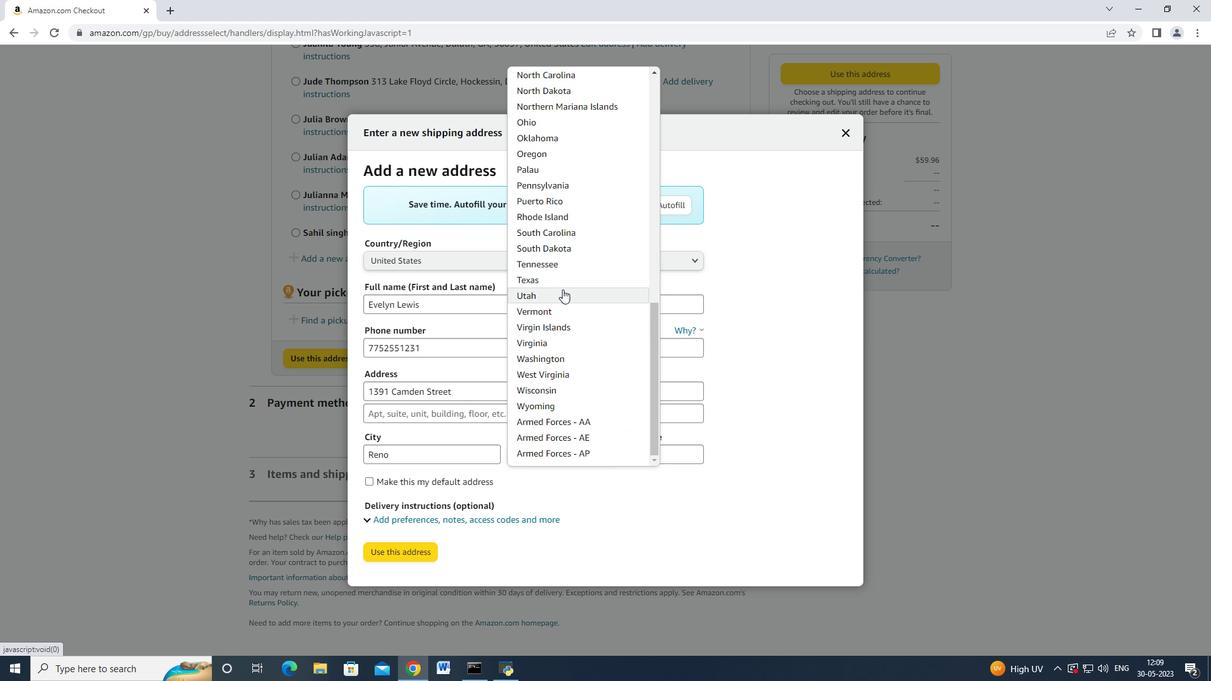
Action: Mouse scrolled (560, 279) with delta (0, 0)
Screenshot: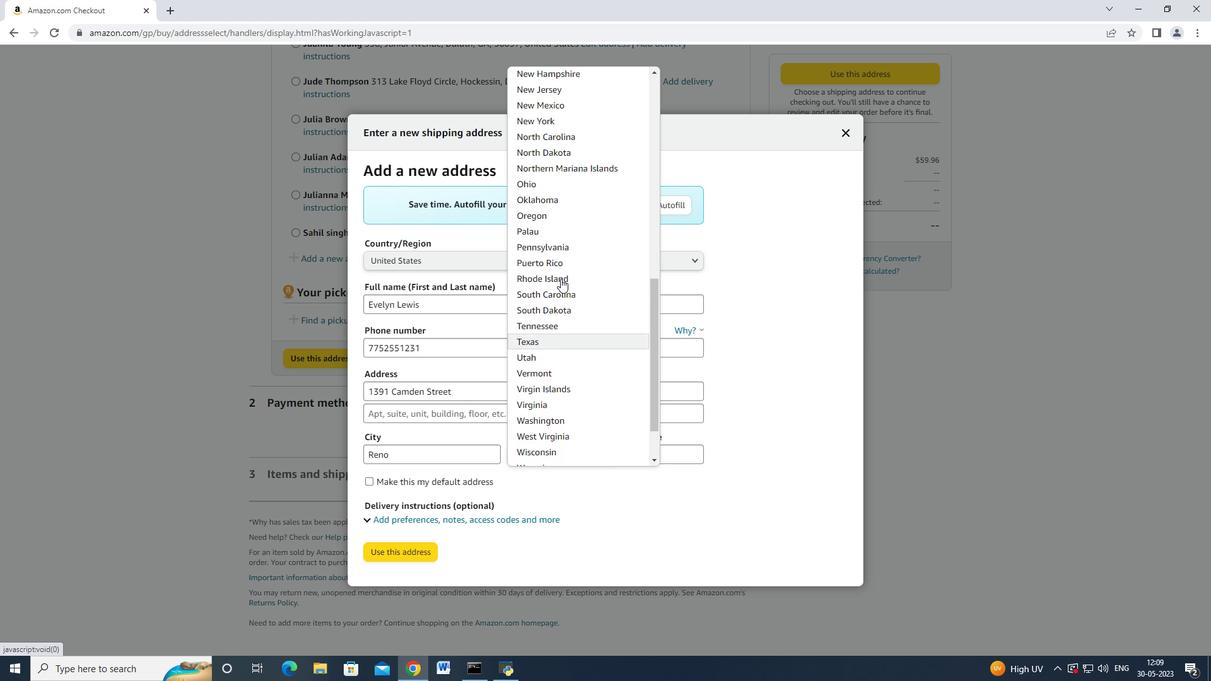 
Action: Mouse moved to (565, 264)
Screenshot: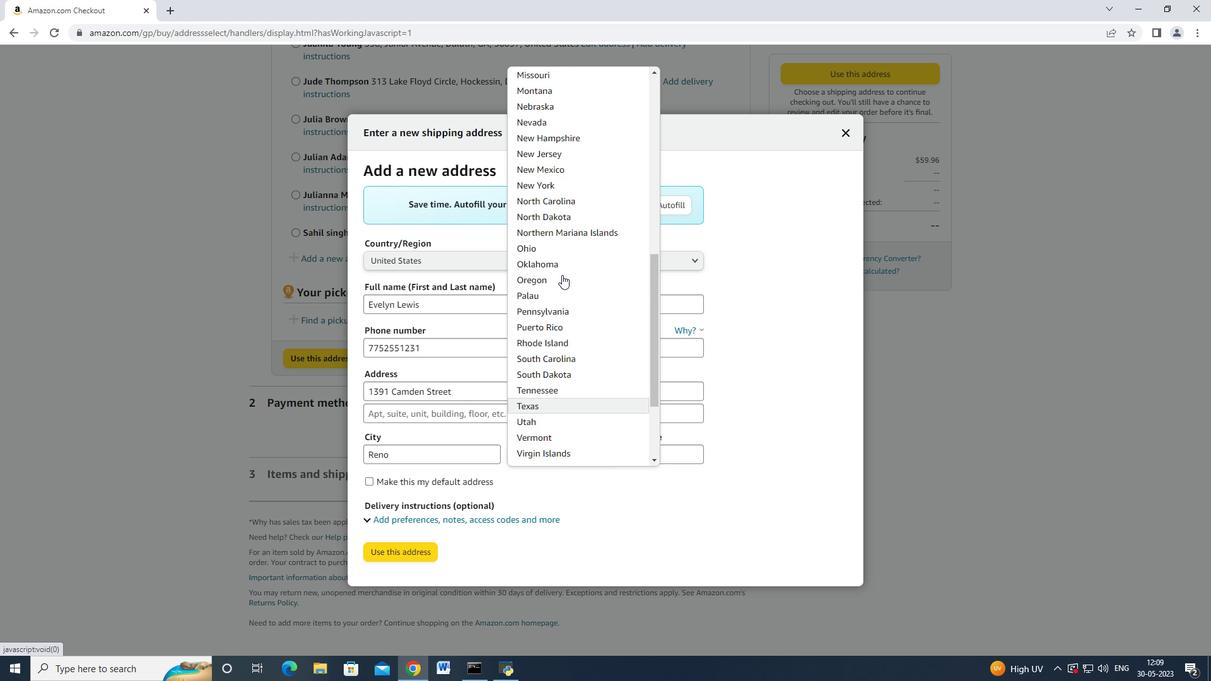 
Action: Mouse scrolled (565, 264) with delta (0, 0)
Screenshot: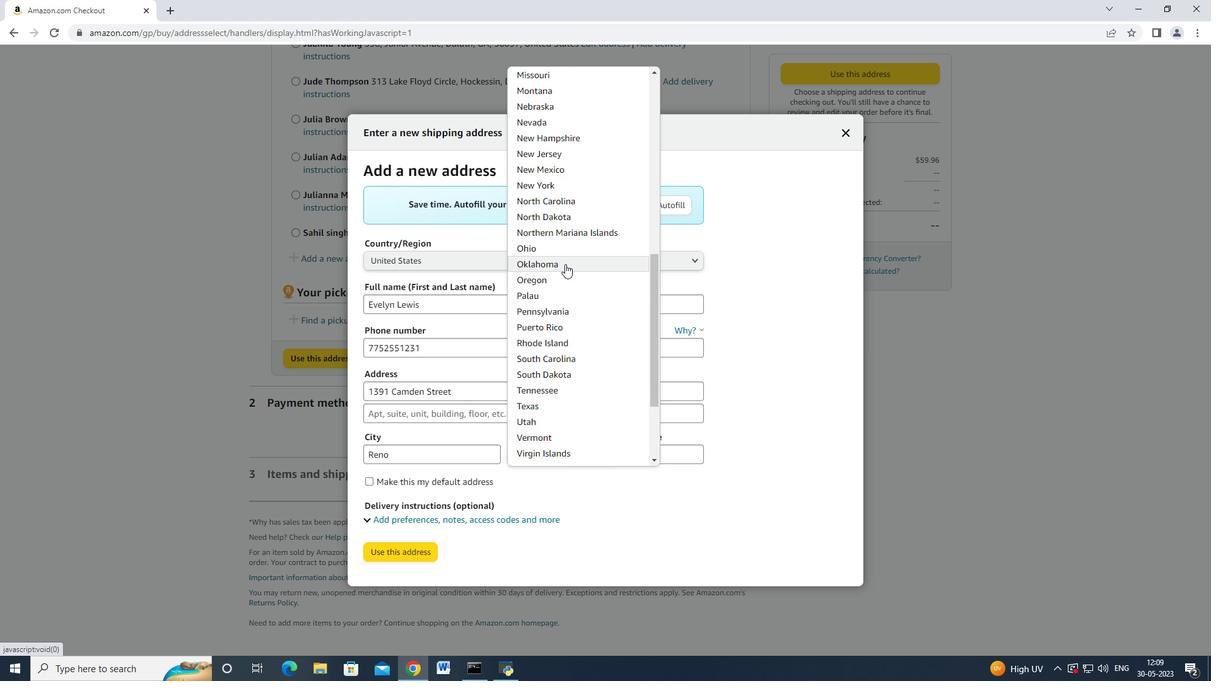 
Action: Mouse moved to (551, 188)
Screenshot: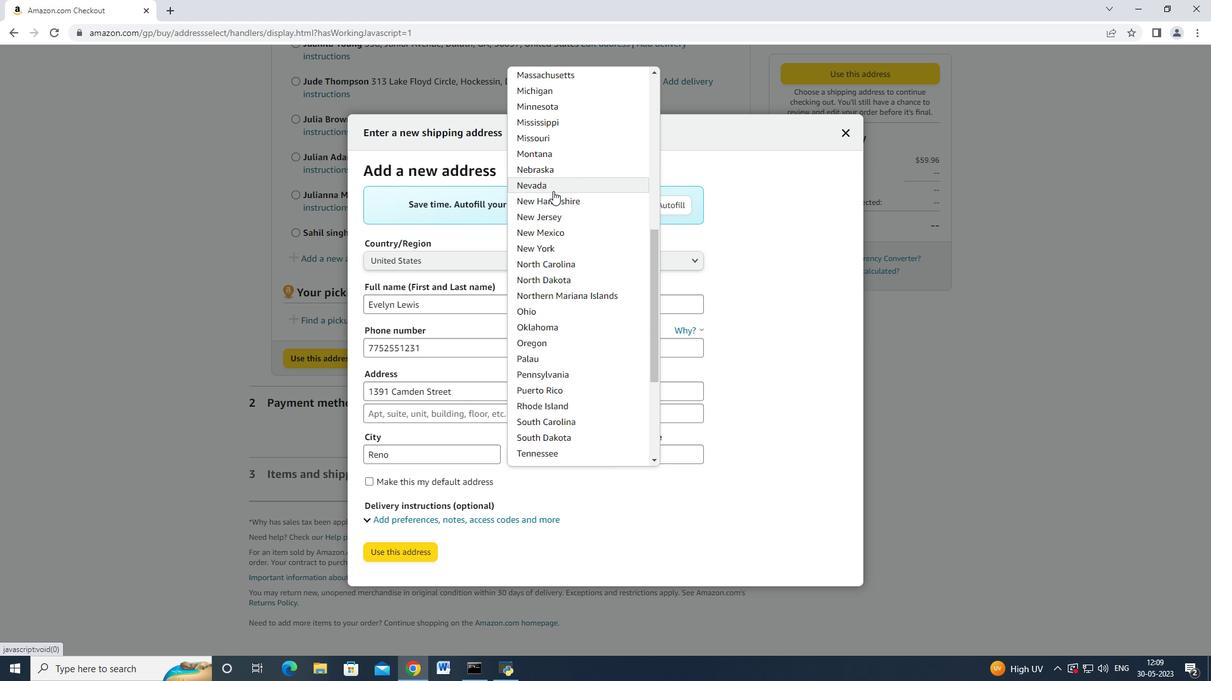 
Action: Mouse pressed left at (551, 188)
Screenshot: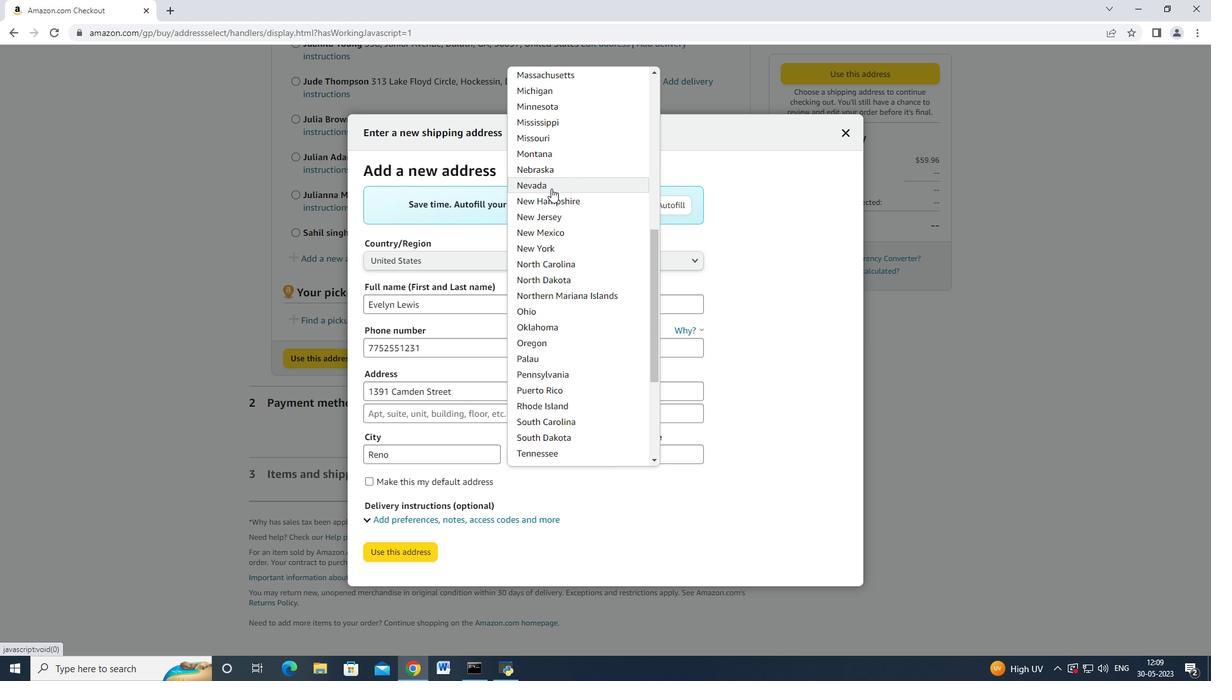
Action: Mouse moved to (640, 454)
Screenshot: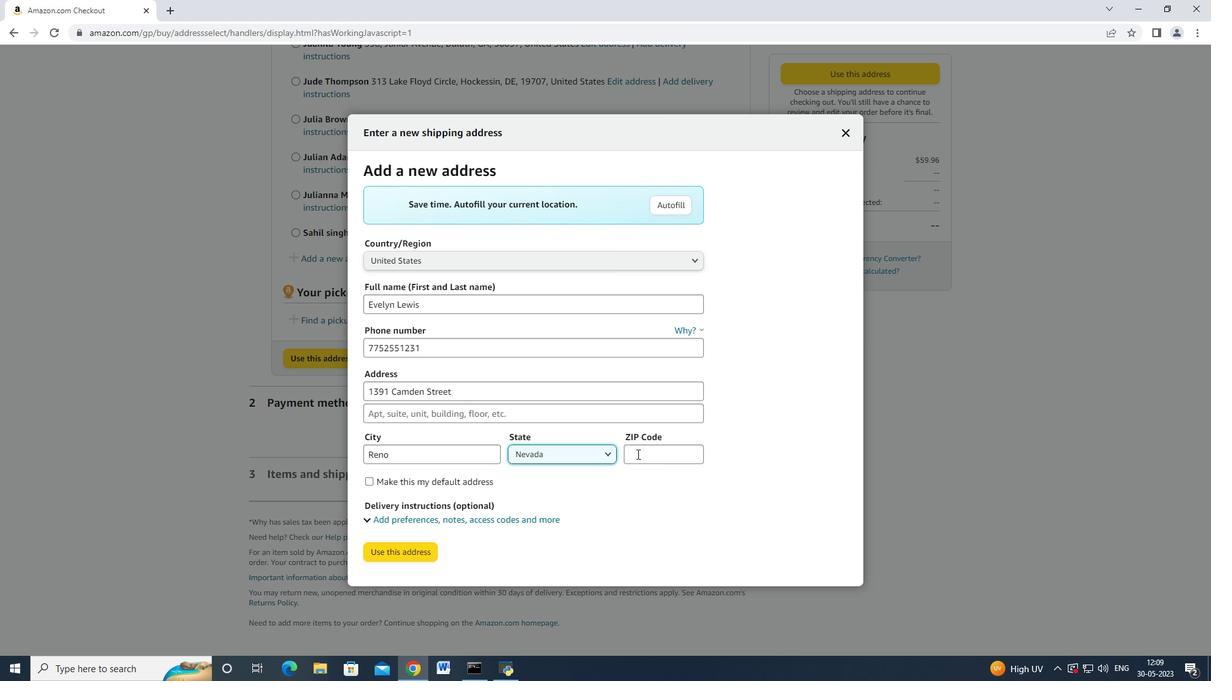 
Action: Mouse pressed left at (640, 454)
Screenshot: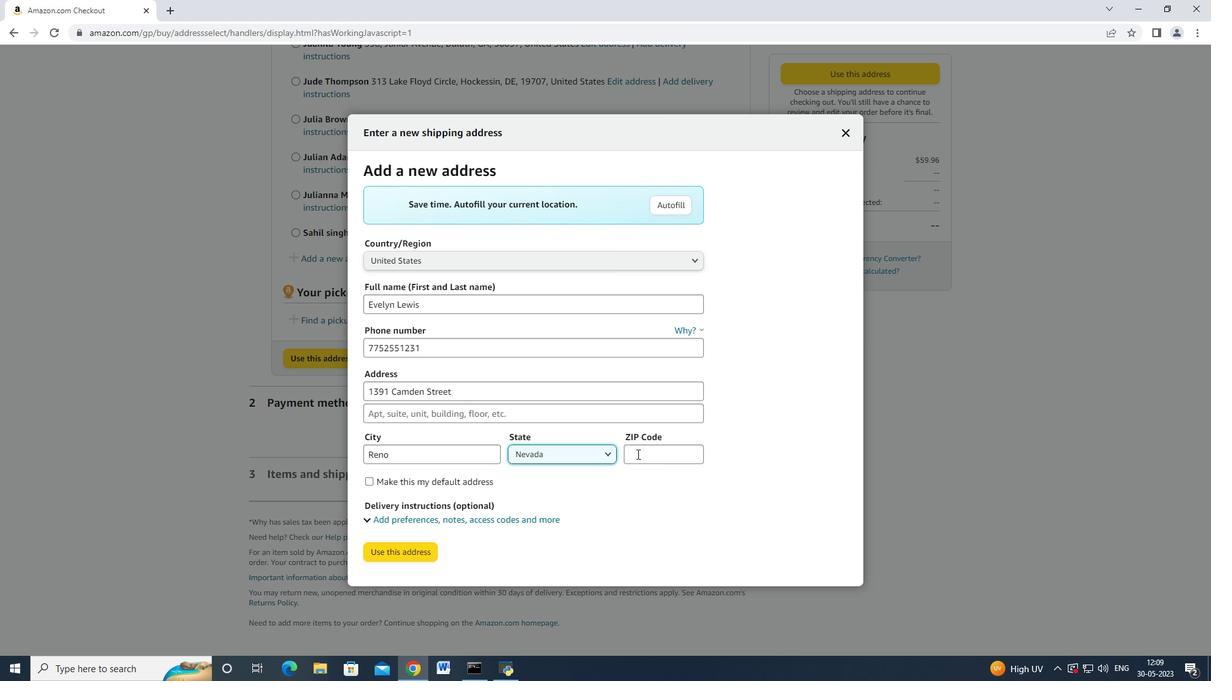 
Action: Key pressed 89501
Screenshot: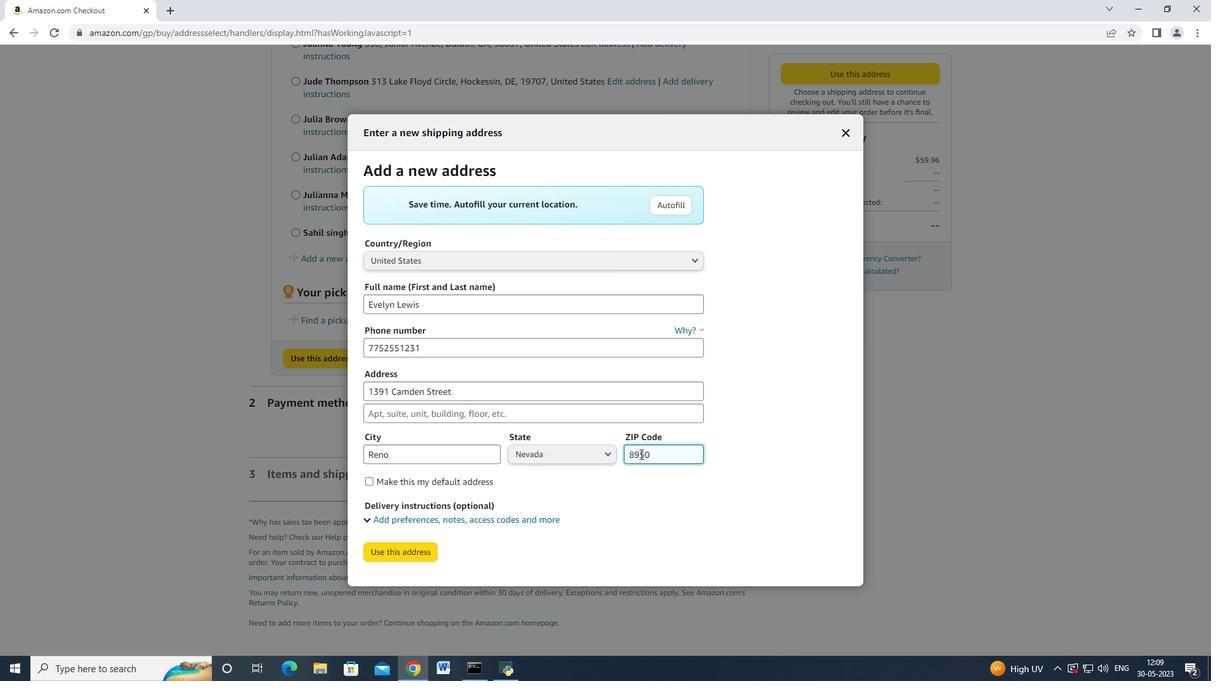 
Action: Mouse moved to (409, 555)
Screenshot: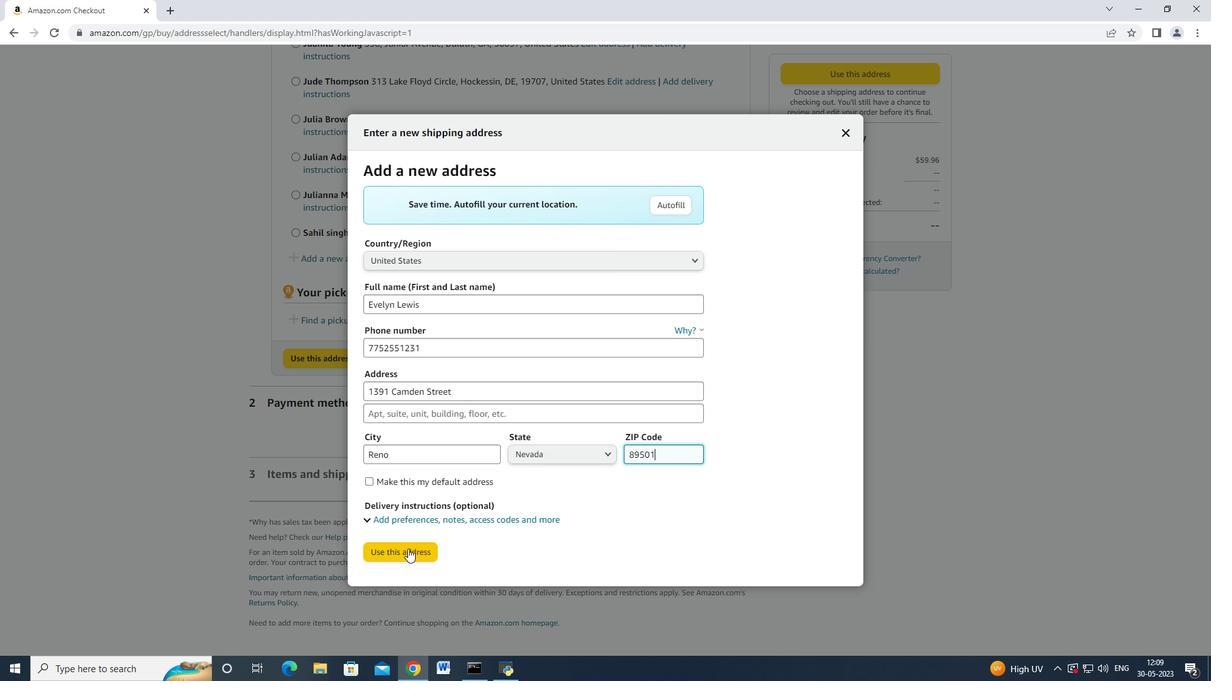 
Action: Mouse pressed left at (409, 555)
Screenshot: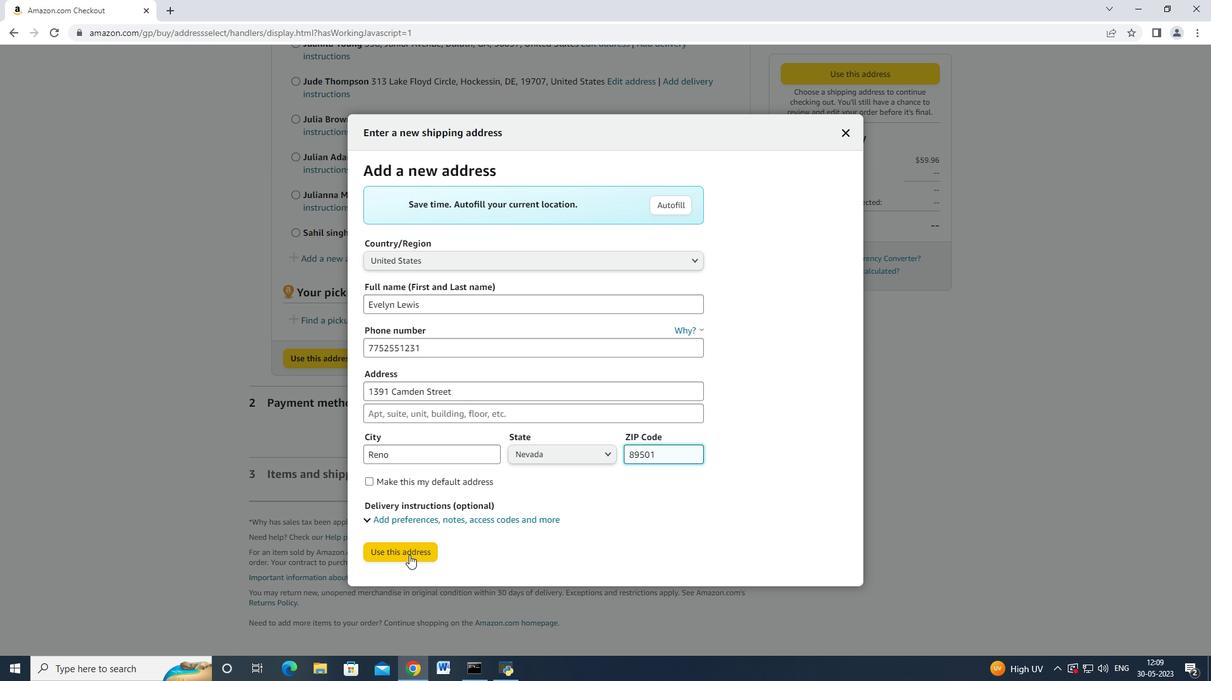 
Action: Mouse moved to (435, 536)
Screenshot: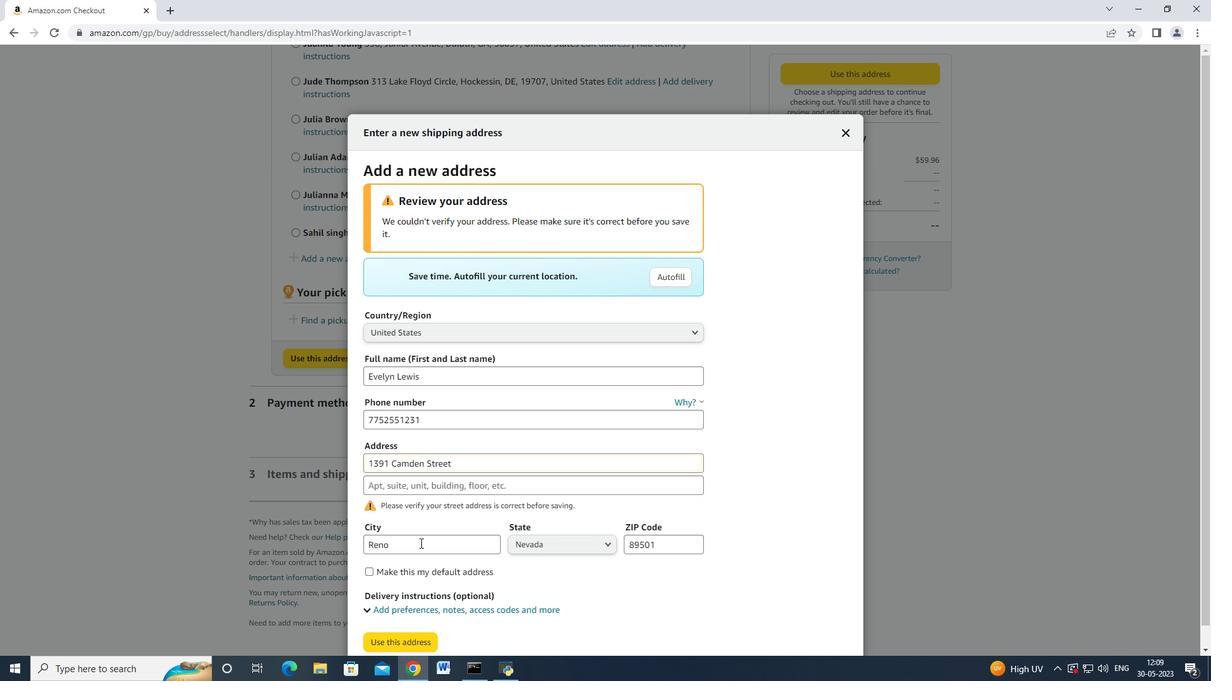 
Action: Mouse scrolled (435, 535) with delta (0, 0)
Screenshot: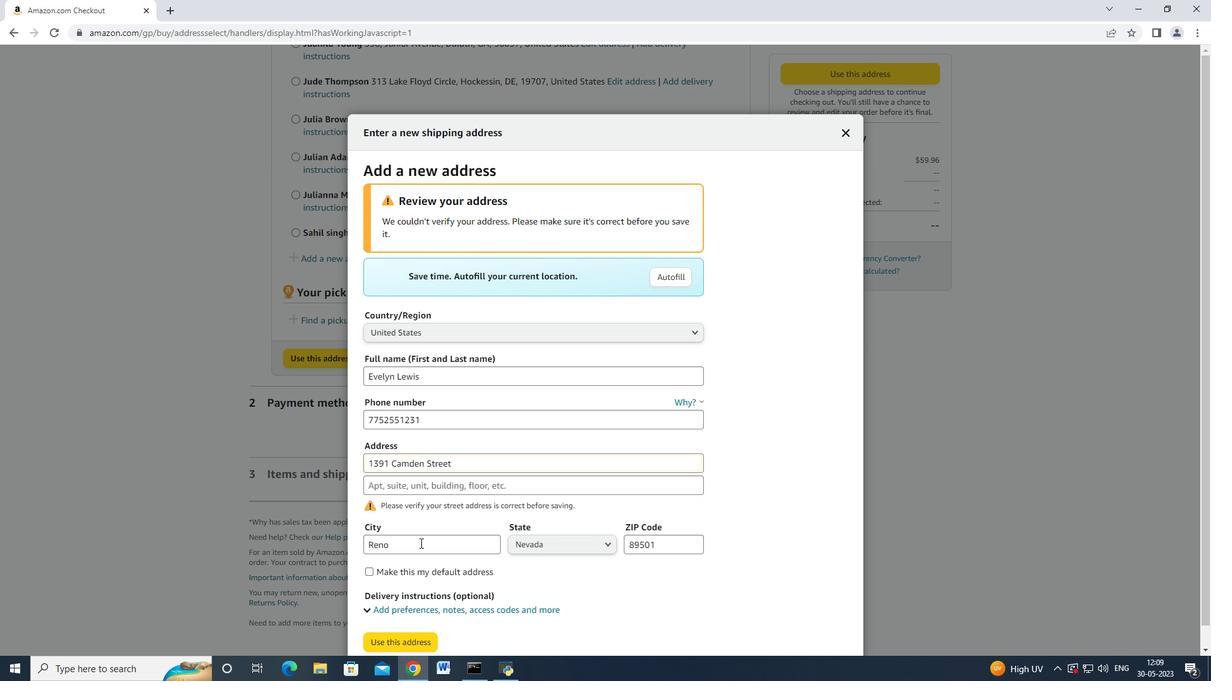 
Action: Mouse moved to (435, 536)
Screenshot: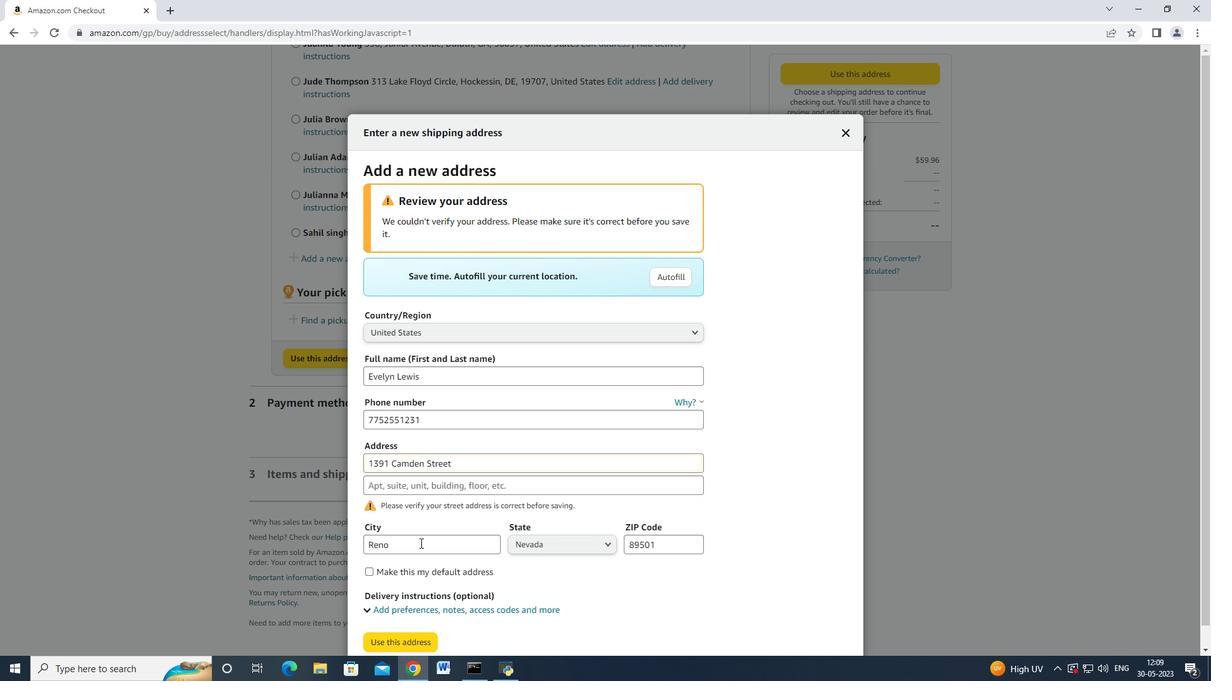 
Action: Mouse scrolled (435, 535) with delta (0, 0)
Screenshot: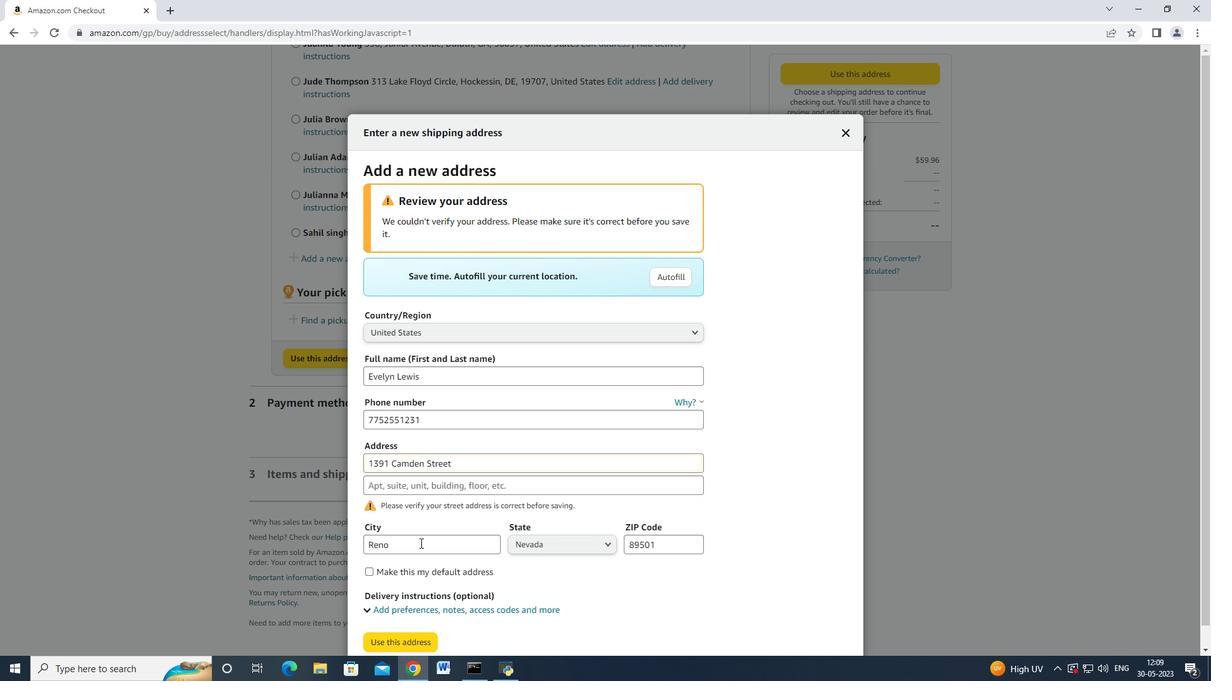 
Action: Mouse moved to (435, 536)
Screenshot: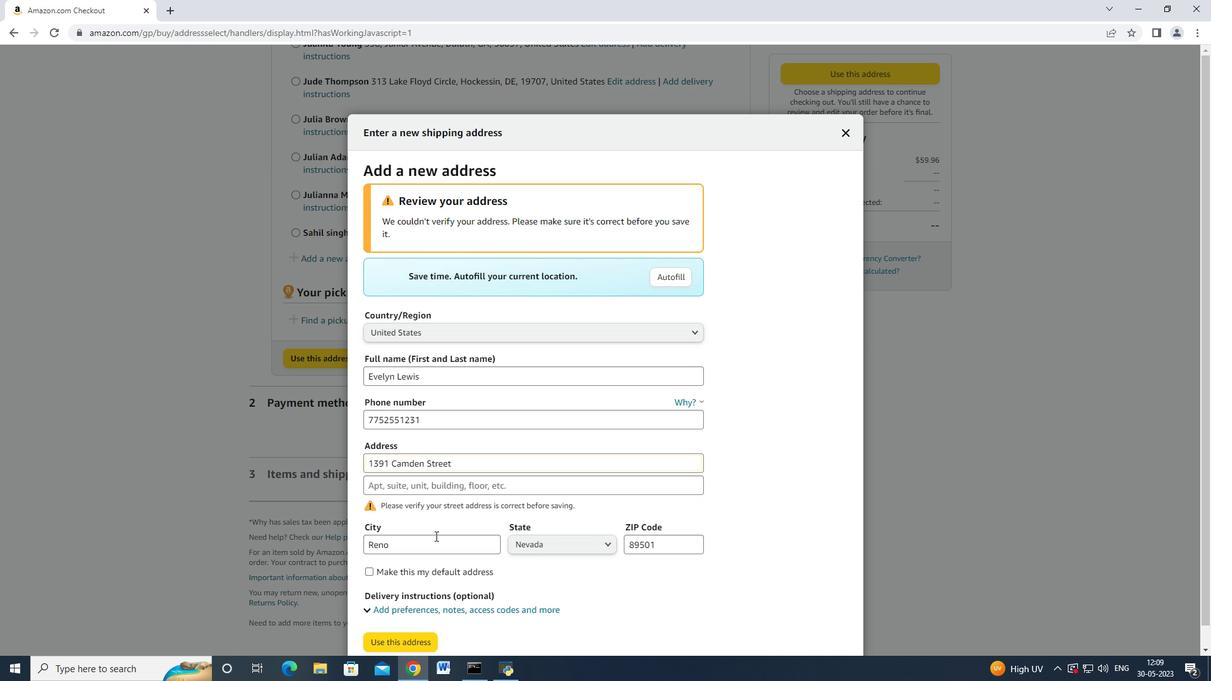 
Action: Mouse scrolled (435, 536) with delta (0, 0)
Screenshot: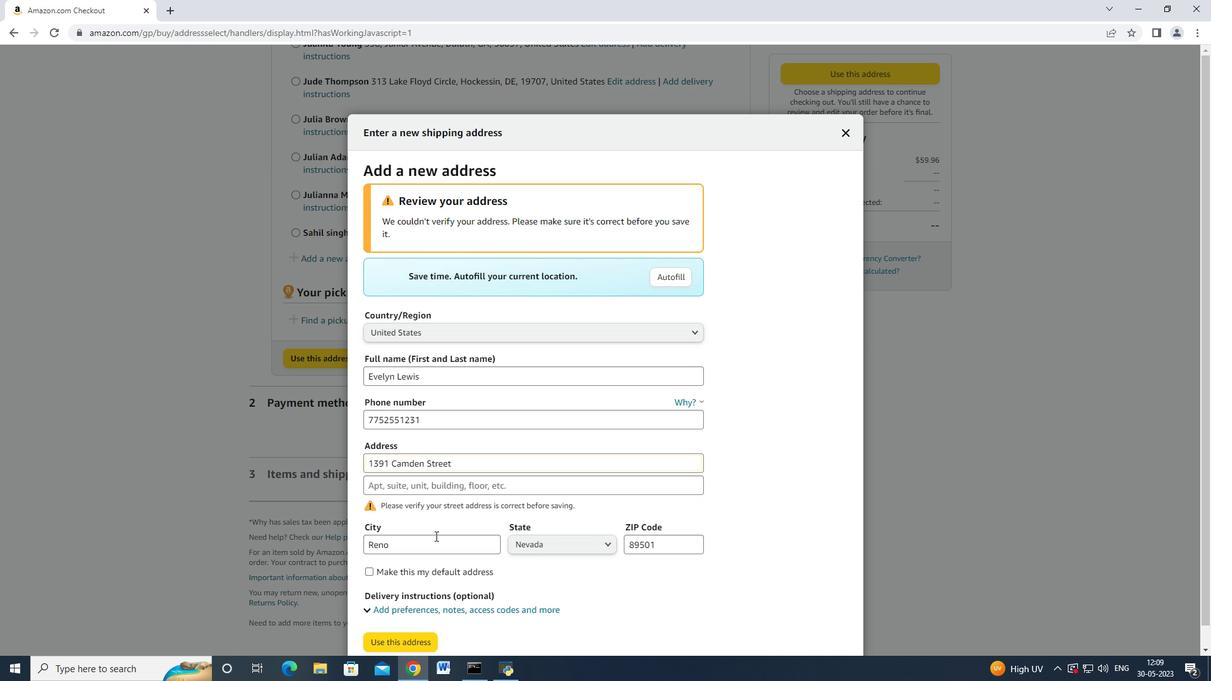 
Action: Mouse moved to (408, 621)
Screenshot: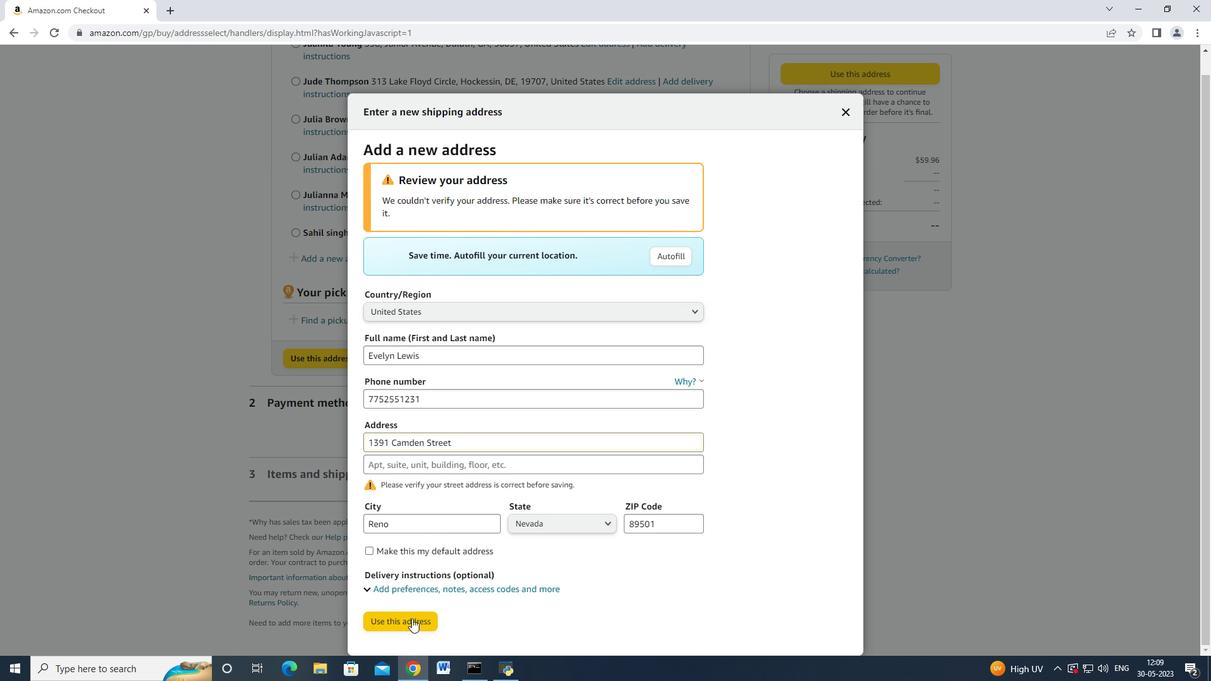 
Action: Mouse pressed left at (408, 621)
Screenshot: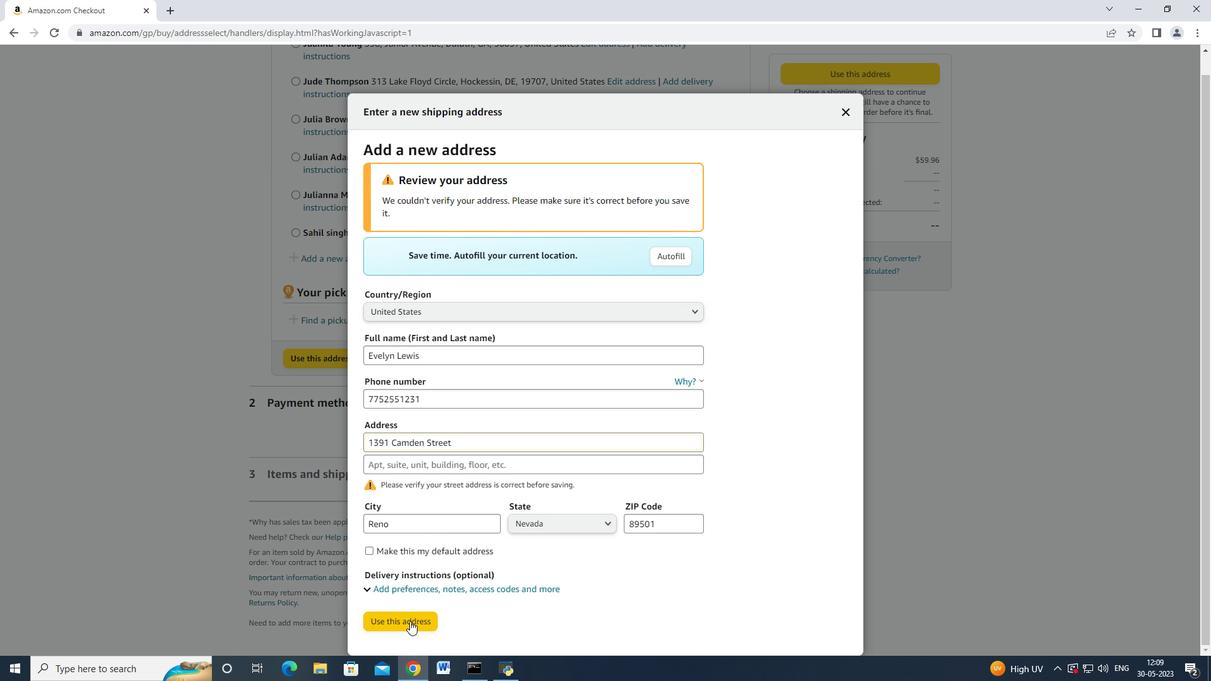 
Action: Mouse moved to (405, 300)
Screenshot: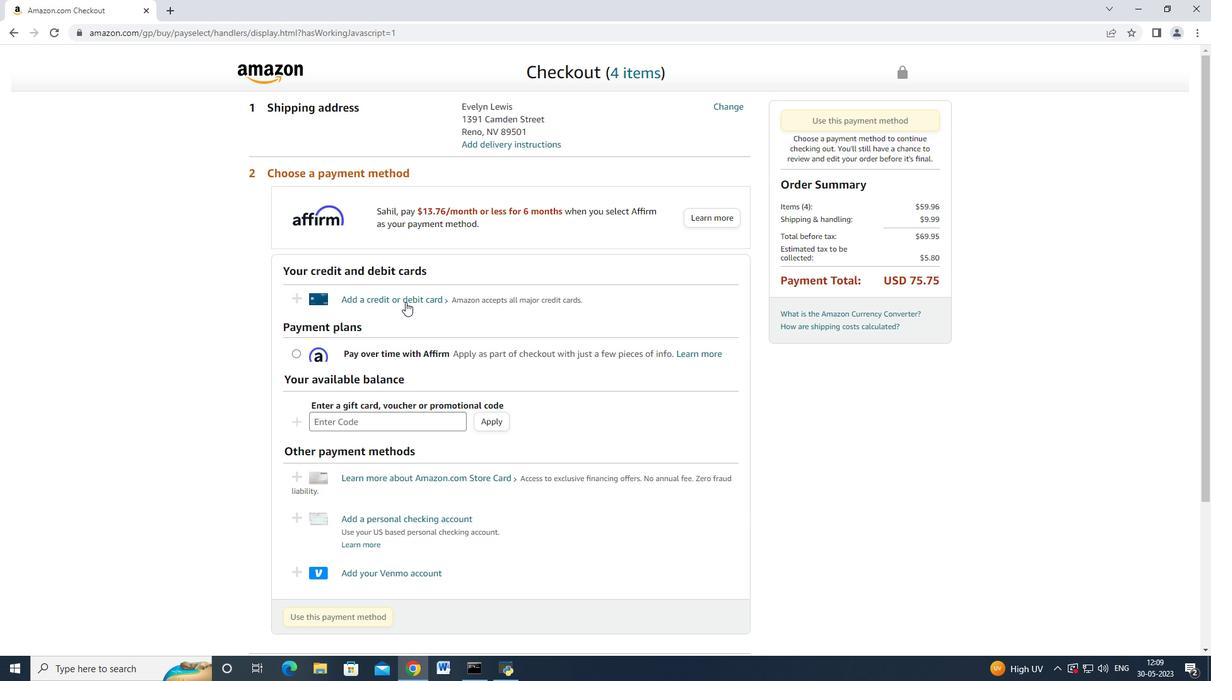 
Action: Mouse pressed left at (405, 300)
Screenshot: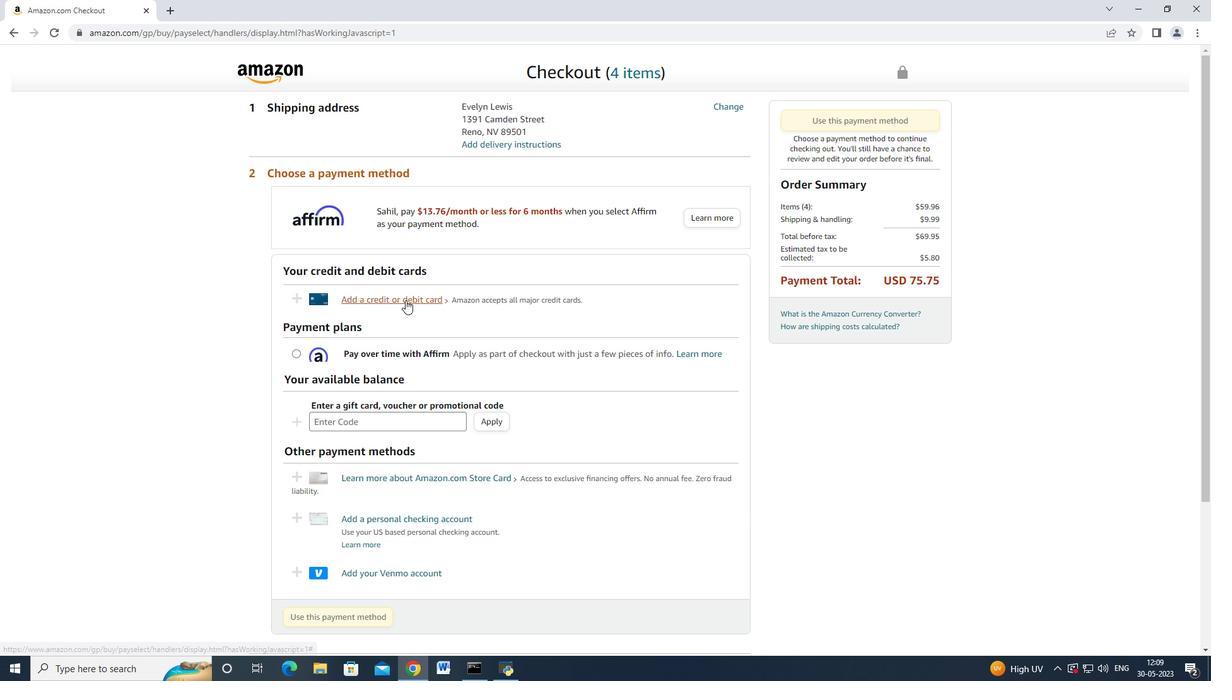 
Action: Mouse moved to (533, 286)
Screenshot: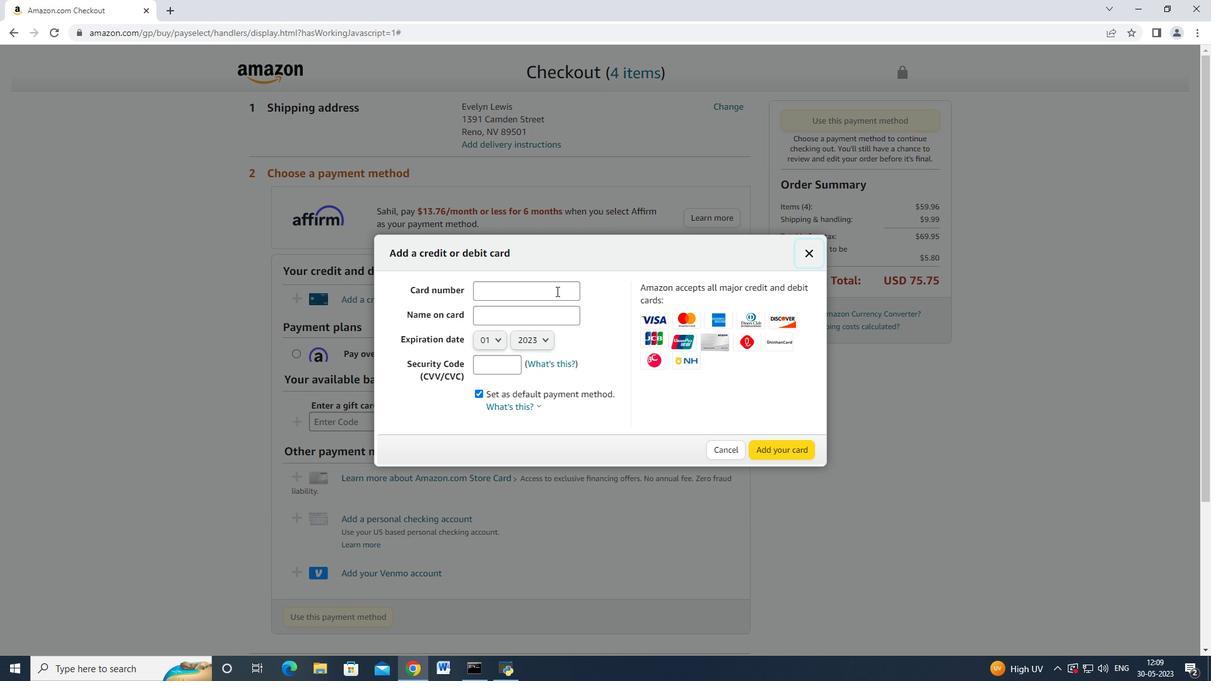 
Action: Mouse pressed left at (533, 286)
Screenshot: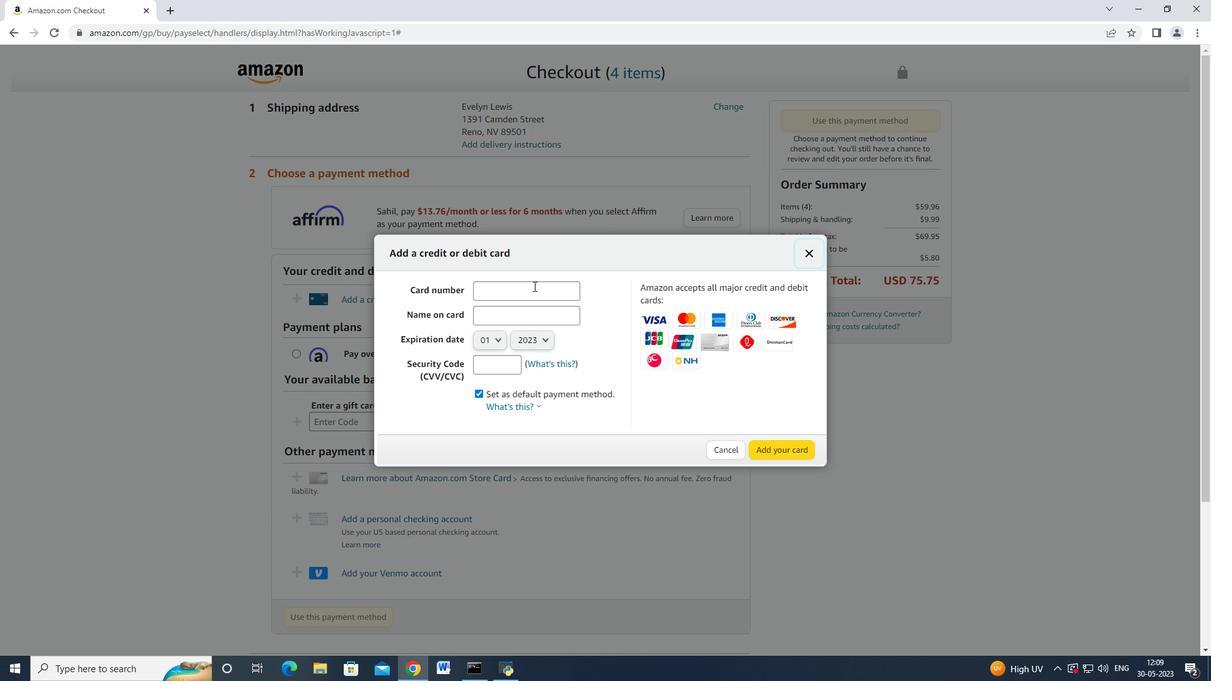 
Action: Mouse moved to (533, 286)
Screenshot: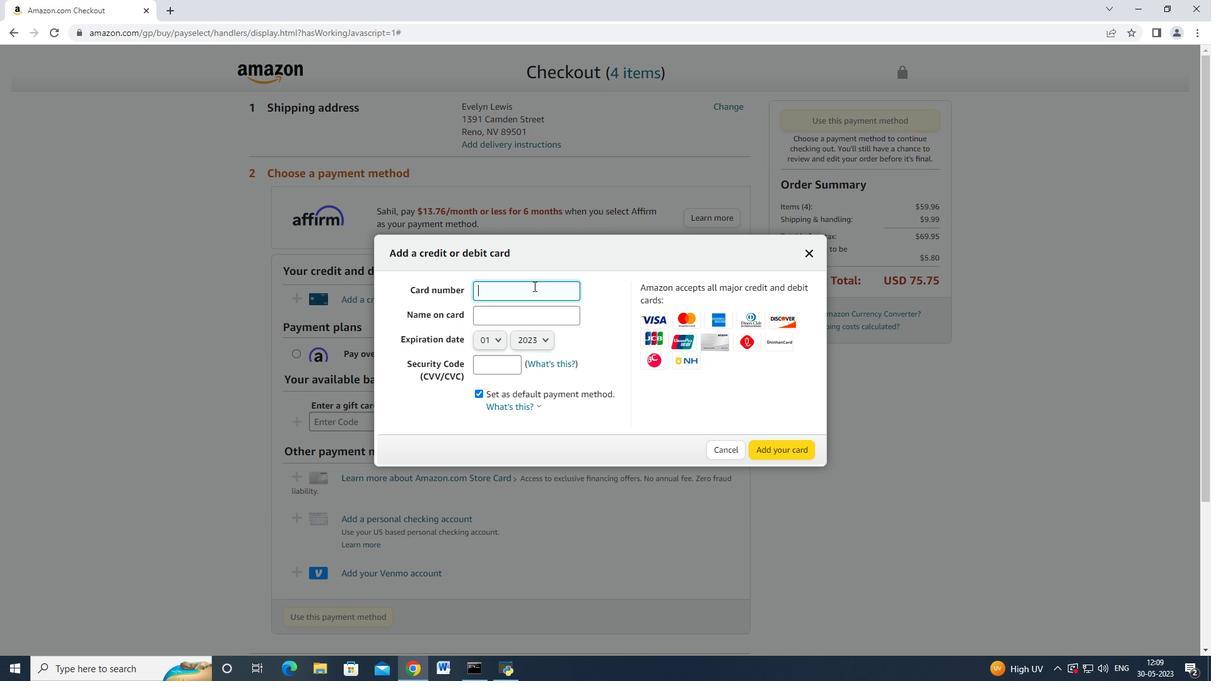 
Action: Key pressed 7426<Key.backspace><Key.backspace><Key.backspace><Key.backspace>4726664477552005<Key.tab><Key.shift>Rishabh<Key.backspace><Key.backspace><Key.backspace><Key.backspace><Key.backspace><Key.backspace><Key.backspace><Key.backspace><Key.backspace><Key.backspace><Key.backspace><Key.backspace><Key.shift>Mak<Key.space><Key.shift_r>Adams
Screenshot: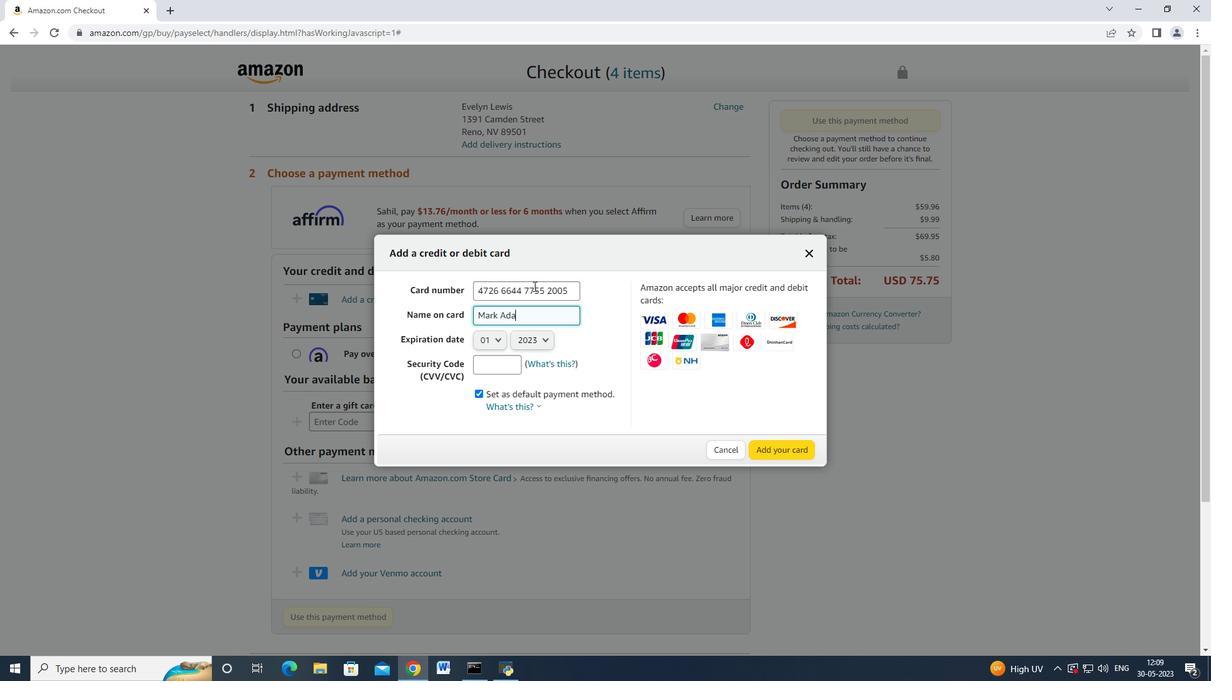 
Action: Mouse moved to (498, 329)
Screenshot: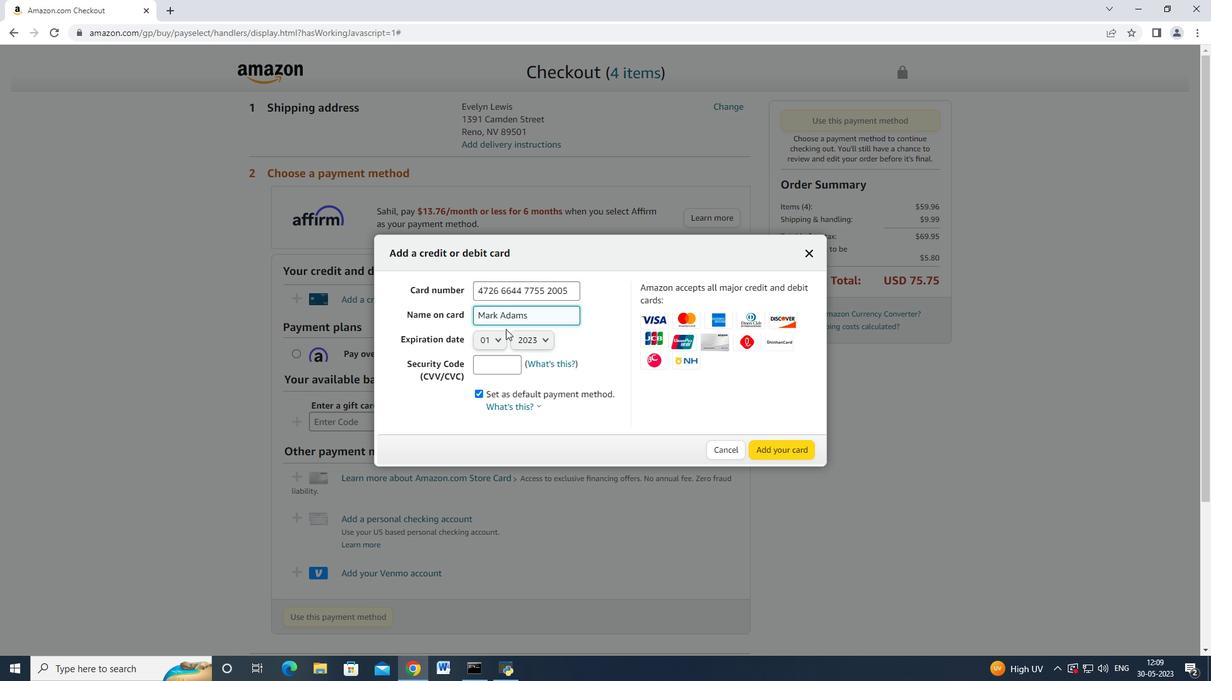 
Action: Mouse pressed left at (498, 329)
Screenshot: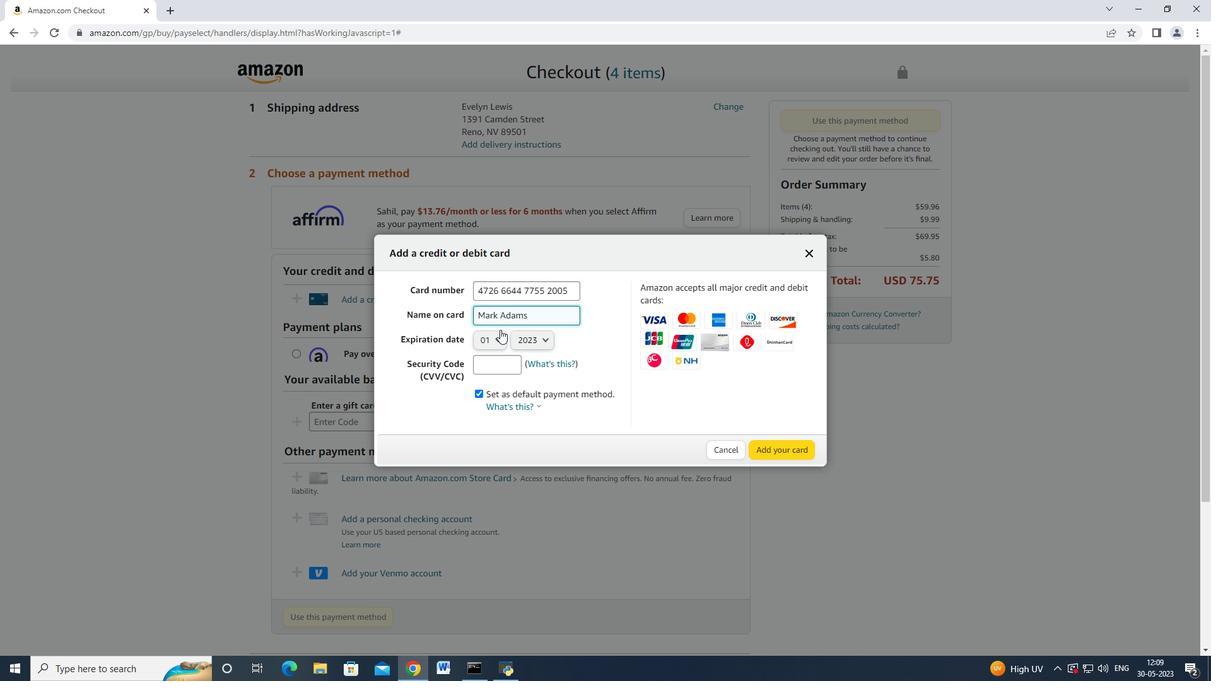 
Action: Mouse moved to (504, 343)
Screenshot: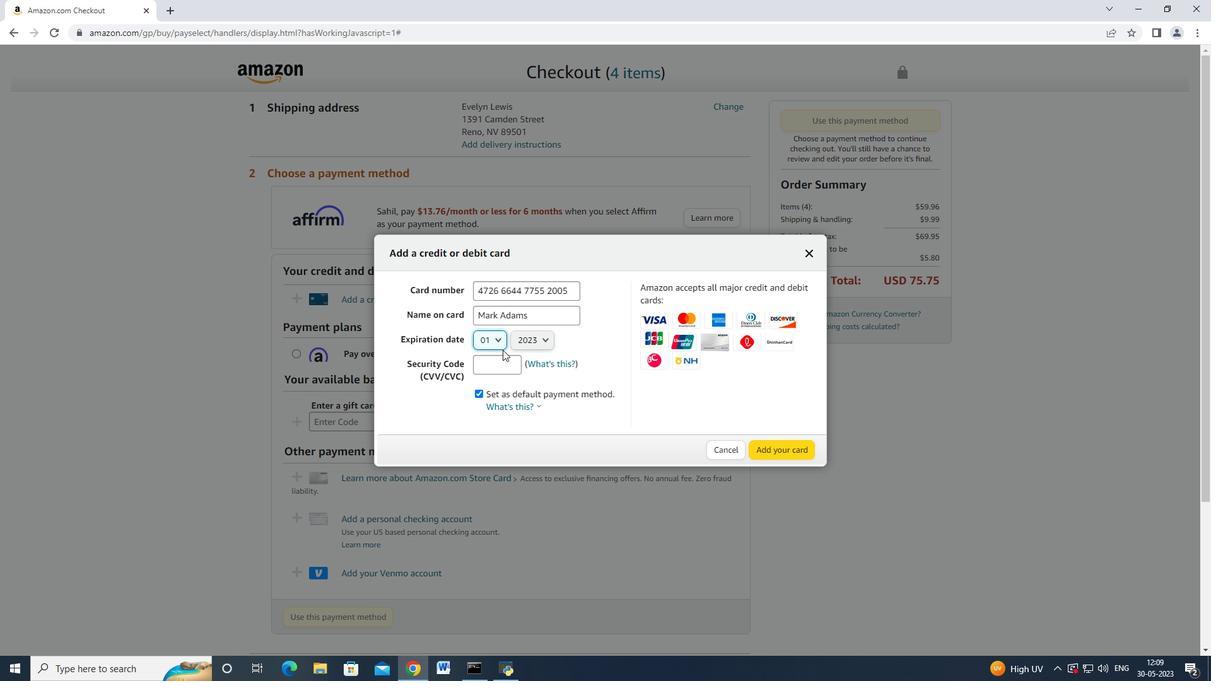 
Action: Mouse pressed left at (504, 343)
Screenshot: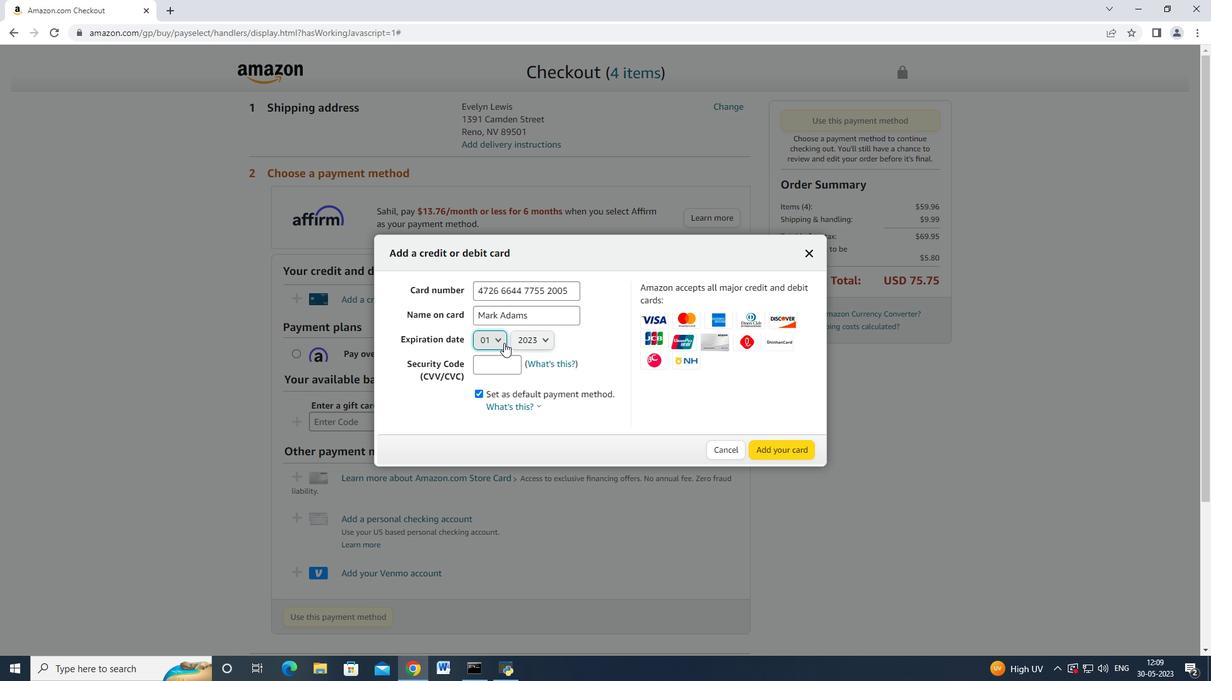 
Action: Mouse moved to (490, 384)
Screenshot: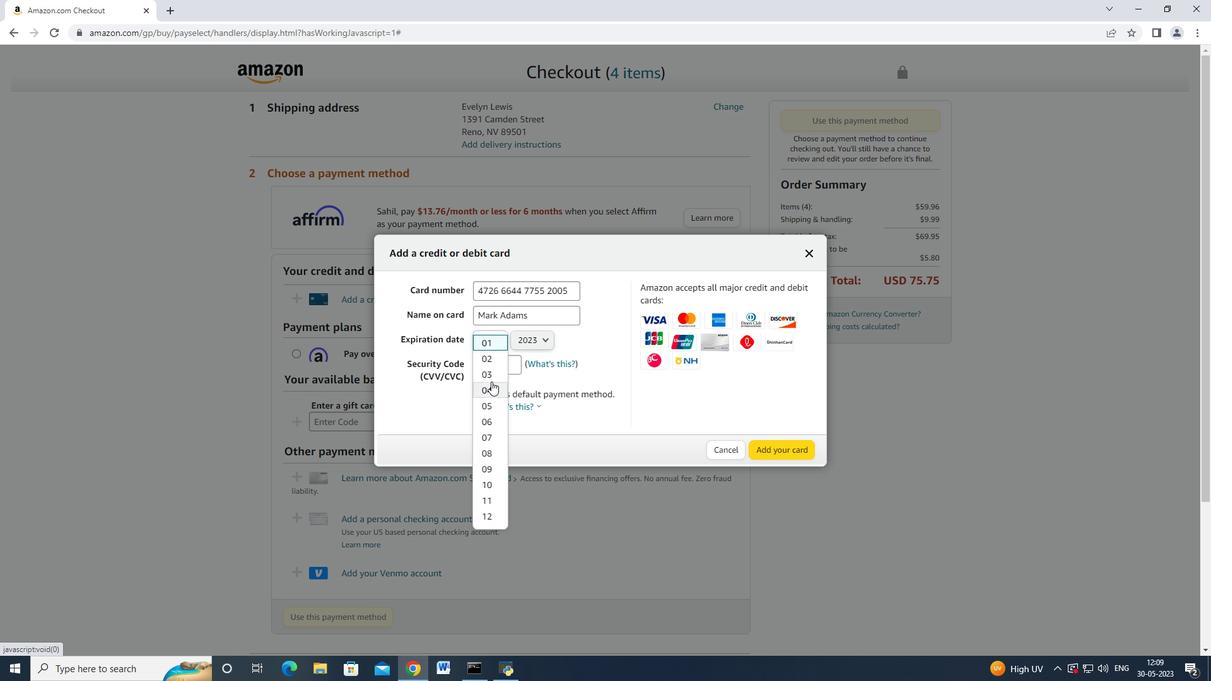 
Action: Mouse pressed left at (490, 384)
Screenshot: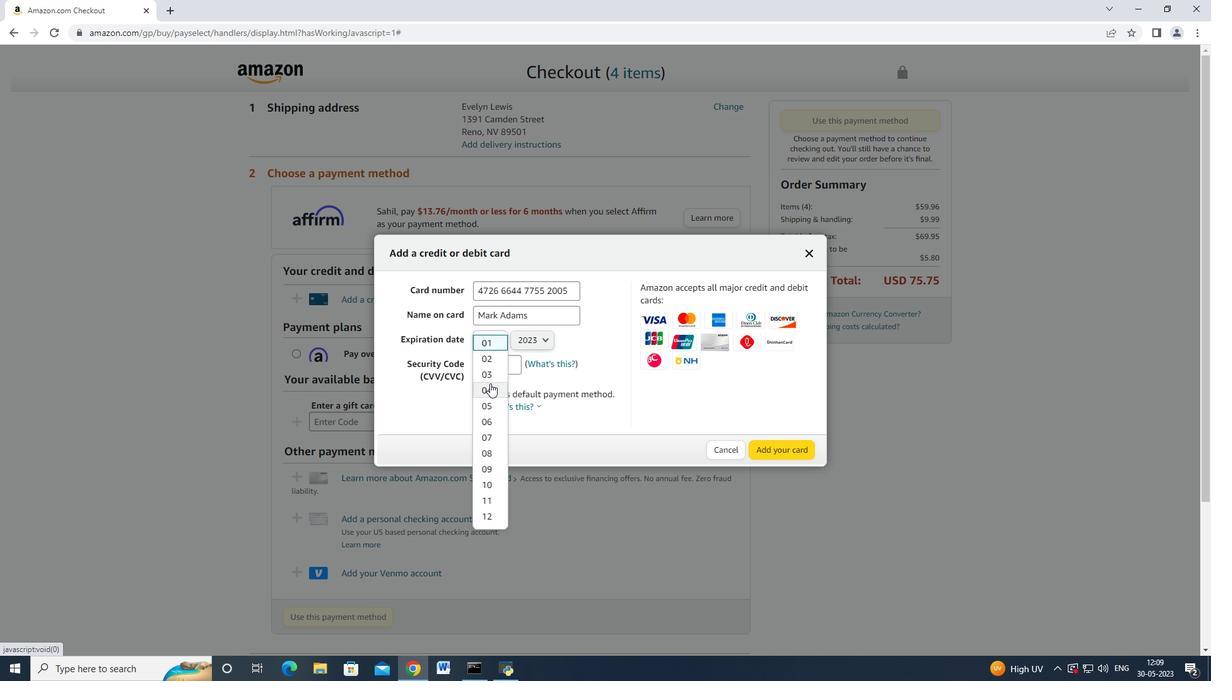 
Action: Mouse moved to (536, 337)
Screenshot: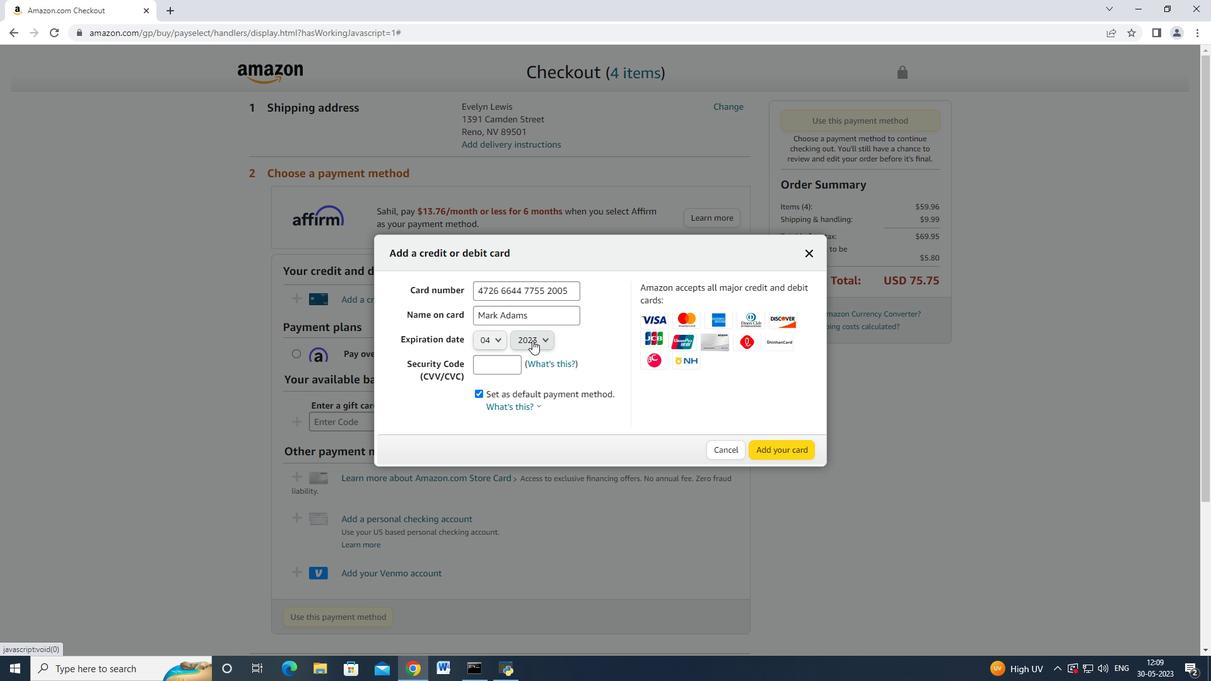 
Action: Mouse pressed left at (536, 337)
Screenshot: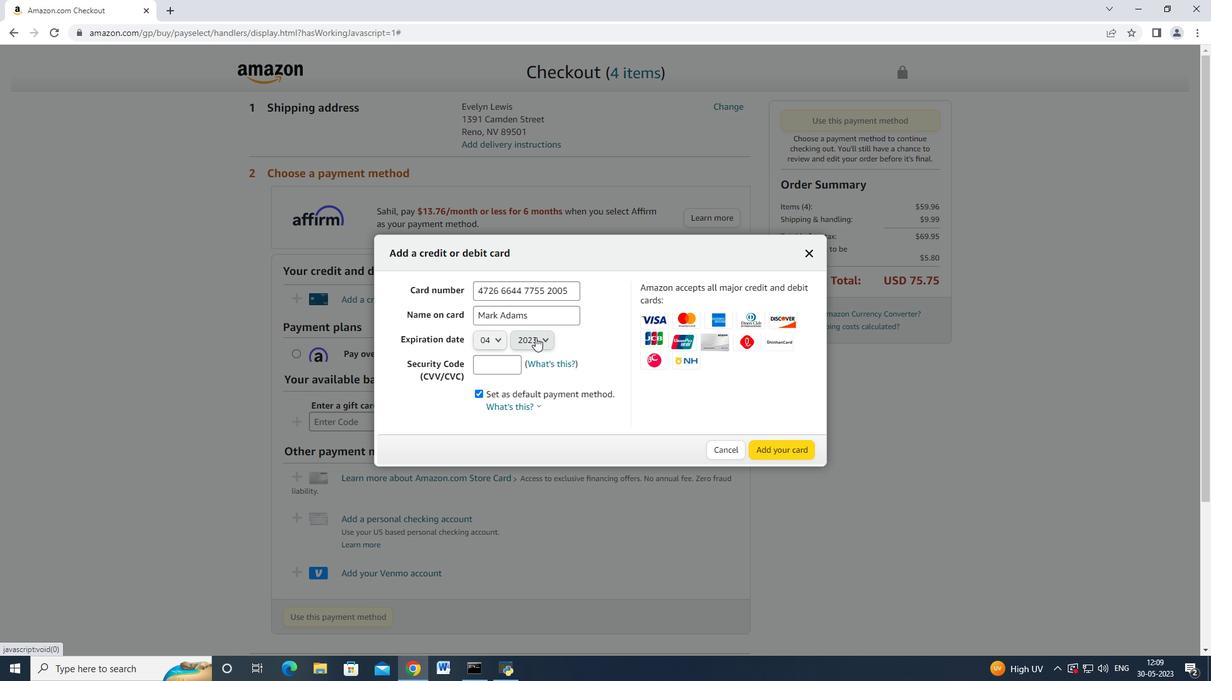 
Action: Mouse moved to (531, 369)
Screenshot: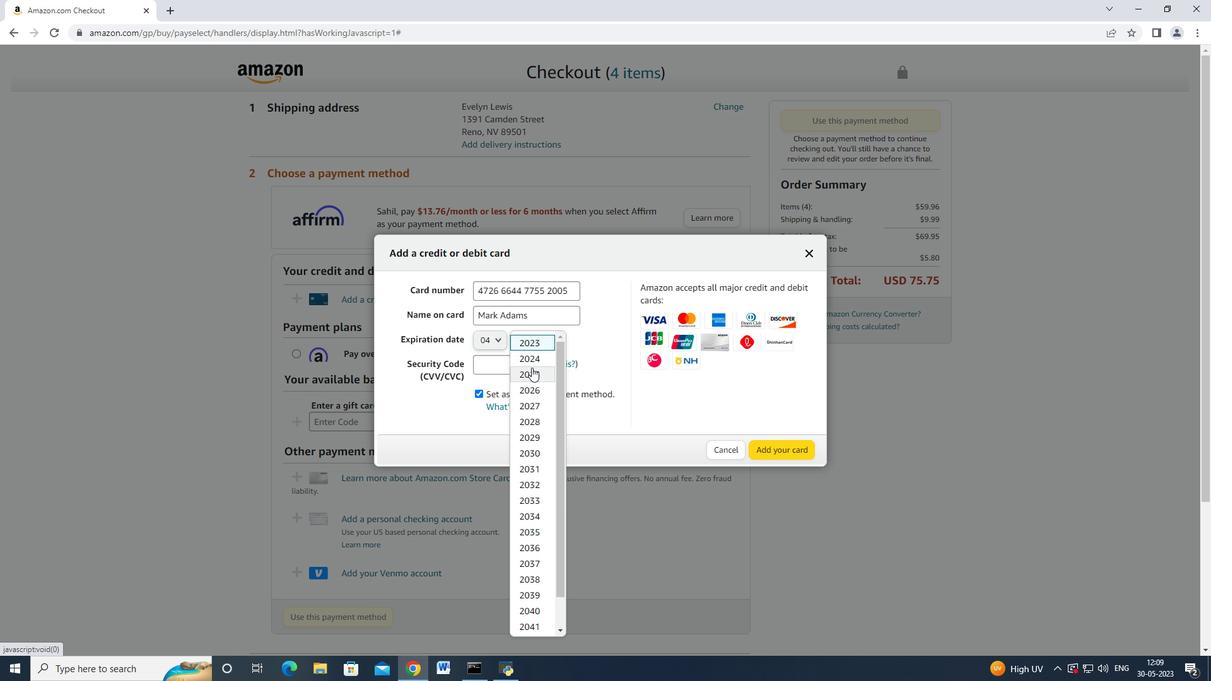 
Action: Mouse pressed left at (531, 369)
Screenshot: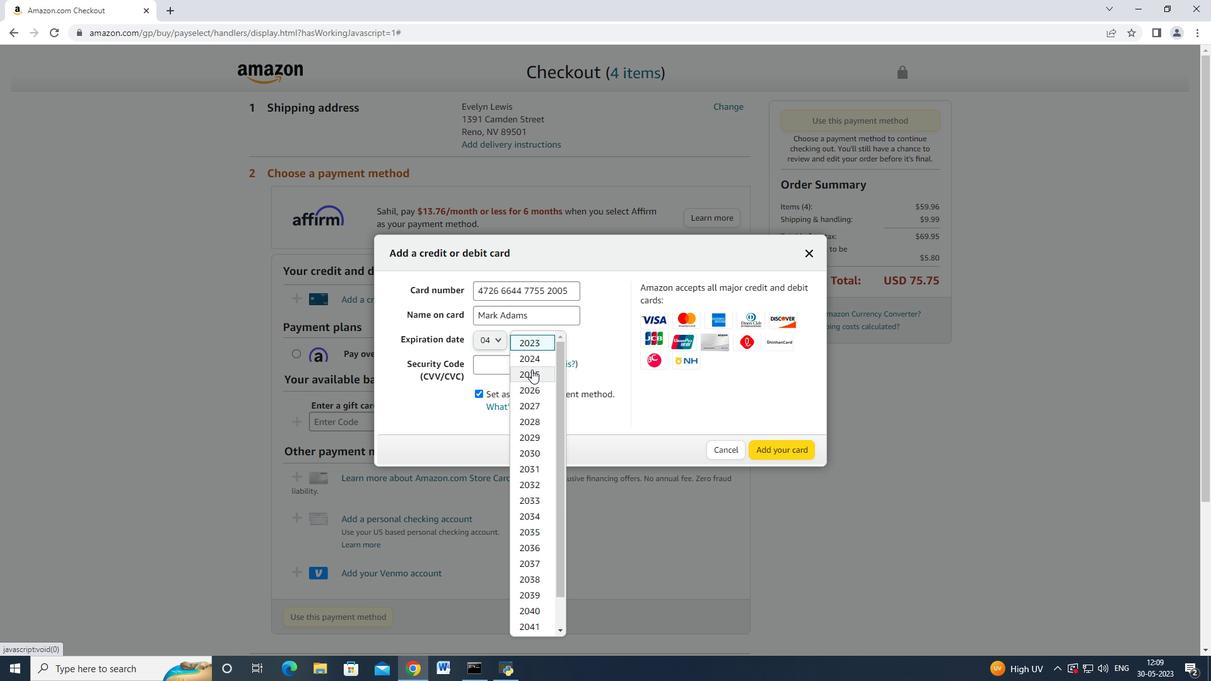 
Action: Mouse moved to (511, 369)
Screenshot: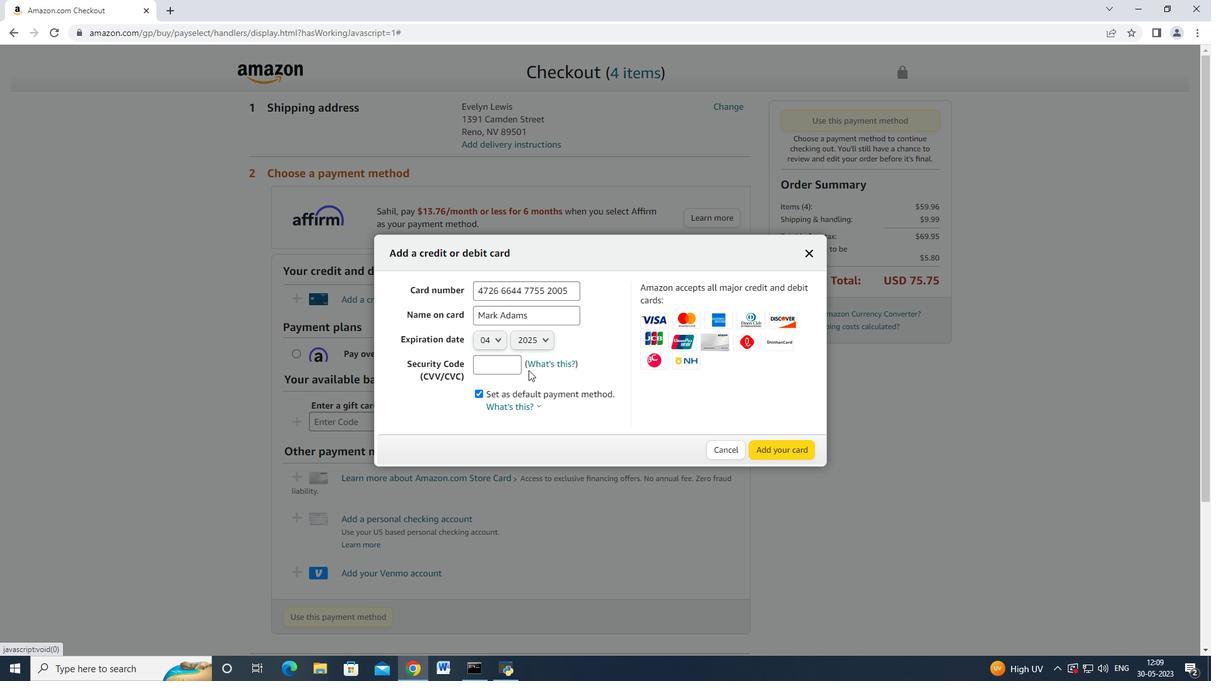 
Action: Mouse pressed left at (511, 369)
Screenshot: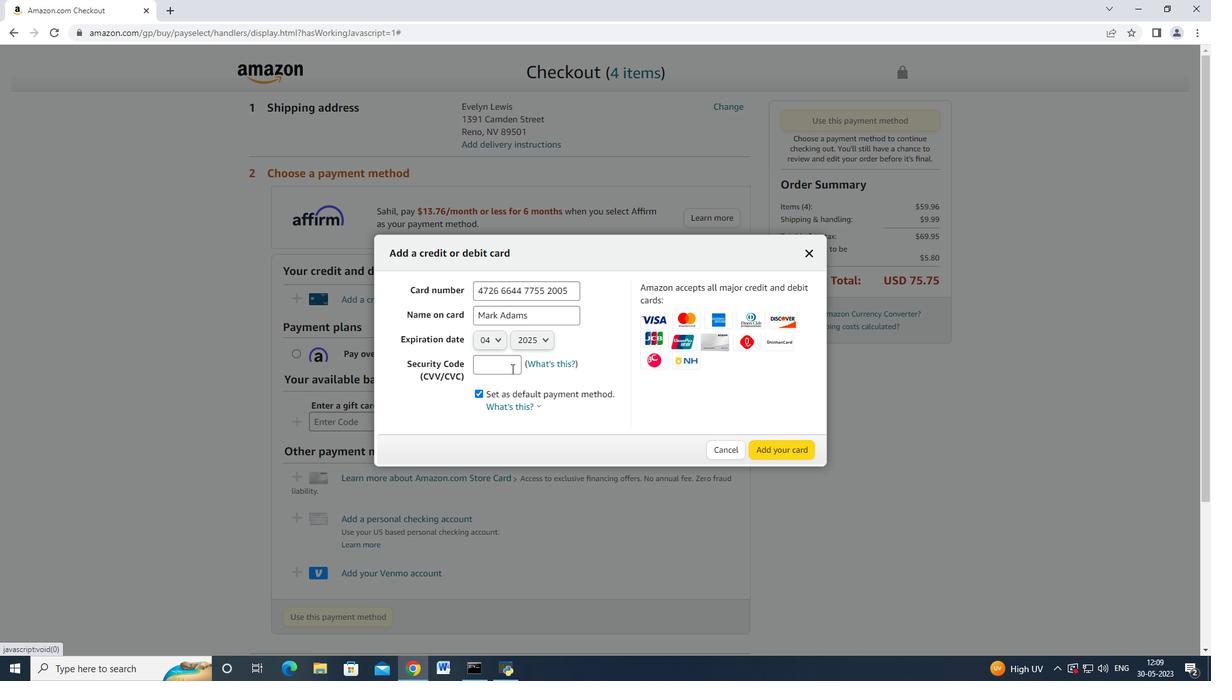 
Action: Mouse pressed left at (511, 369)
Screenshot: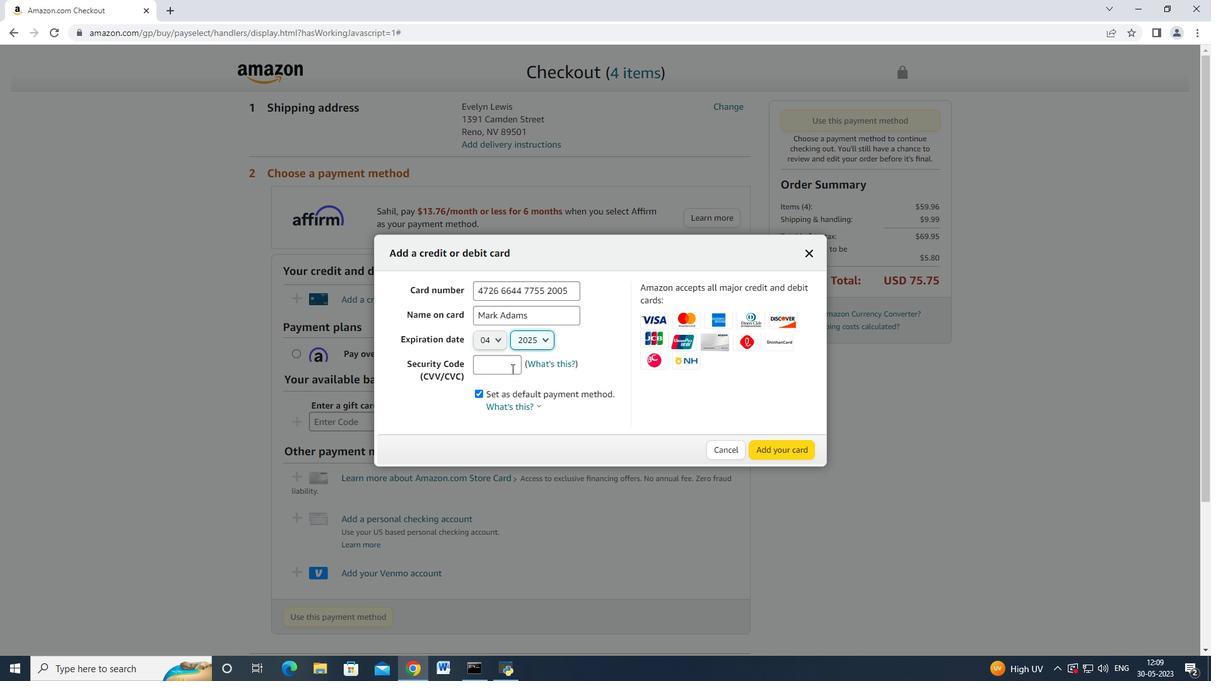 
Action: Mouse moved to (511, 368)
Screenshot: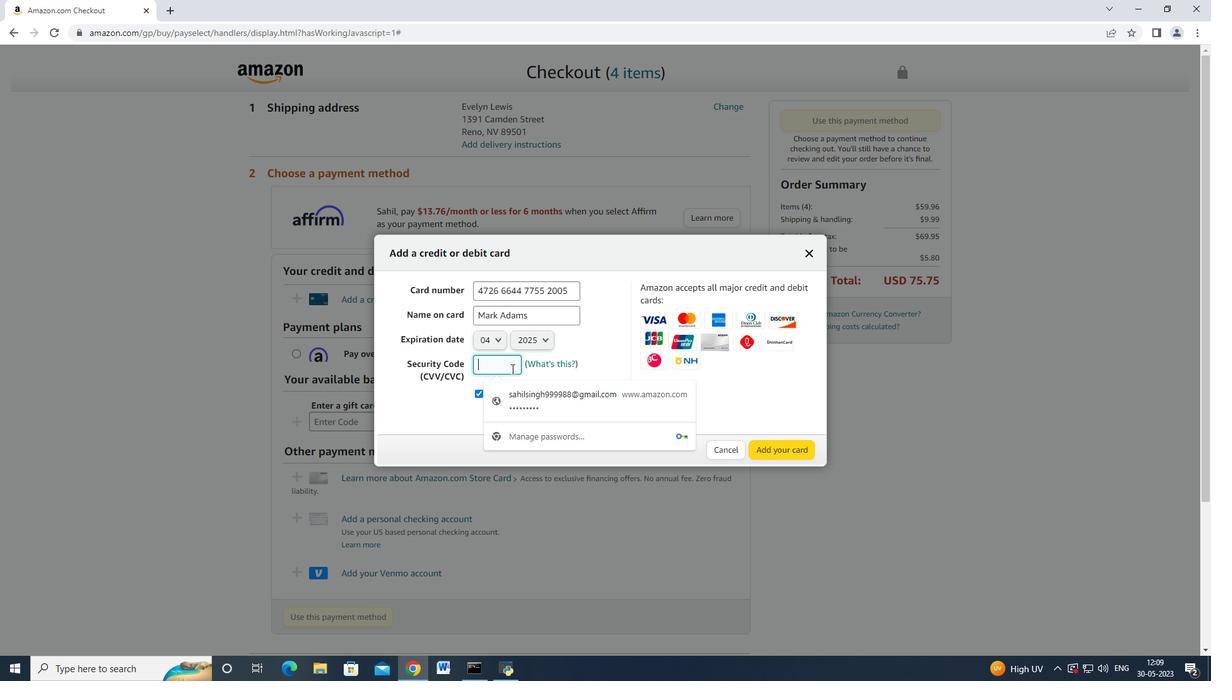 
Action: Key pressed 3321
Screenshot: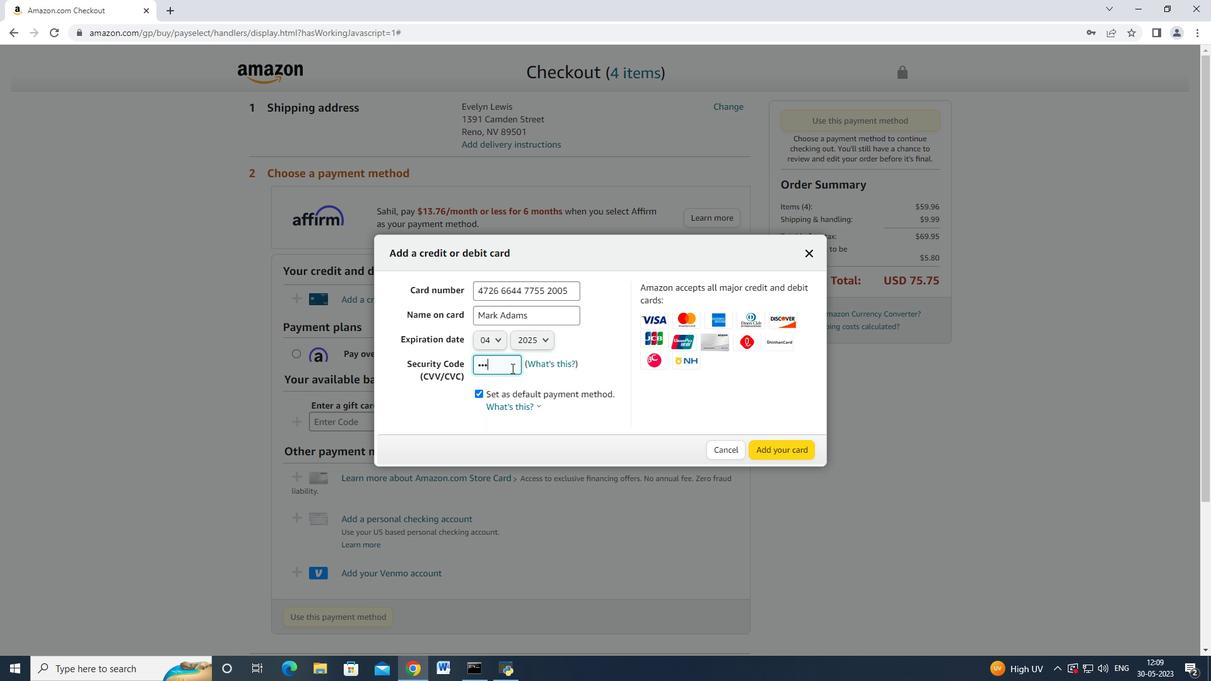 
Action: Mouse moved to (772, 443)
Screenshot: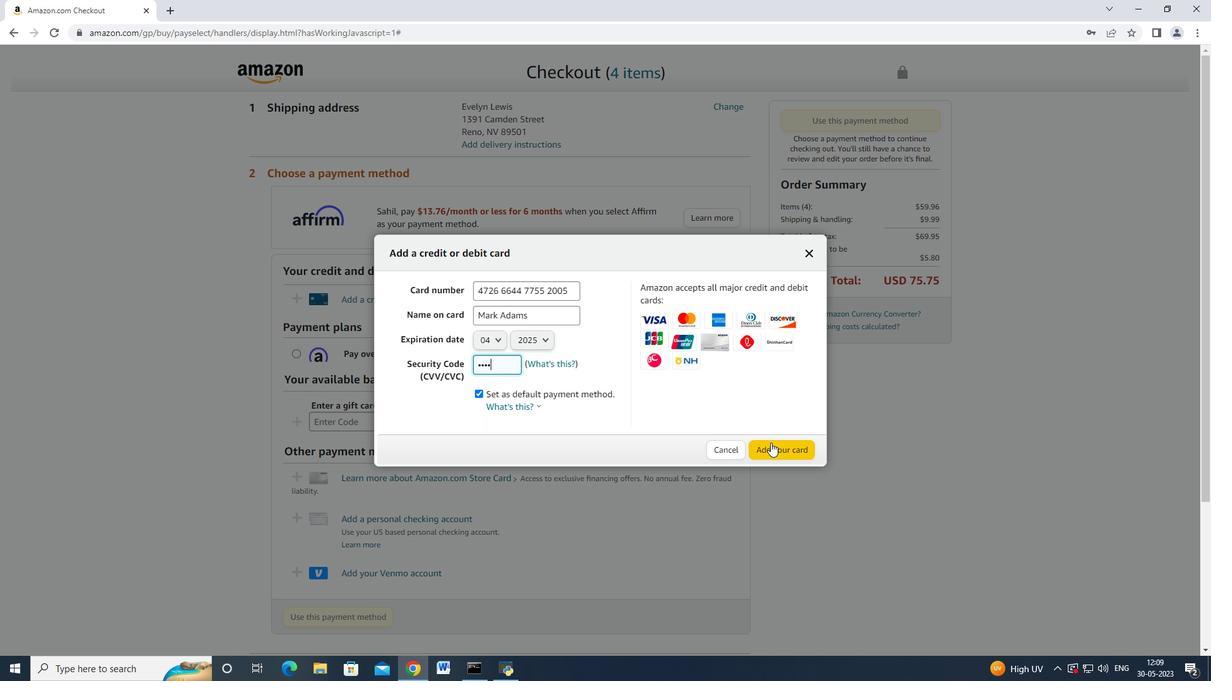 
